 Task: Select Kindle E-Readers from Kindle E-readers & Books. Add to cart Kindle Paperwhite Manga Model-1. Place order for _x000D_
1229 Senator Rd_x000D_
Crystal, Michigan(MI), 48818, Cell Number (989) 235-6557
Action: Mouse moved to (446, 318)
Screenshot: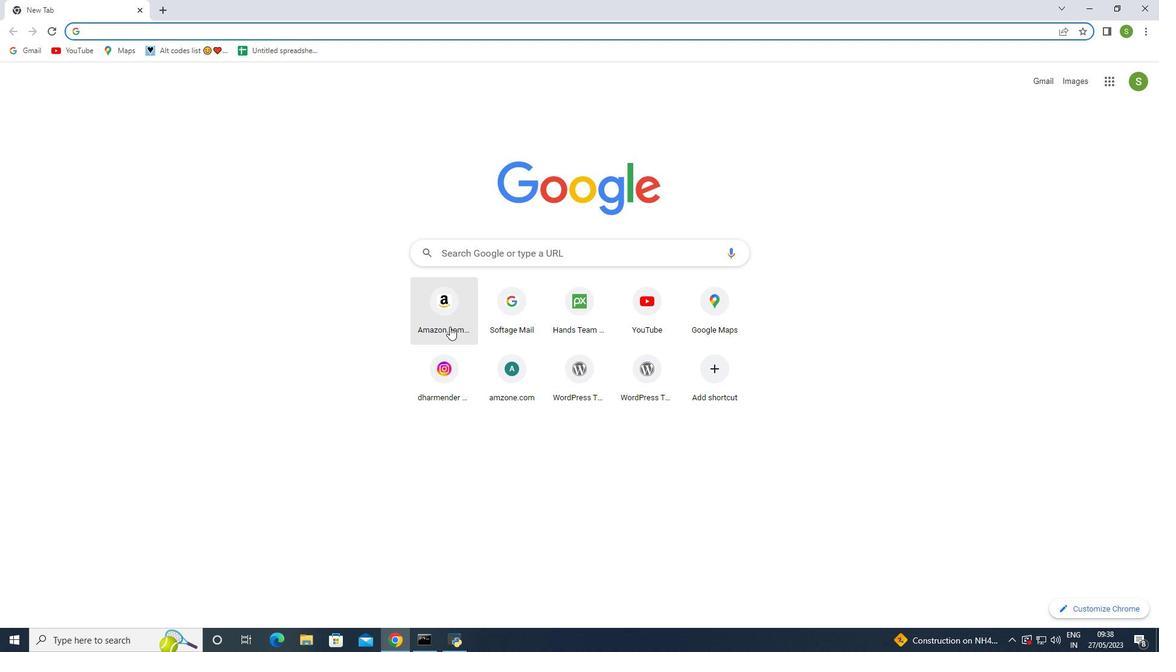 
Action: Mouse pressed left at (446, 318)
Screenshot: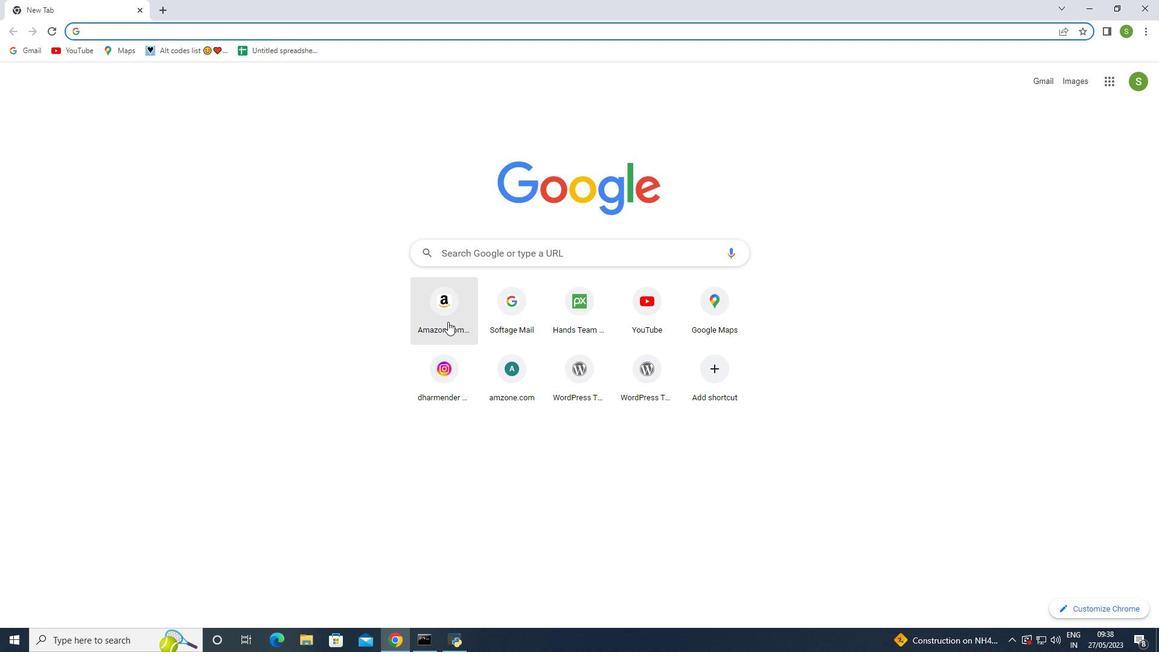 
Action: Mouse moved to (451, 403)
Screenshot: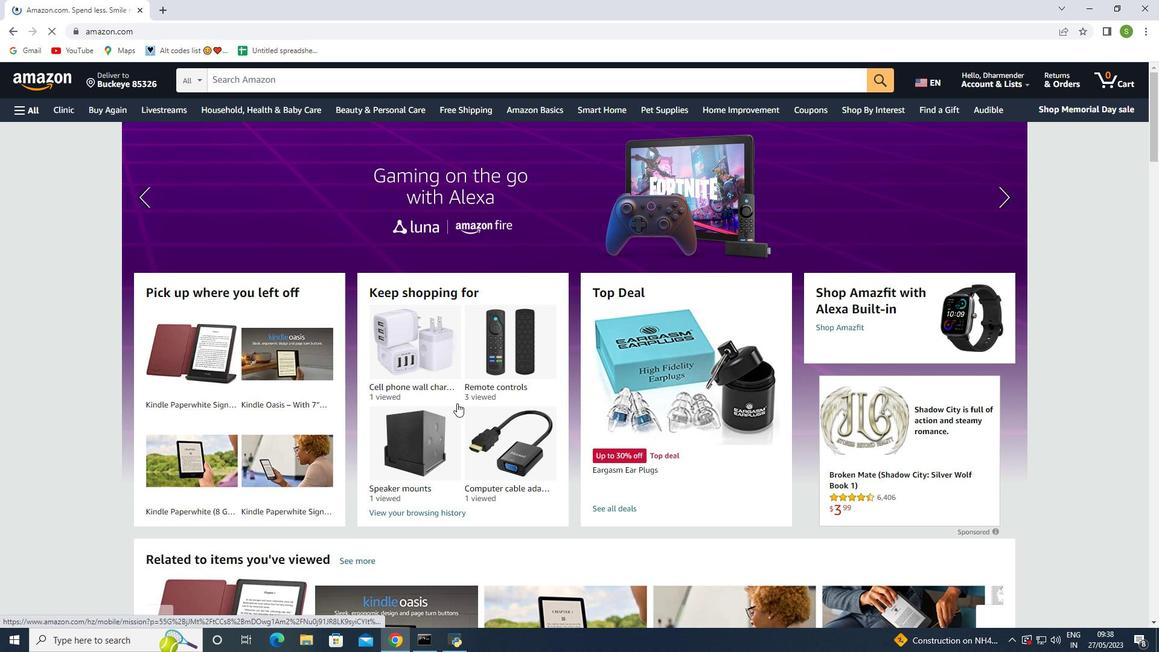 
Action: Mouse scrolled (451, 403) with delta (0, 0)
Screenshot: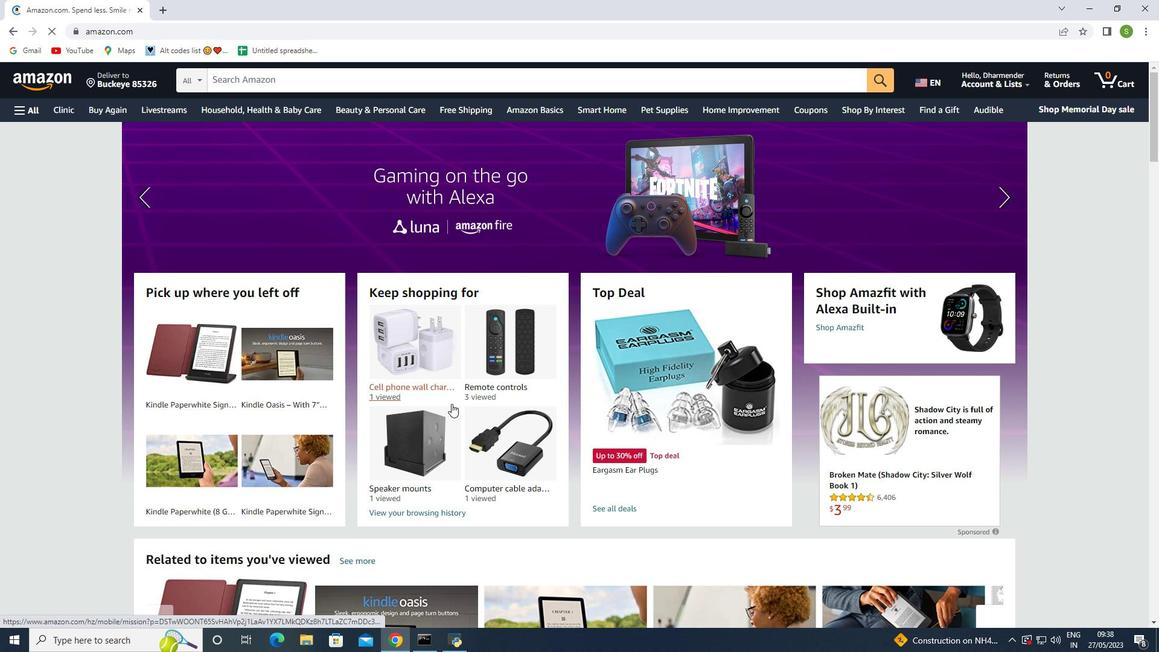 
Action: Mouse scrolled (451, 403) with delta (0, 0)
Screenshot: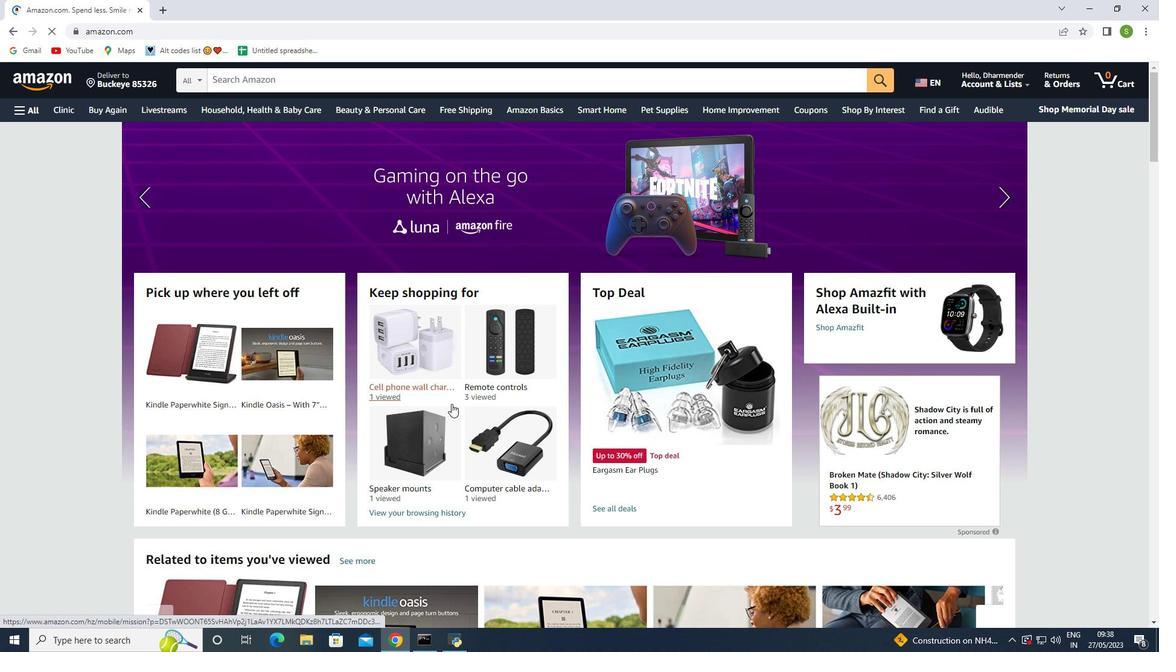 
Action: Mouse scrolled (451, 403) with delta (0, 0)
Screenshot: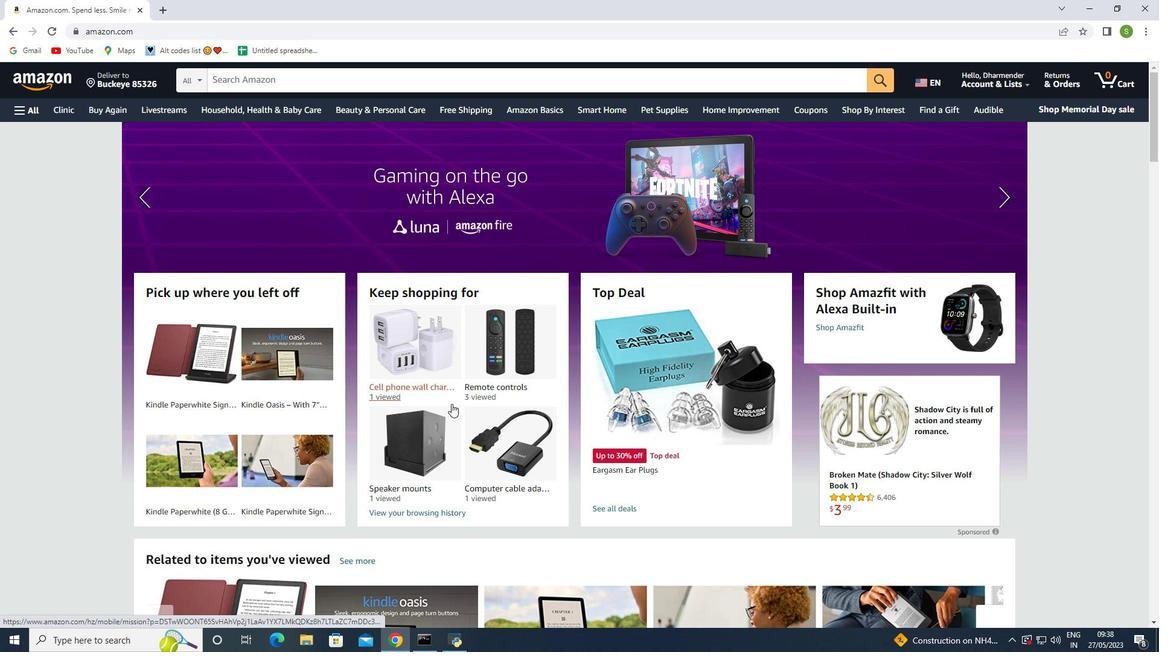 
Action: Mouse scrolled (451, 403) with delta (0, 0)
Screenshot: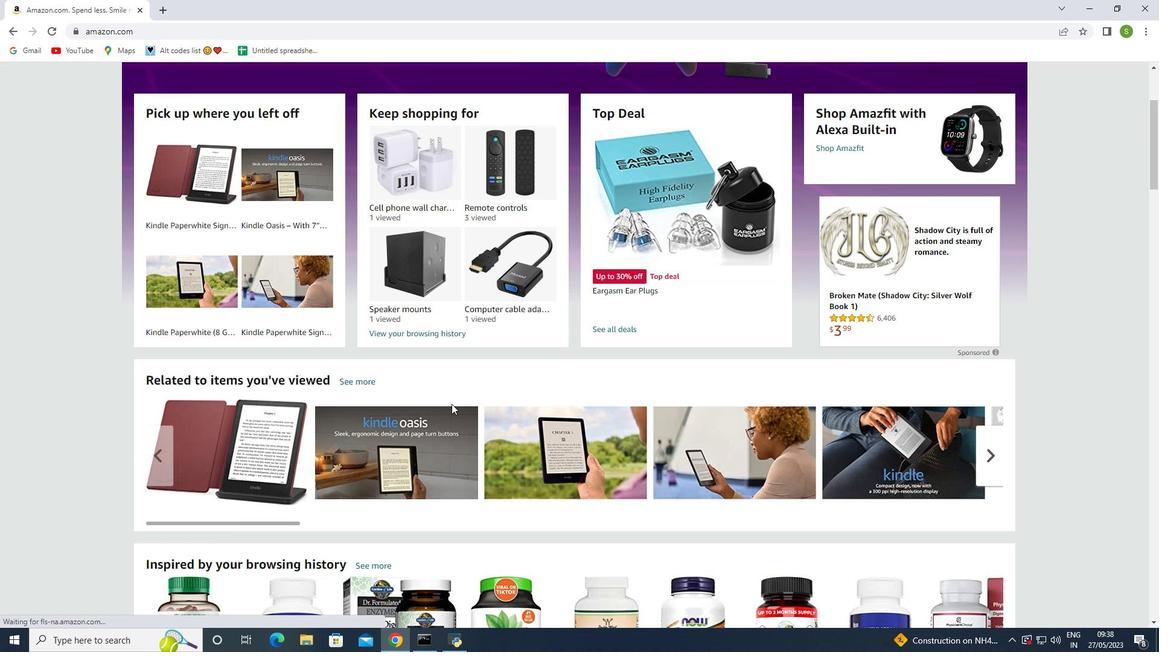 
Action: Mouse scrolled (451, 403) with delta (0, 0)
Screenshot: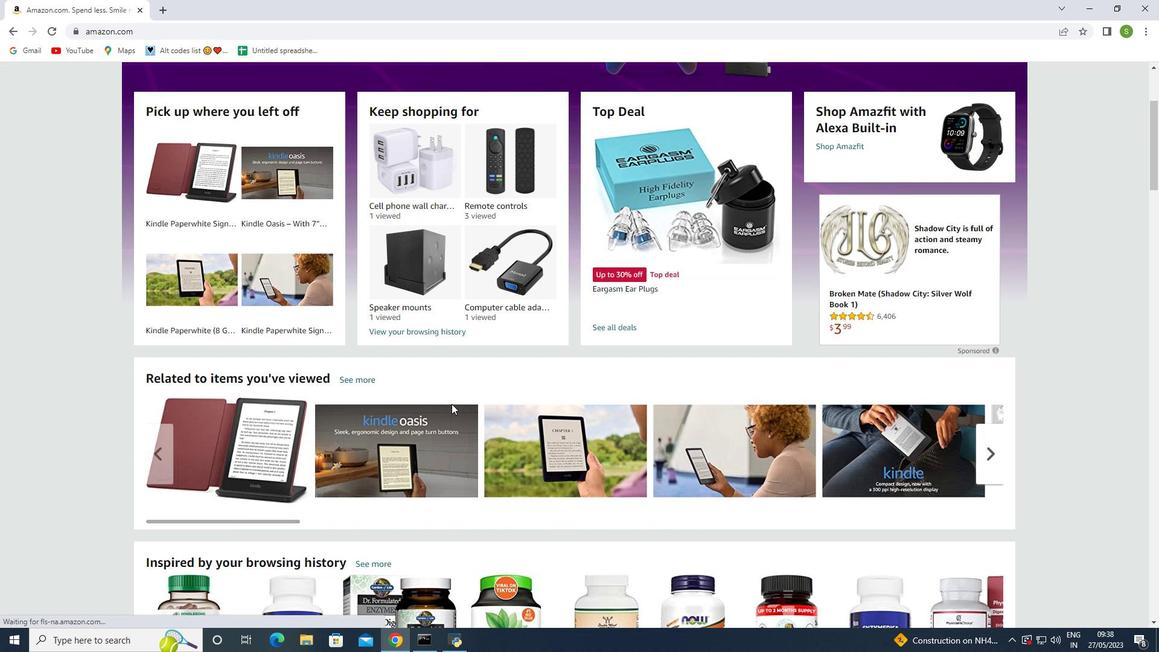 
Action: Mouse scrolled (451, 403) with delta (0, 0)
Screenshot: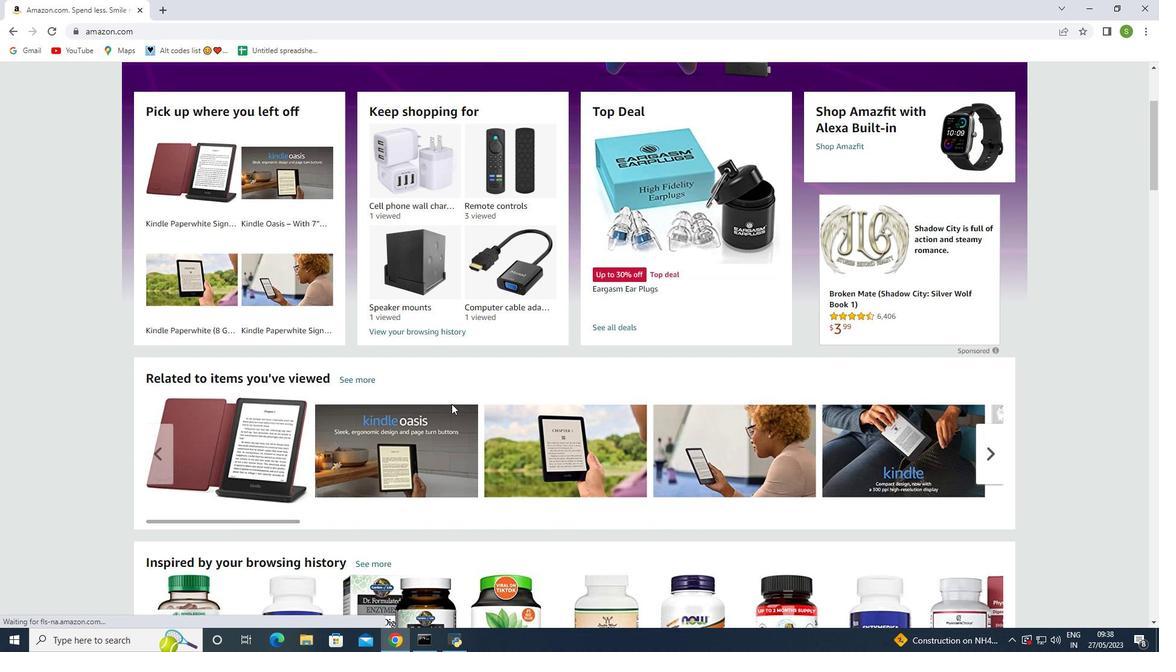 
Action: Mouse moved to (452, 403)
Screenshot: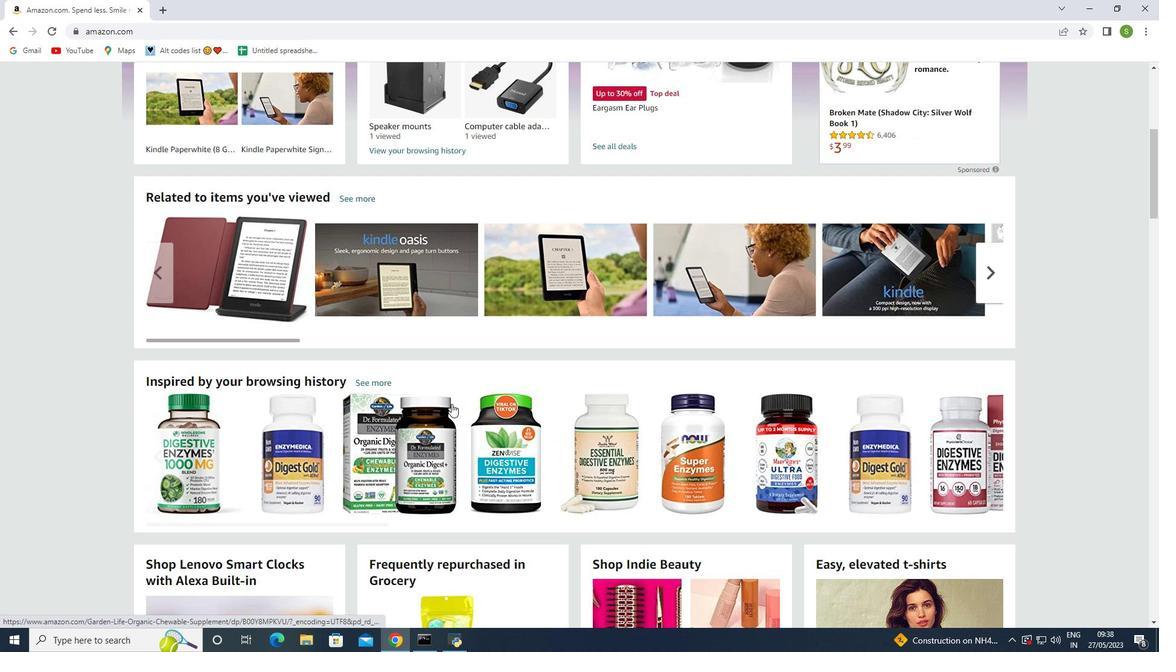 
Action: Mouse scrolled (452, 404) with delta (0, 0)
Screenshot: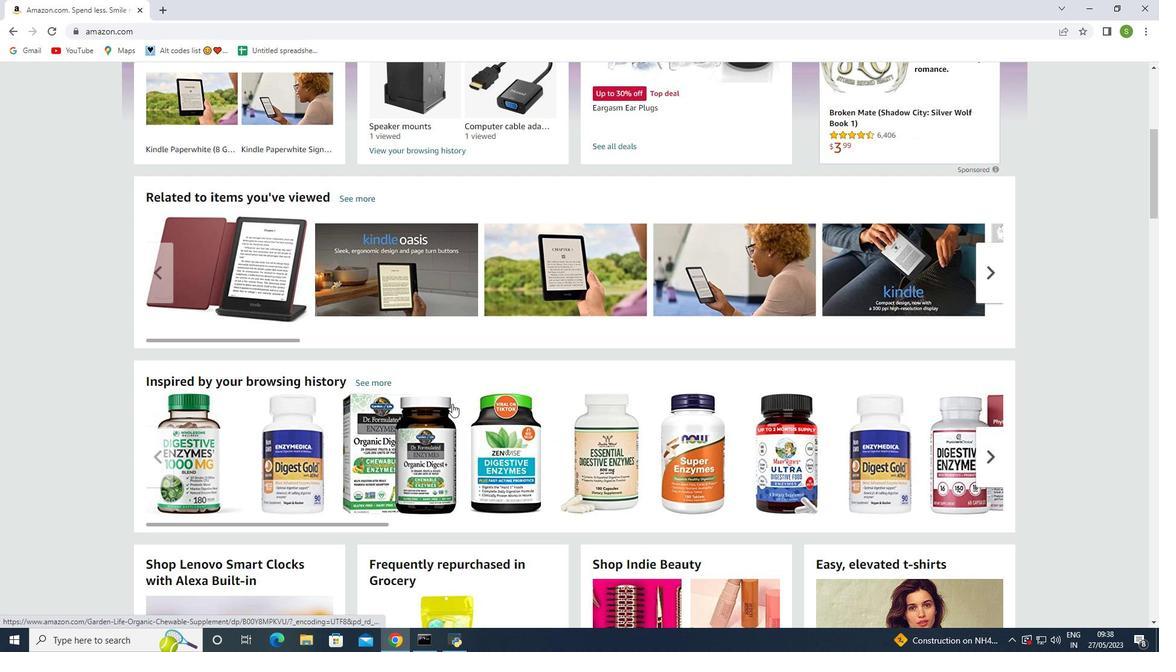 
Action: Mouse scrolled (452, 404) with delta (0, 0)
Screenshot: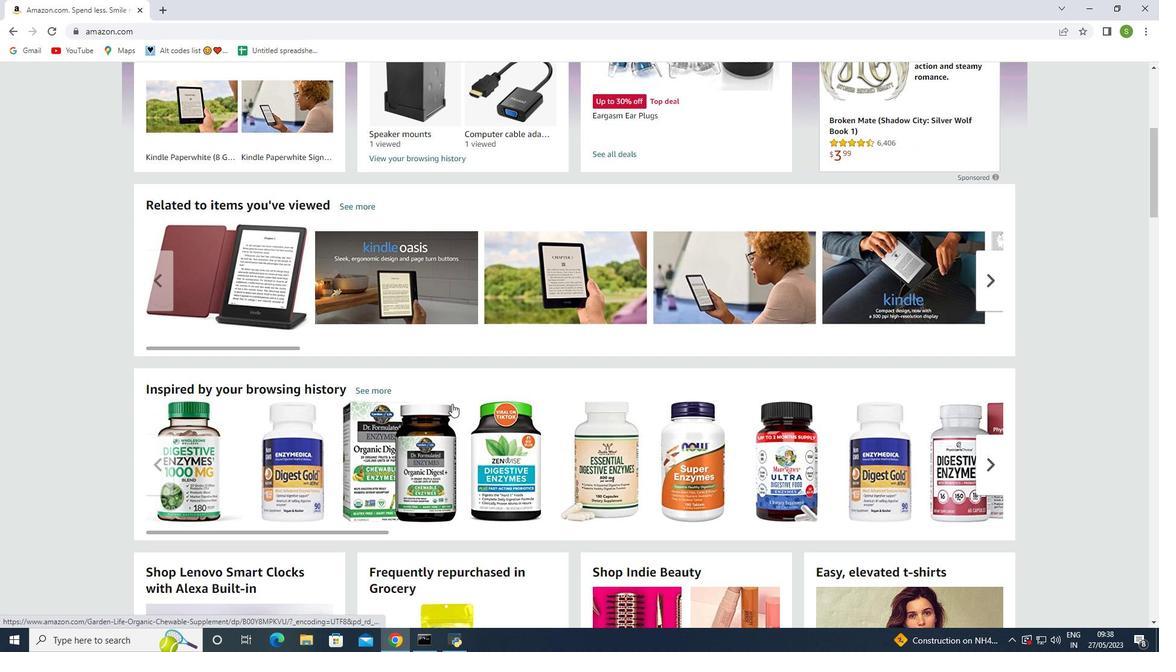 
Action: Mouse scrolled (452, 404) with delta (0, 0)
Screenshot: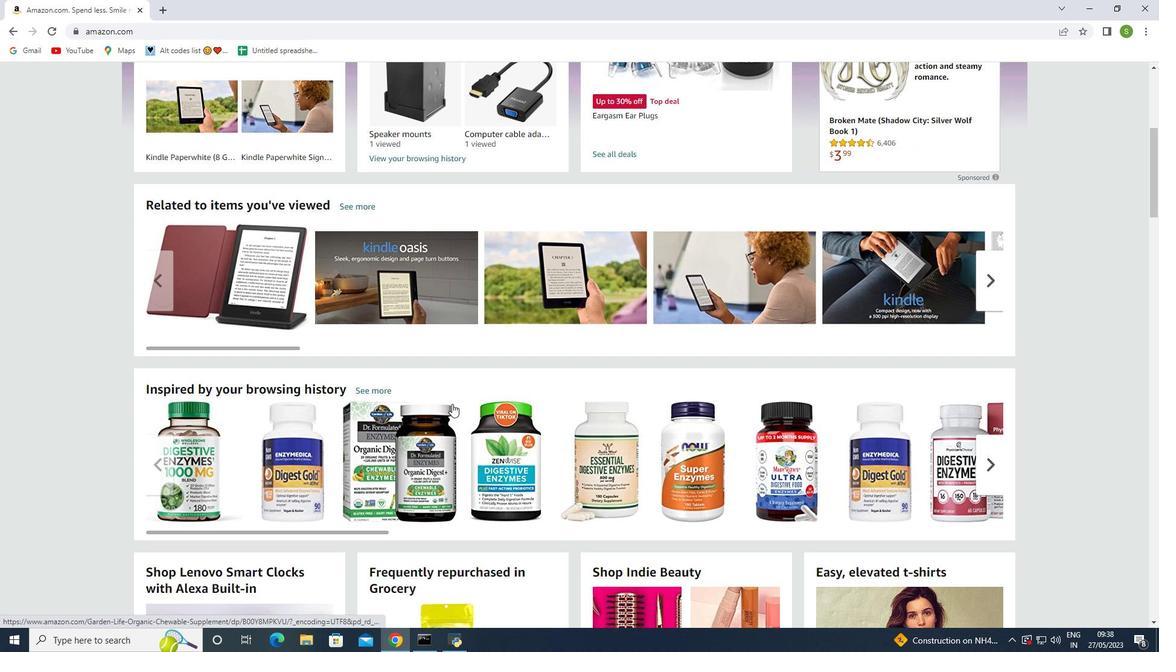 
Action: Mouse scrolled (452, 404) with delta (0, 0)
Screenshot: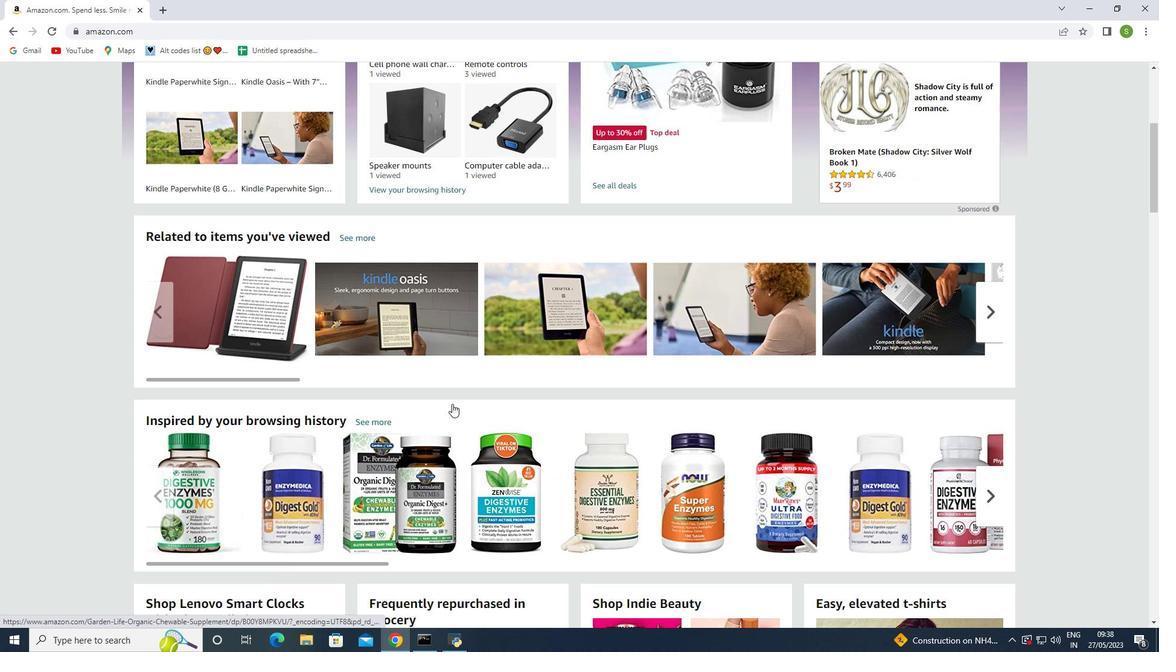 
Action: Mouse moved to (348, 393)
Screenshot: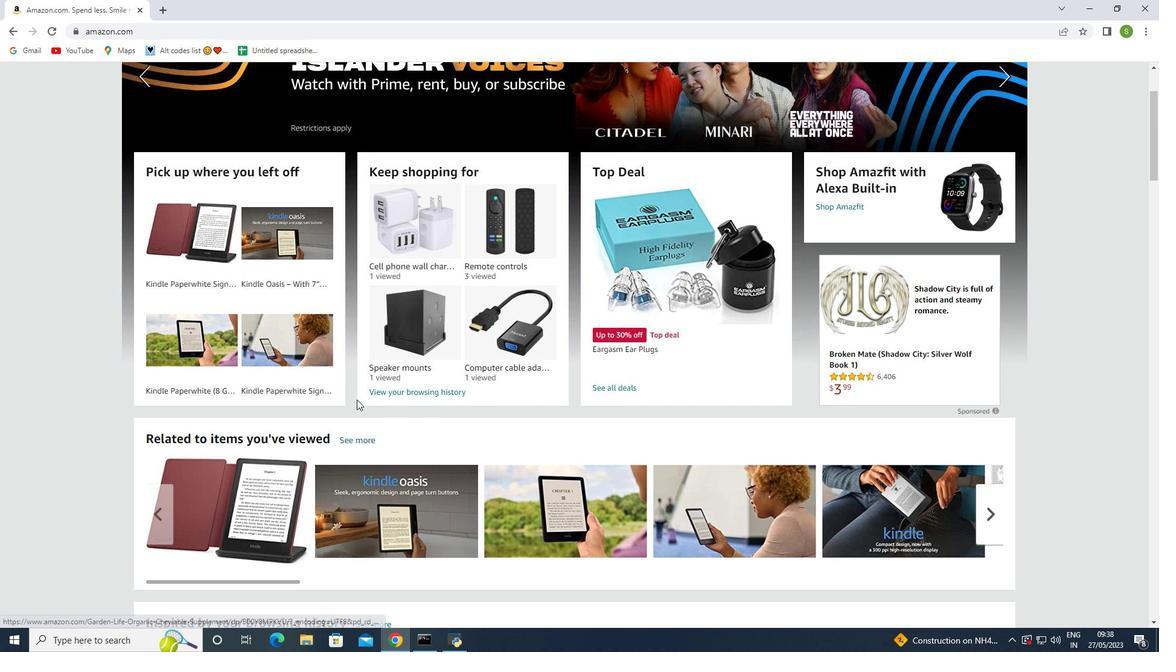
Action: Mouse scrolled (348, 394) with delta (0, 0)
Screenshot: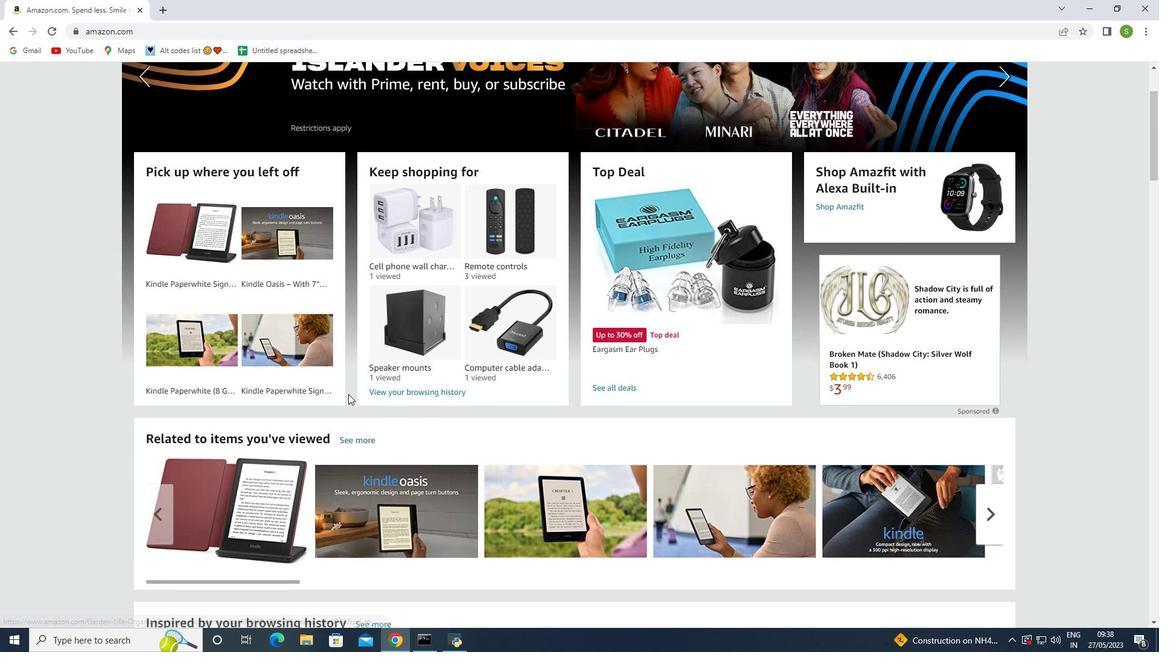 
Action: Mouse scrolled (348, 394) with delta (0, 0)
Screenshot: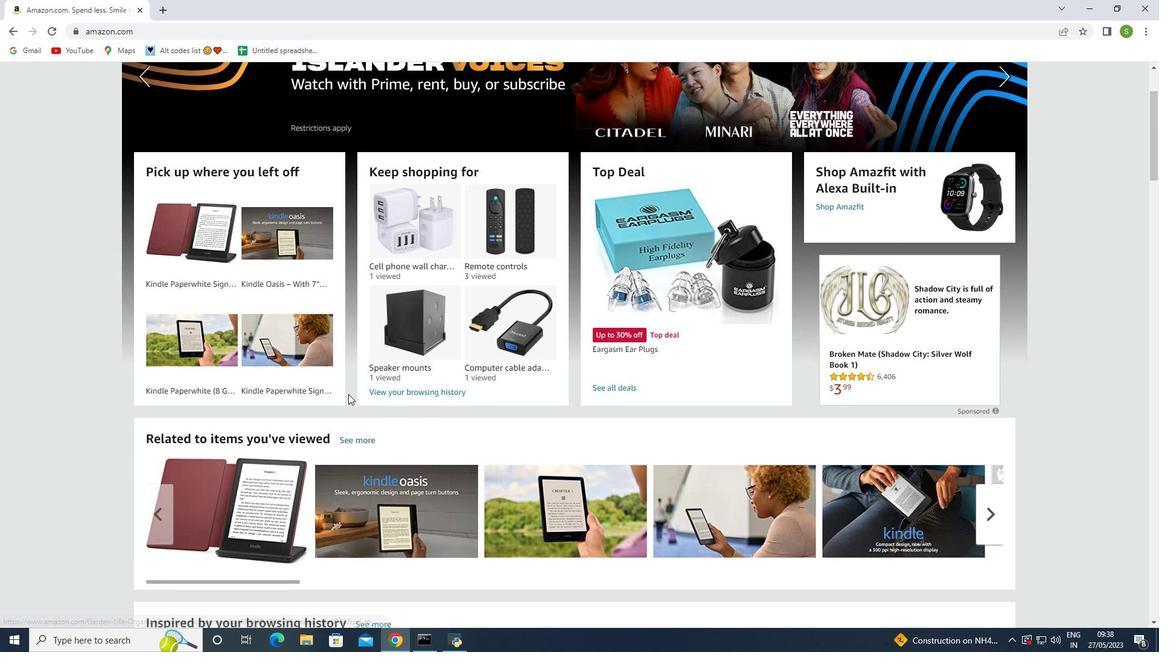 
Action: Mouse moved to (135, 93)
Screenshot: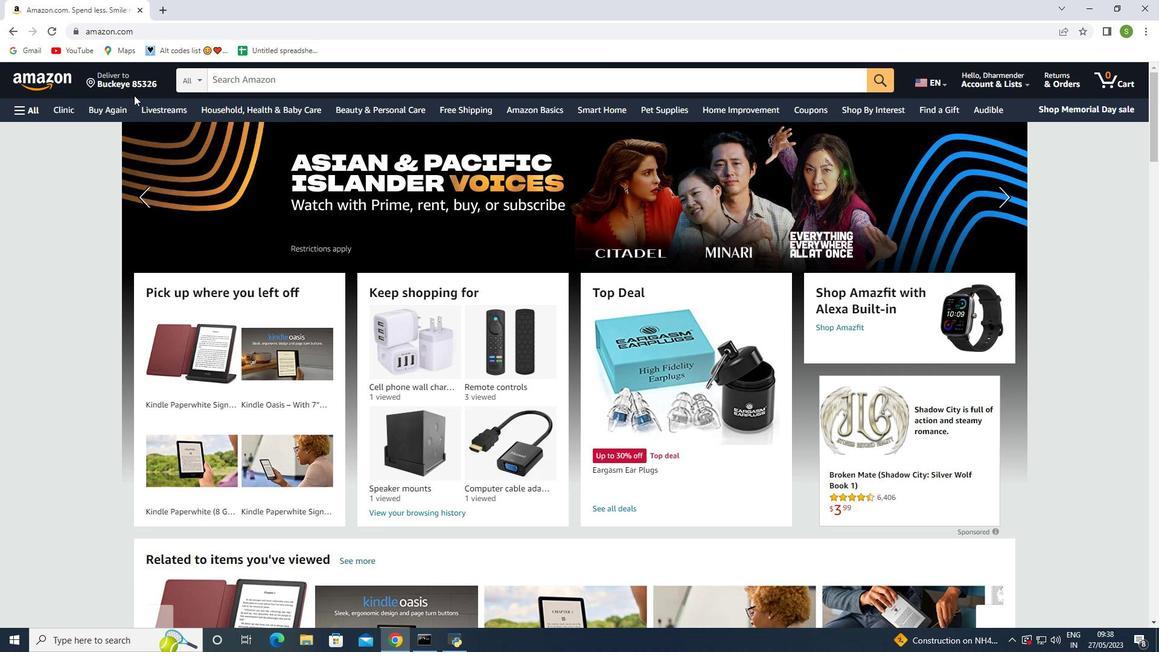 
Action: Mouse pressed left at (135, 93)
Screenshot: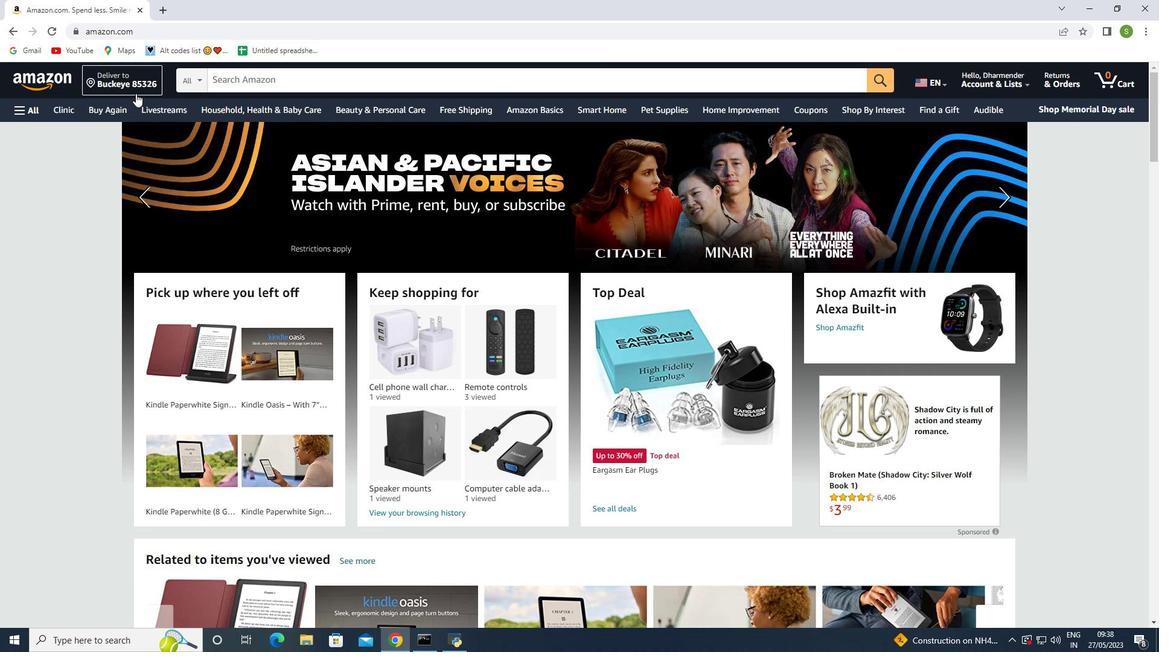 
Action: Mouse moved to (573, 422)
Screenshot: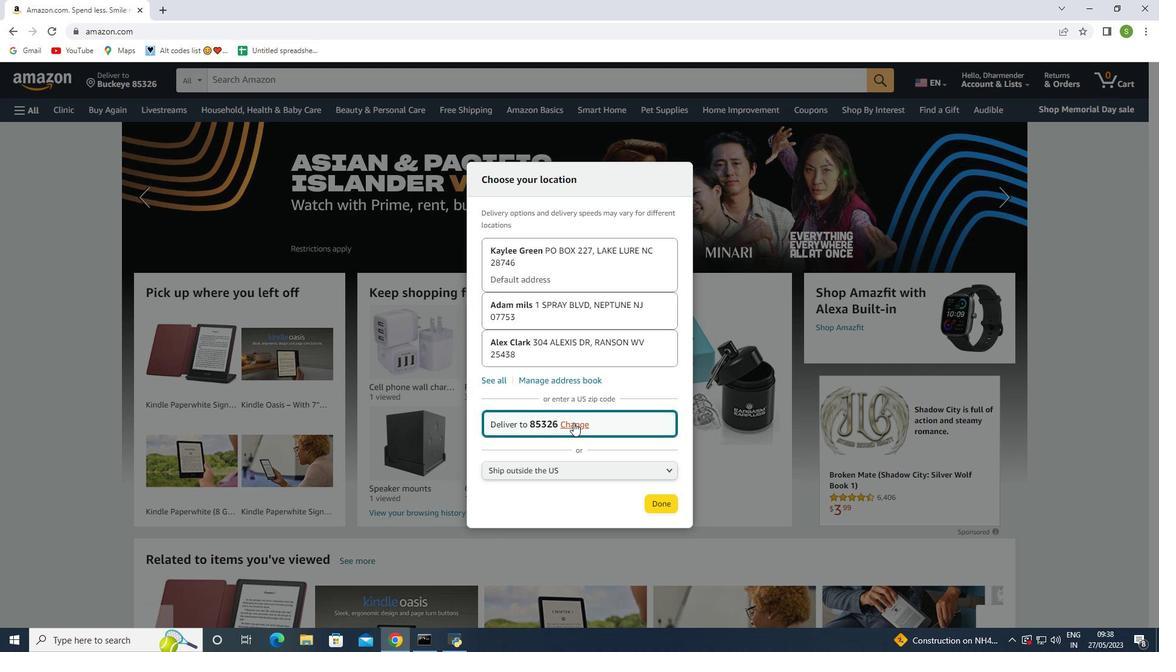 
Action: Mouse pressed left at (573, 422)
Screenshot: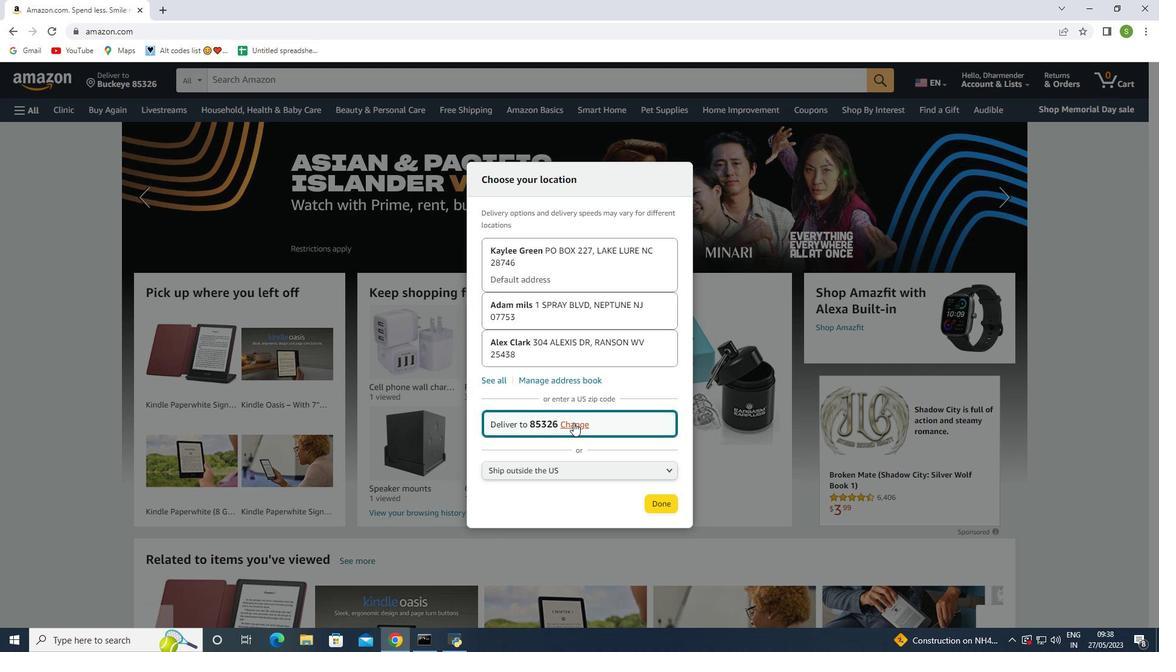 
Action: Mouse moved to (588, 417)
Screenshot: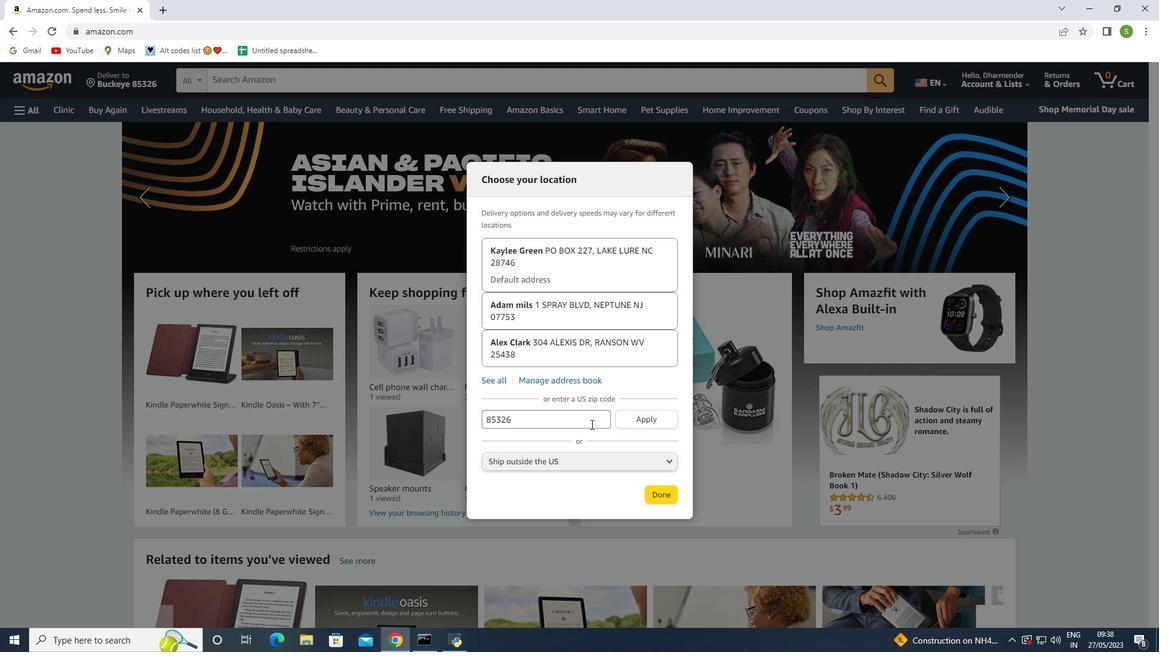 
Action: Mouse pressed left at (588, 417)
Screenshot: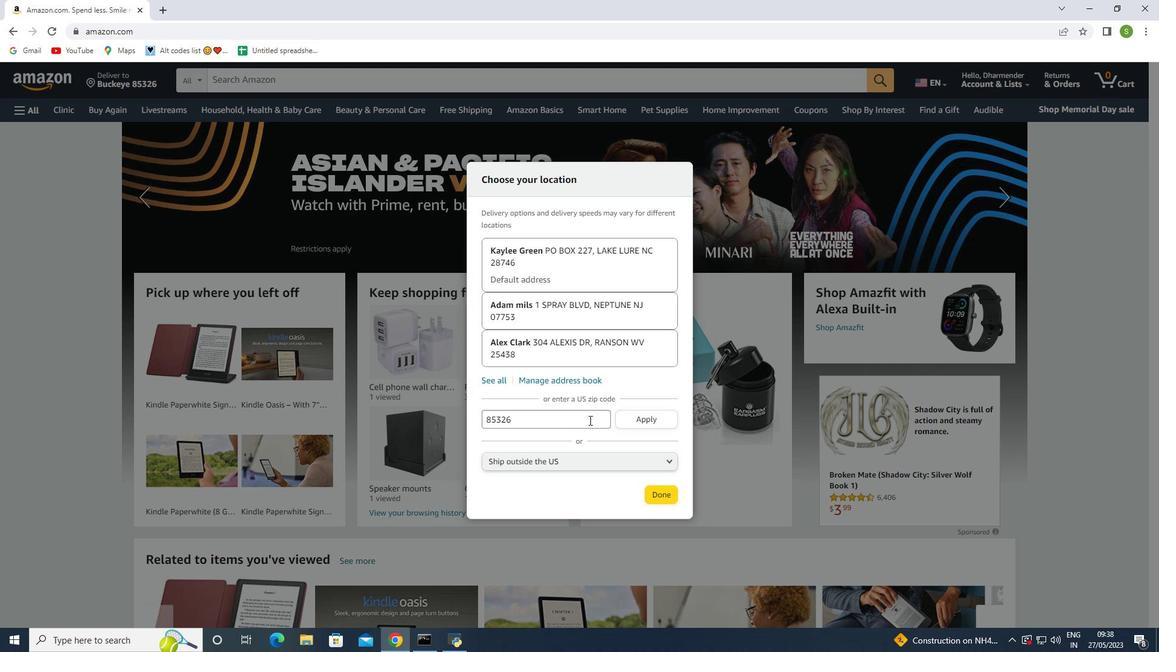 
Action: Key pressed <Key.backspace><Key.backspace><Key.backspace><Key.backspace><Key.backspace>48818
Screenshot: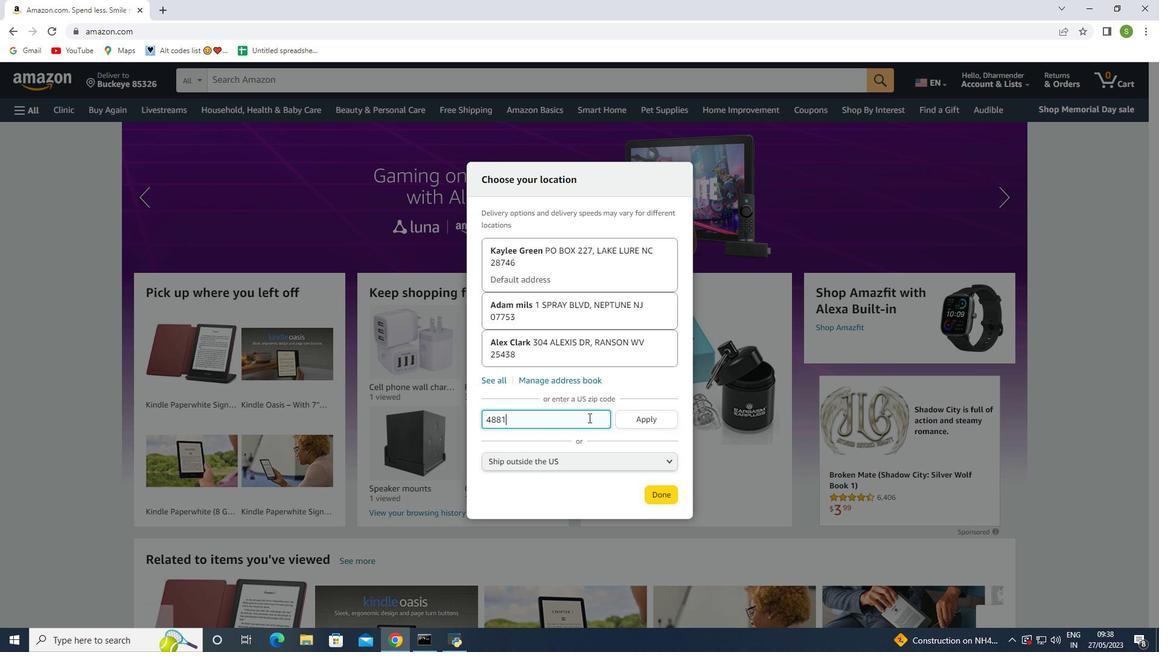 
Action: Mouse moved to (621, 419)
Screenshot: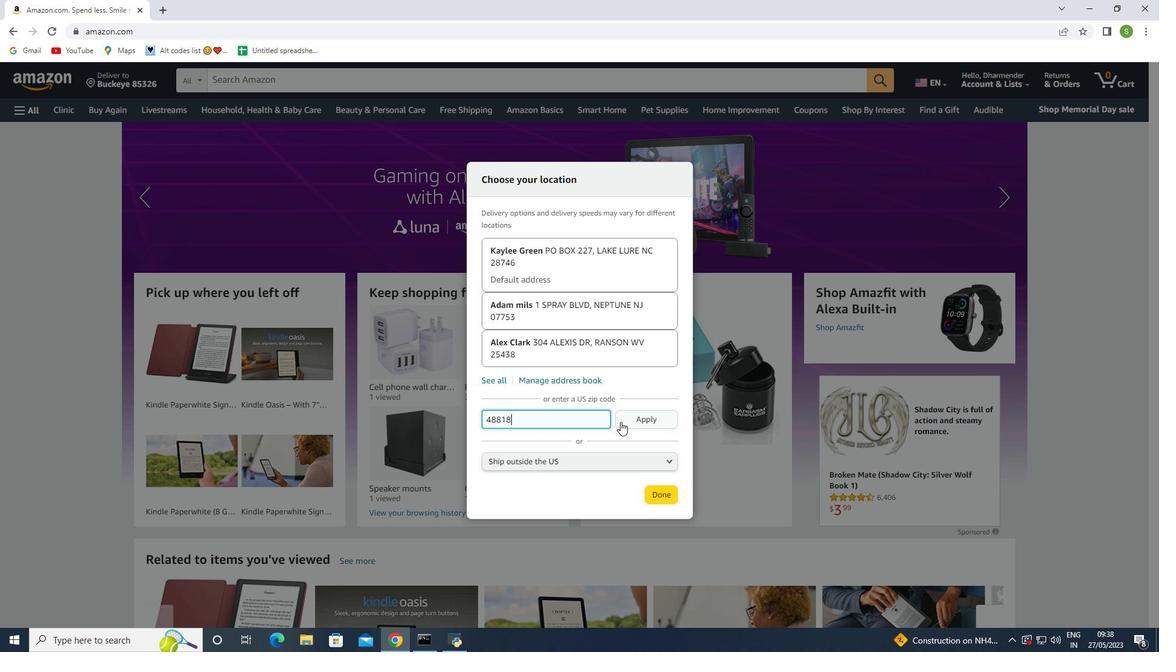 
Action: Mouse pressed left at (621, 419)
Screenshot: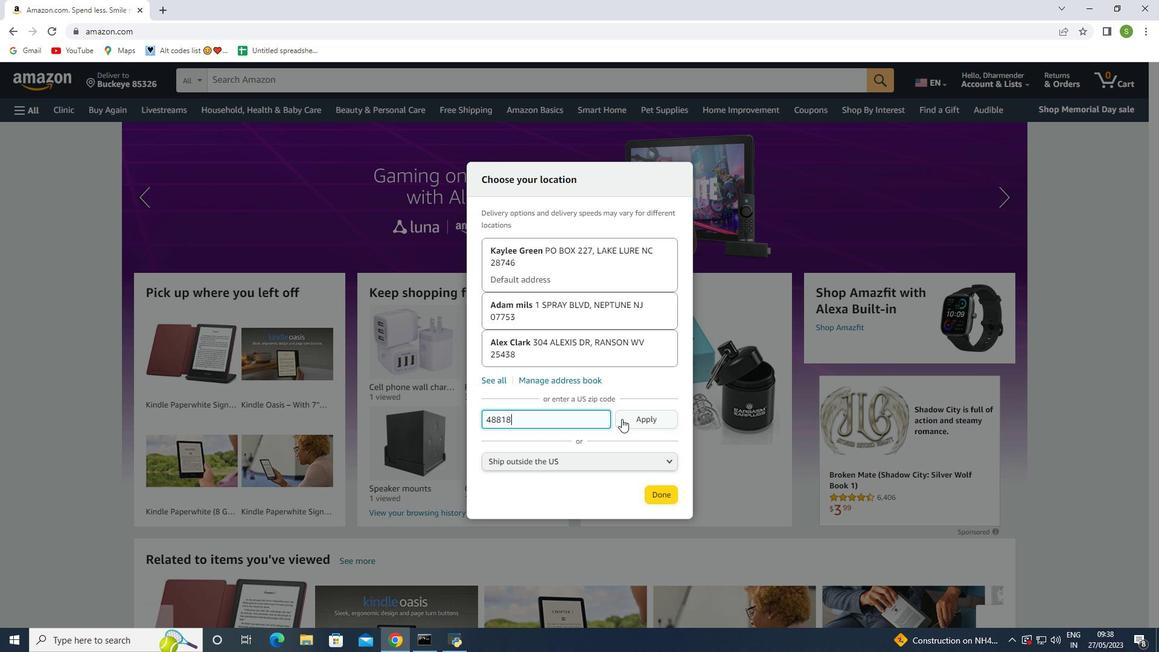 
Action: Mouse moved to (656, 504)
Screenshot: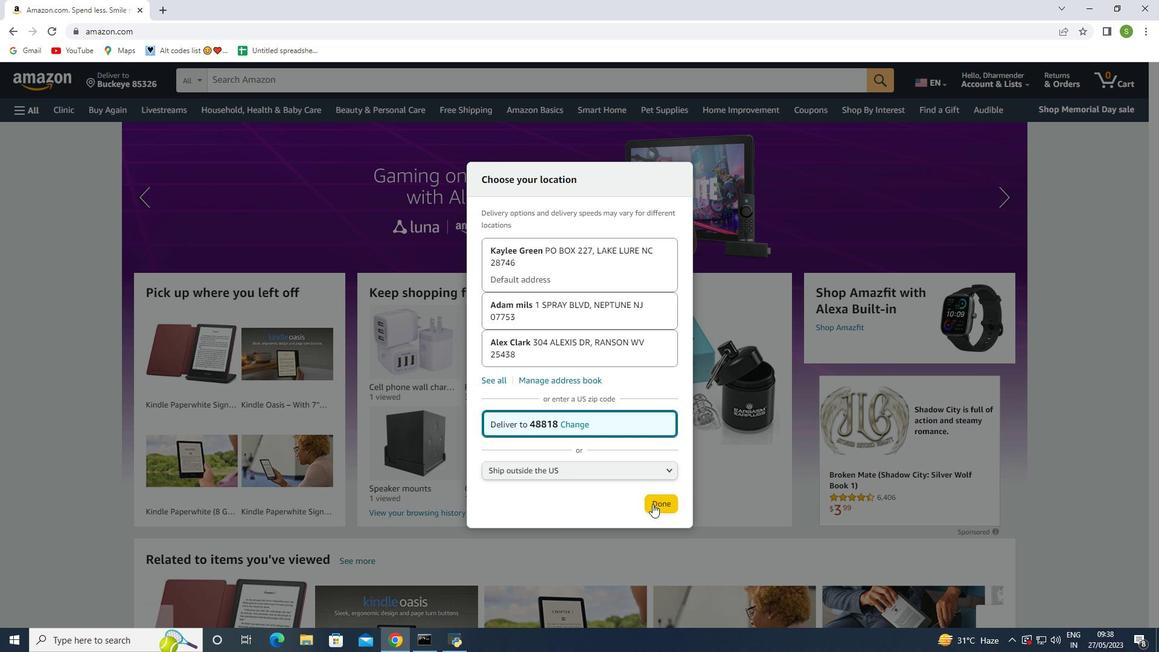 
Action: Mouse pressed left at (656, 504)
Screenshot: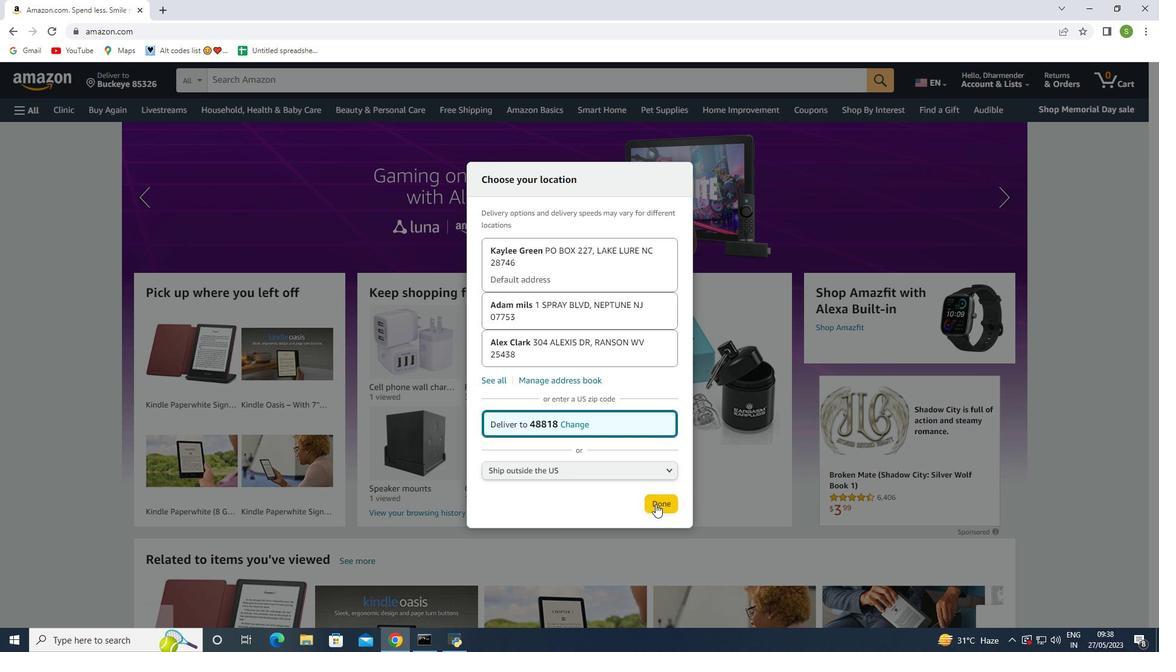 
Action: Mouse moved to (24, 112)
Screenshot: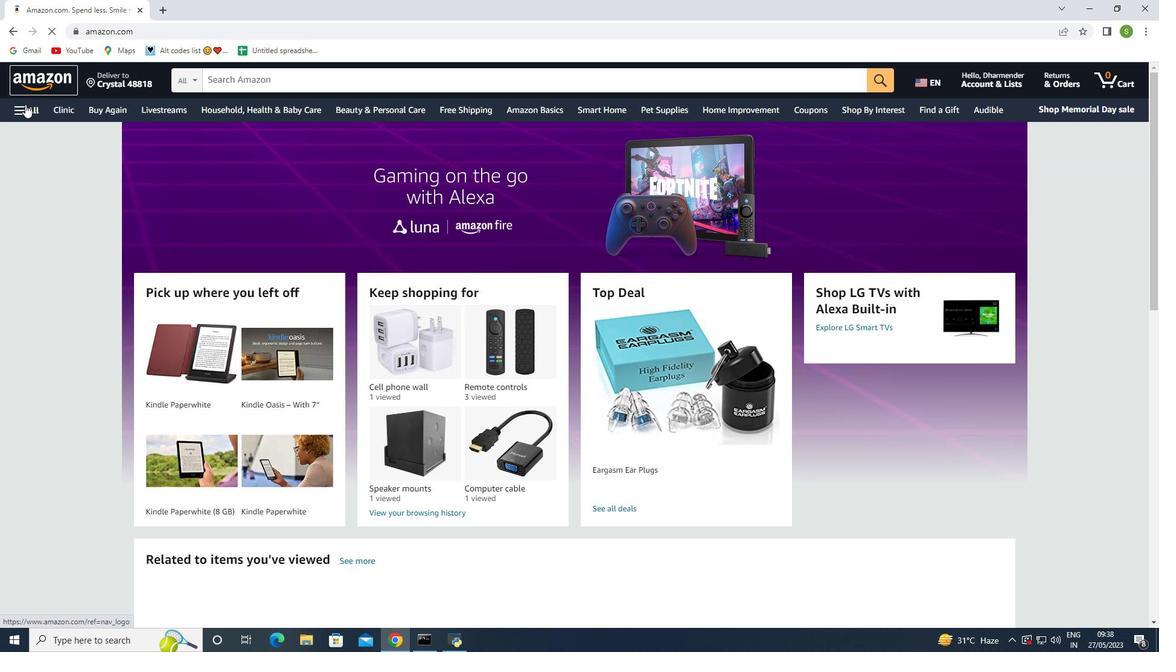 
Action: Mouse pressed left at (24, 112)
Screenshot: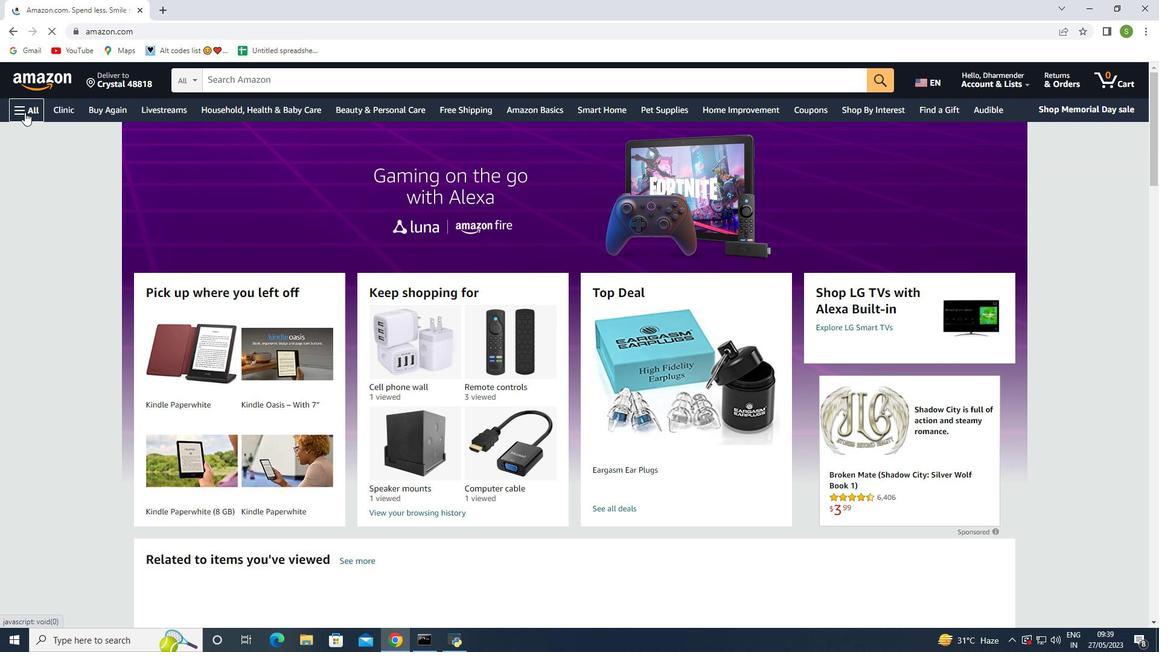 
Action: Mouse moved to (23, 111)
Screenshot: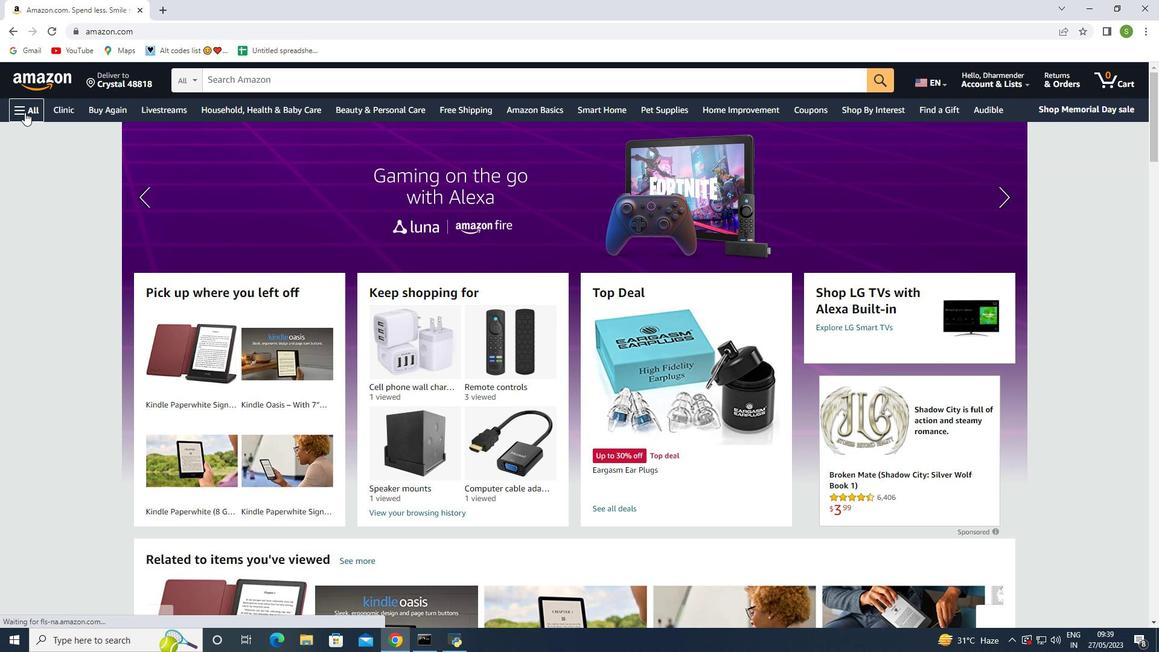 
Action: Mouse pressed left at (23, 111)
Screenshot: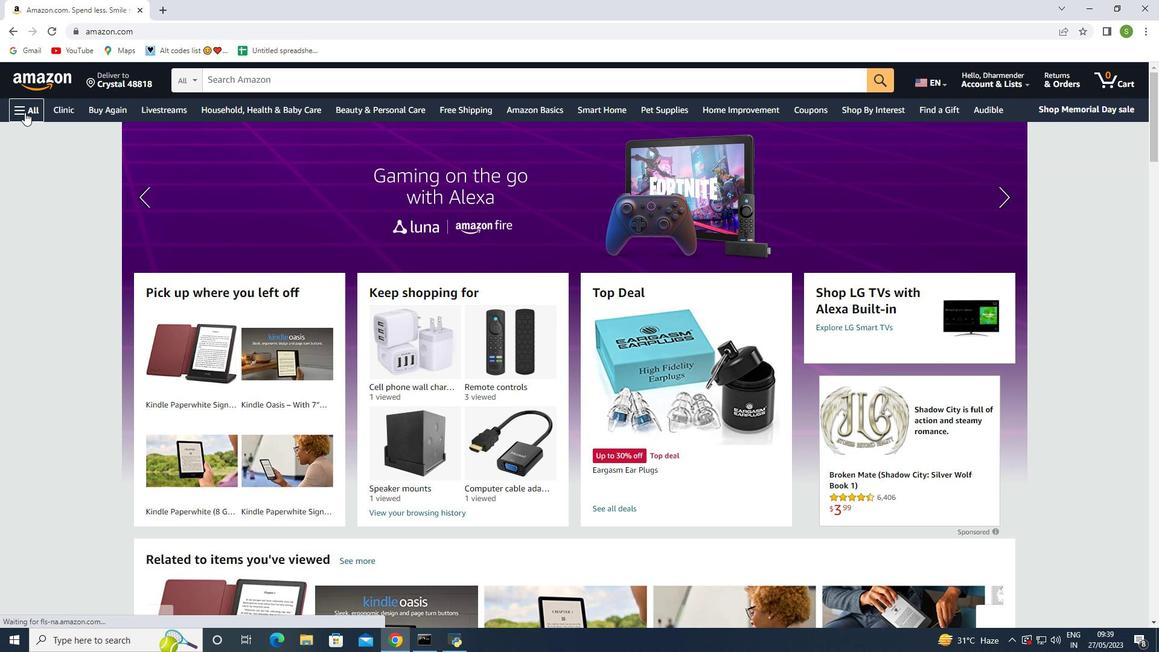 
Action: Mouse pressed left at (23, 111)
Screenshot: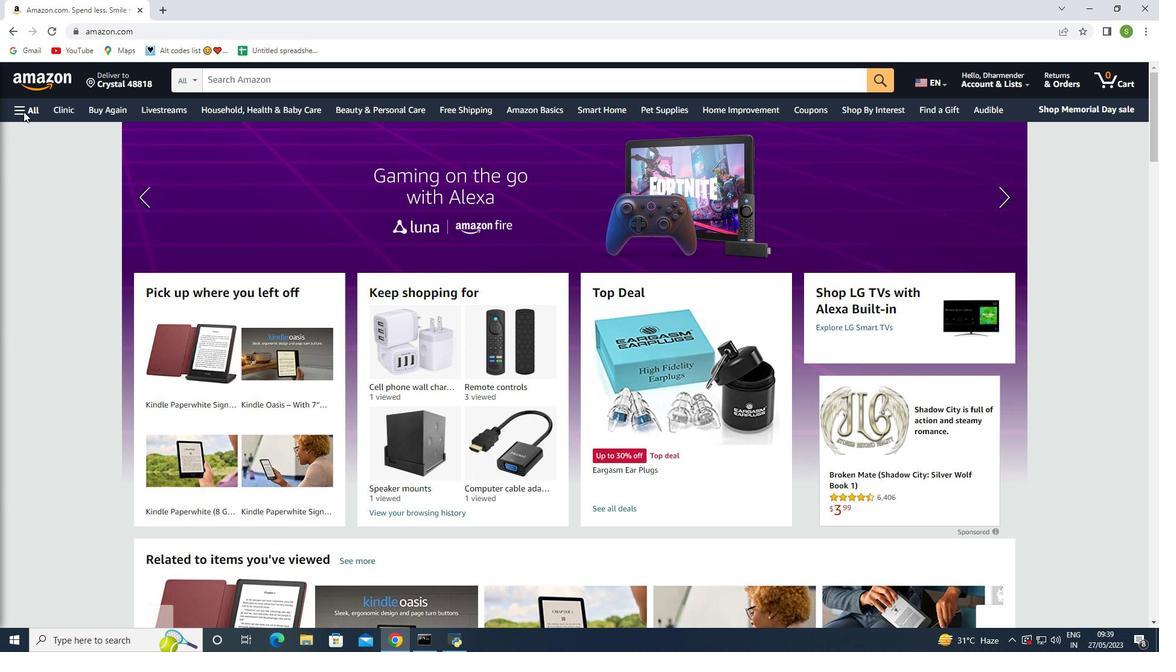 
Action: Mouse moved to (20, 108)
Screenshot: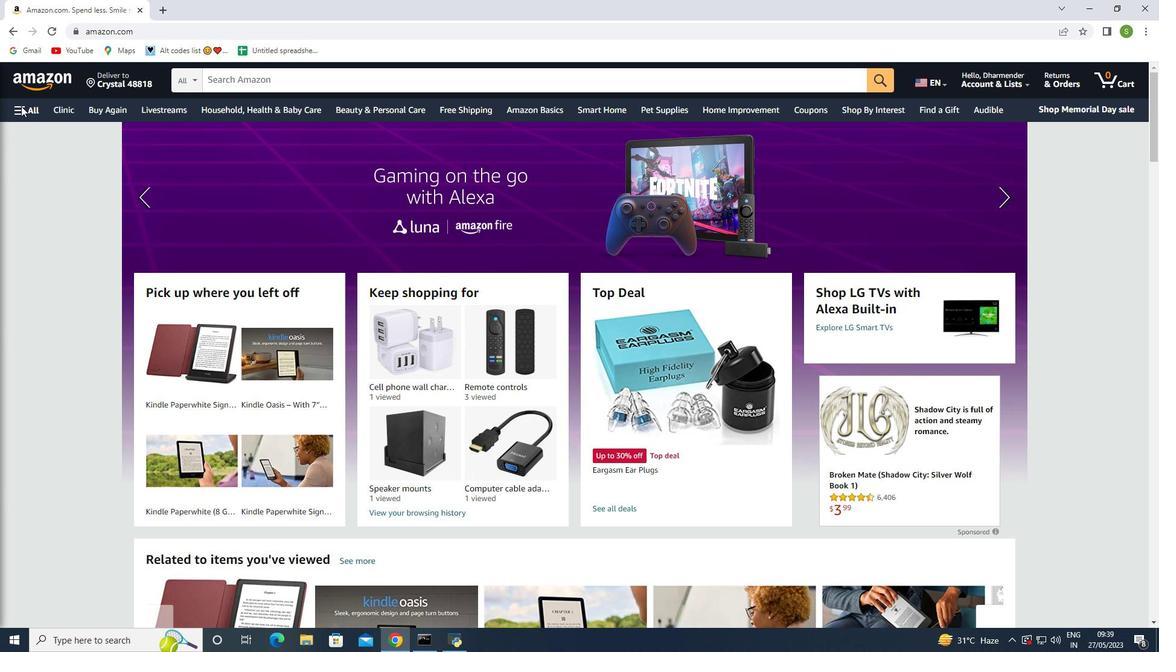 
Action: Mouse pressed left at (20, 108)
Screenshot: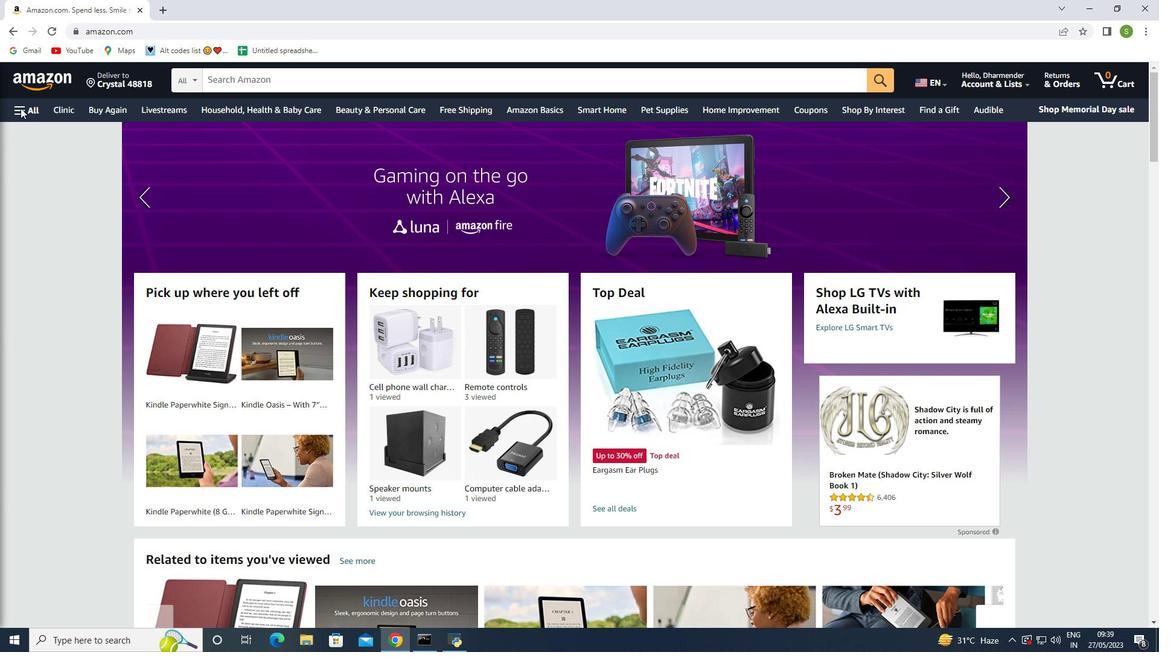 
Action: Mouse moved to (16, 108)
Screenshot: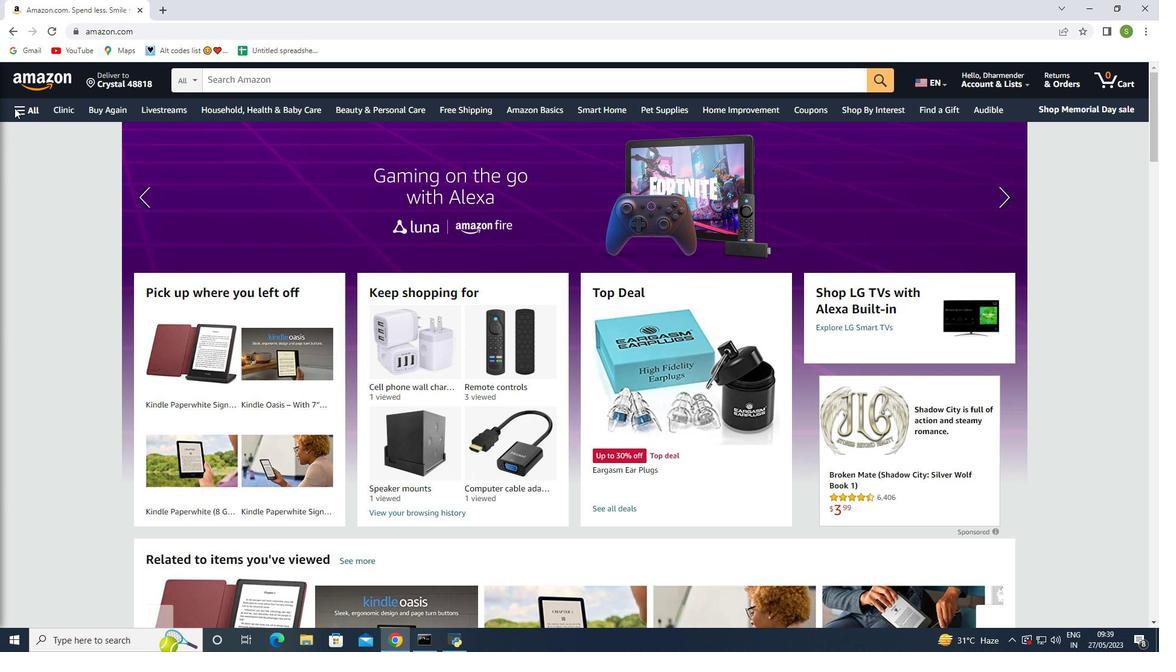 
Action: Mouse pressed left at (16, 108)
Screenshot: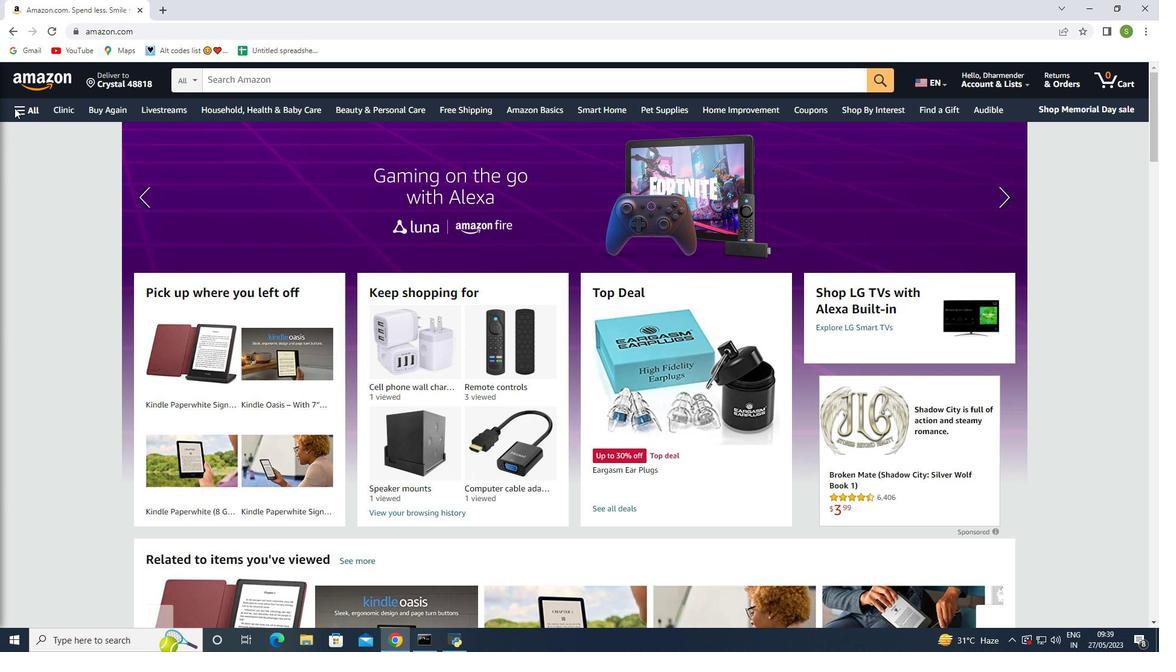 
Action: Mouse moved to (38, 184)
Screenshot: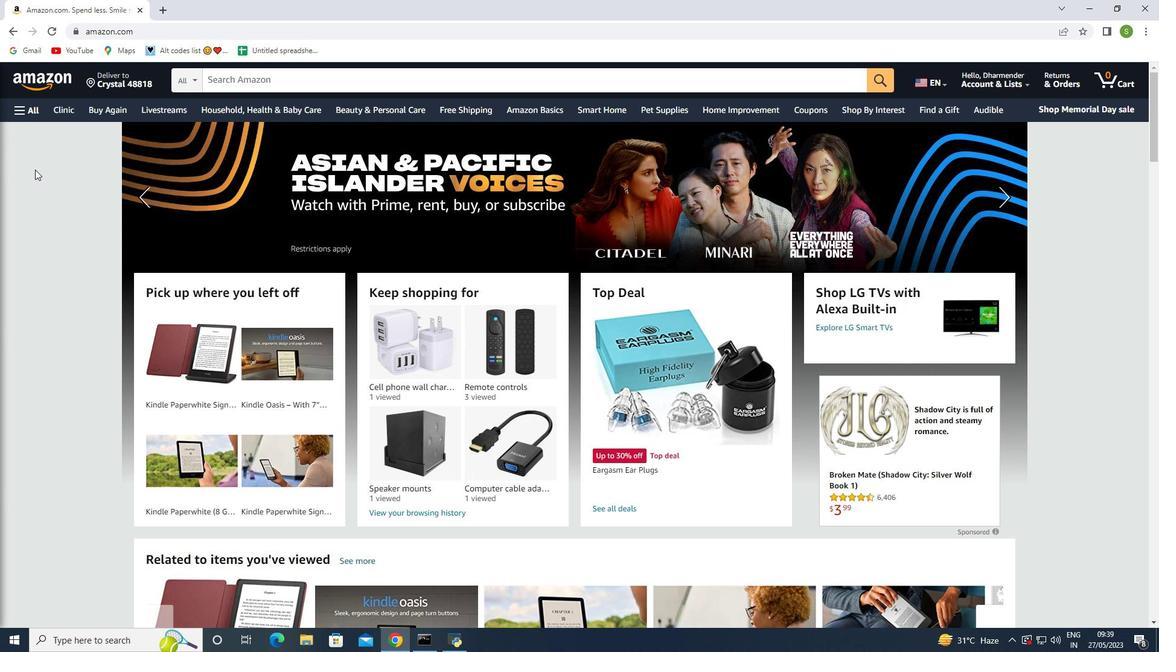 
Action: Mouse scrolled (38, 176) with delta (0, 0)
Screenshot: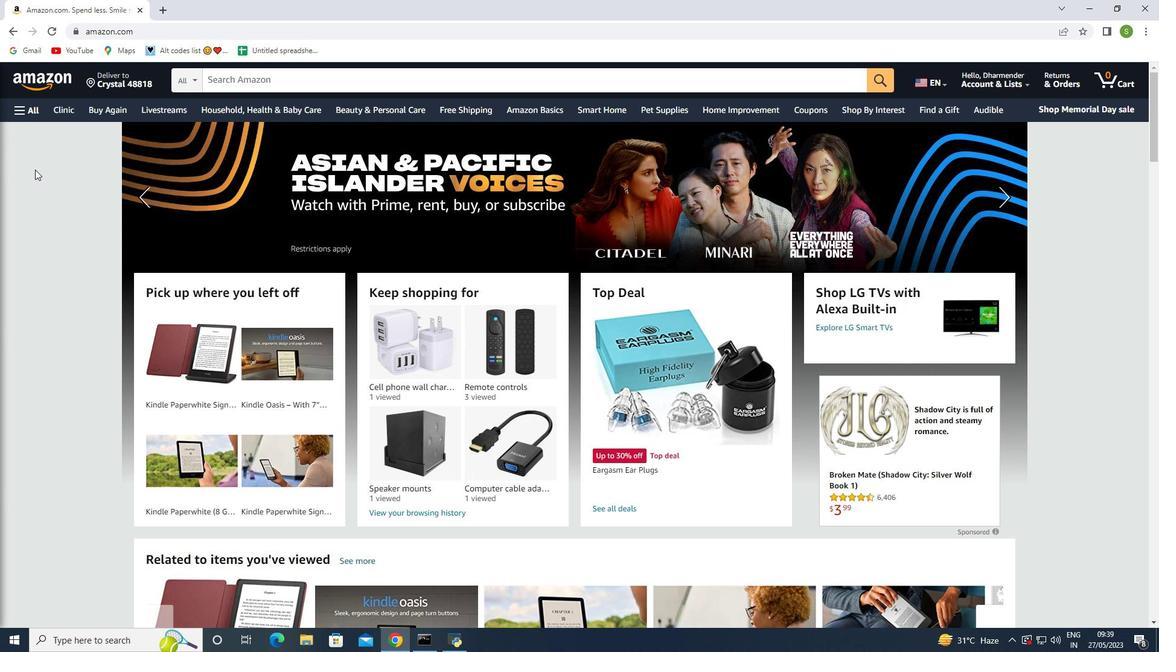 
Action: Mouse moved to (38, 186)
Screenshot: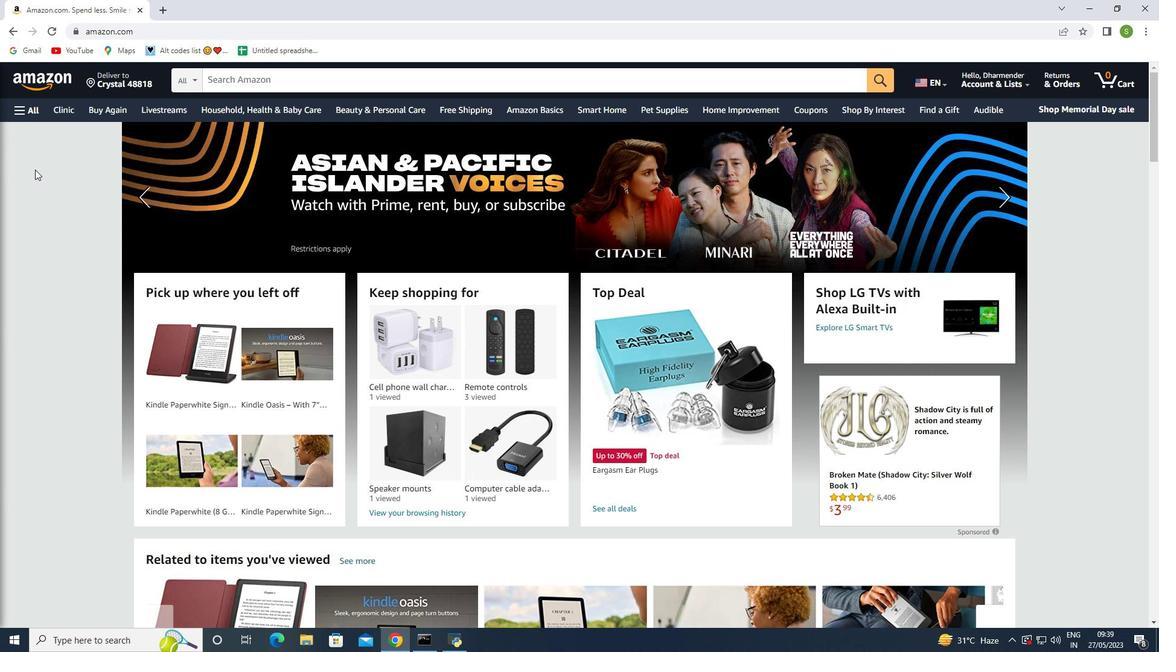 
Action: Mouse scrolled (38, 178) with delta (0, 0)
Screenshot: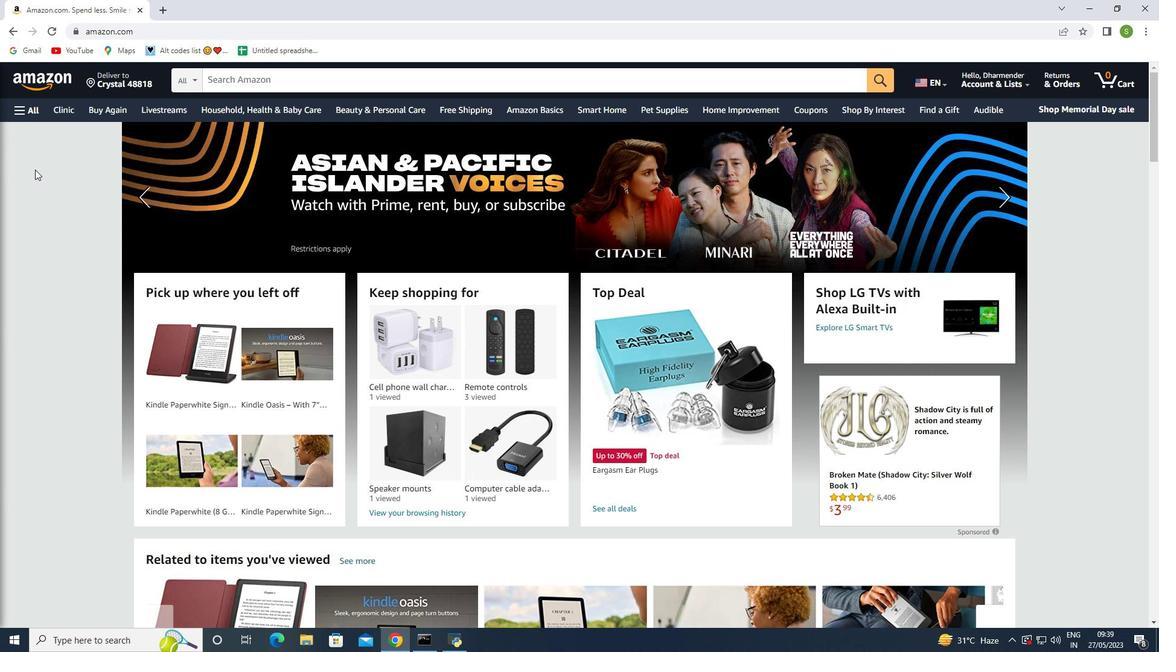 
Action: Mouse moved to (38, 188)
Screenshot: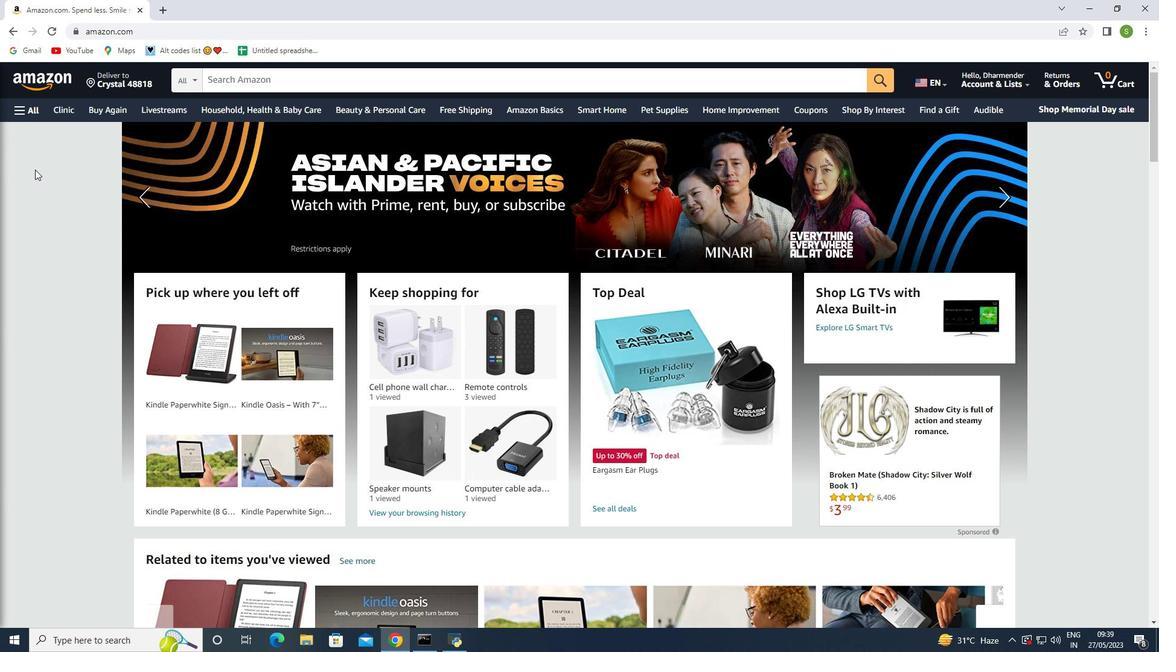 
Action: Mouse scrolled (38, 184) with delta (0, 0)
Screenshot: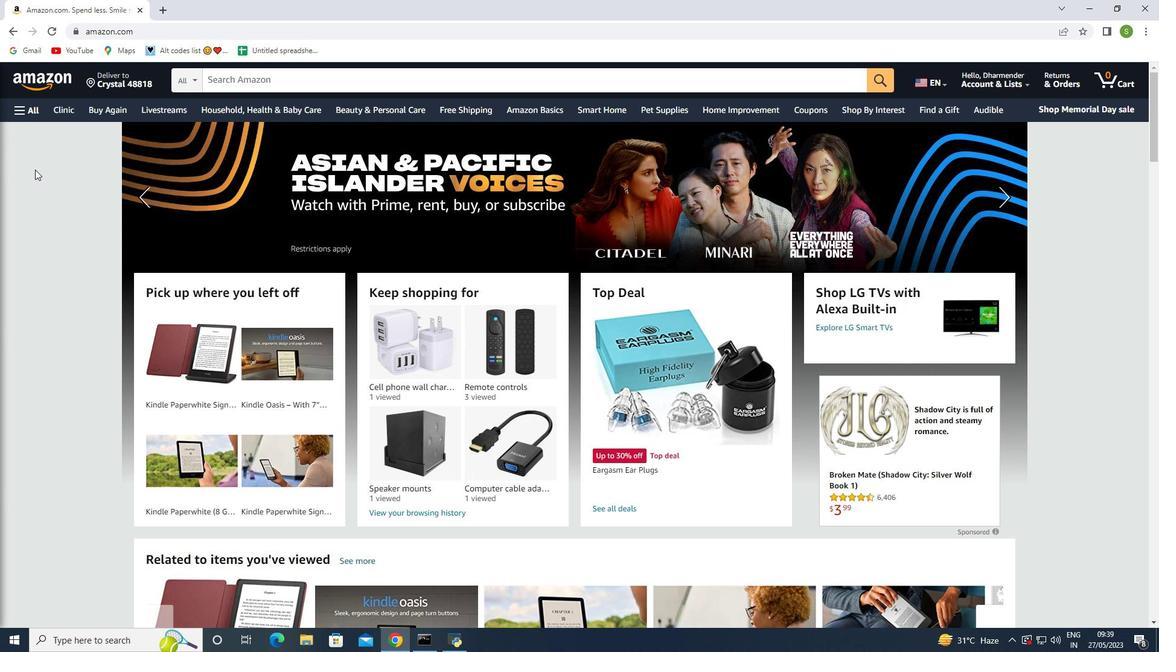 
Action: Mouse moved to (38, 190)
Screenshot: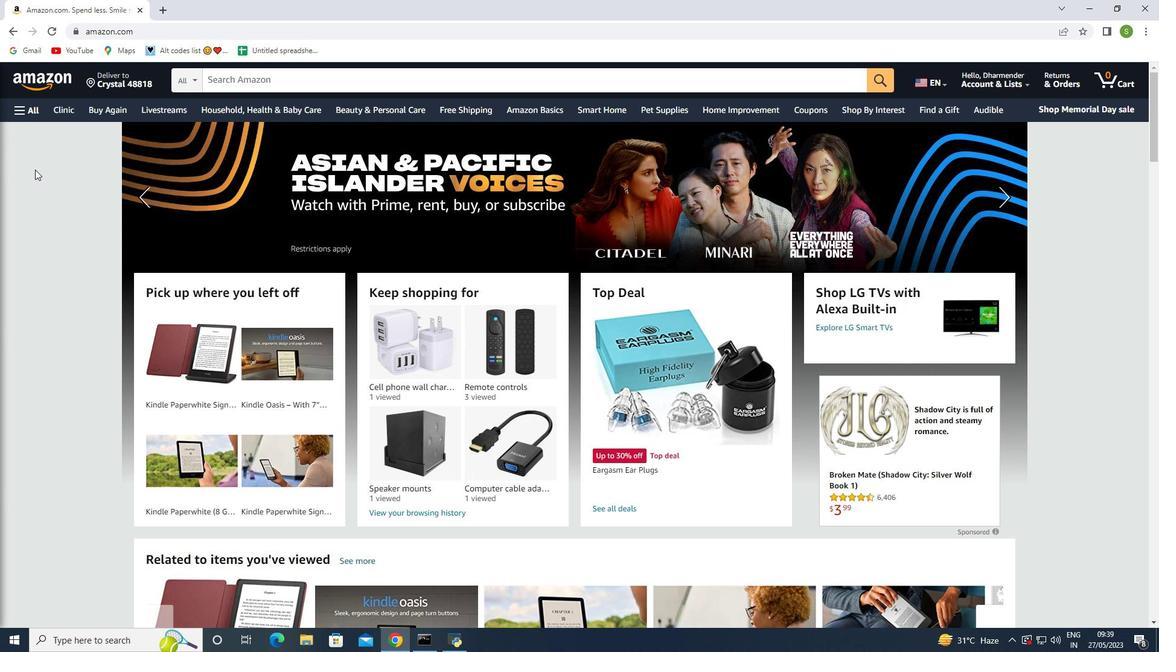 
Action: Mouse scrolled (38, 188) with delta (0, 0)
Screenshot: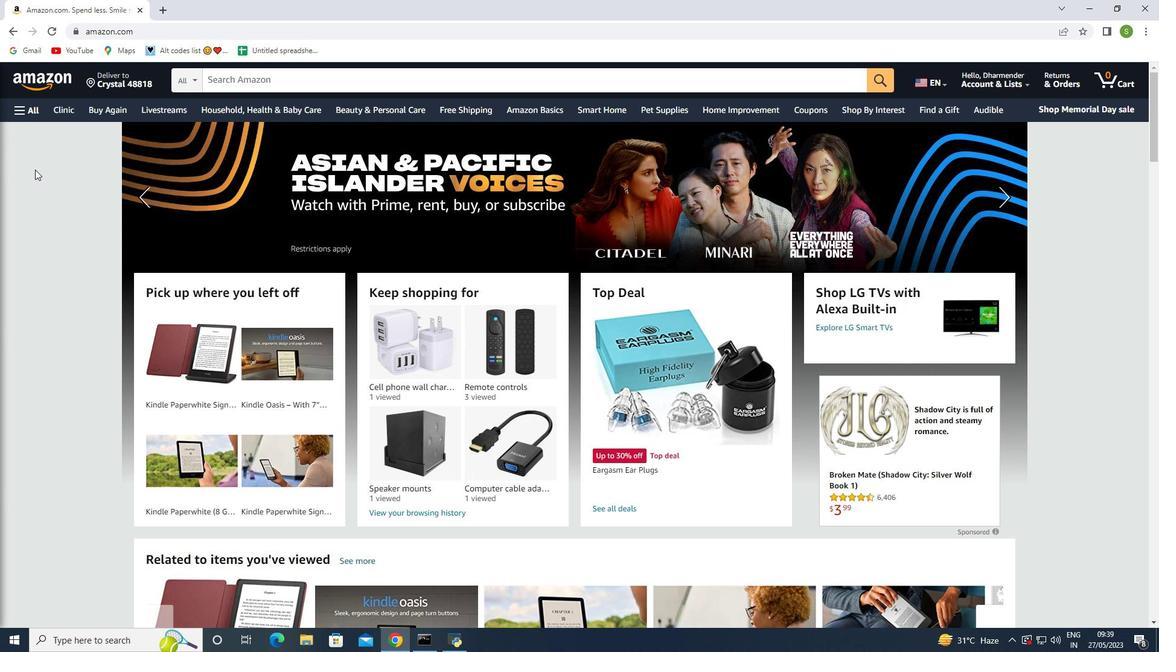 
Action: Mouse moved to (39, 207)
Screenshot: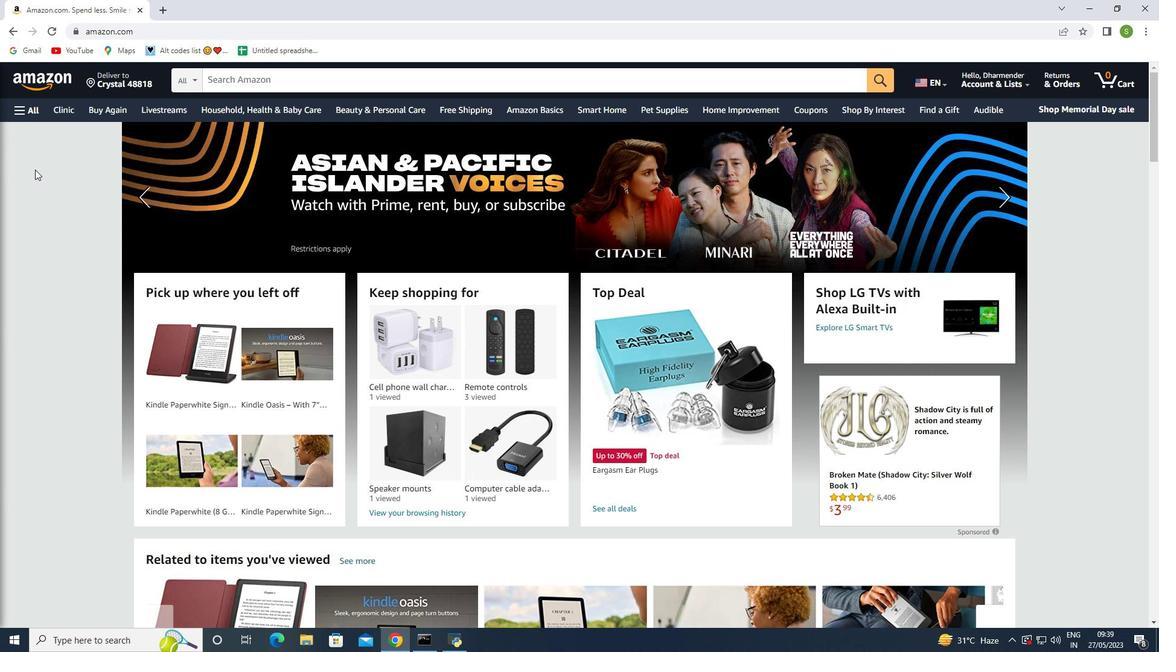 
Action: Mouse scrolled (38, 192) with delta (0, 0)
Screenshot: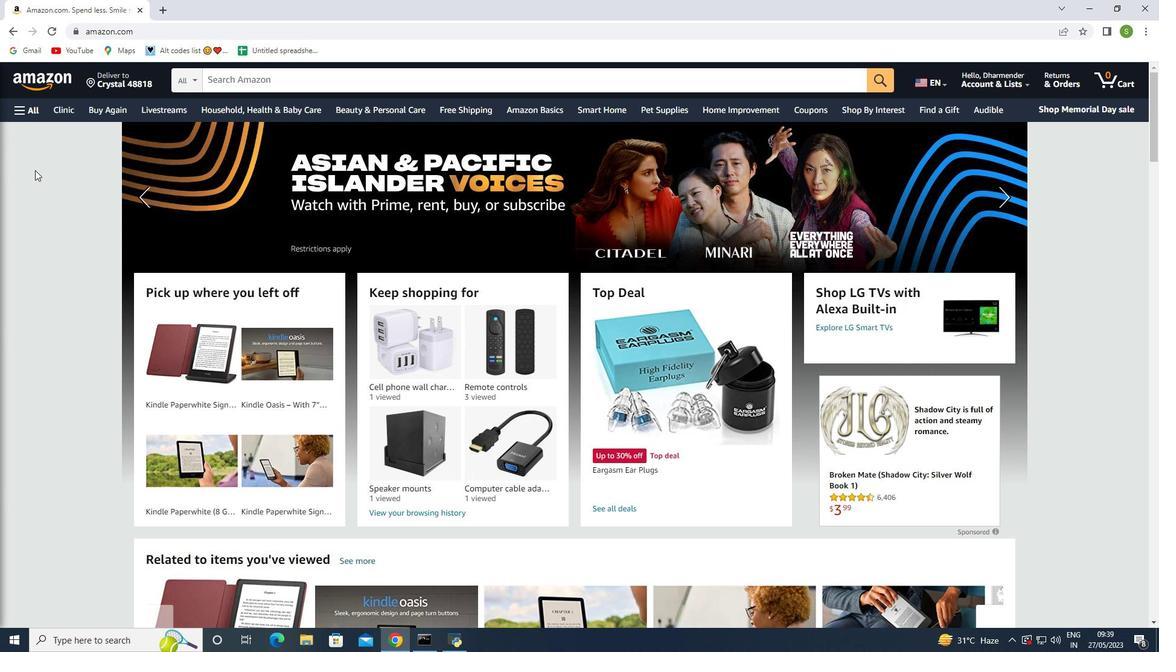
Action: Mouse moved to (48, 129)
Screenshot: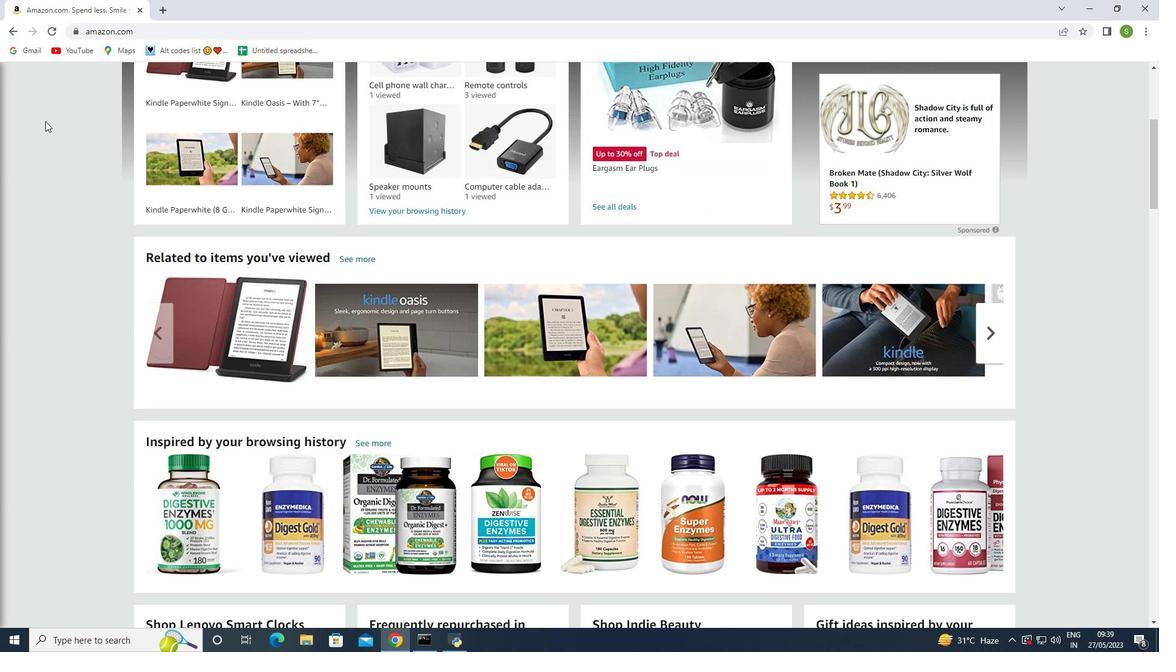 
Action: Mouse scrolled (48, 130) with delta (0, 0)
Screenshot: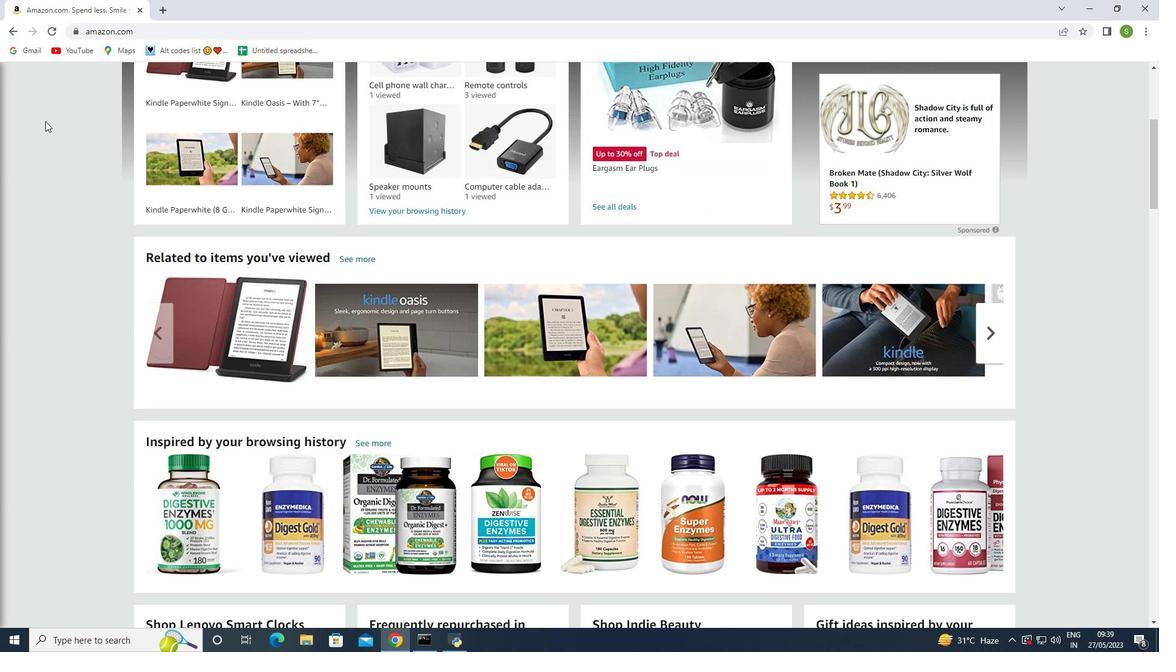 
Action: Mouse scrolled (48, 130) with delta (0, 0)
Screenshot: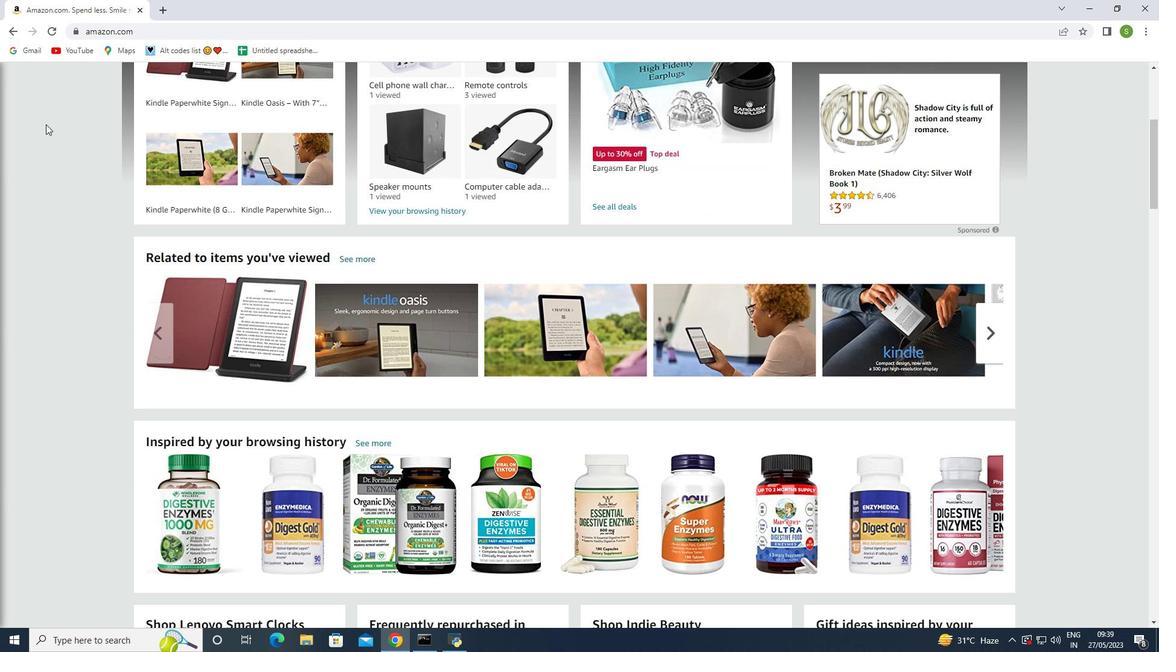 
Action: Mouse scrolled (48, 130) with delta (0, 0)
Screenshot: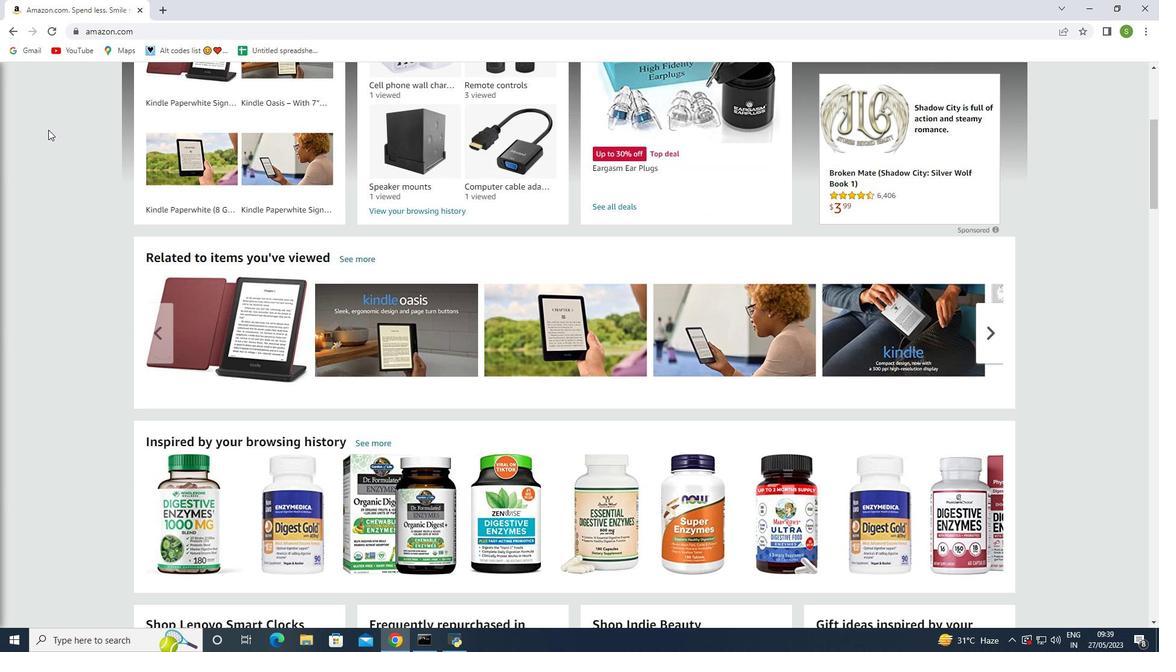 
Action: Mouse scrolled (48, 130) with delta (0, 0)
Screenshot: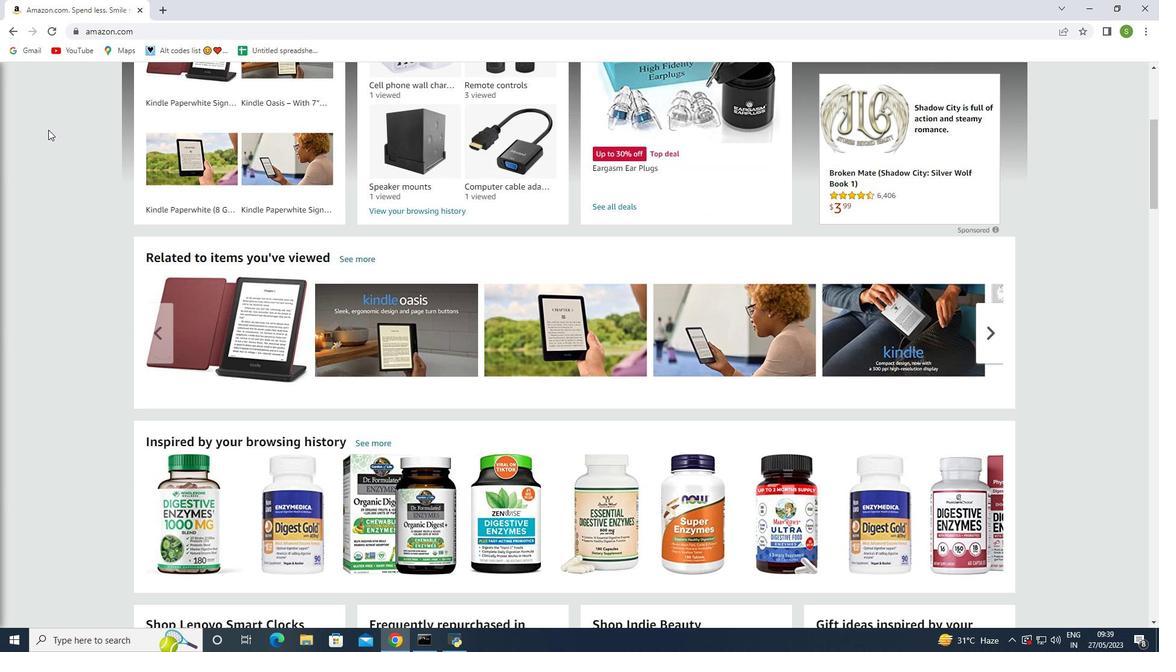 
Action: Mouse scrolled (48, 130) with delta (0, 0)
Screenshot: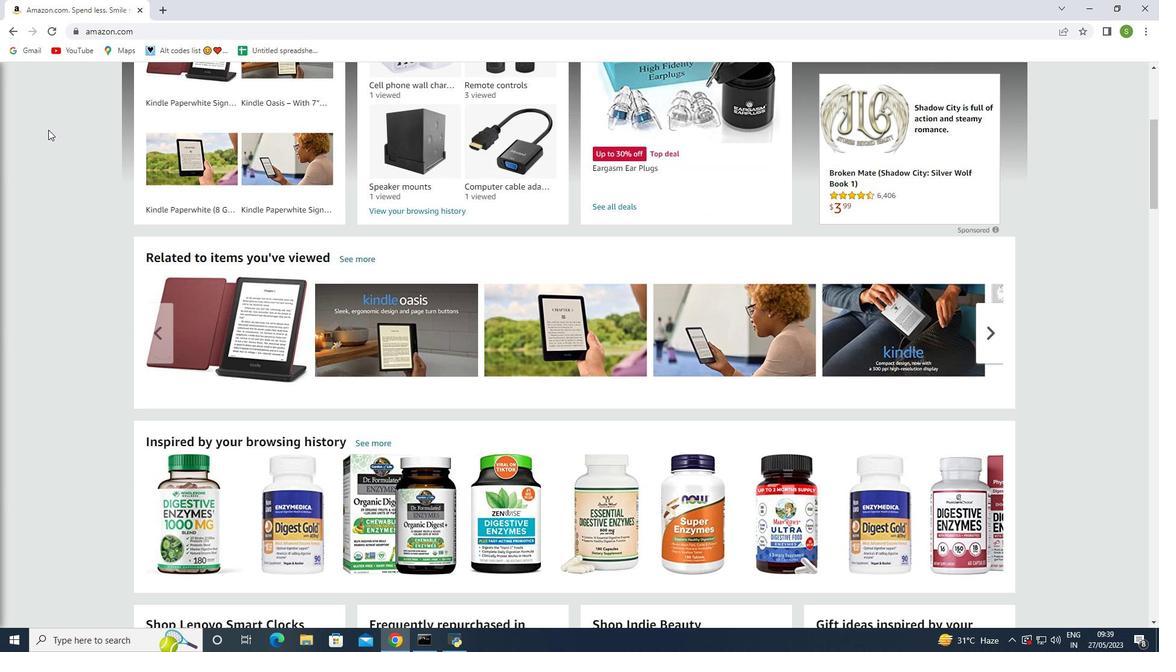 
Action: Mouse moved to (50, 36)
Screenshot: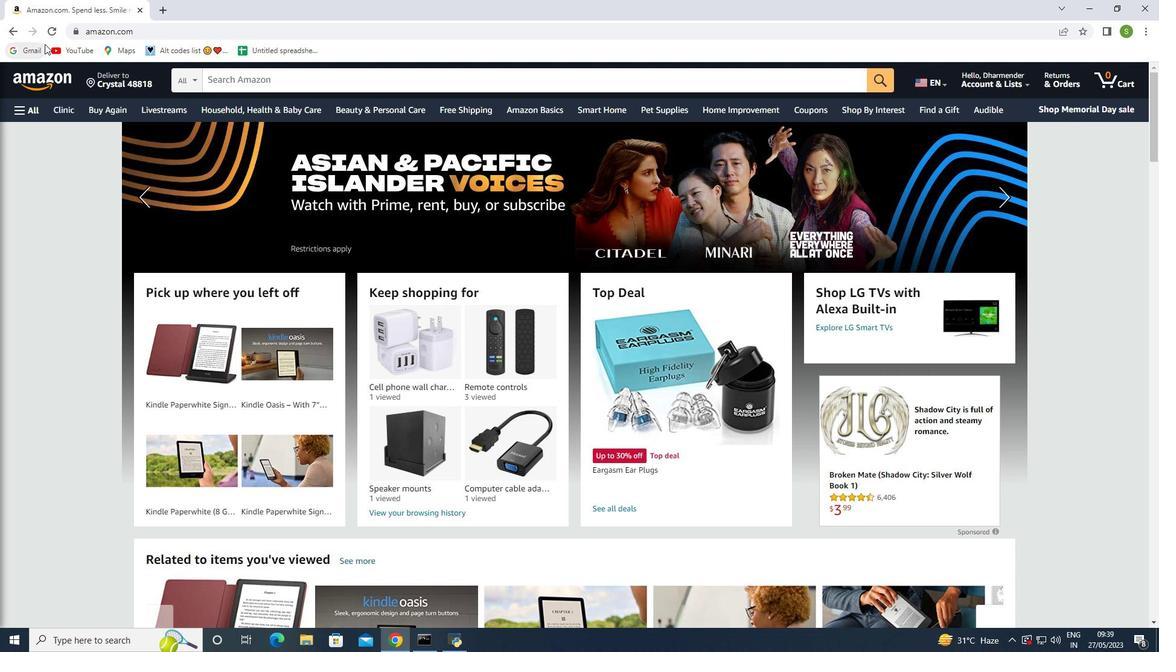 
Action: Mouse pressed left at (50, 36)
Screenshot: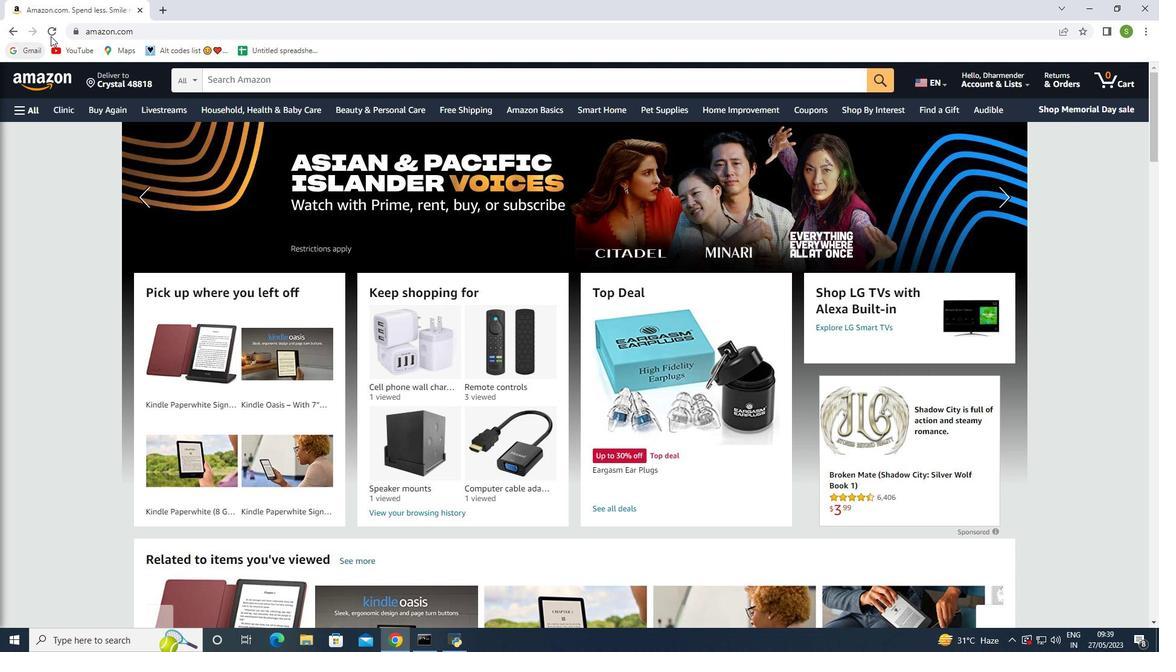 
Action: Mouse moved to (20, 111)
Screenshot: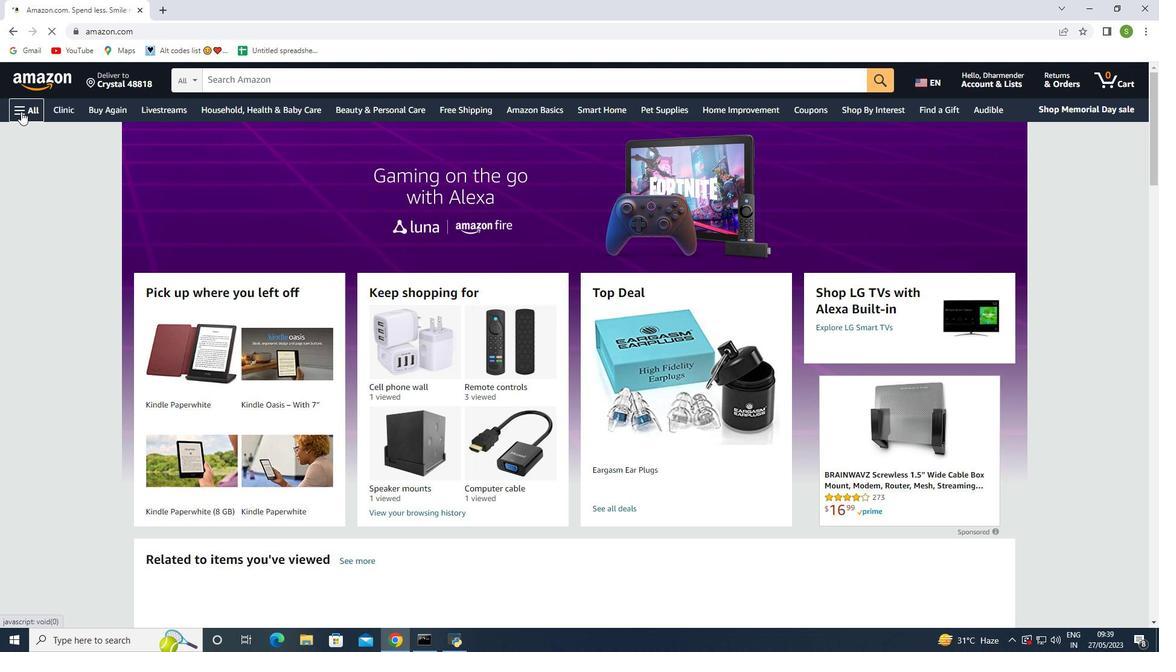 
Action: Mouse pressed left at (20, 111)
Screenshot: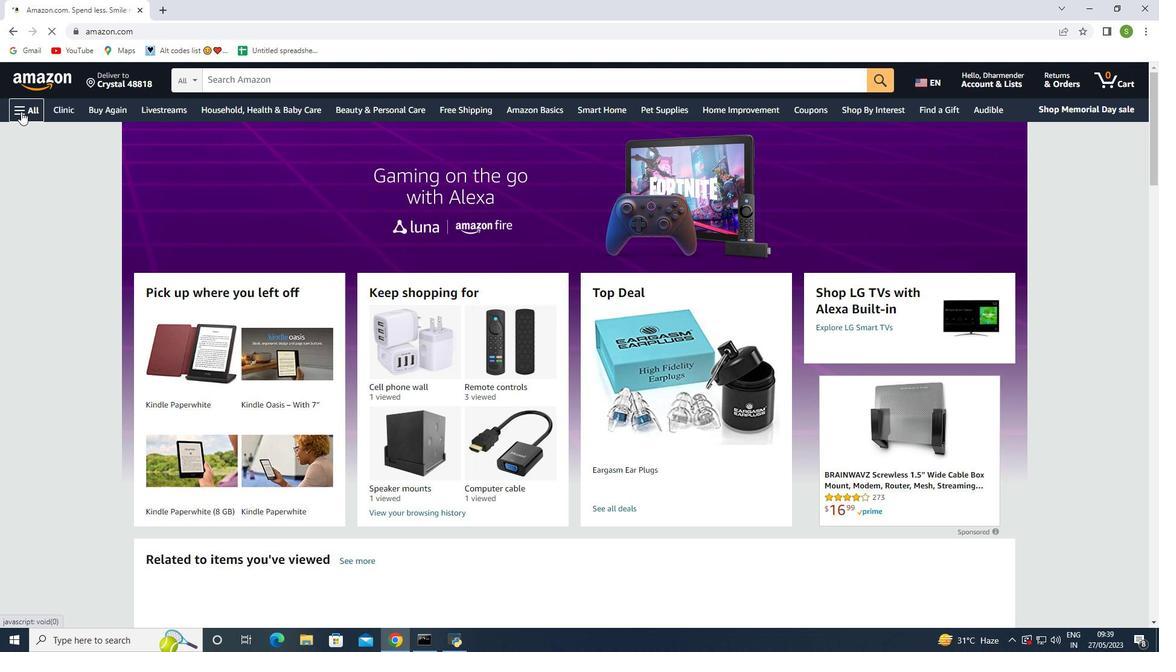 
Action: Mouse moved to (52, 297)
Screenshot: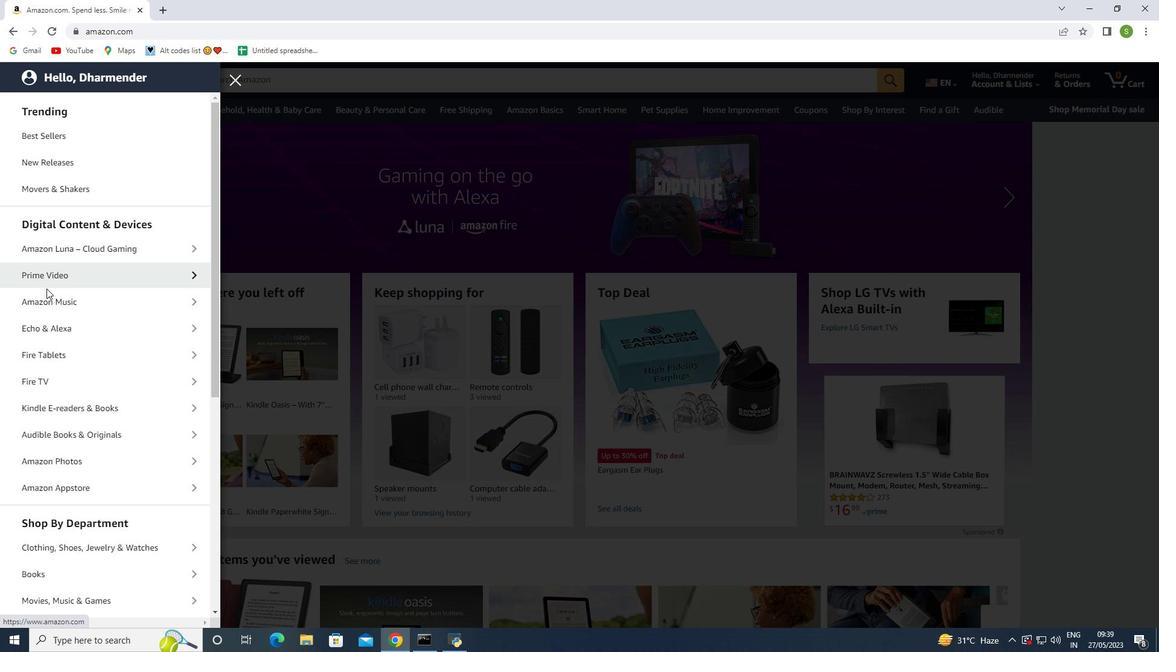 
Action: Mouse scrolled (52, 297) with delta (0, 0)
Screenshot: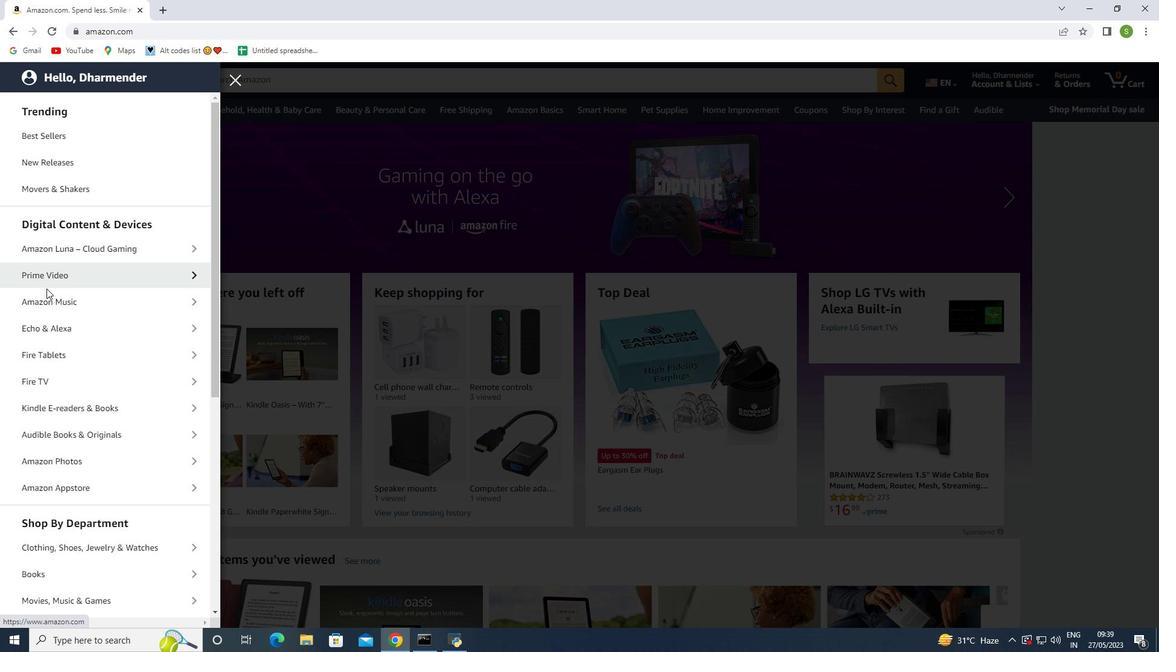 
Action: Mouse moved to (54, 305)
Screenshot: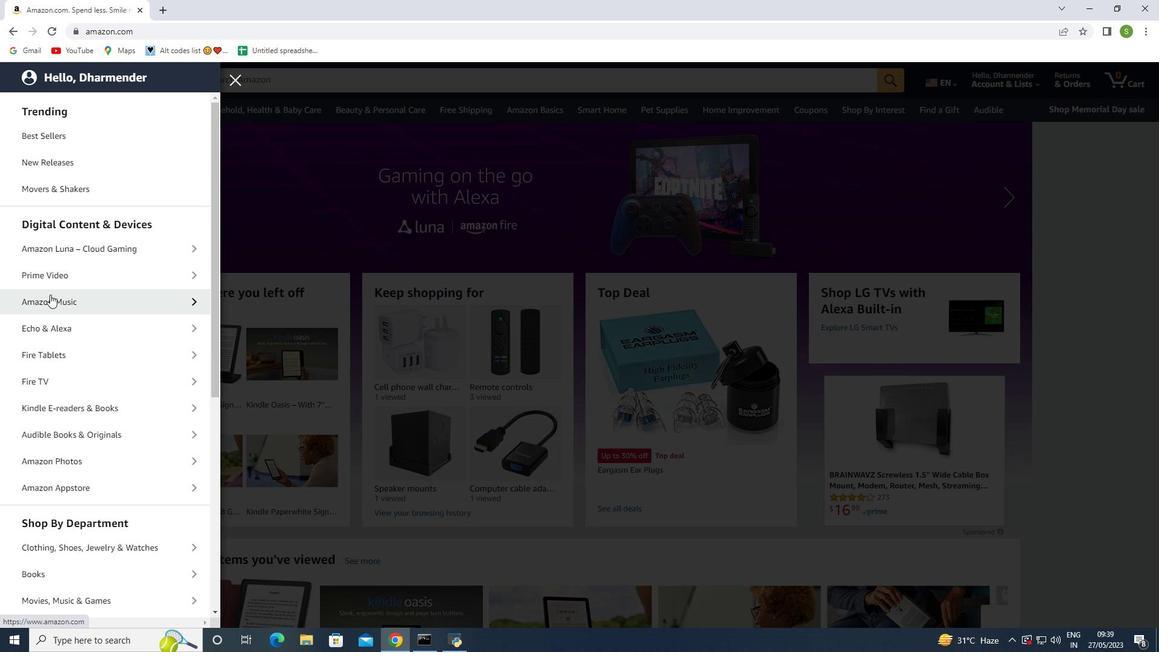 
Action: Mouse scrolled (54, 304) with delta (0, 0)
Screenshot: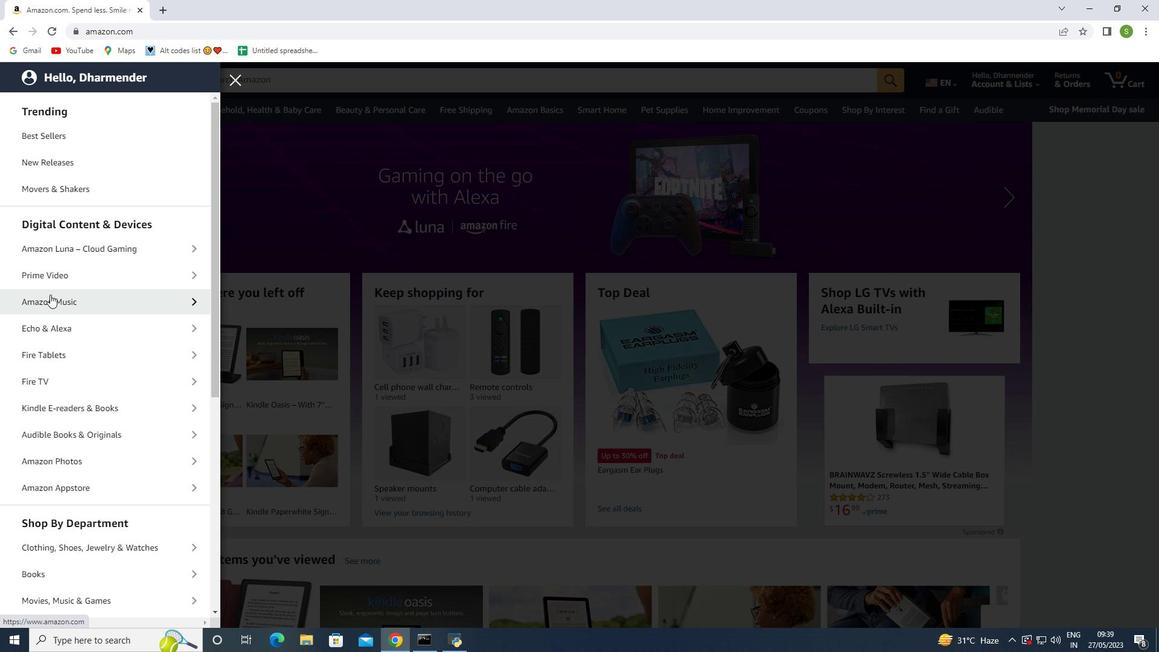
Action: Mouse moved to (178, 283)
Screenshot: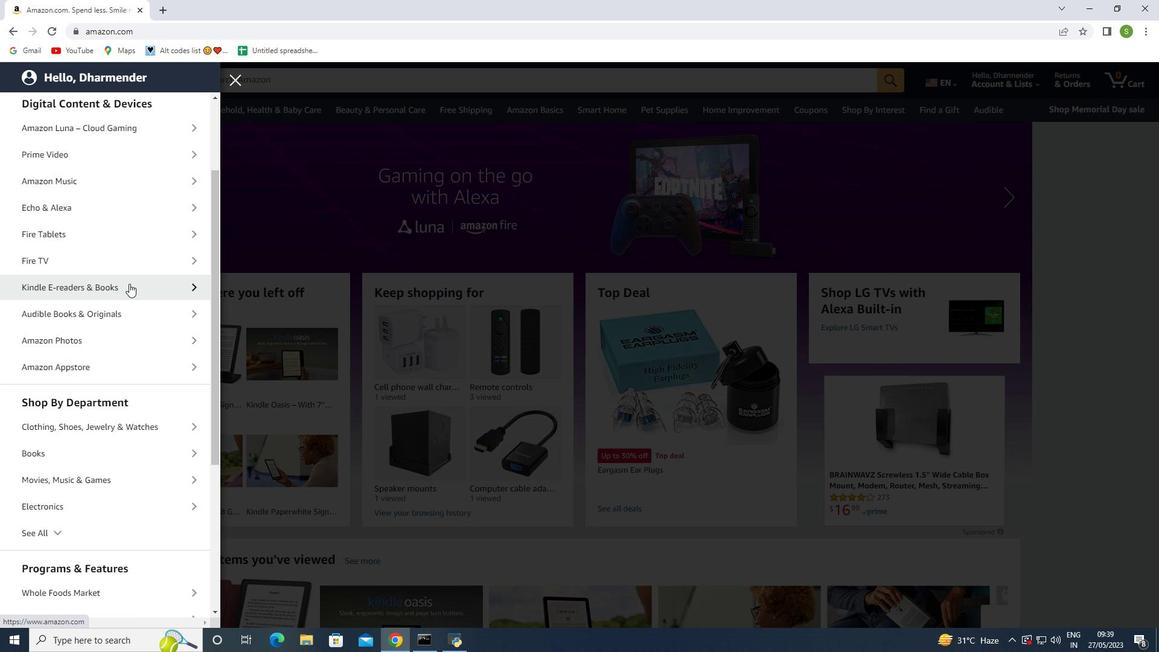 
Action: Mouse pressed left at (178, 283)
Screenshot: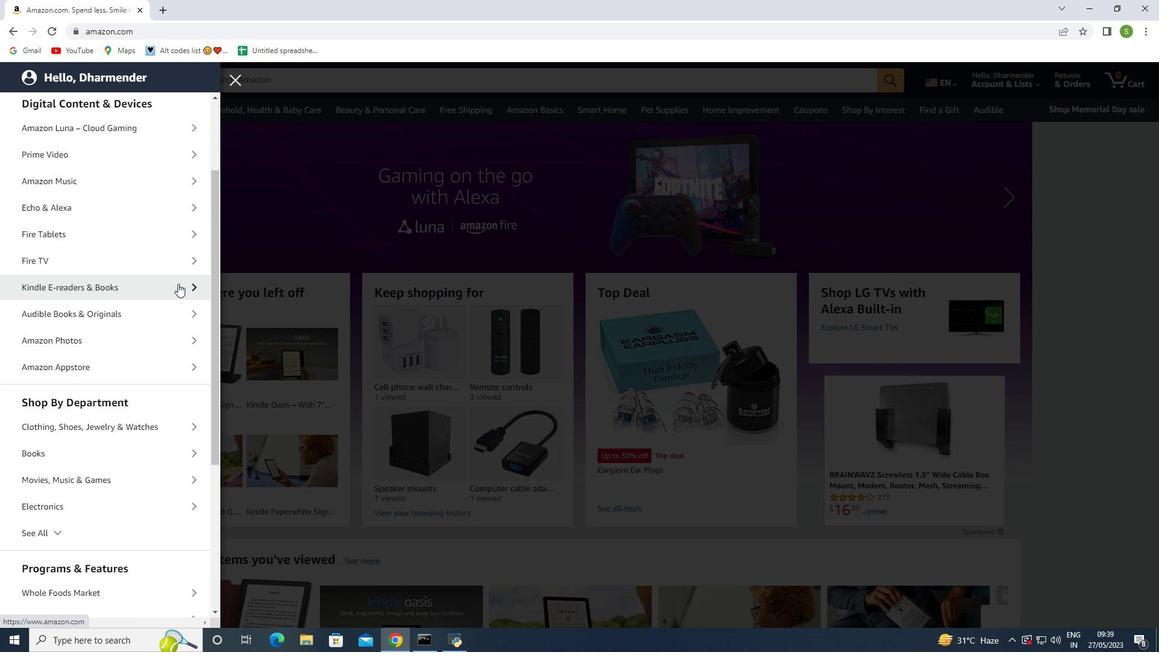 
Action: Mouse moved to (77, 216)
Screenshot: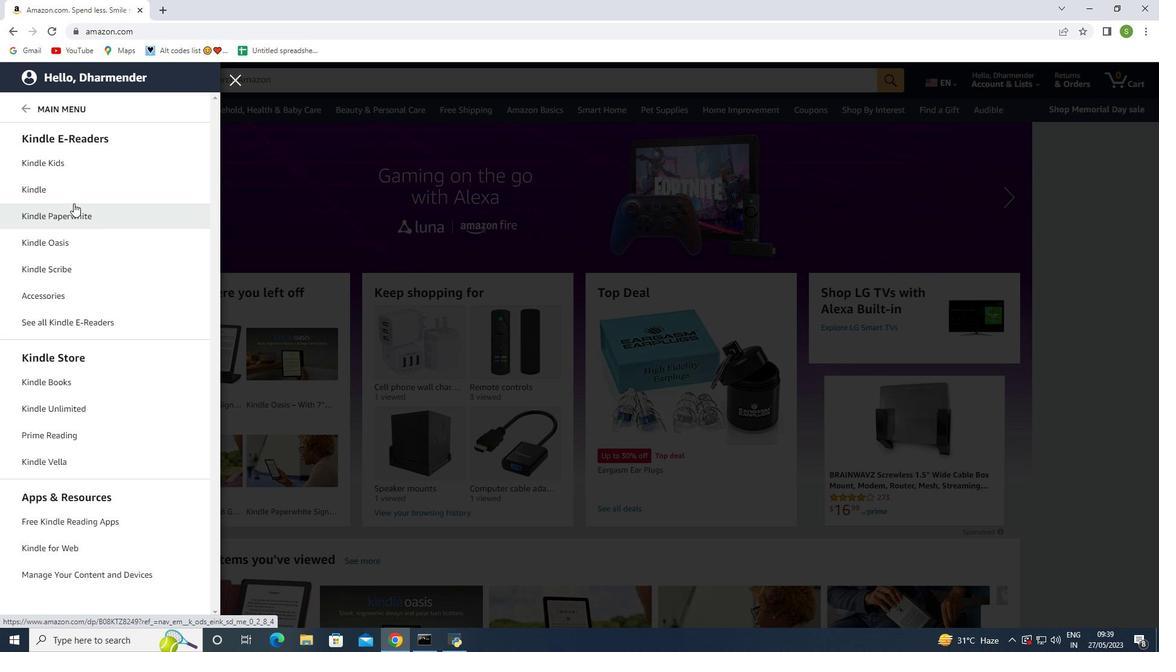 
Action: Mouse pressed left at (77, 216)
Screenshot: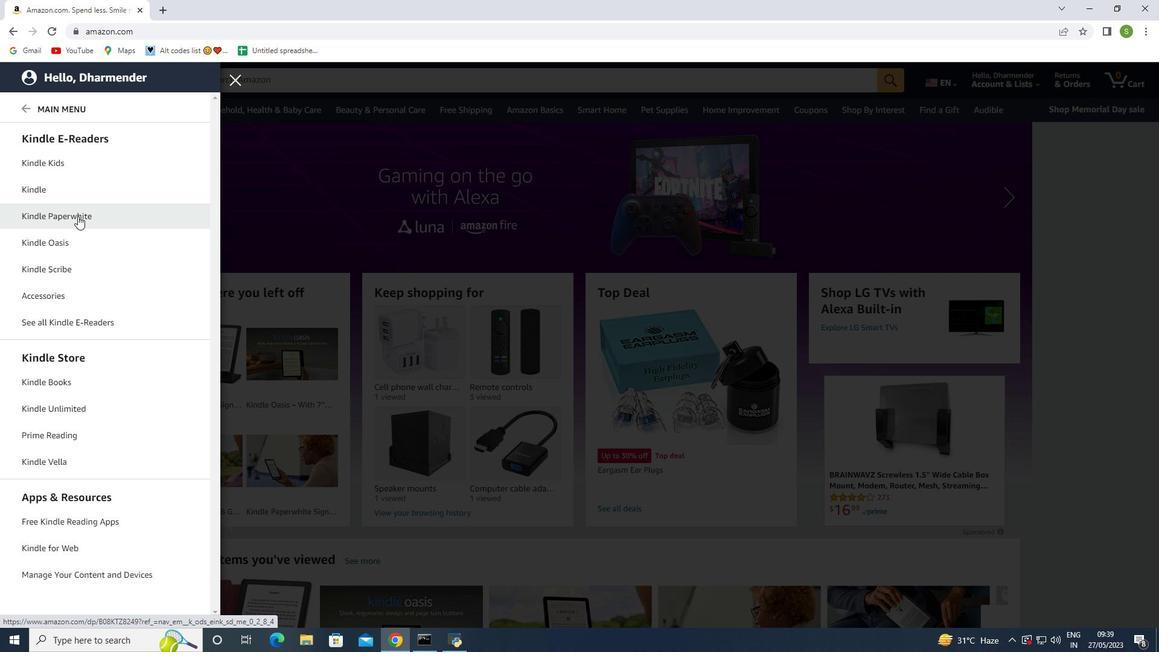 
Action: Mouse moved to (402, 82)
Screenshot: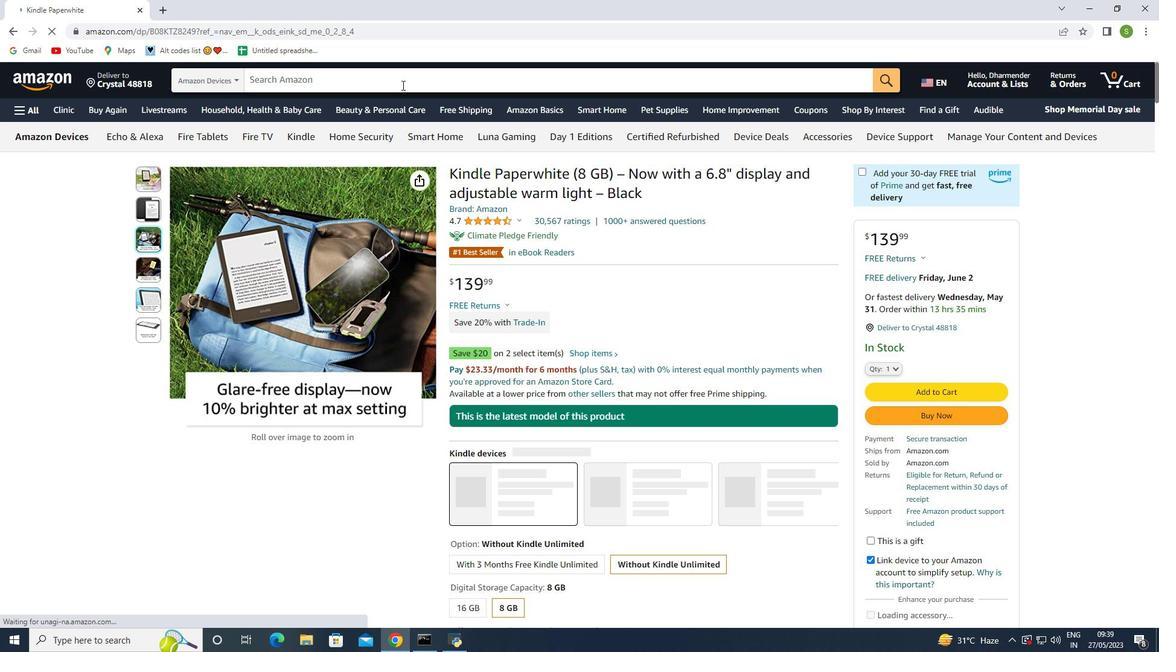 
Action: Mouse pressed left at (402, 82)
Screenshot: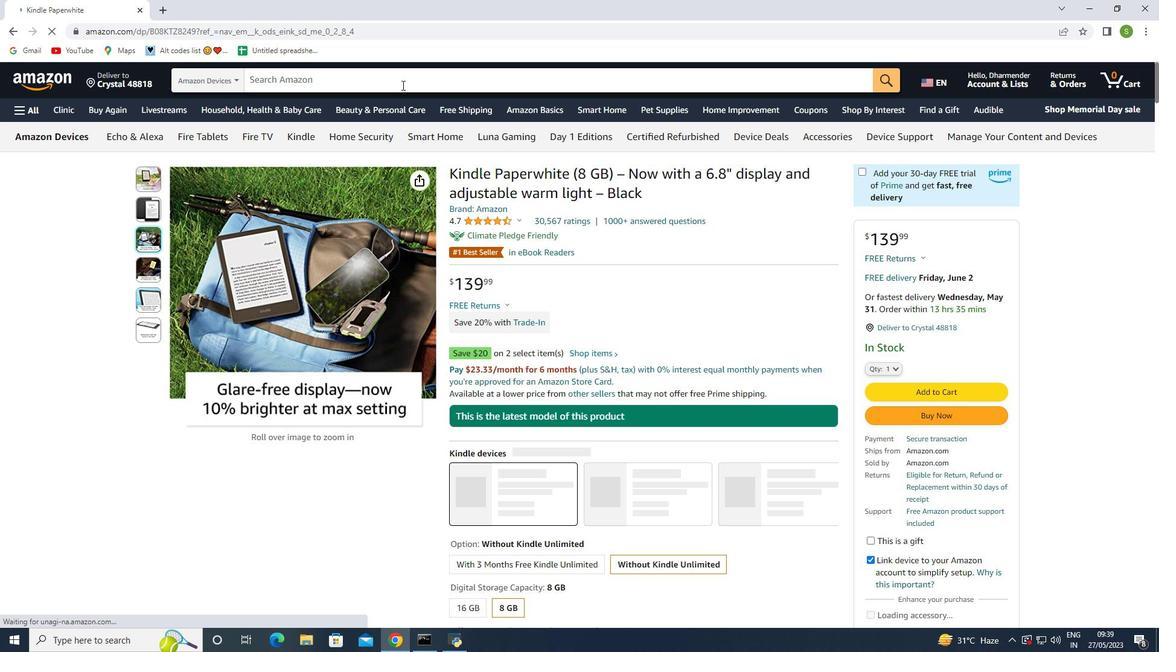 
Action: Key pressed manga<Key.space>model
Screenshot: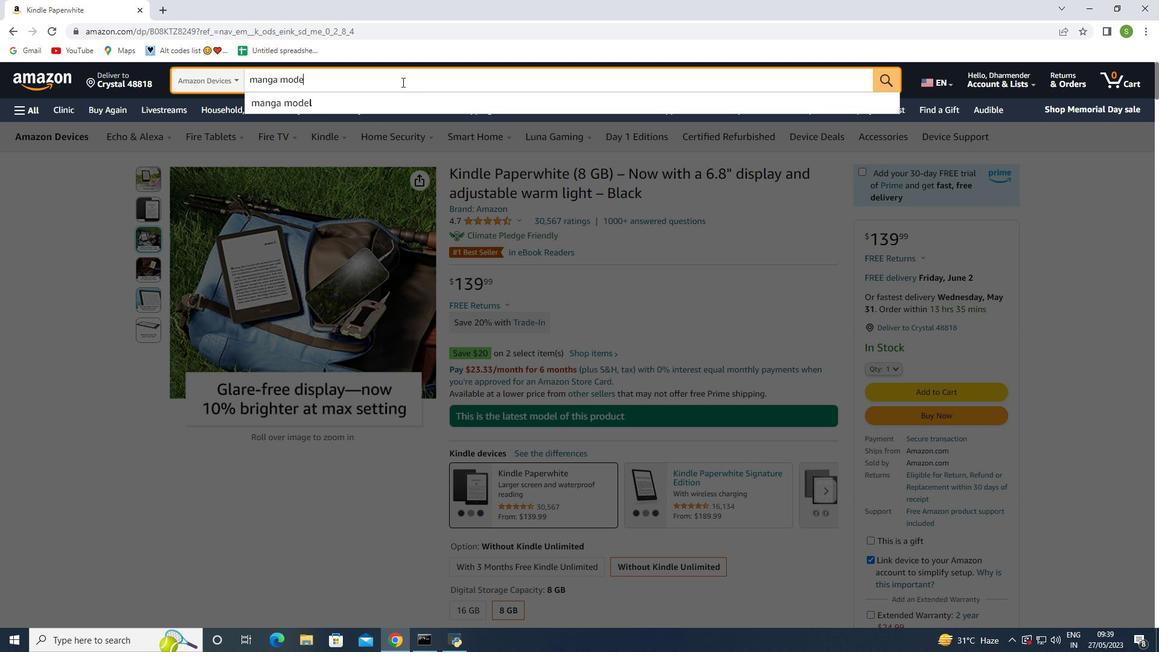 
Action: Mouse moved to (361, 102)
Screenshot: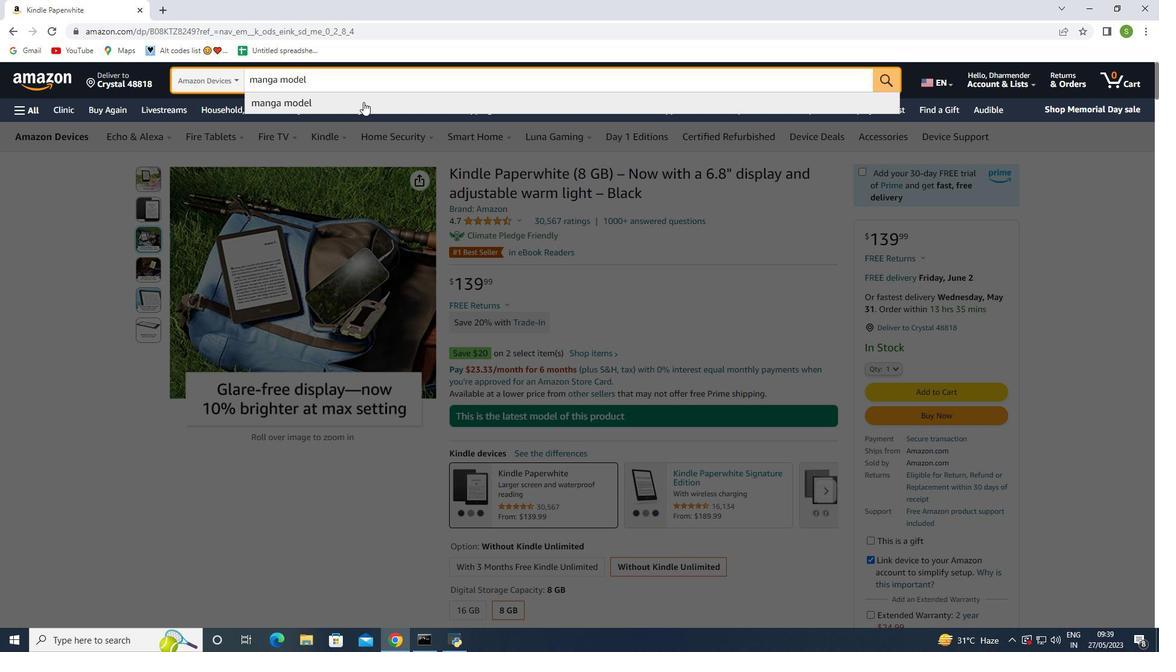 
Action: Mouse pressed left at (361, 102)
Screenshot: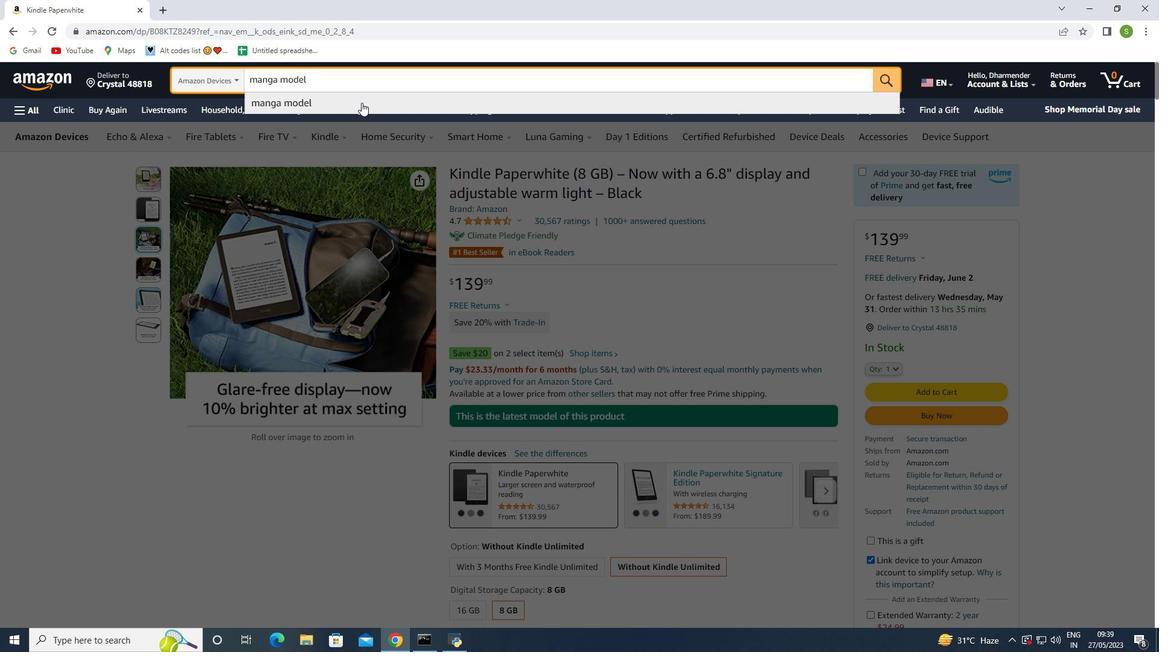 
Action: Mouse moved to (630, 321)
Screenshot: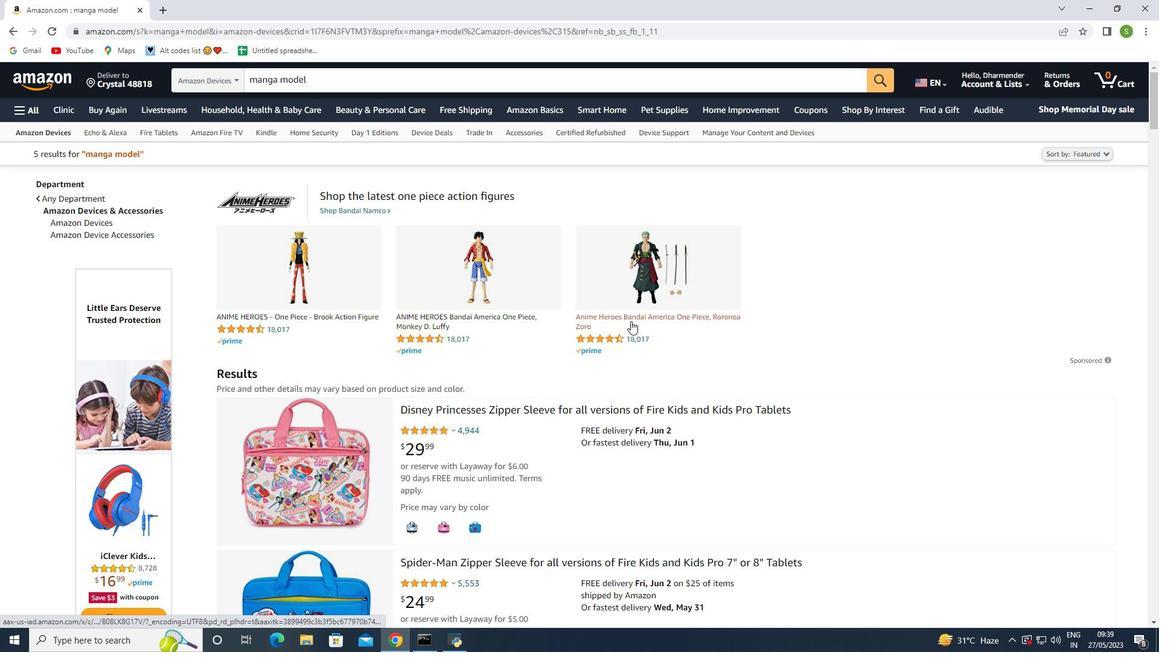 
Action: Mouse scrolled (630, 320) with delta (0, 0)
Screenshot: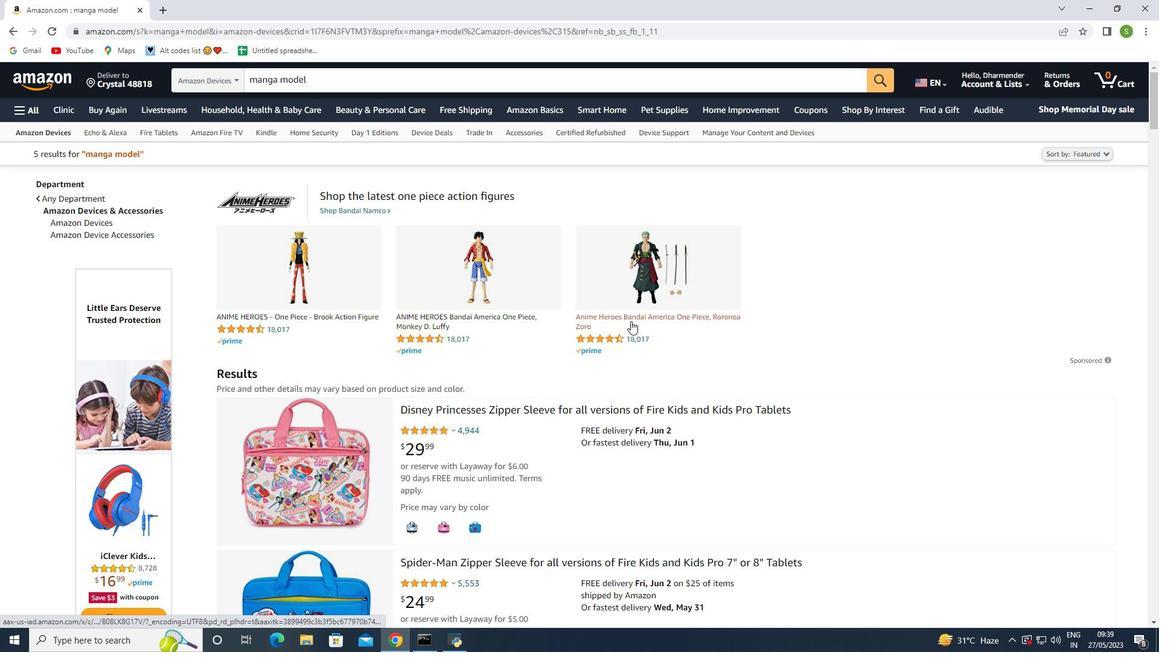 
Action: Mouse scrolled (630, 320) with delta (0, 0)
Screenshot: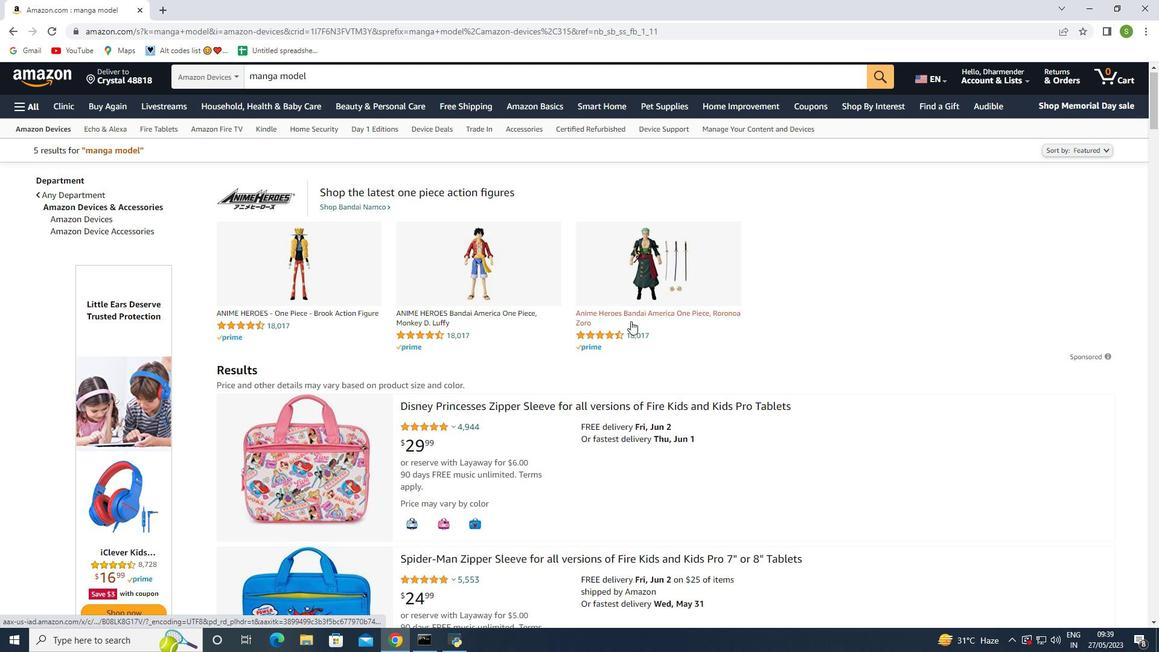 
Action: Mouse moved to (626, 325)
Screenshot: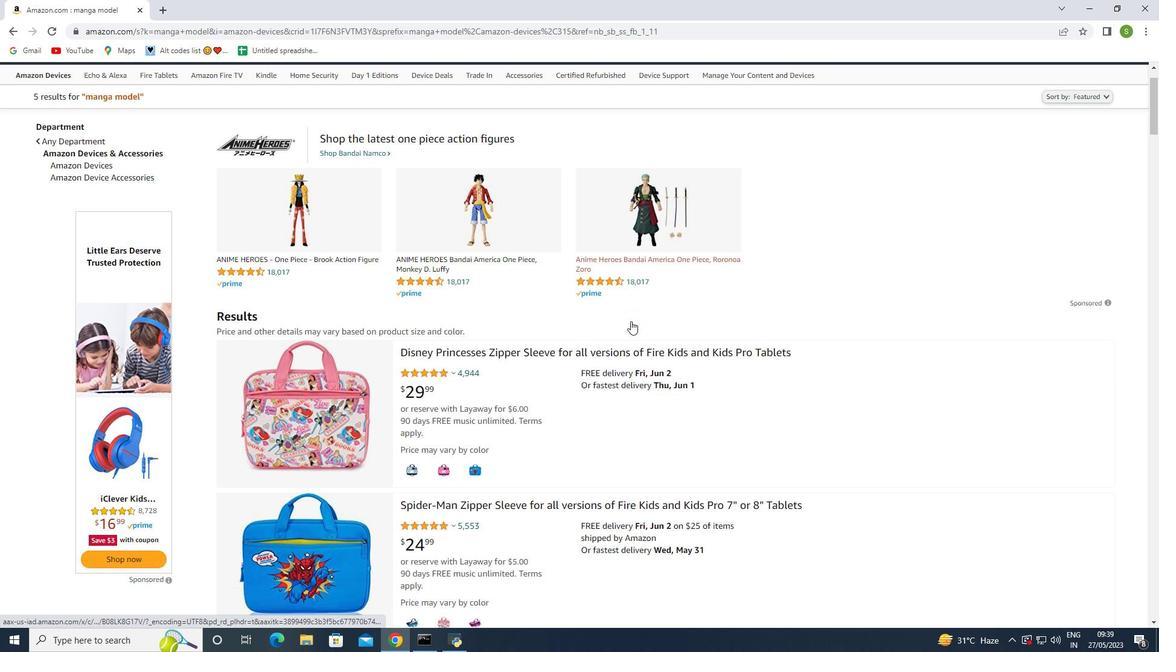 
Action: Mouse scrolled (626, 324) with delta (0, 0)
Screenshot: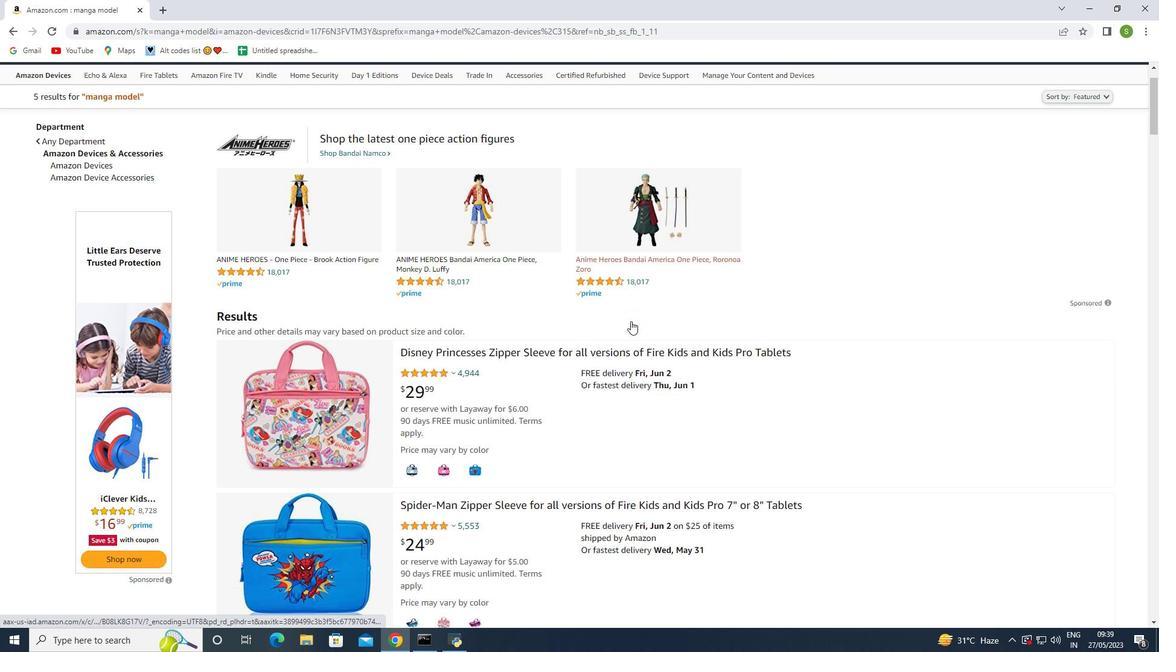 
Action: Mouse moved to (748, 387)
Screenshot: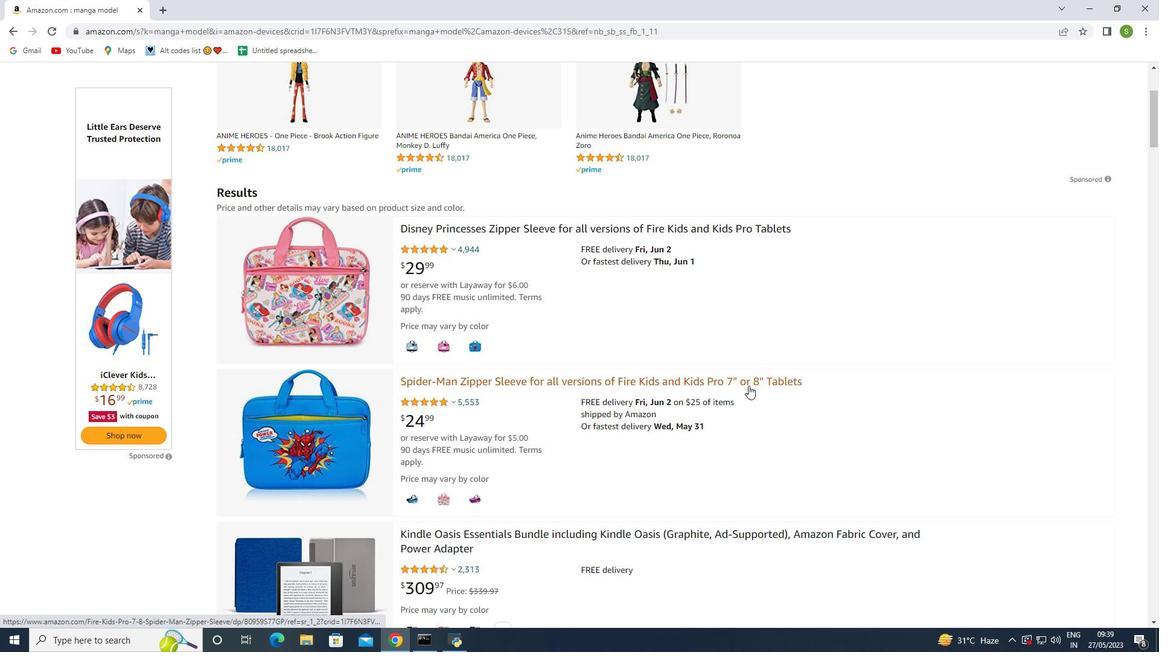 
Action: Mouse scrolled (748, 386) with delta (0, 0)
Screenshot: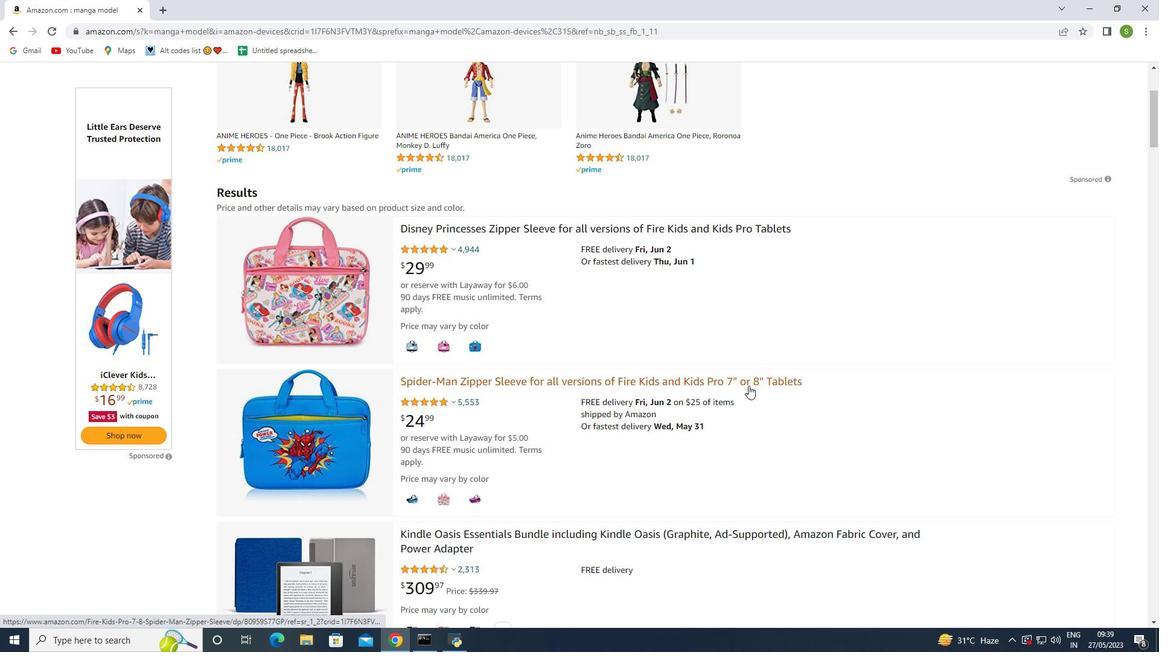 
Action: Mouse moved to (745, 388)
Screenshot: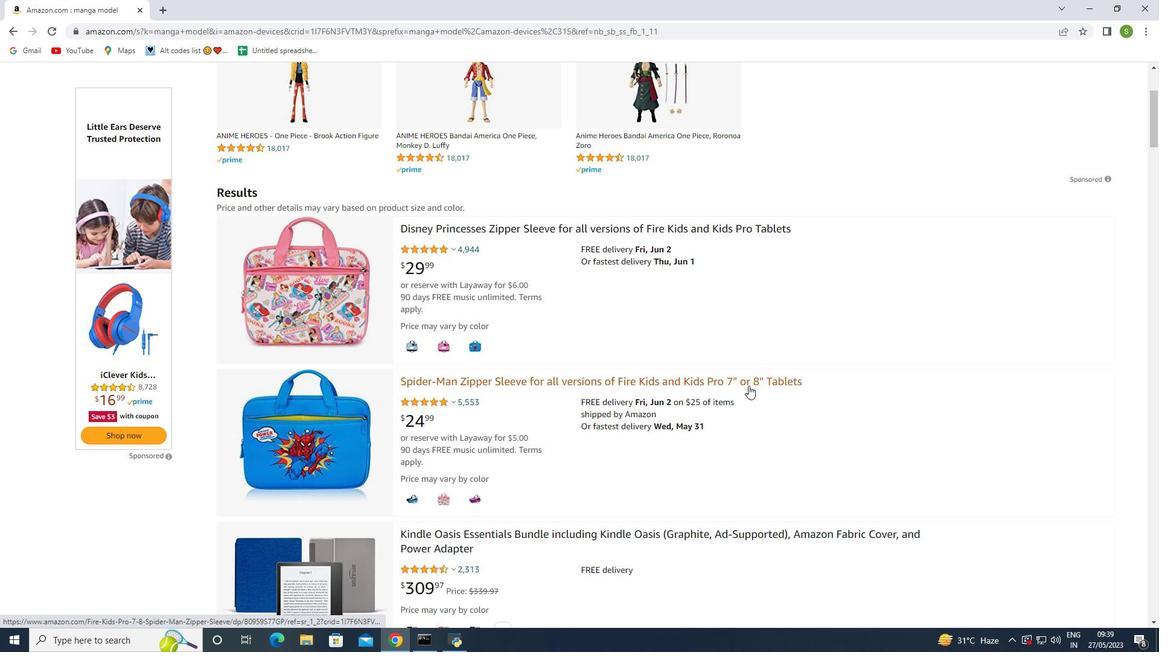 
Action: Mouse scrolled (745, 388) with delta (0, 0)
Screenshot: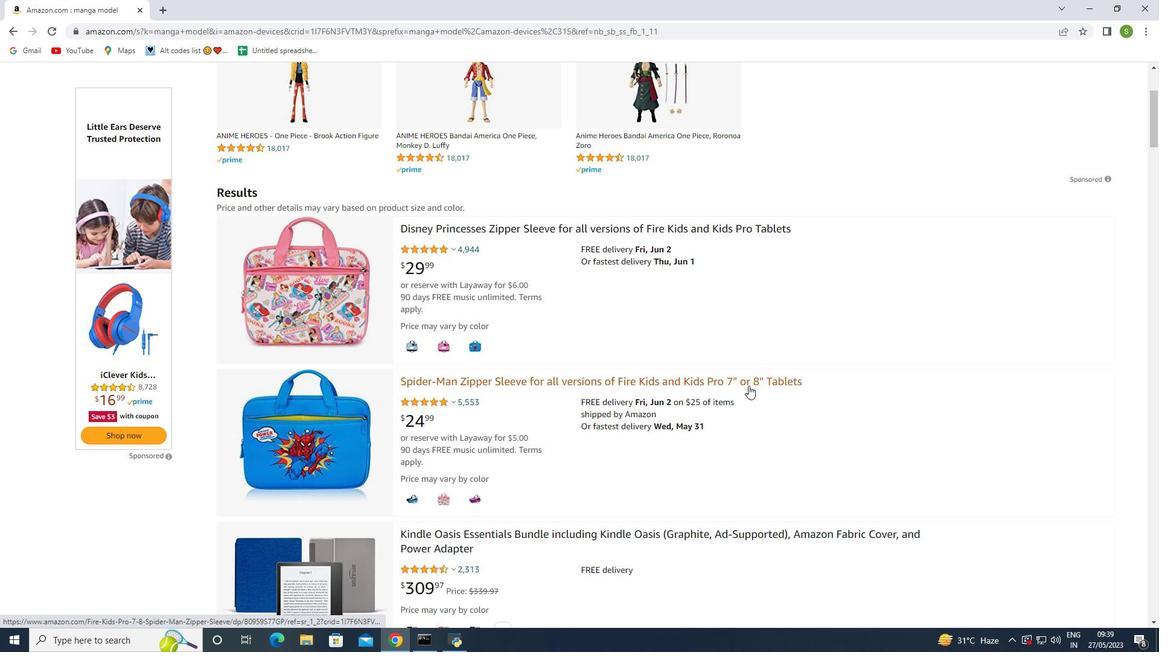 
Action: Mouse moved to (737, 391)
Screenshot: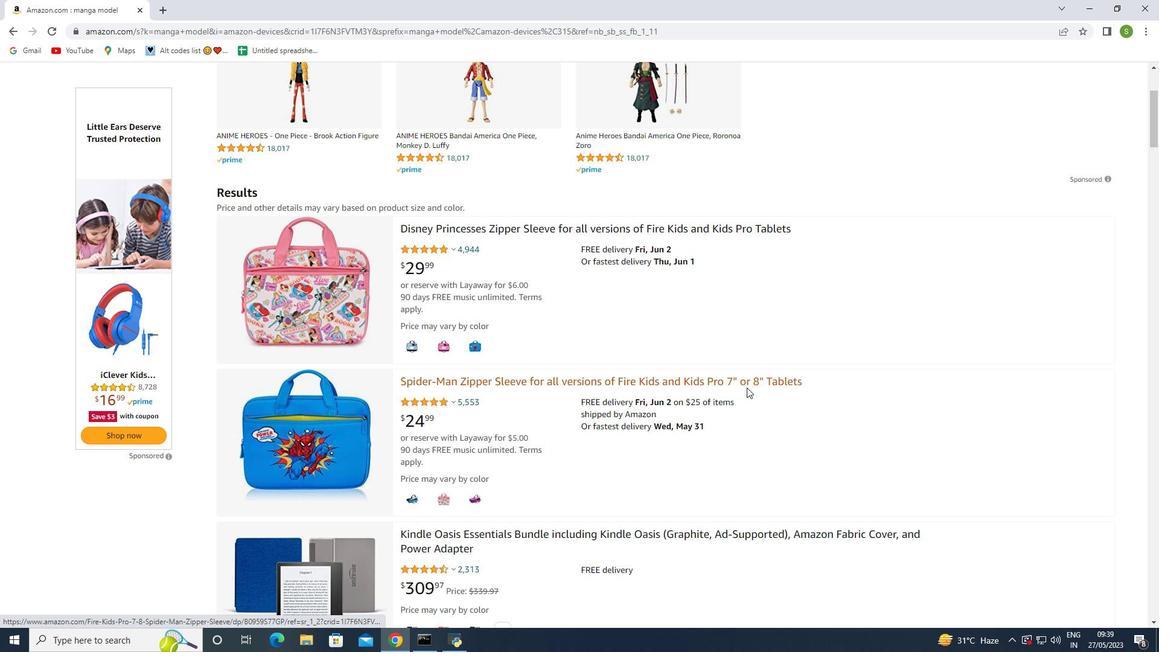 
Action: Mouse scrolled (737, 391) with delta (0, 0)
Screenshot: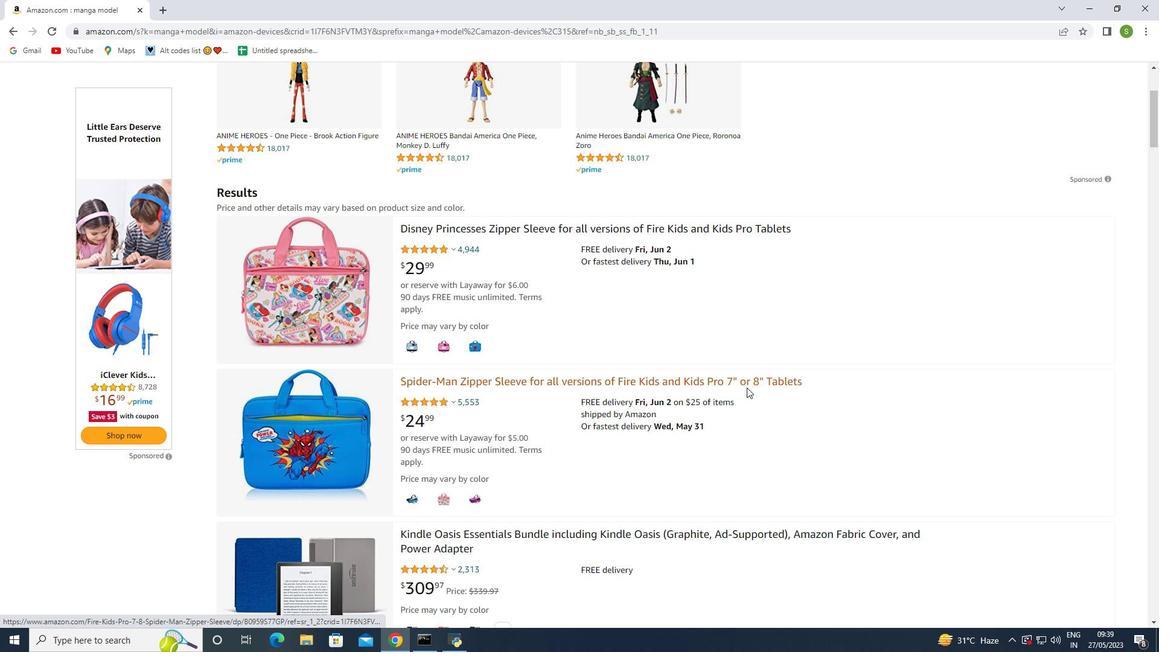 
Action: Mouse moved to (397, 493)
Screenshot: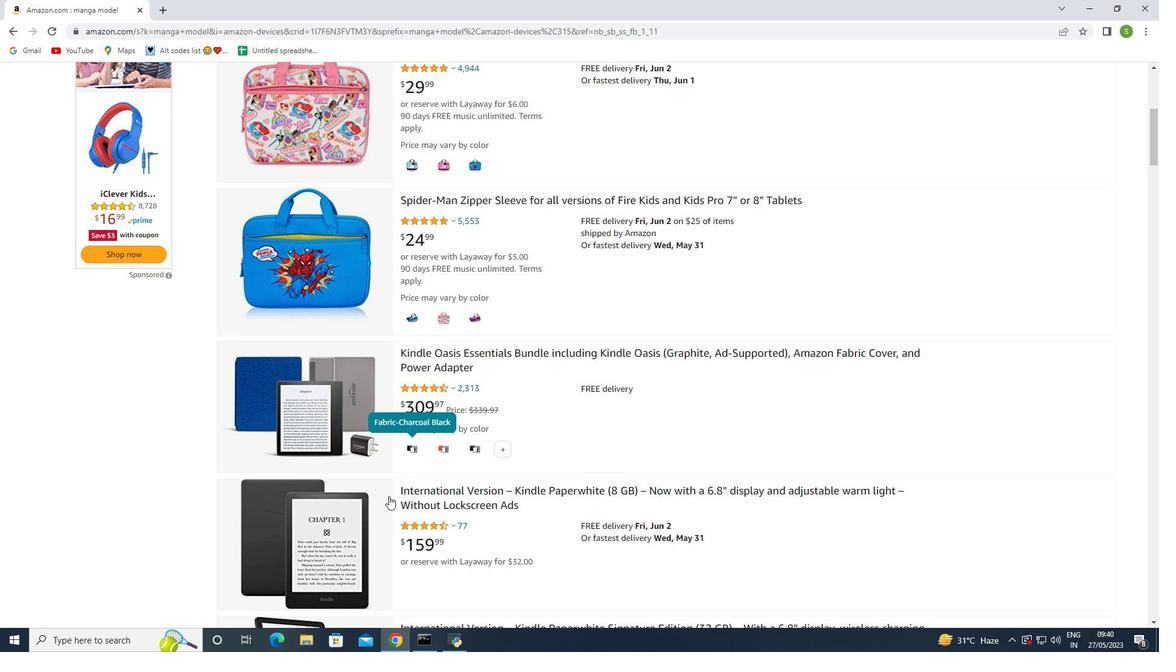 
Action: Mouse scrolled (397, 493) with delta (0, 0)
Screenshot: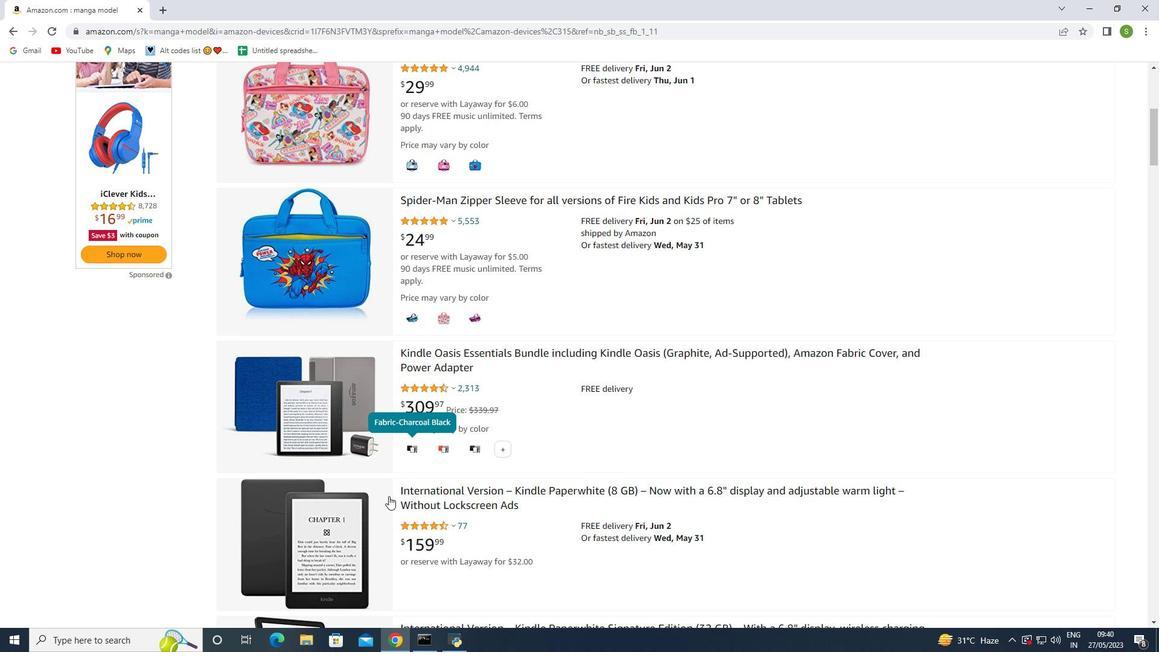 
Action: Mouse scrolled (397, 493) with delta (0, 0)
Screenshot: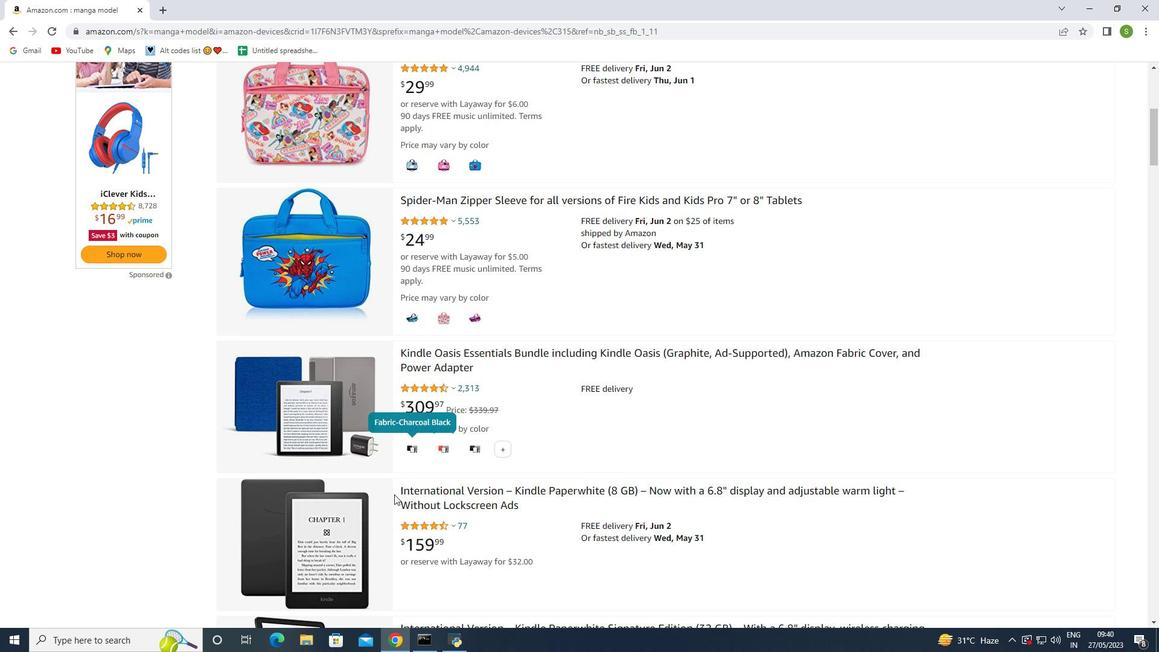
Action: Mouse moved to (401, 493)
Screenshot: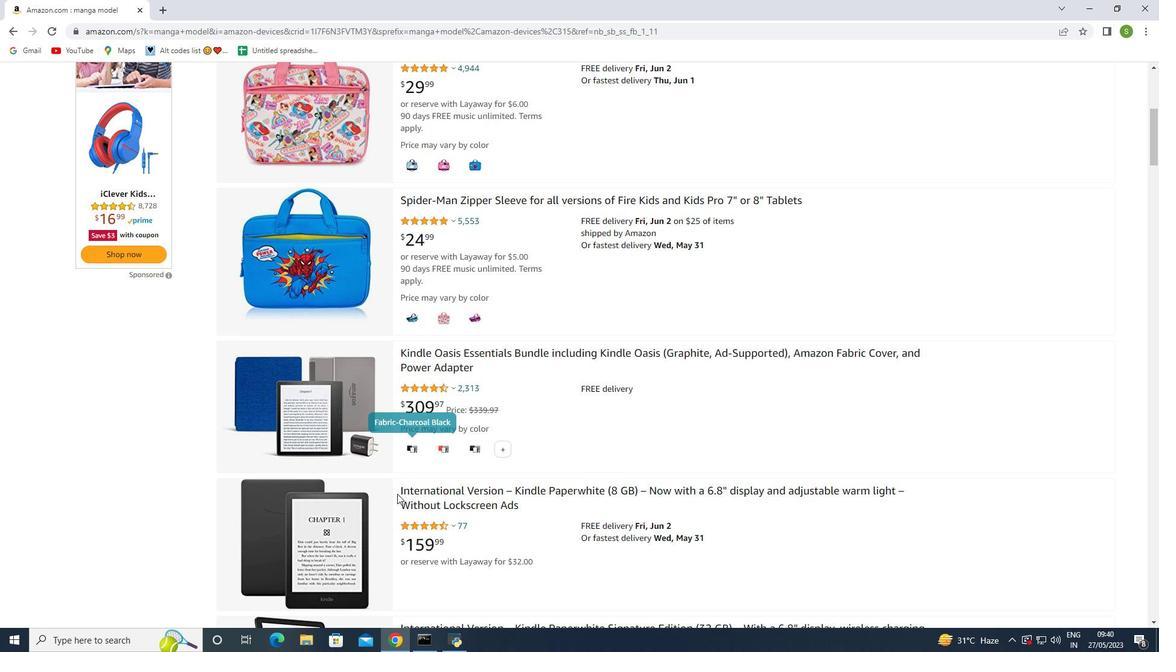 
Action: Mouse scrolled (401, 492) with delta (0, 0)
Screenshot: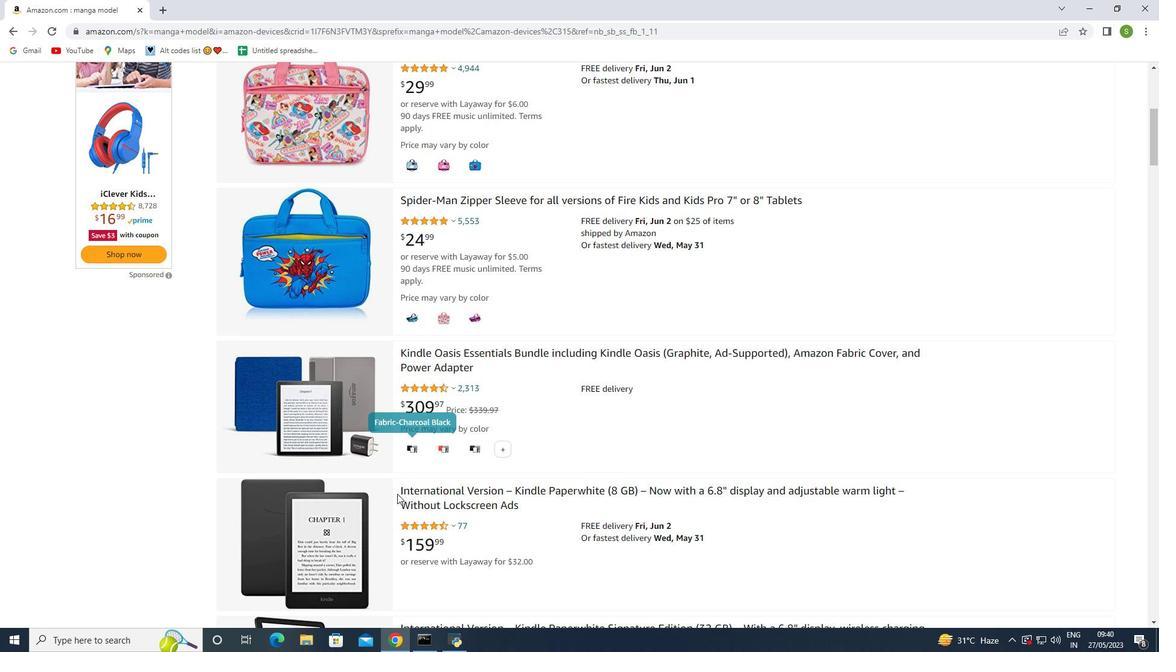 
Action: Mouse moved to (598, 388)
Screenshot: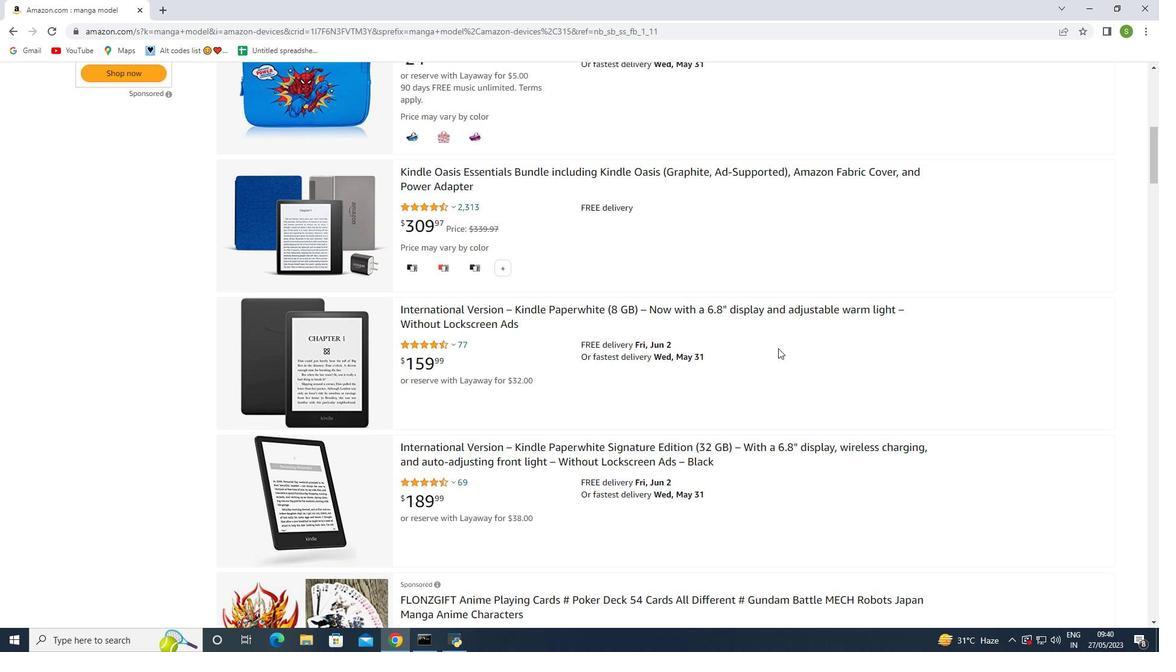 
Action: Mouse scrolled (598, 387) with delta (0, 0)
Screenshot: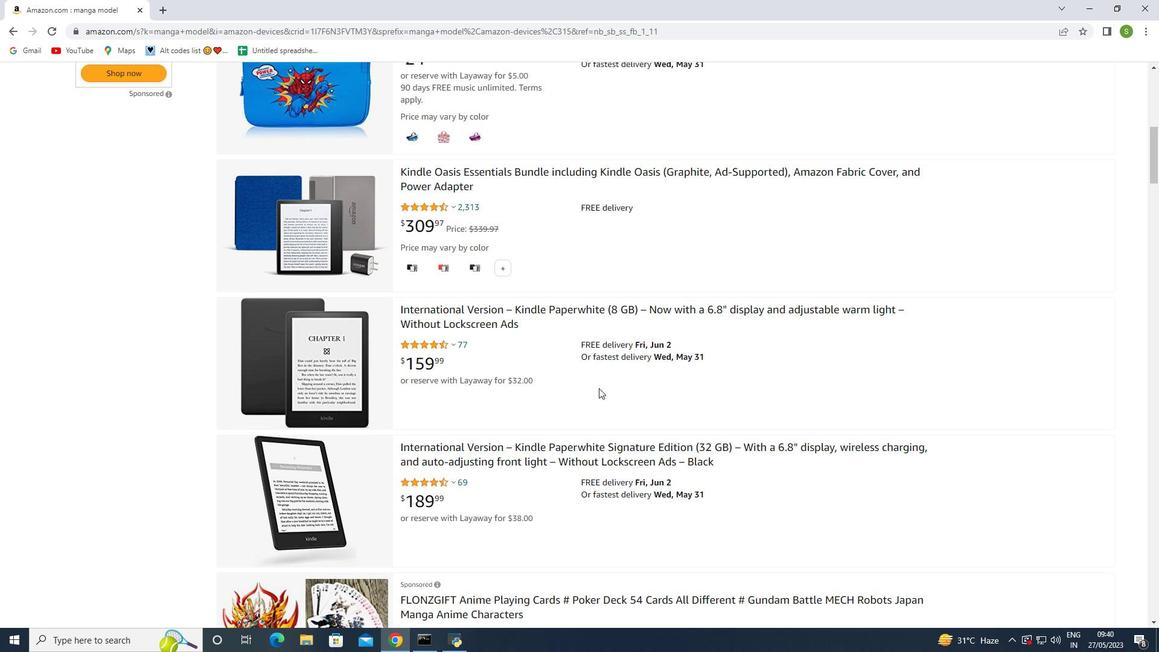 
Action: Mouse moved to (598, 388)
Screenshot: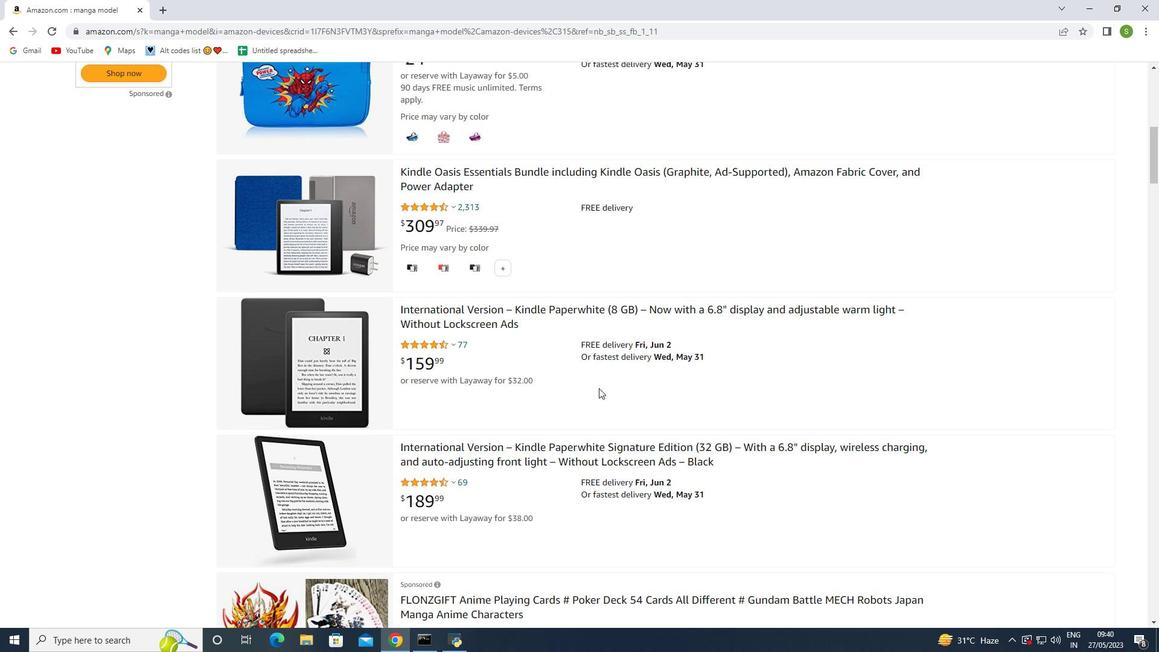 
Action: Mouse scrolled (598, 387) with delta (0, 0)
Screenshot: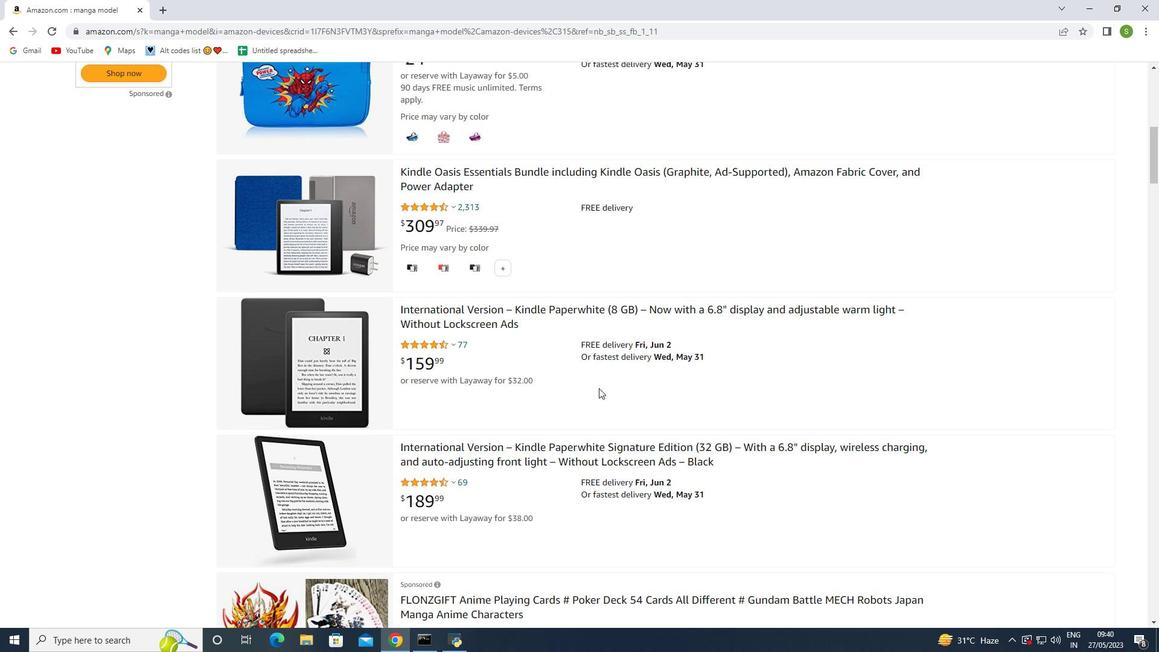 
Action: Mouse moved to (596, 389)
Screenshot: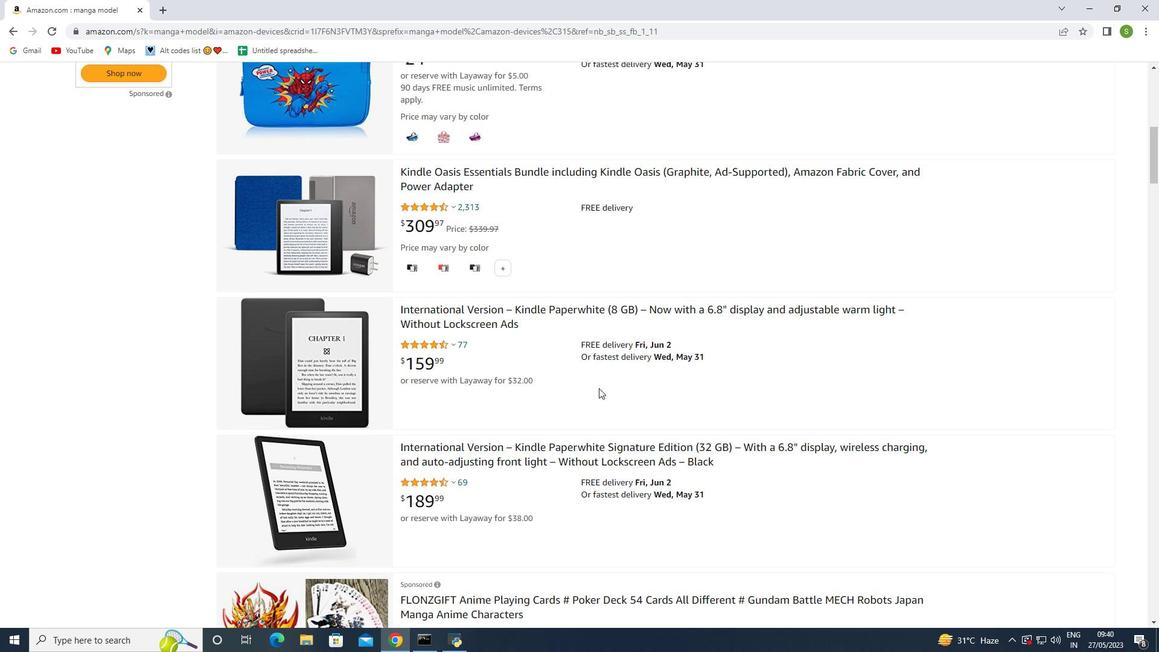 
Action: Mouse scrolled (596, 388) with delta (0, 0)
Screenshot: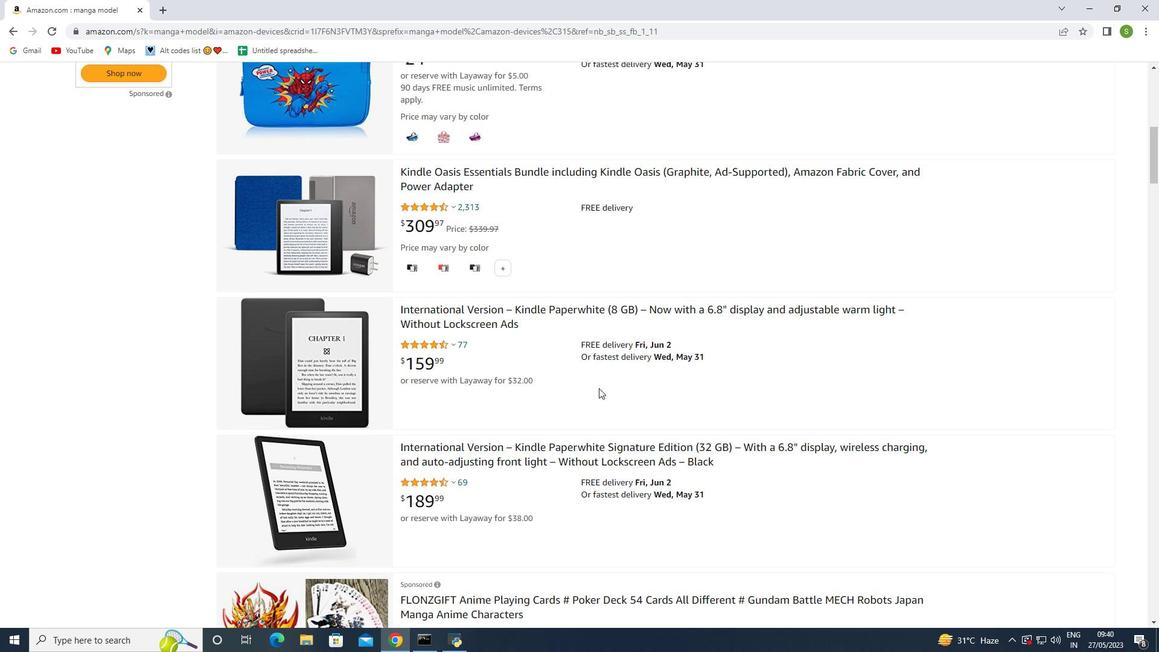 
Action: Mouse moved to (428, 493)
Screenshot: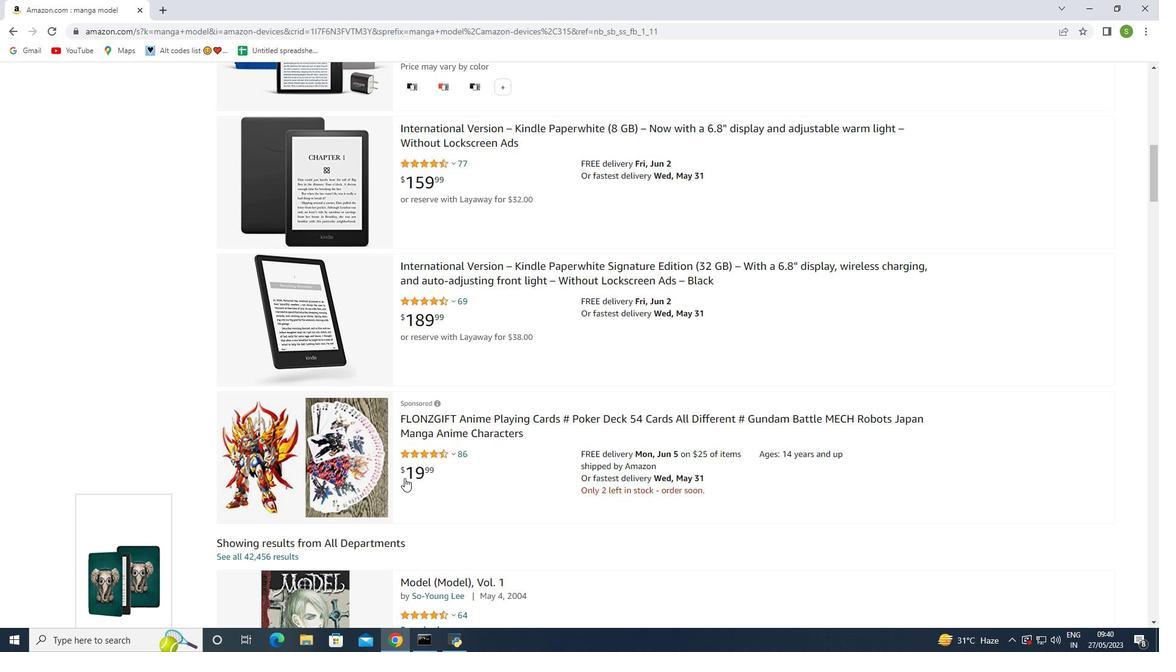 
Action: Mouse scrolled (428, 492) with delta (0, 0)
Screenshot: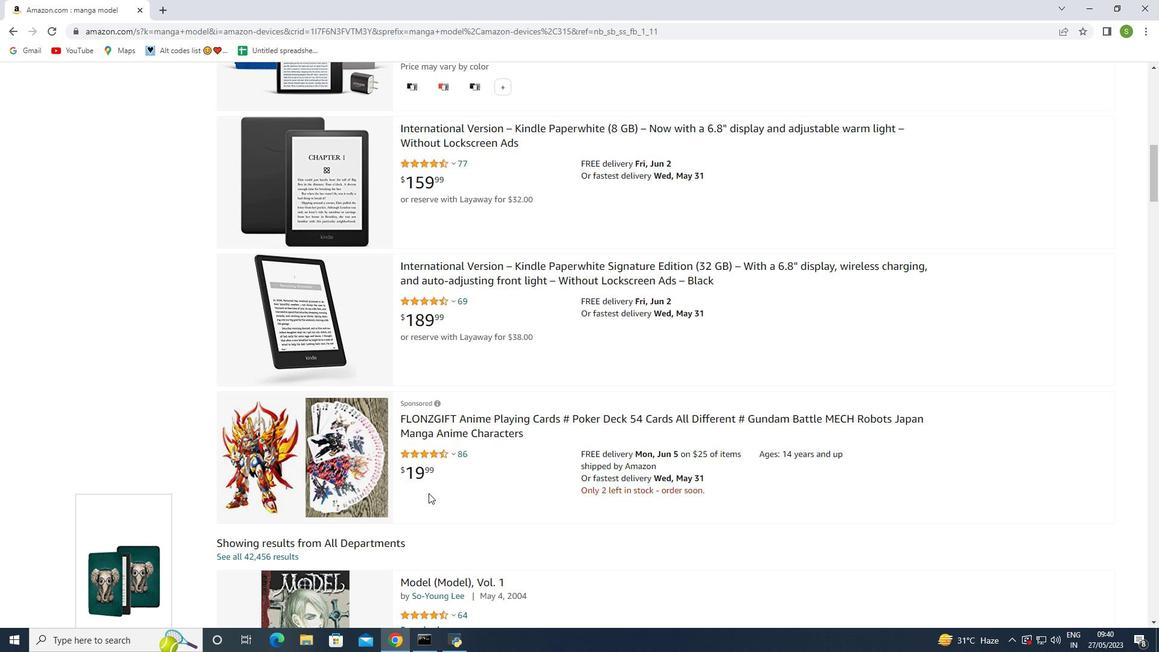 
Action: Mouse scrolled (428, 492) with delta (0, 0)
Screenshot: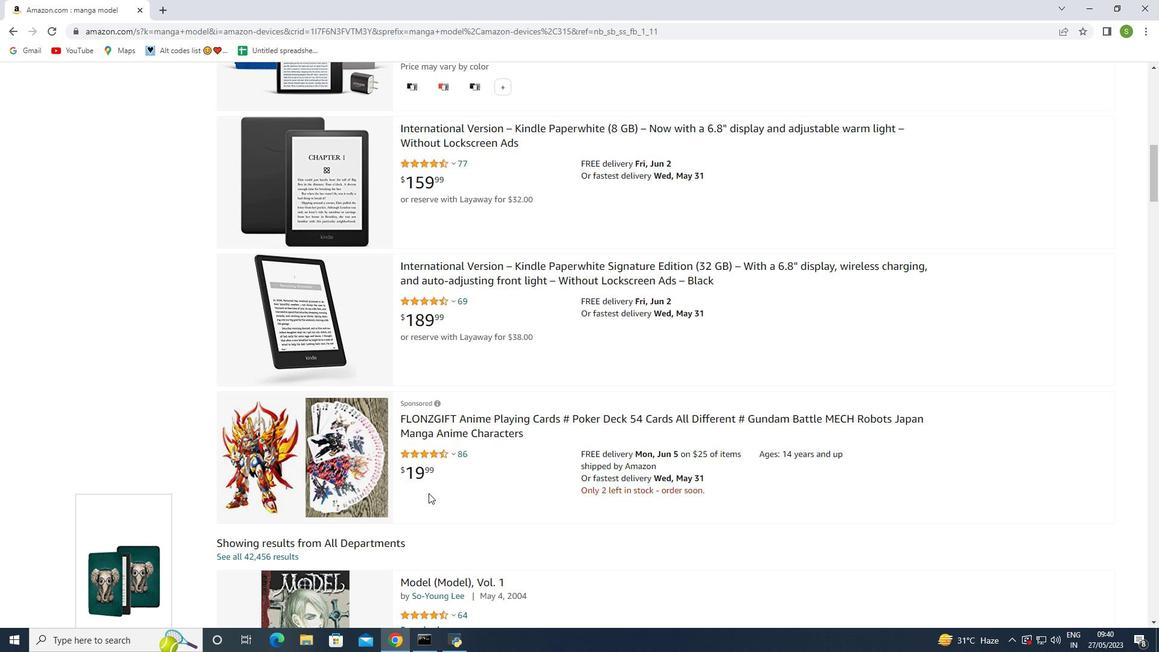
Action: Mouse scrolled (428, 492) with delta (0, 0)
Screenshot: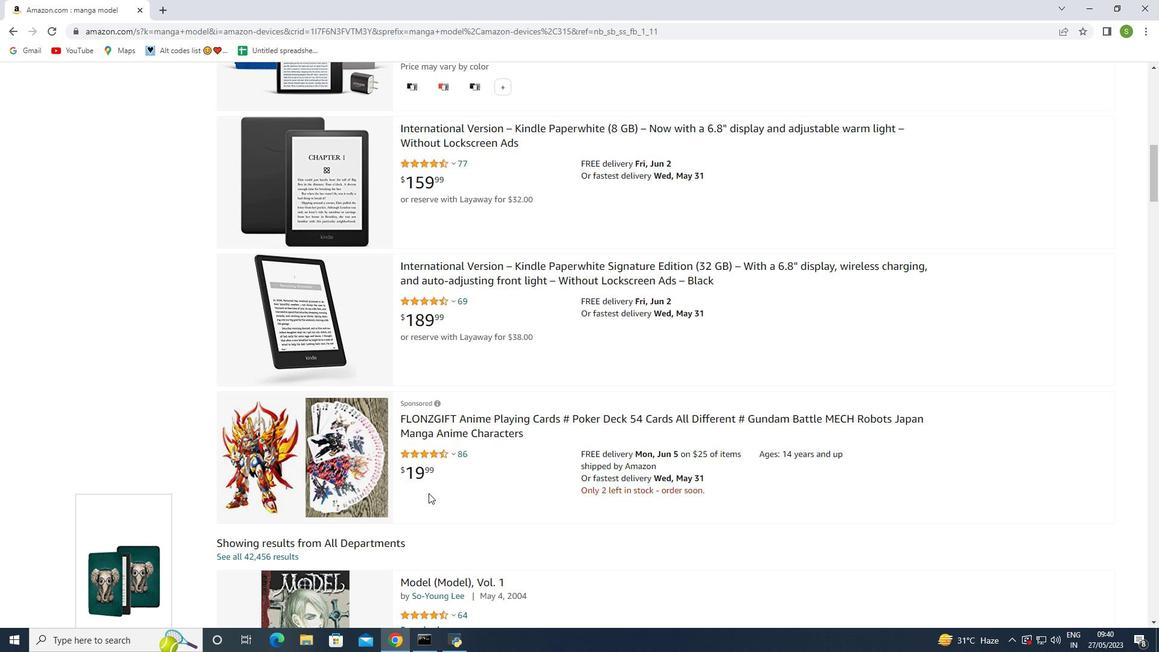 
Action: Mouse moved to (684, 318)
Screenshot: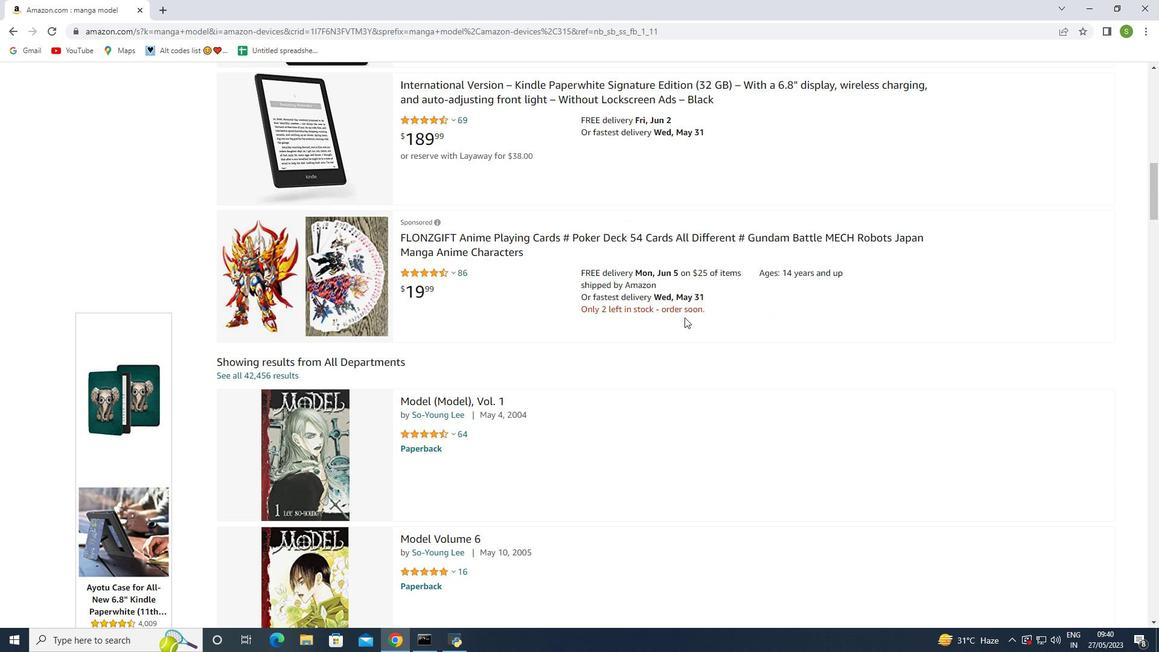 
Action: Mouse scrolled (684, 317) with delta (0, 0)
Screenshot: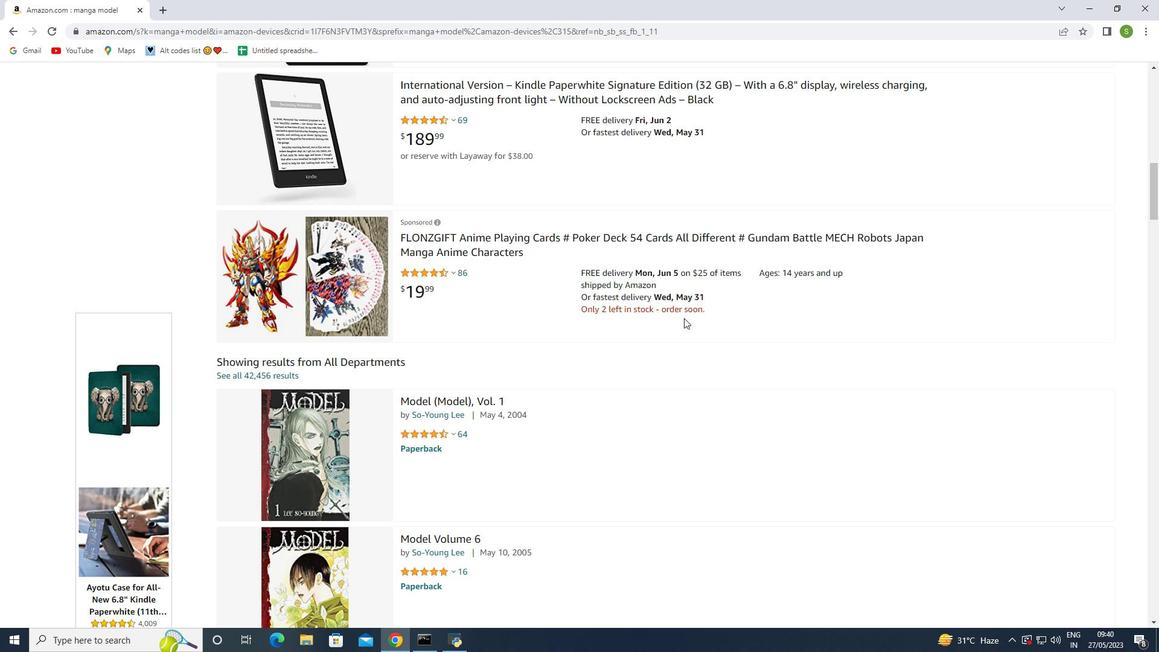 
Action: Mouse moved to (683, 318)
Screenshot: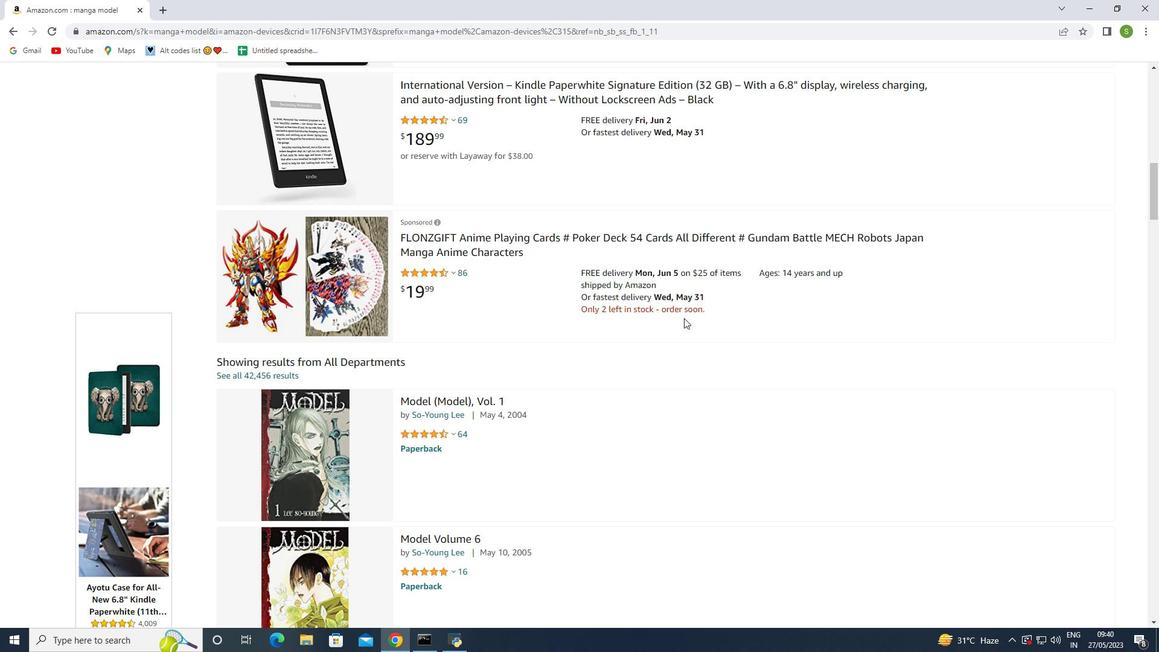 
Action: Mouse scrolled (683, 318) with delta (0, 0)
Screenshot: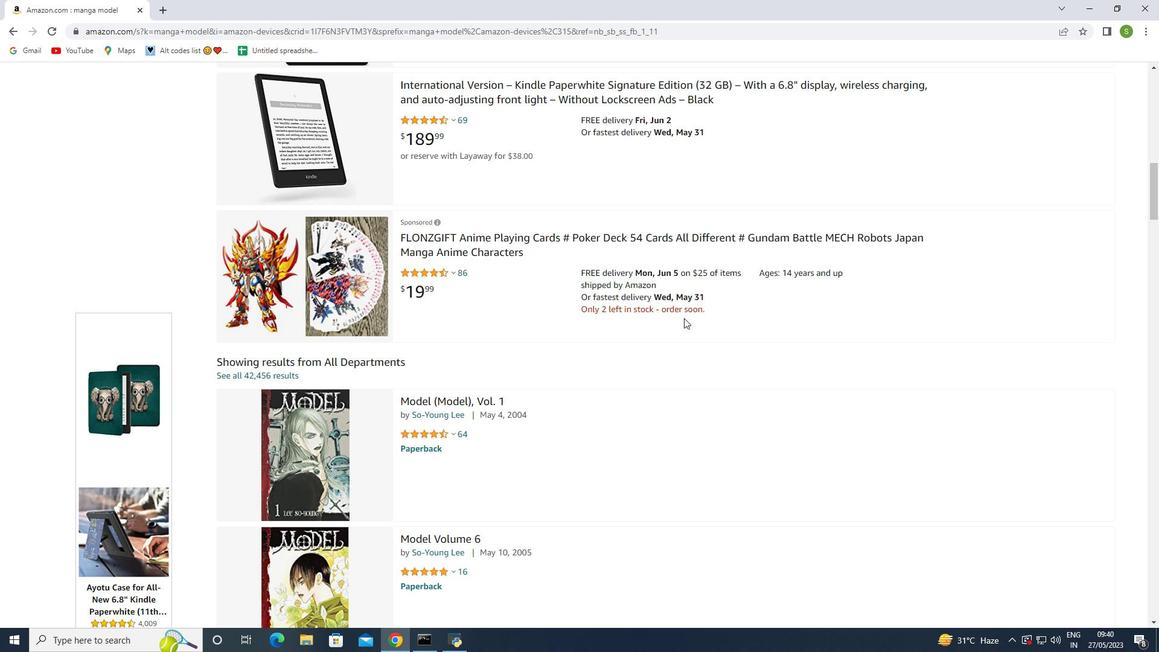 
Action: Mouse moved to (666, 324)
Screenshot: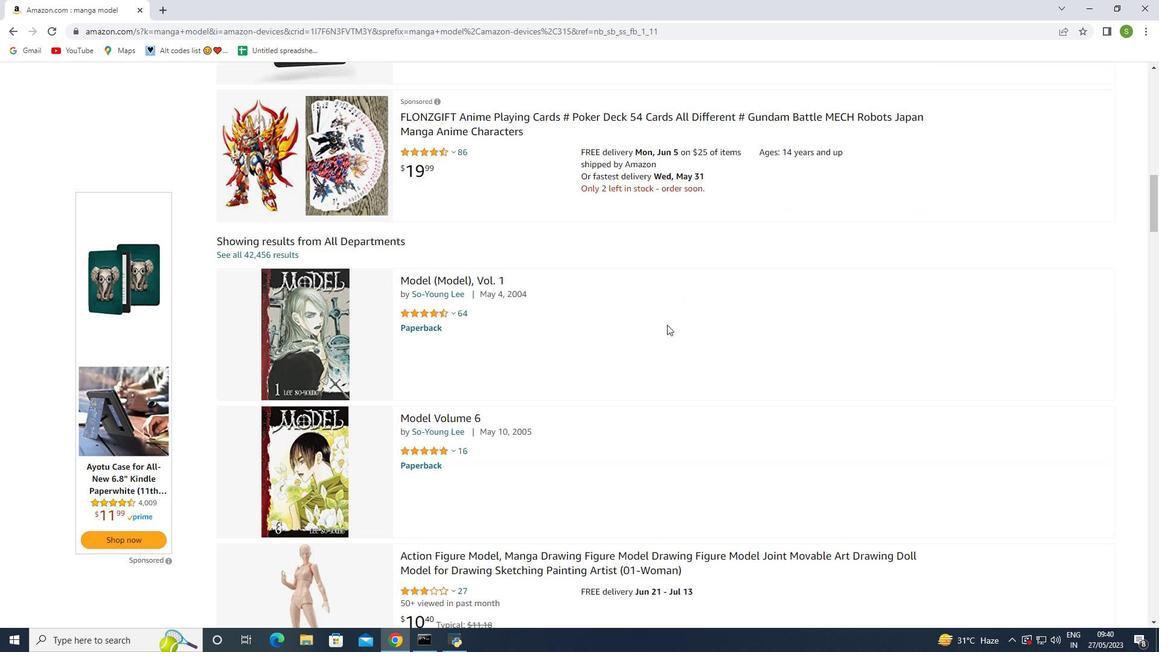 
Action: Mouse scrolled (666, 324) with delta (0, 0)
Screenshot: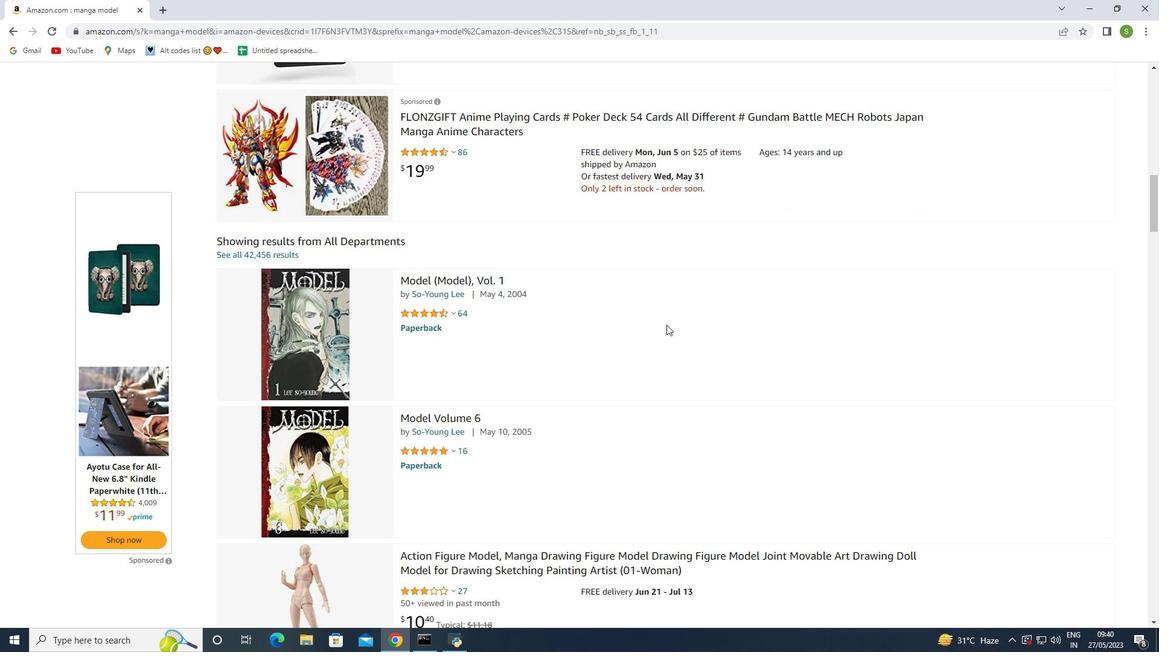 
Action: Mouse scrolled (666, 324) with delta (0, 0)
Screenshot: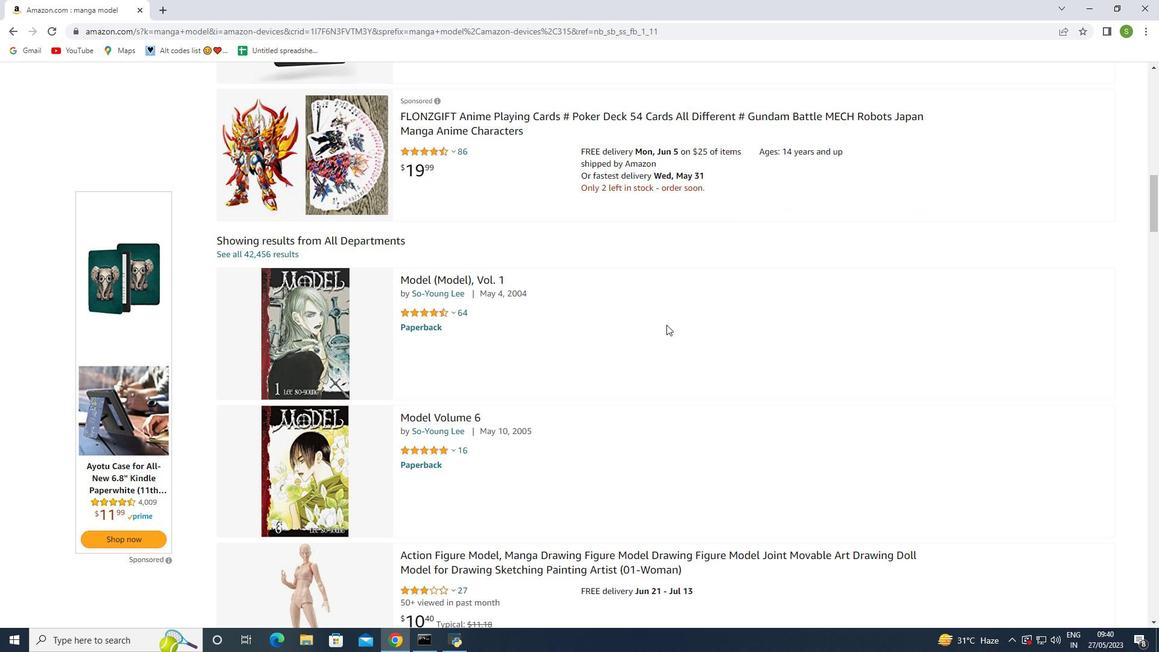 
Action: Mouse scrolled (666, 324) with delta (0, 0)
Screenshot: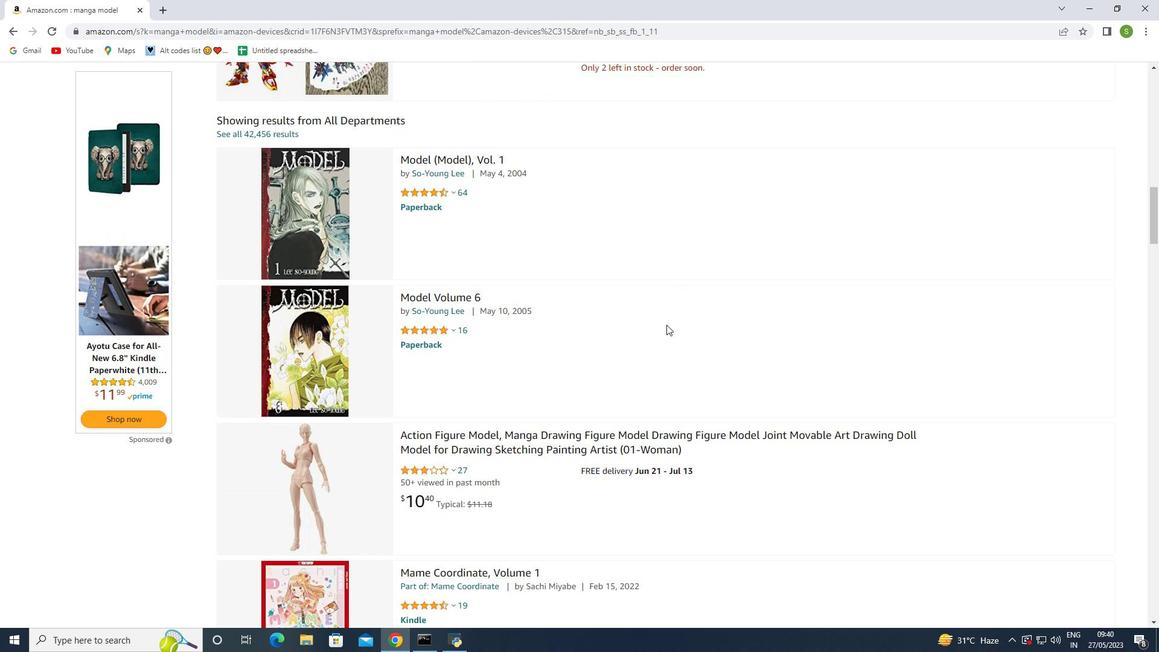
Action: Mouse scrolled (666, 324) with delta (0, 0)
Screenshot: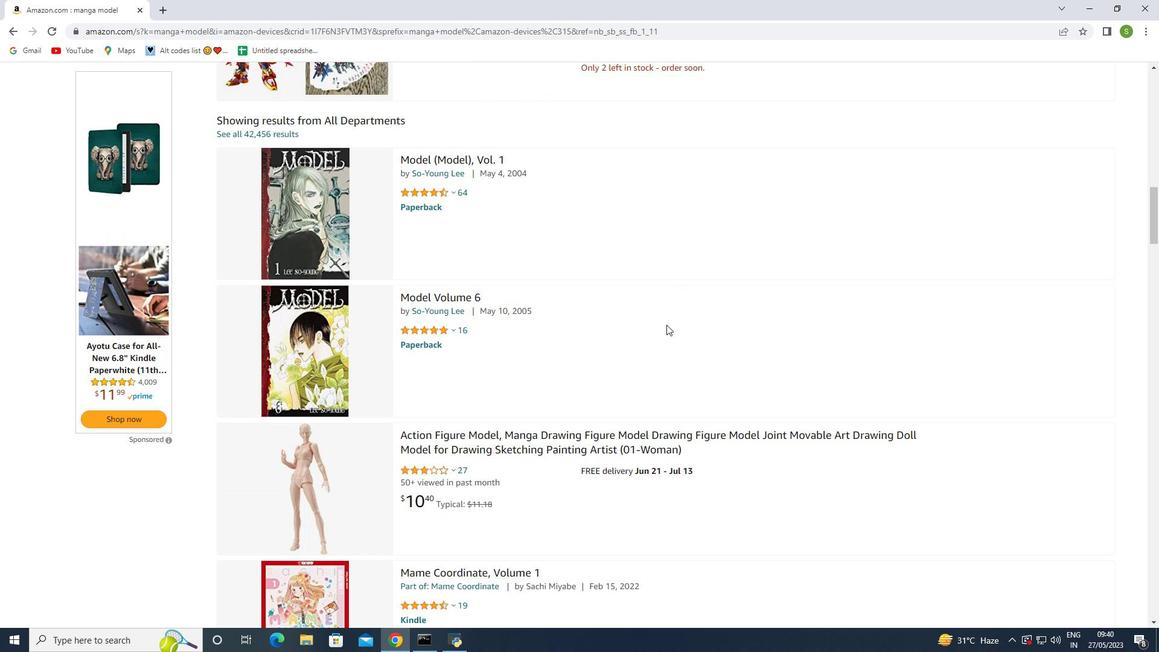 
Action: Mouse scrolled (666, 324) with delta (0, 0)
Screenshot: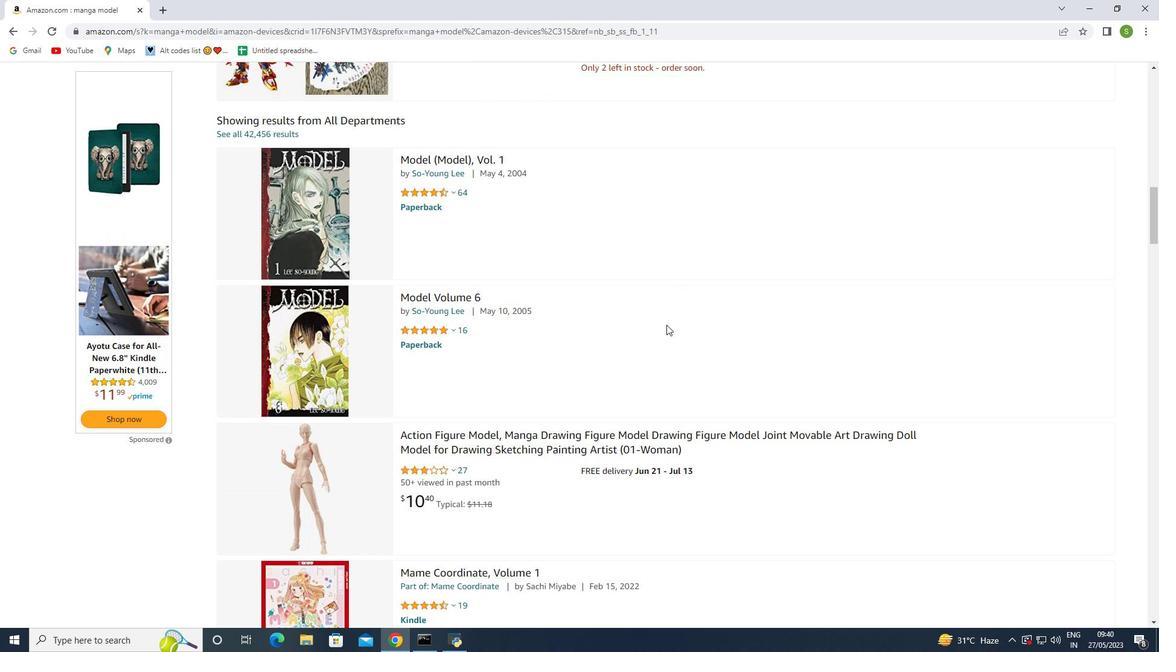 
Action: Mouse scrolled (666, 324) with delta (0, 0)
Screenshot: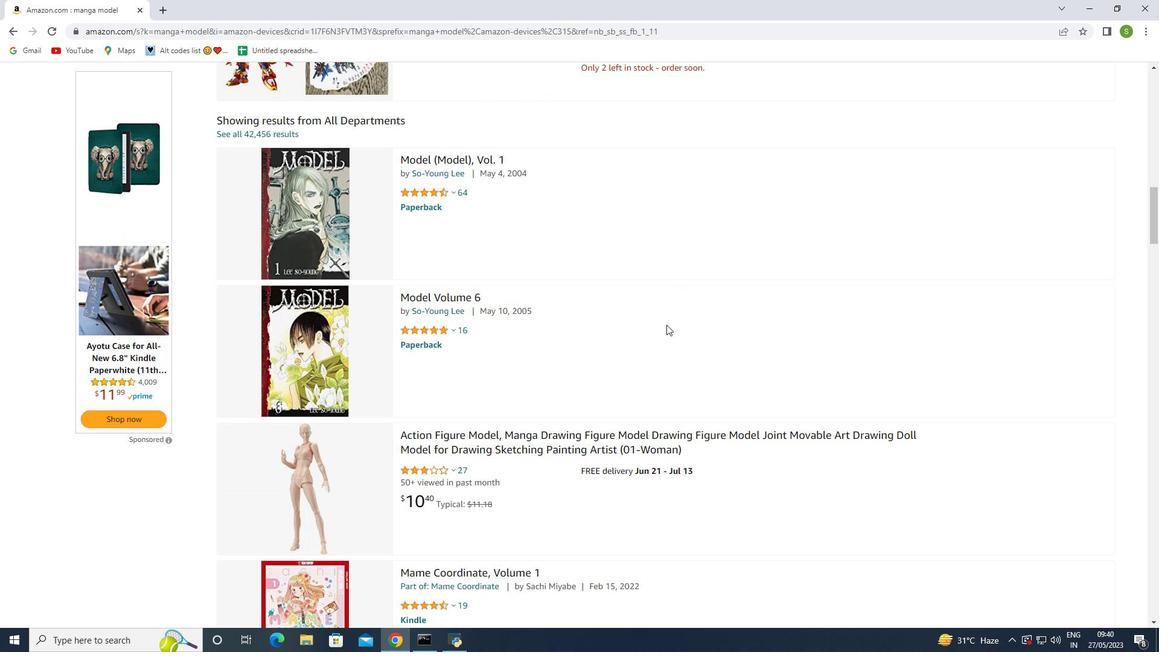 
Action: Mouse moved to (518, 277)
Screenshot: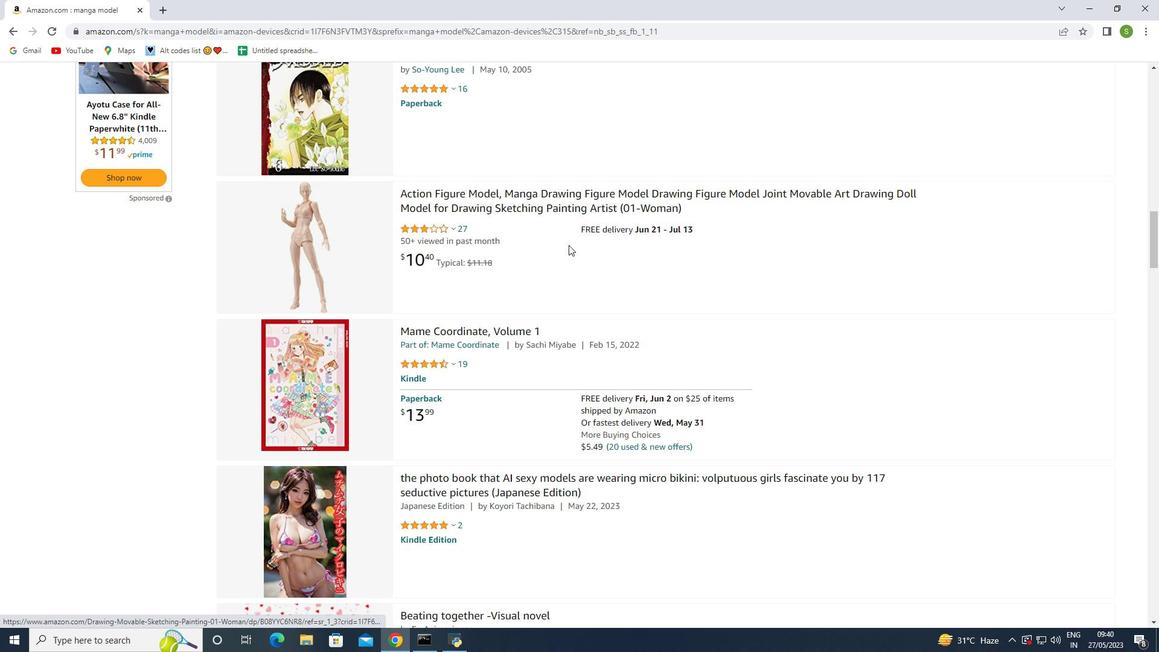 
Action: Mouse scrolled (518, 276) with delta (0, 0)
Screenshot: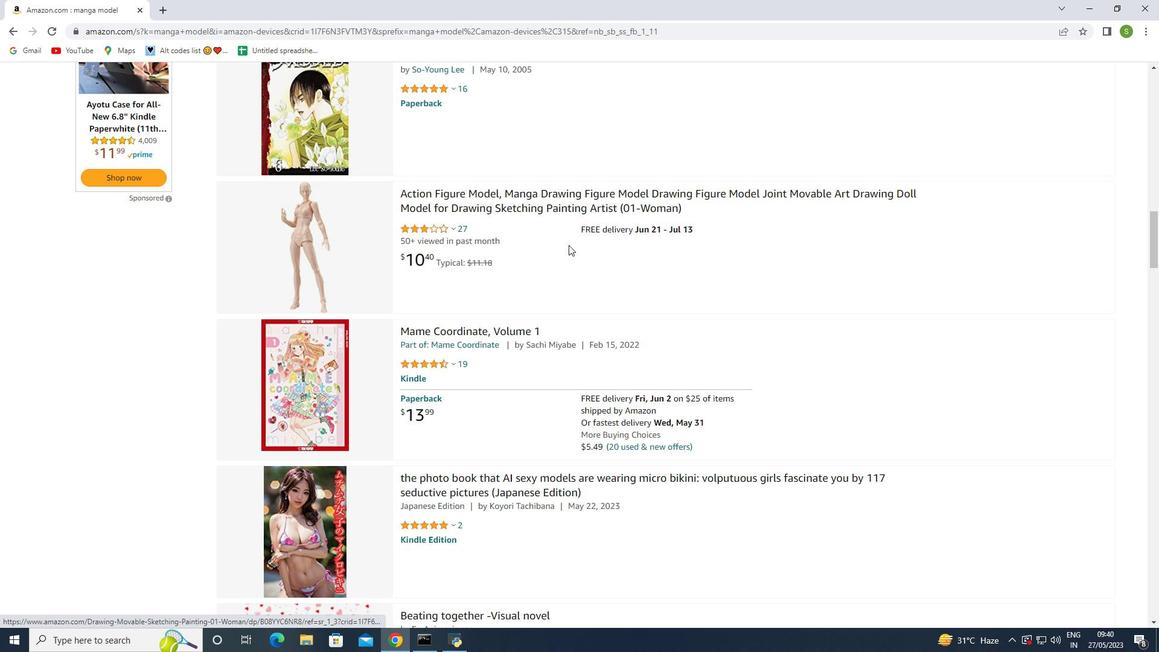 
Action: Mouse moved to (518, 280)
Screenshot: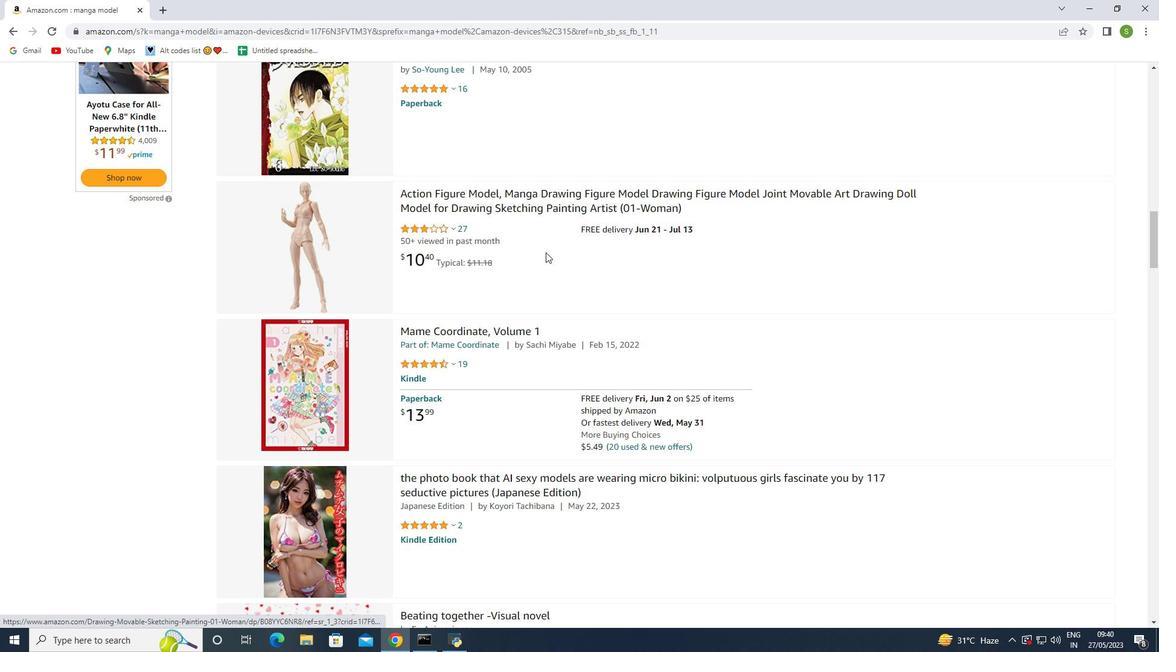 
Action: Mouse scrolled (518, 280) with delta (0, 0)
Screenshot: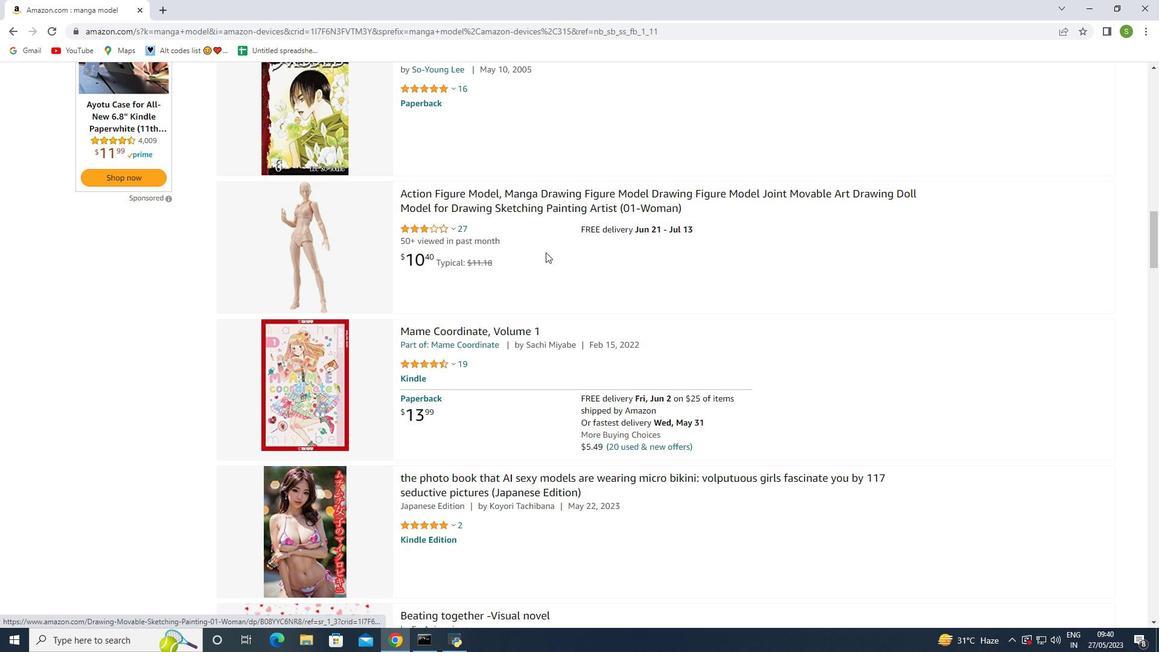 
Action: Mouse moved to (518, 283)
Screenshot: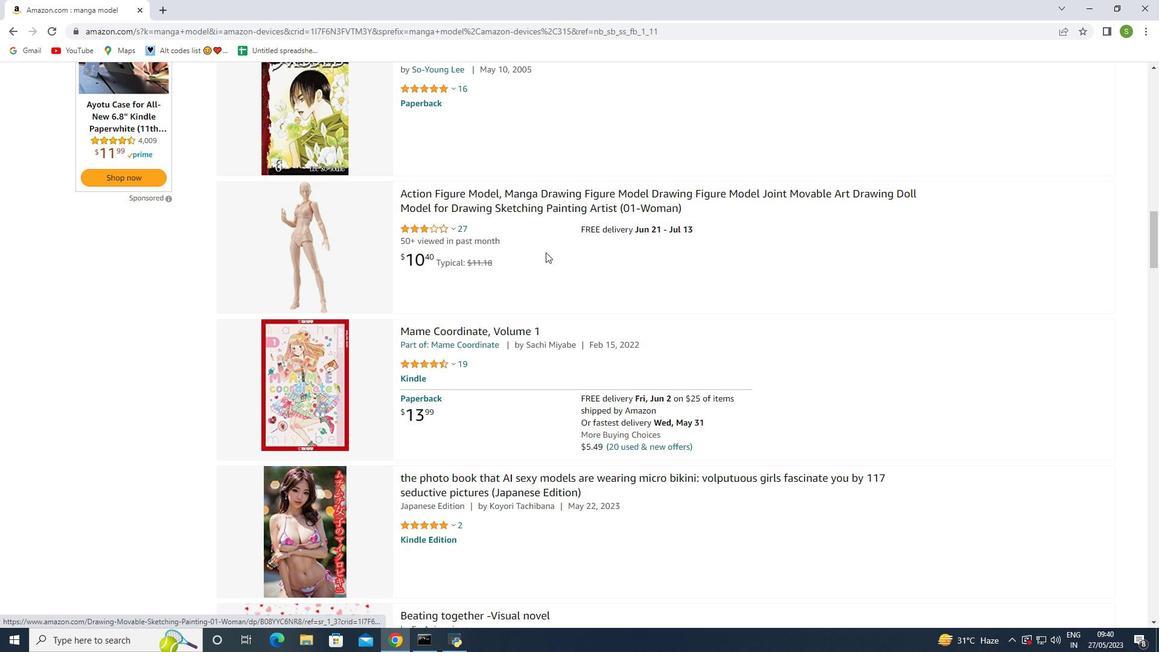 
Action: Mouse scrolled (518, 283) with delta (0, 0)
Screenshot: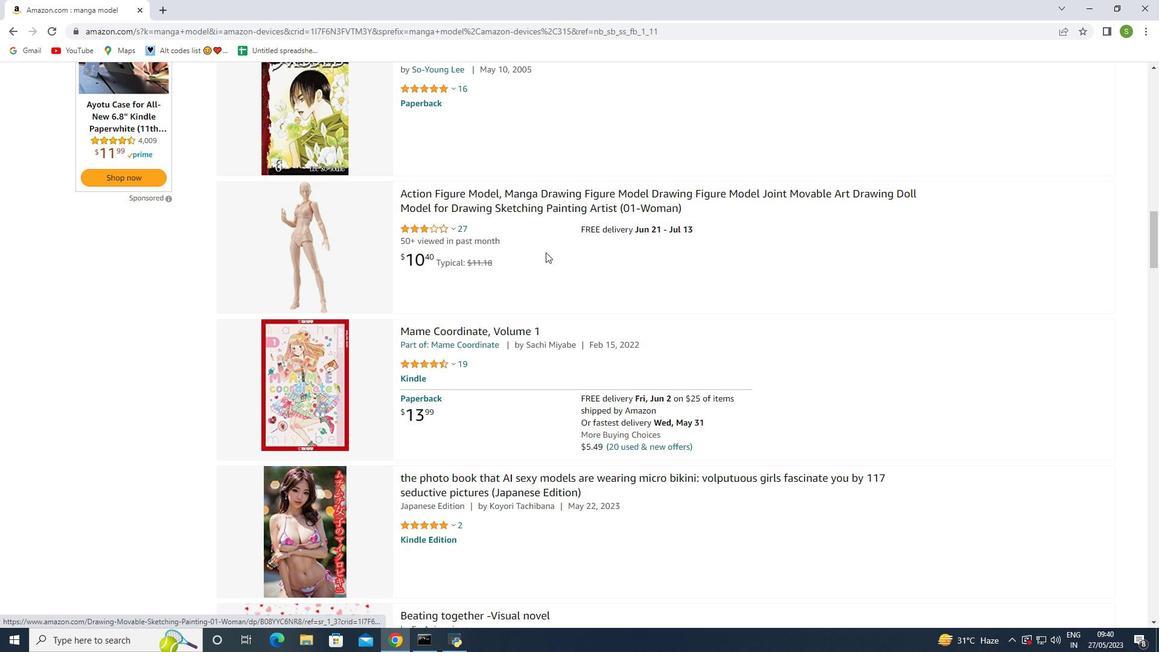 
Action: Mouse moved to (519, 292)
Screenshot: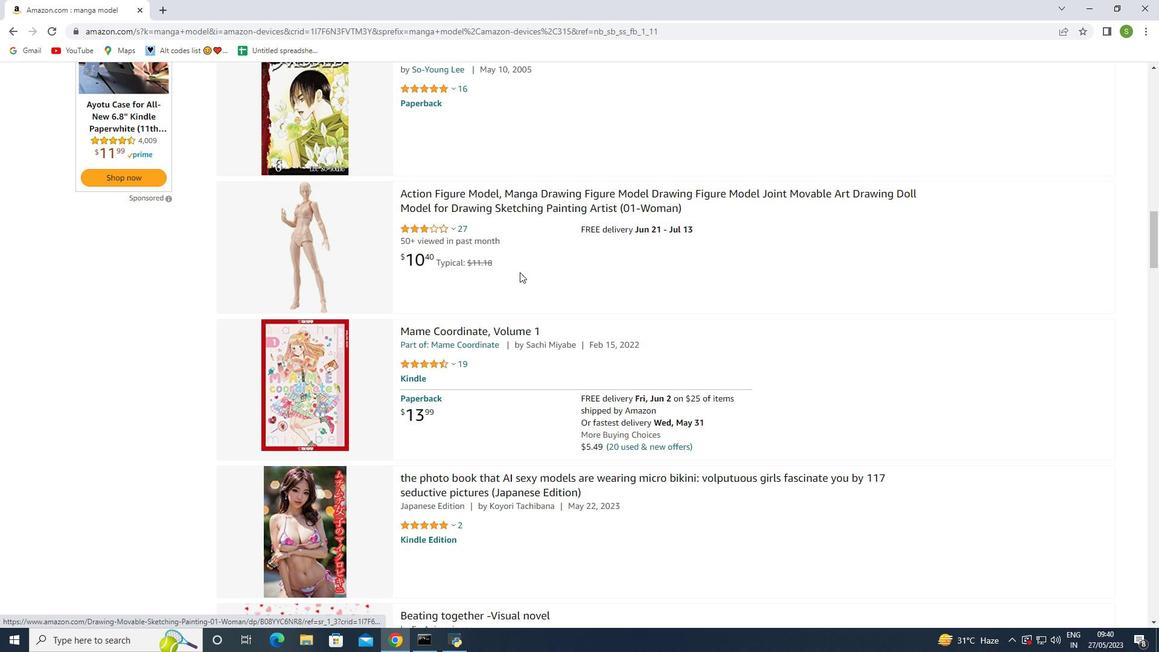 
Action: Mouse scrolled (519, 291) with delta (0, 0)
Screenshot: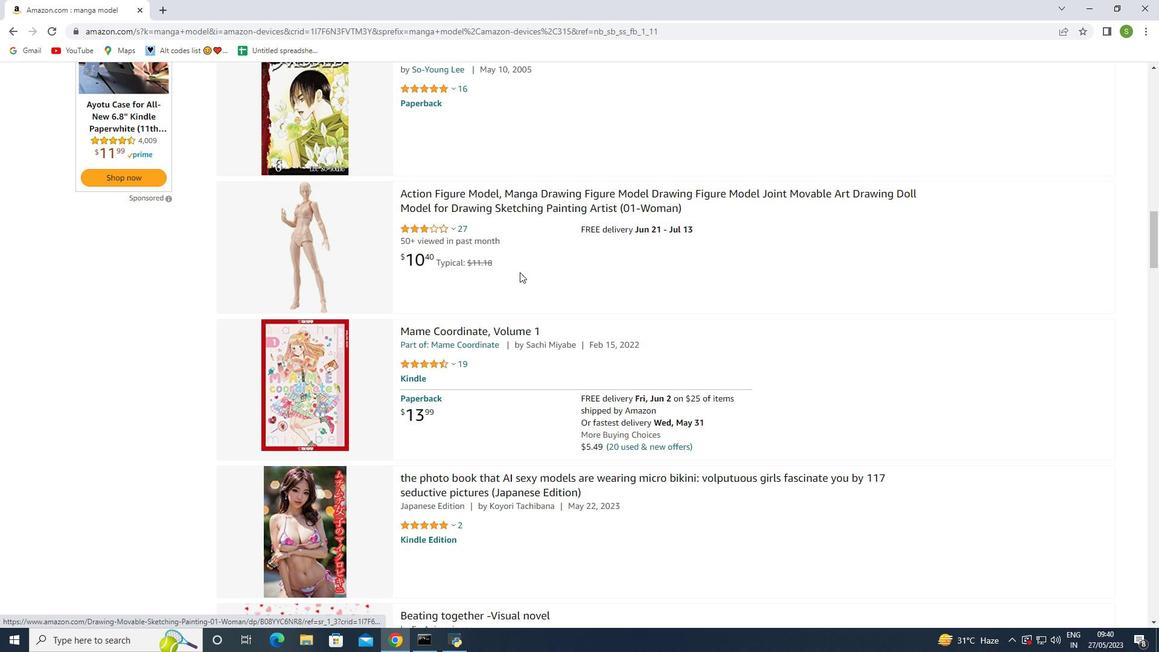 
Action: Mouse moved to (519, 316)
Screenshot: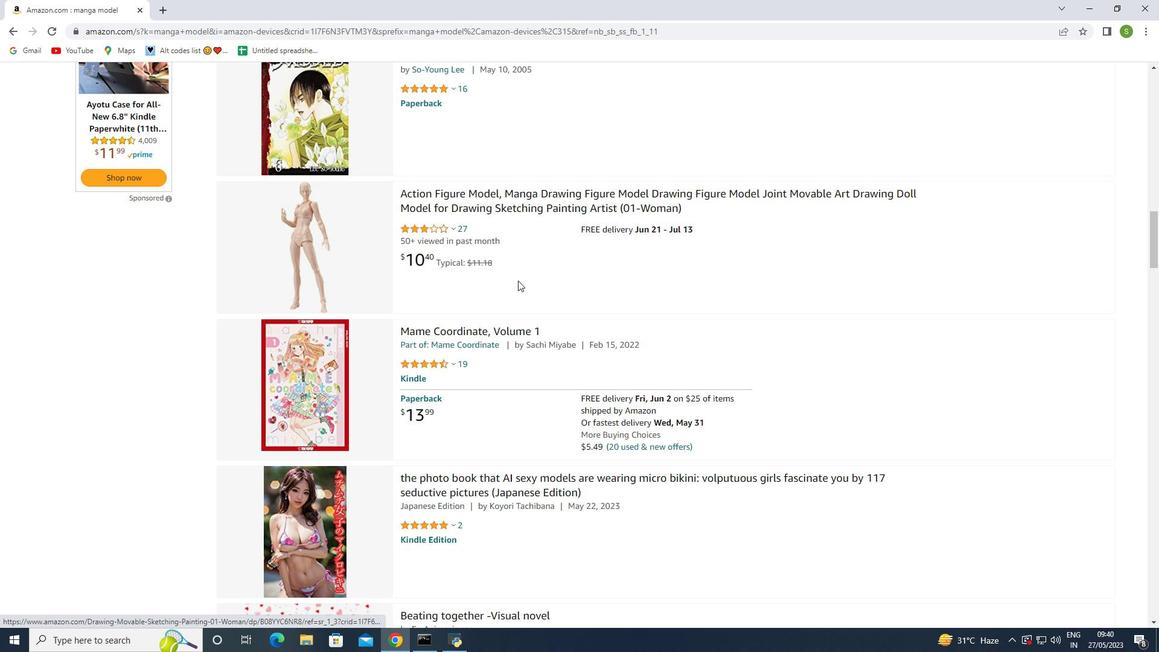 
Action: Mouse scrolled (519, 315) with delta (0, 0)
Screenshot: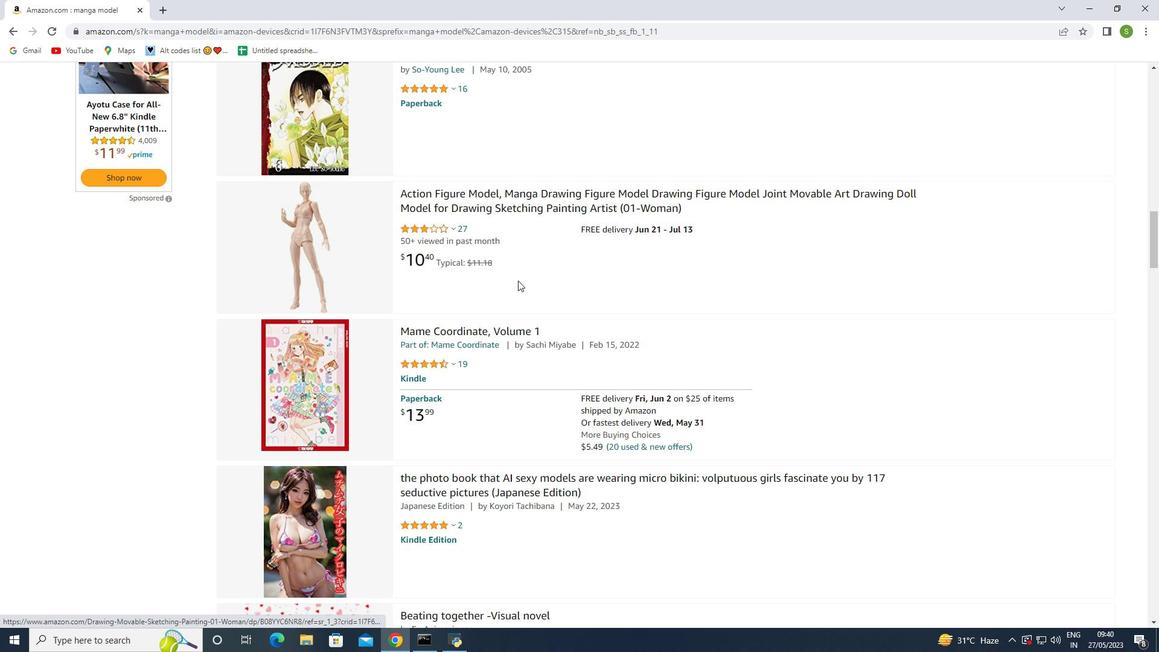 
Action: Mouse moved to (524, 369)
Screenshot: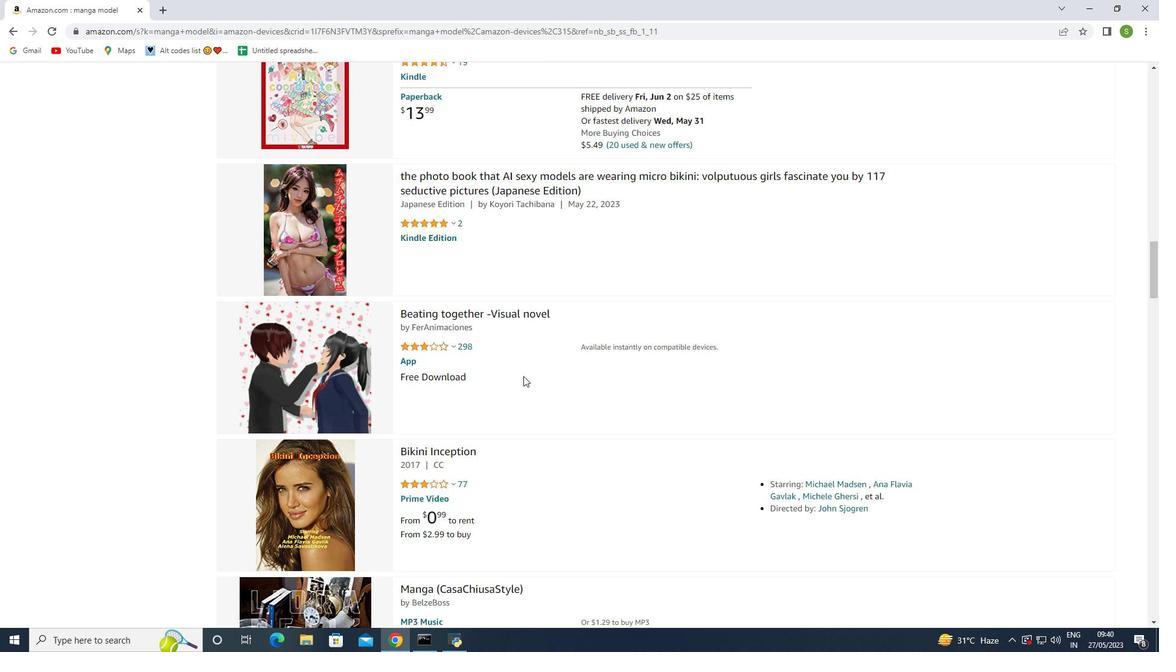 
Action: Mouse scrolled (524, 368) with delta (0, 0)
Screenshot: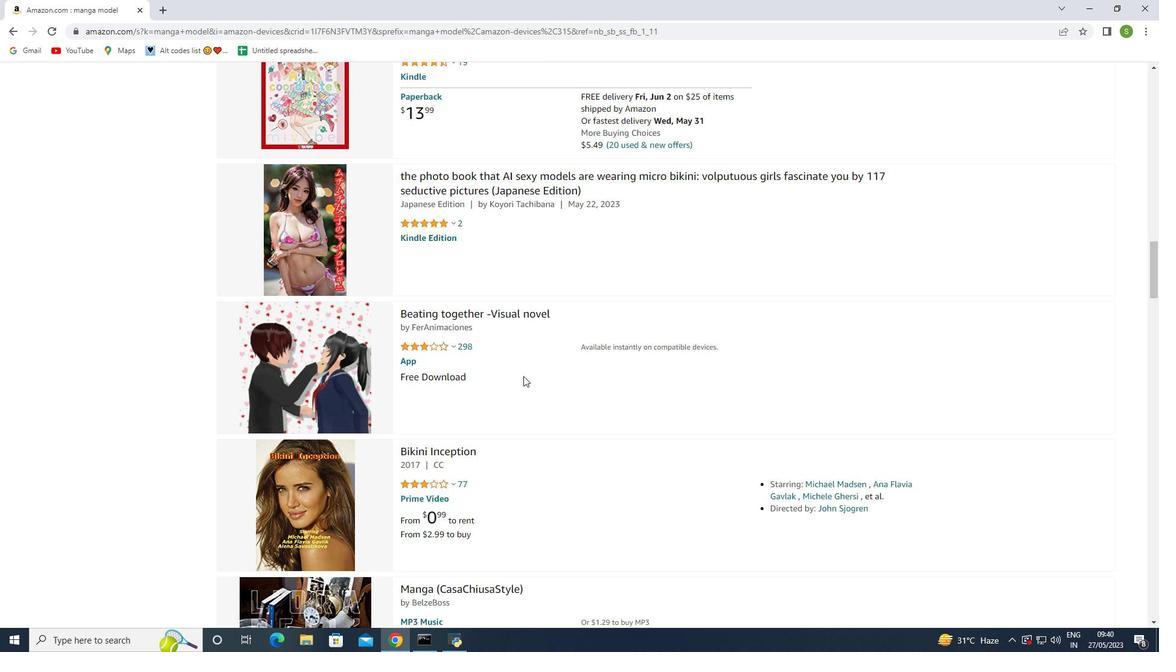 
Action: Mouse scrolled (524, 368) with delta (0, 0)
Screenshot: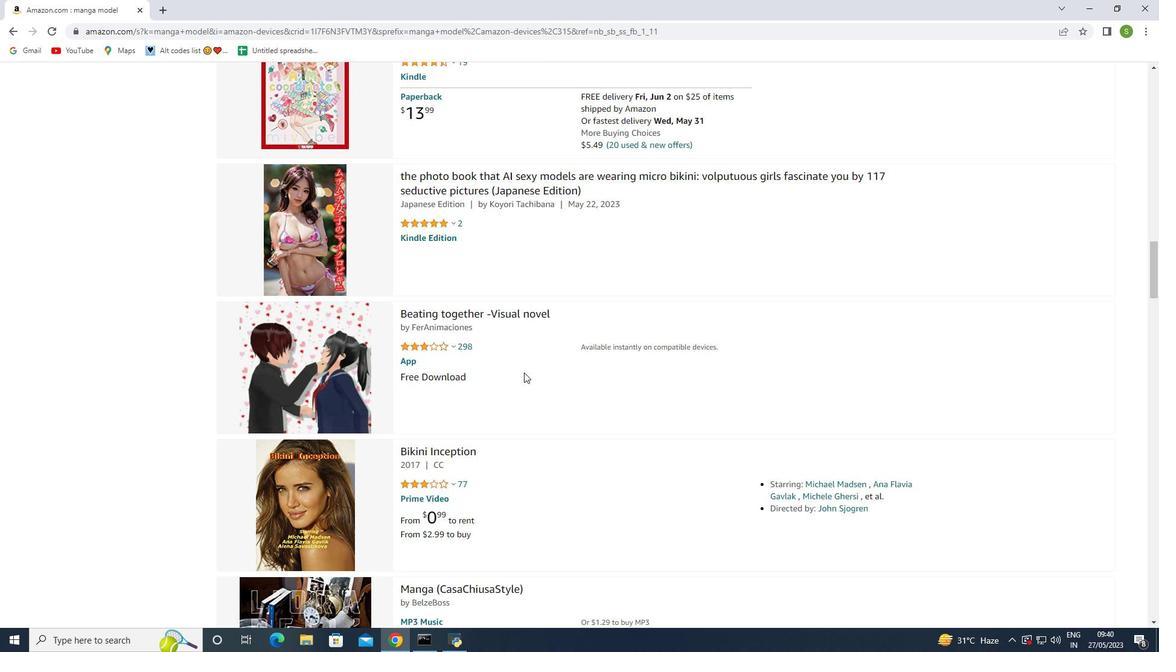 
Action: Mouse scrolled (524, 368) with delta (0, 0)
Screenshot: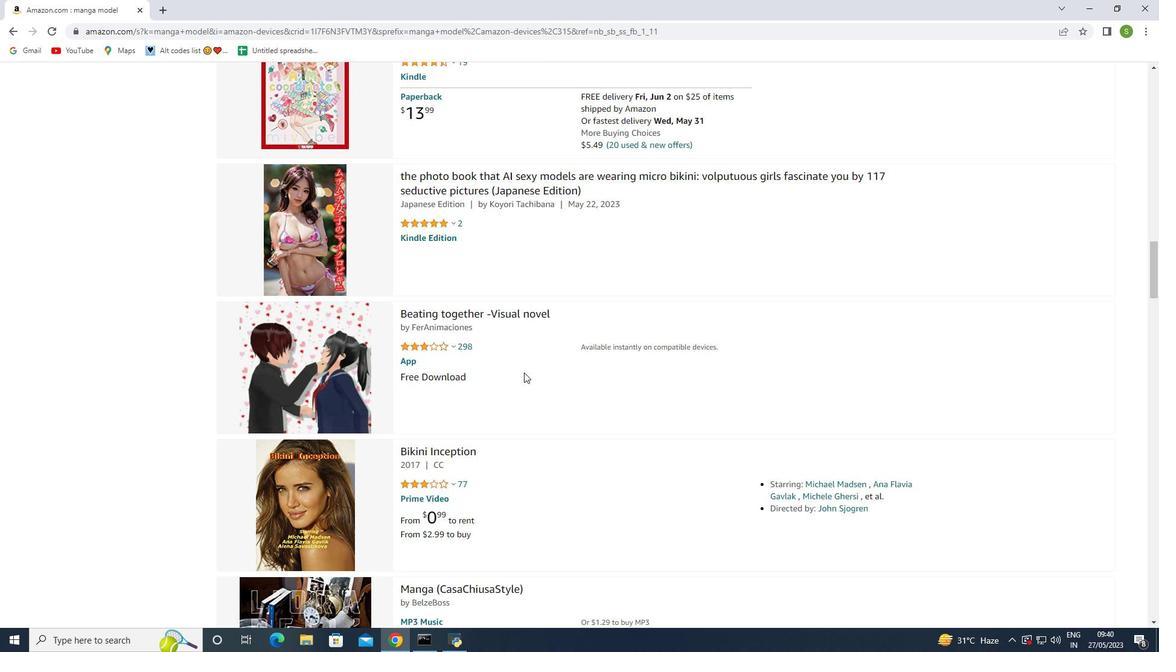 
Action: Mouse scrolled (524, 368) with delta (0, 0)
Screenshot: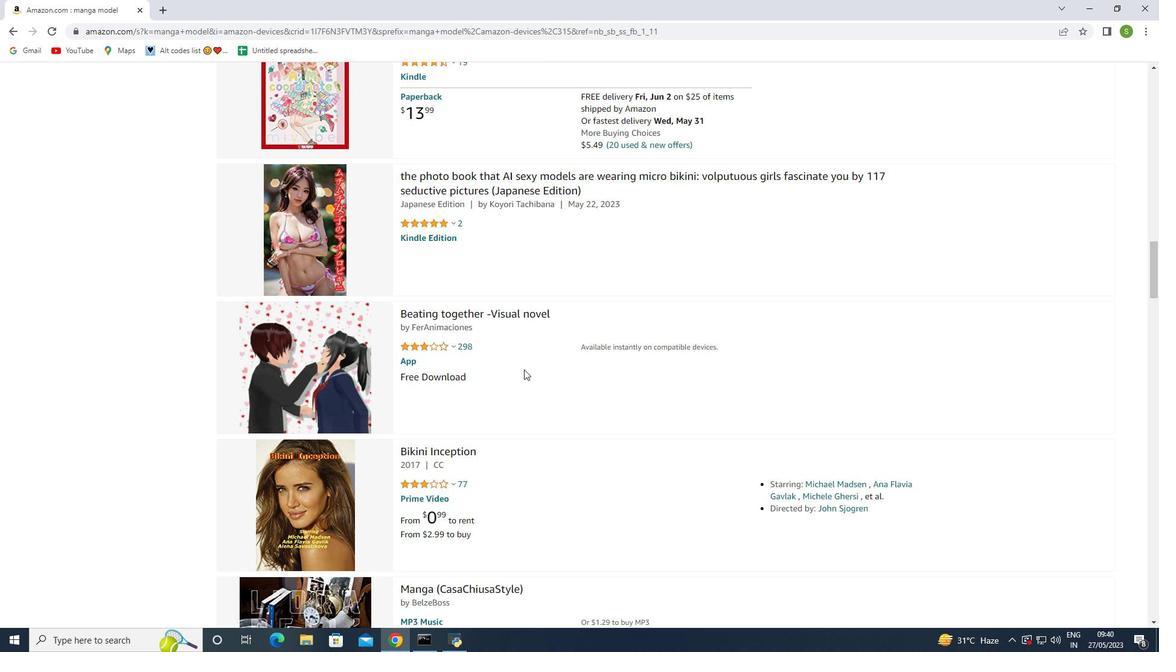 
Action: Mouse scrolled (524, 368) with delta (0, 0)
Screenshot: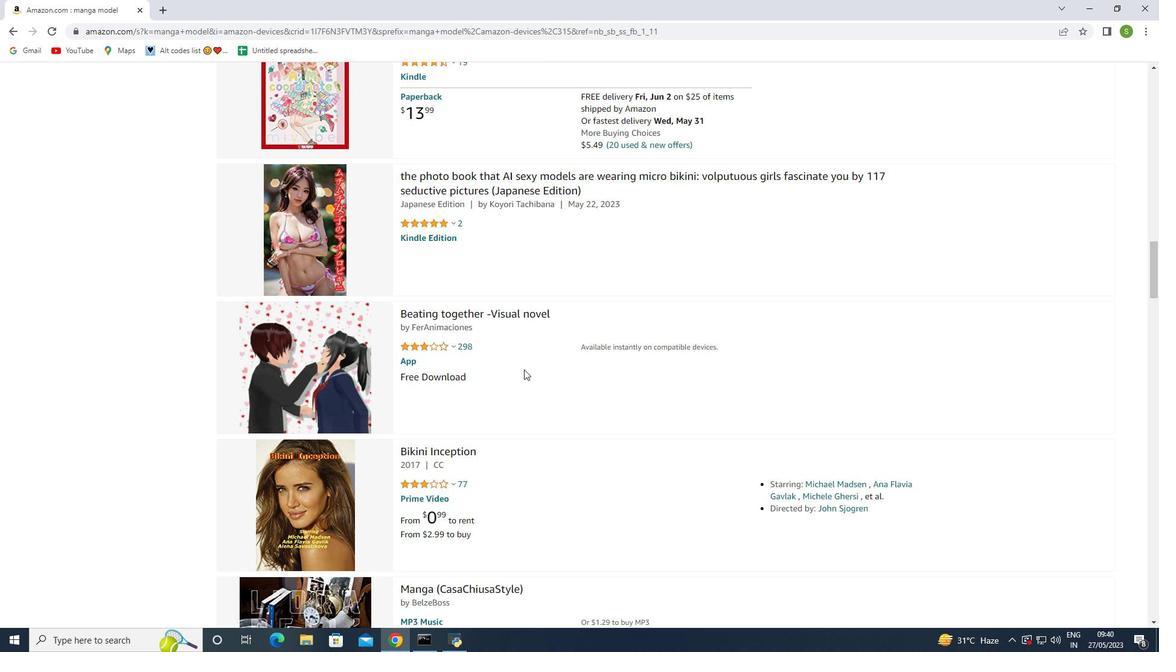 
Action: Mouse moved to (522, 368)
Screenshot: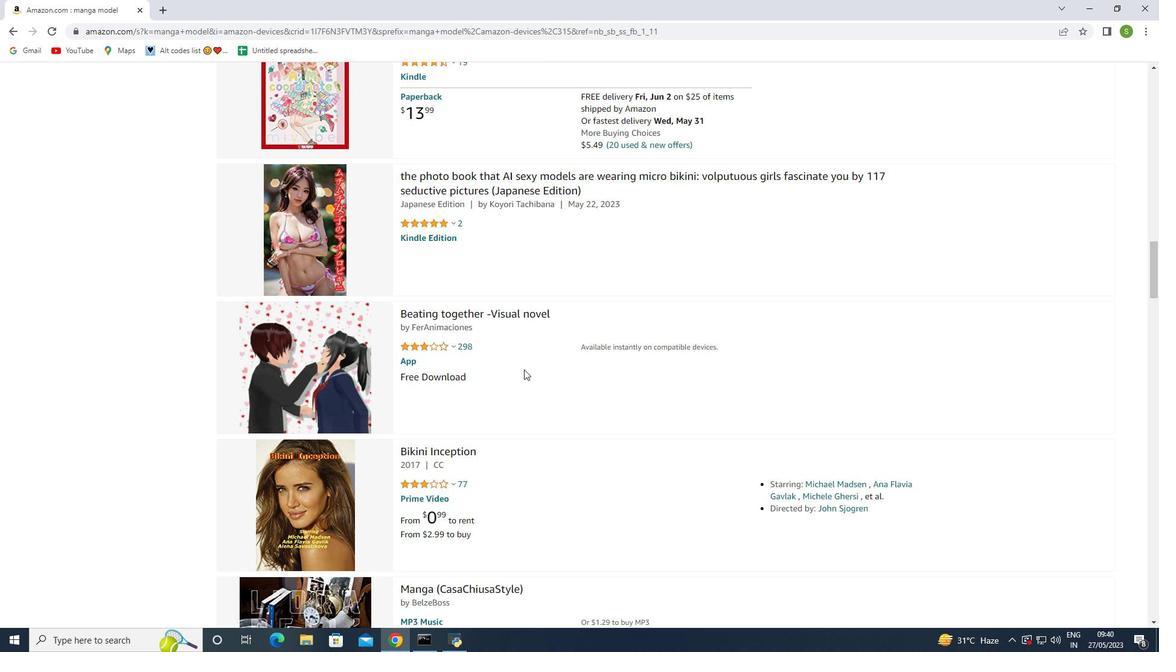 
Action: Mouse scrolled (522, 368) with delta (0, 0)
Screenshot: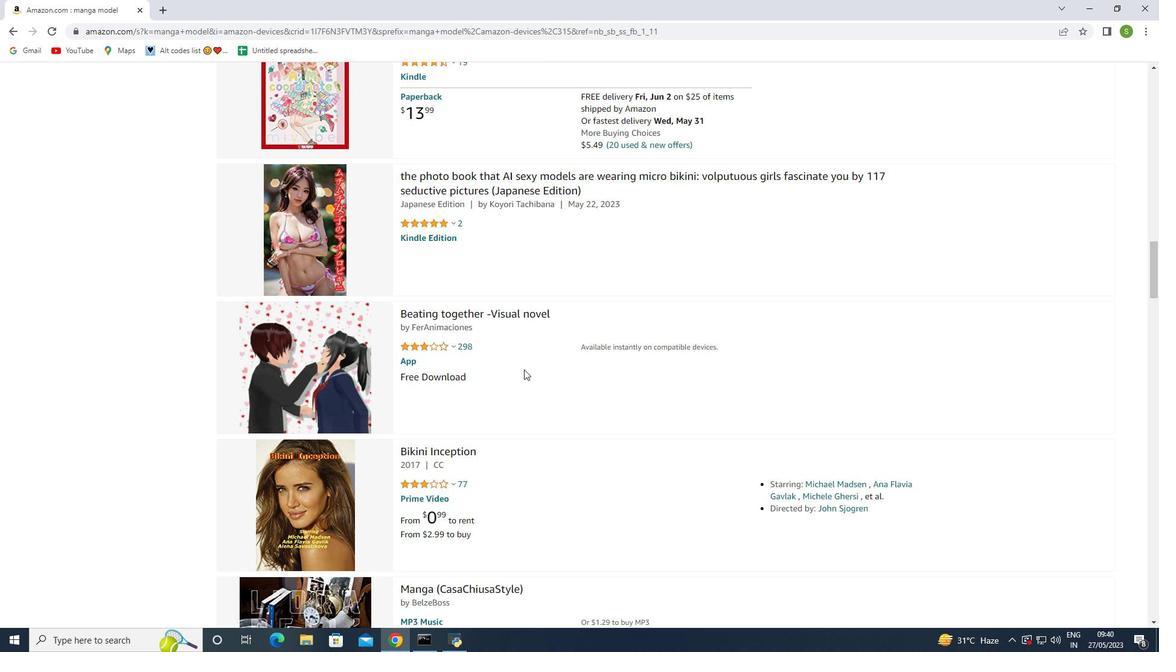 
Action: Mouse moved to (510, 368)
Screenshot: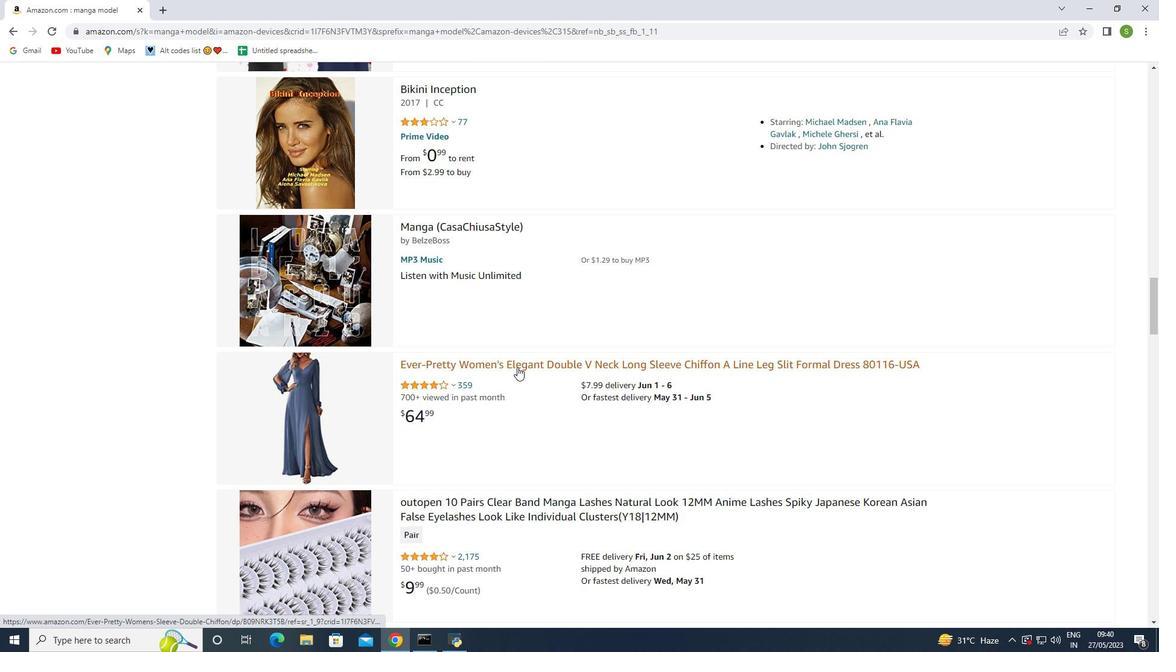 
Action: Mouse scrolled (510, 369) with delta (0, 0)
Screenshot: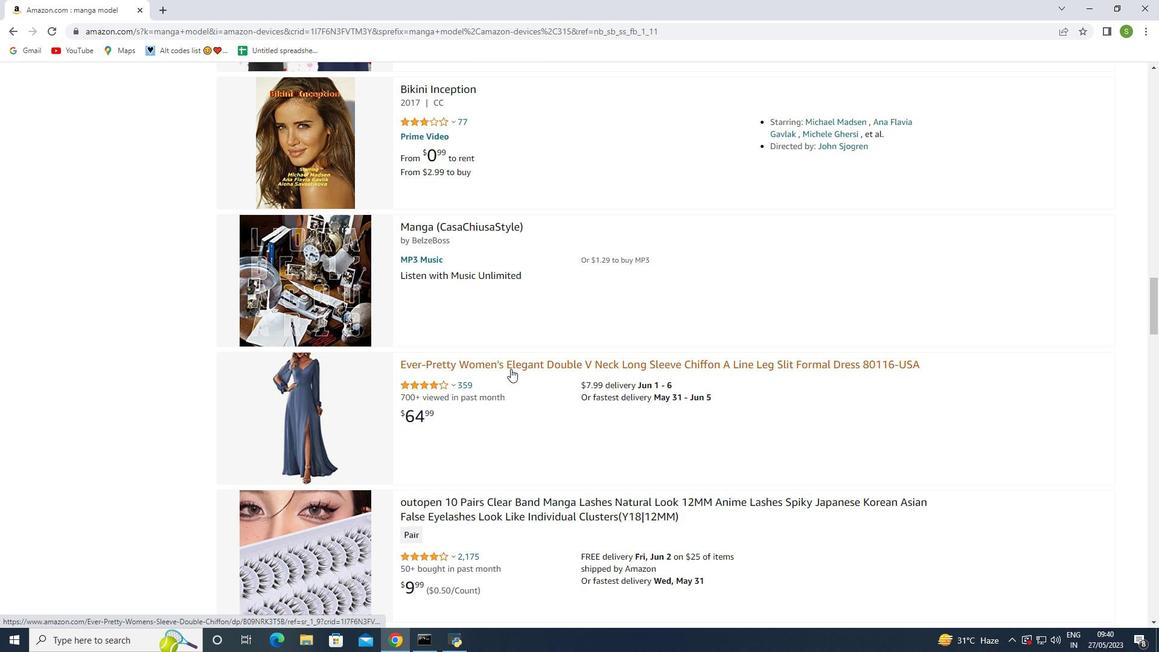 
Action: Mouse scrolled (510, 369) with delta (0, 0)
Screenshot: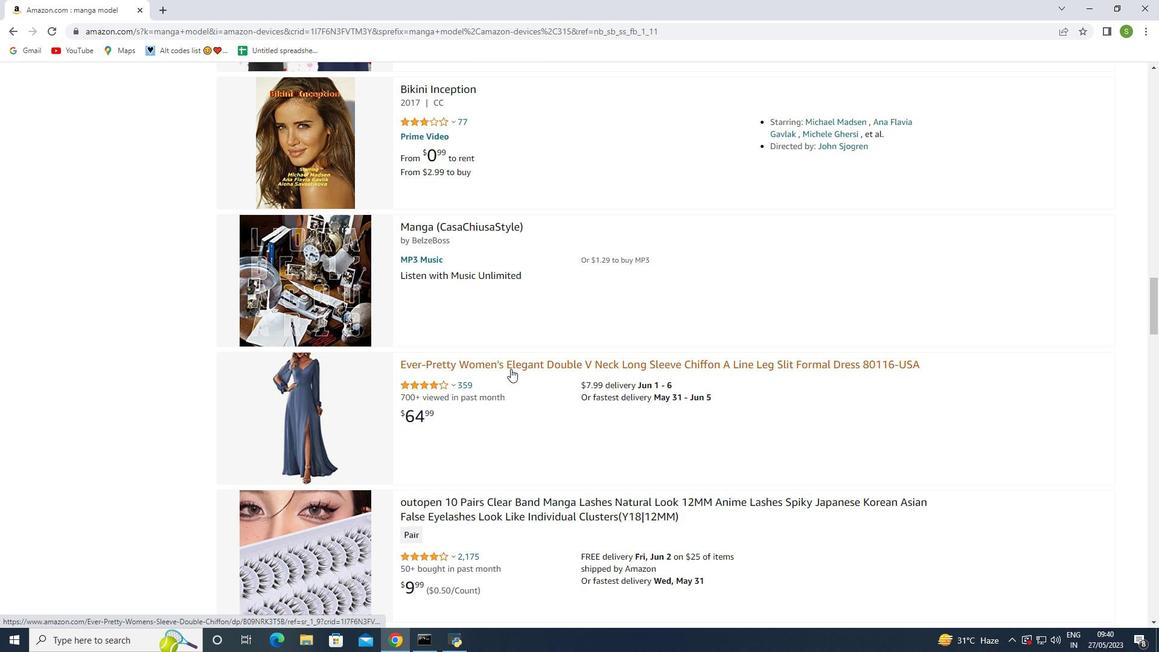 
Action: Mouse scrolled (510, 369) with delta (0, 0)
Screenshot: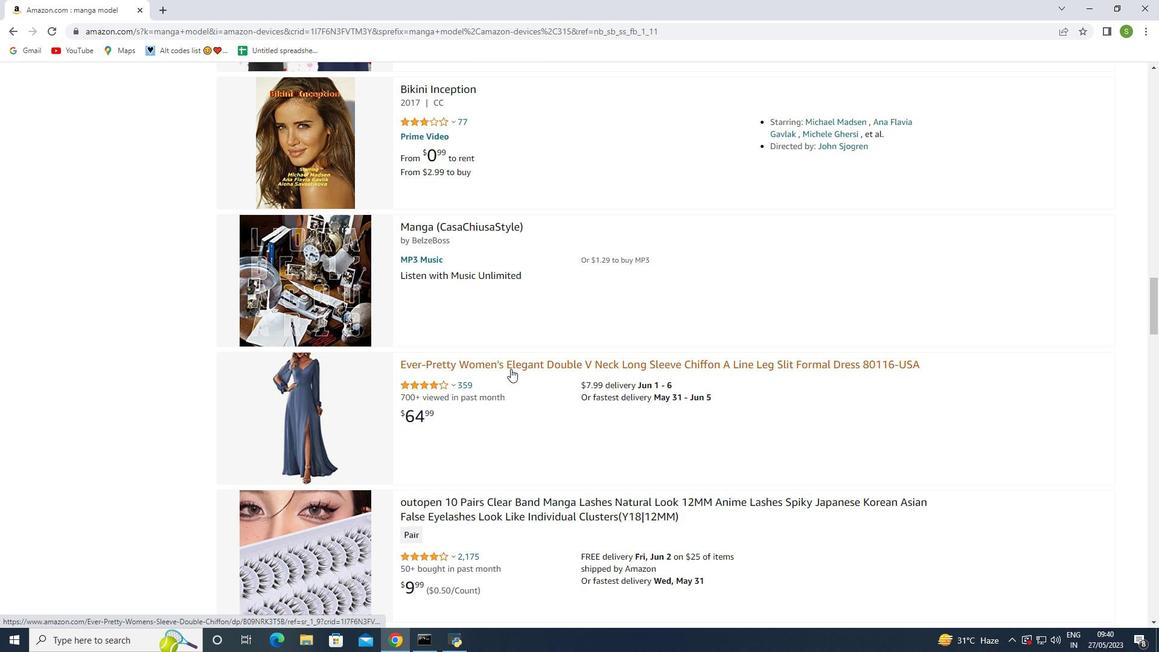 
Action: Mouse moved to (498, 384)
Screenshot: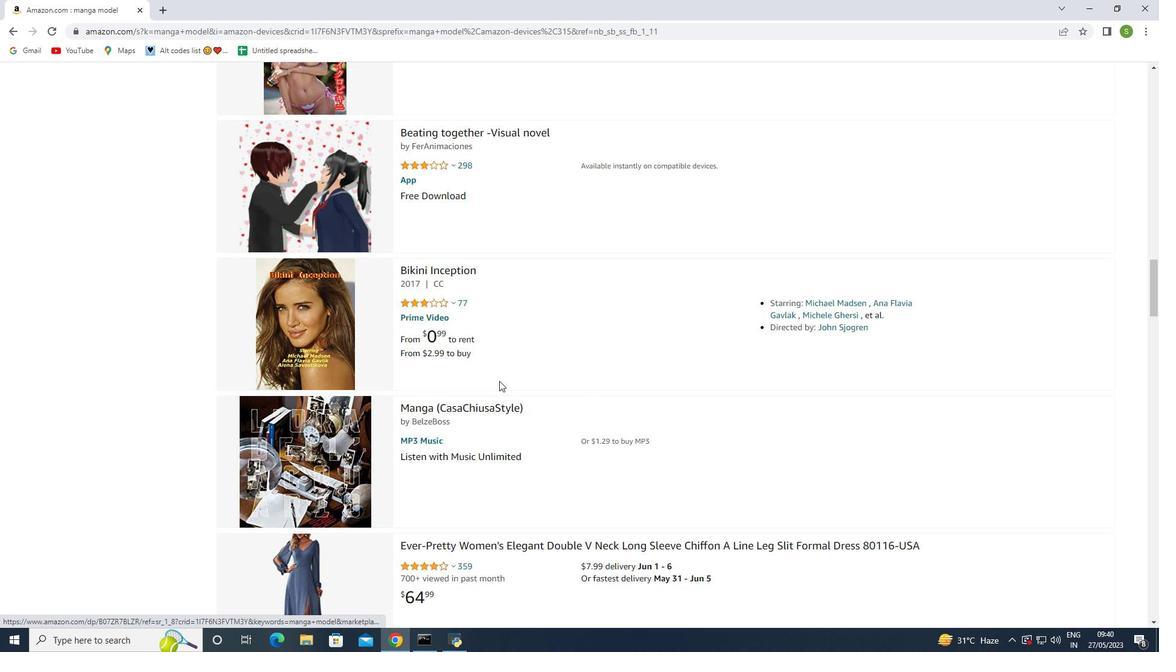 
Action: Mouse scrolled (498, 383) with delta (0, 0)
Screenshot: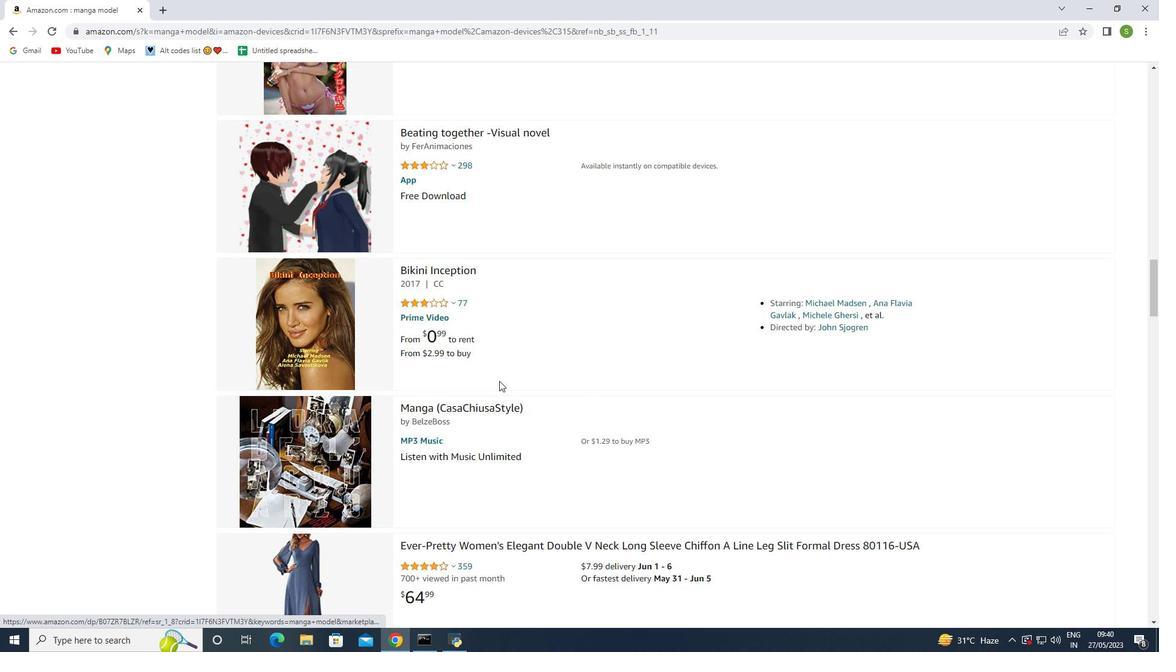 
Action: Mouse moved to (498, 384)
Screenshot: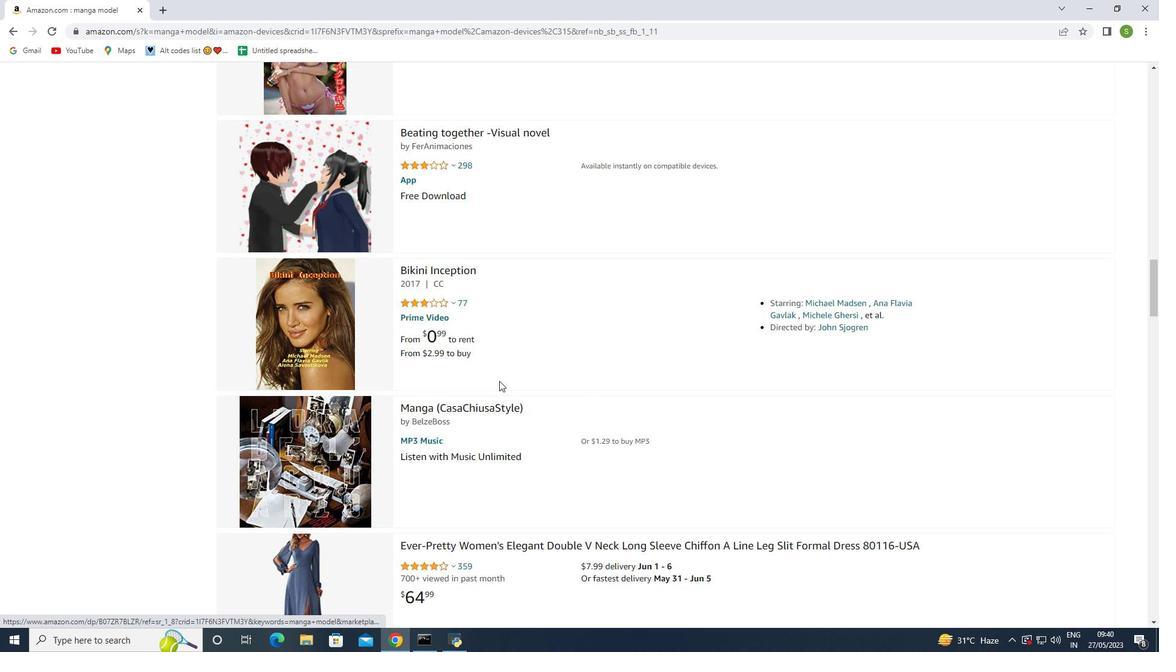 
Action: Mouse scrolled (498, 384) with delta (0, 0)
Screenshot: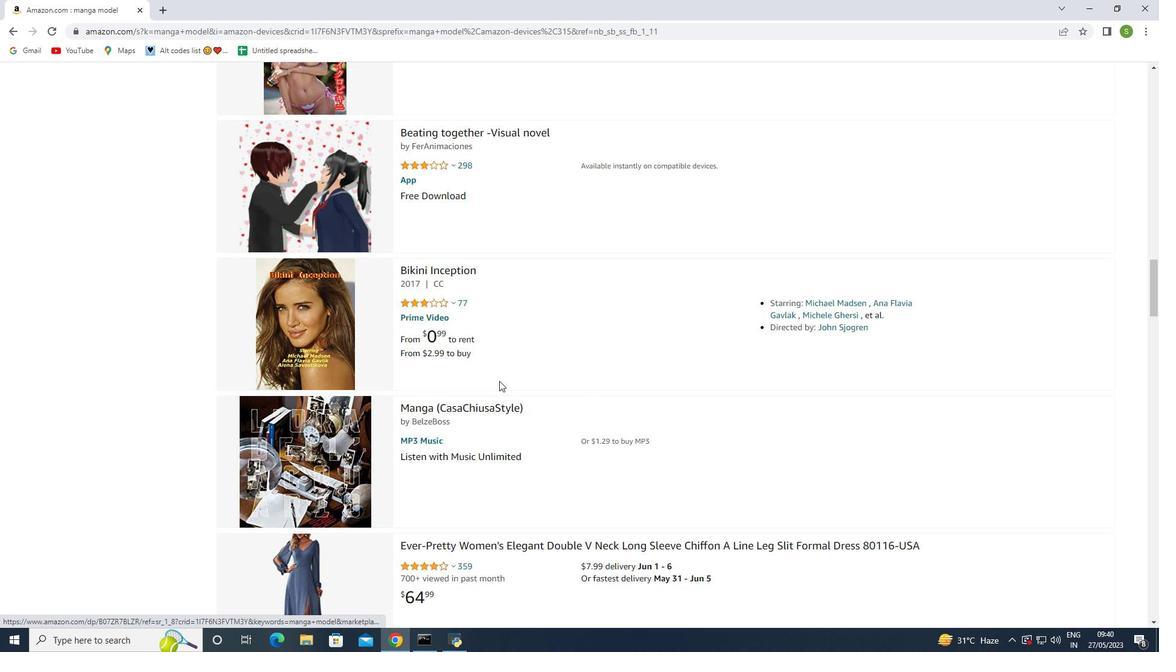 
Action: Mouse moved to (498, 384)
Screenshot: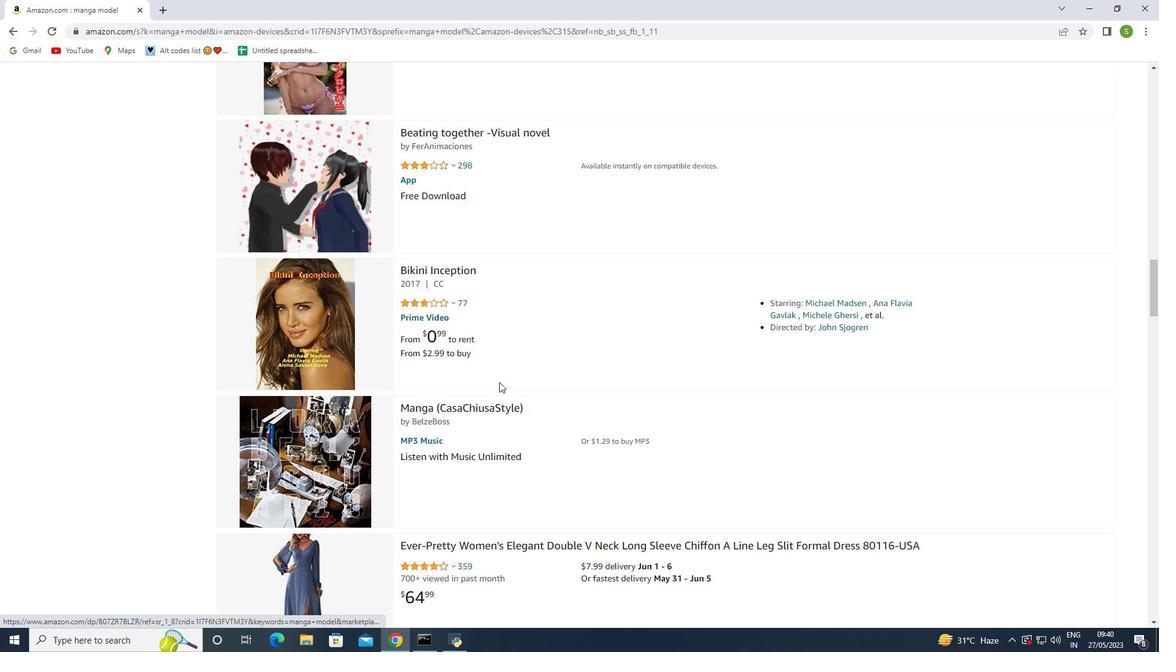 
Action: Mouse scrolled (498, 384) with delta (0, 0)
Screenshot: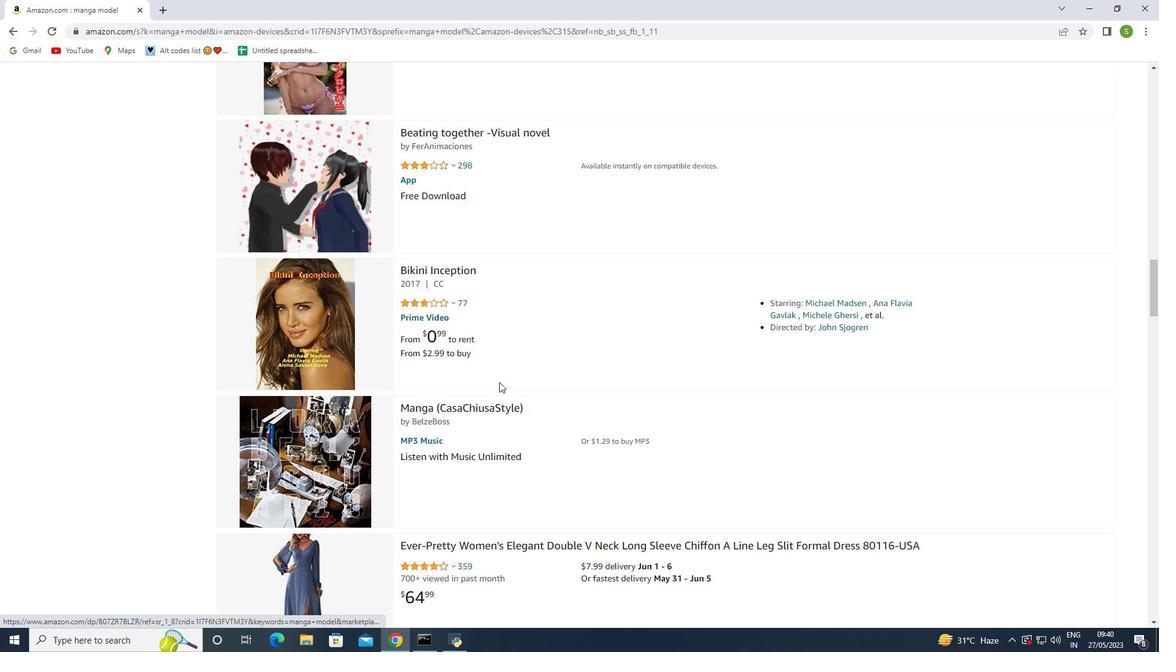 
Action: Mouse scrolled (498, 384) with delta (0, 0)
Screenshot: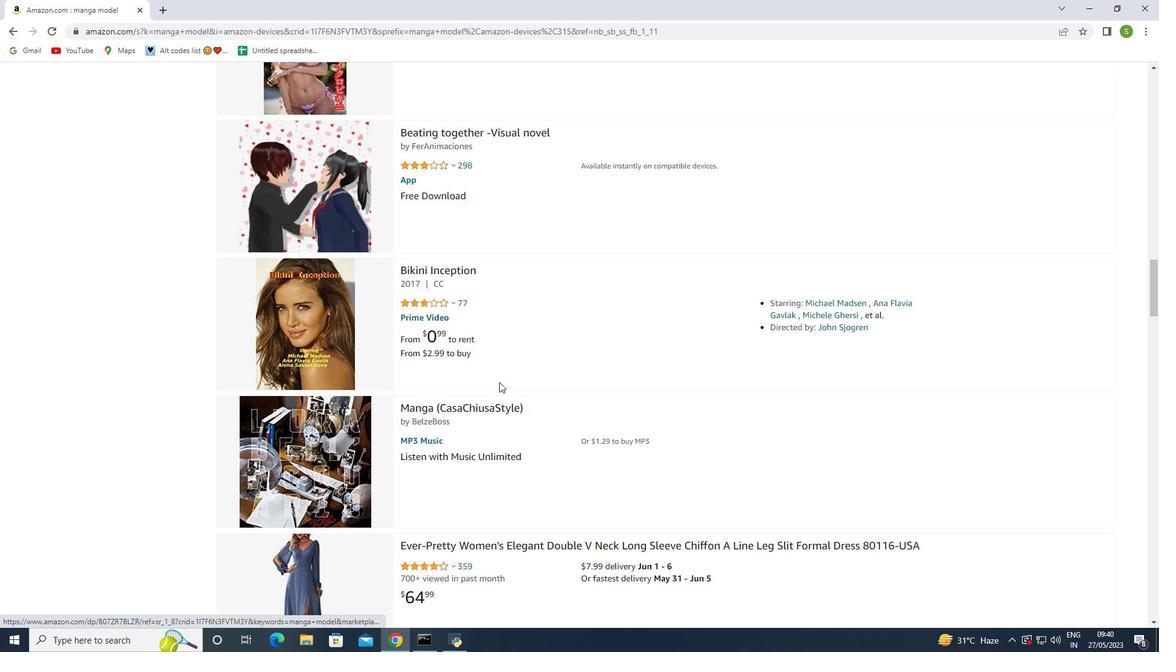 
Action: Mouse scrolled (498, 384) with delta (0, 0)
Screenshot: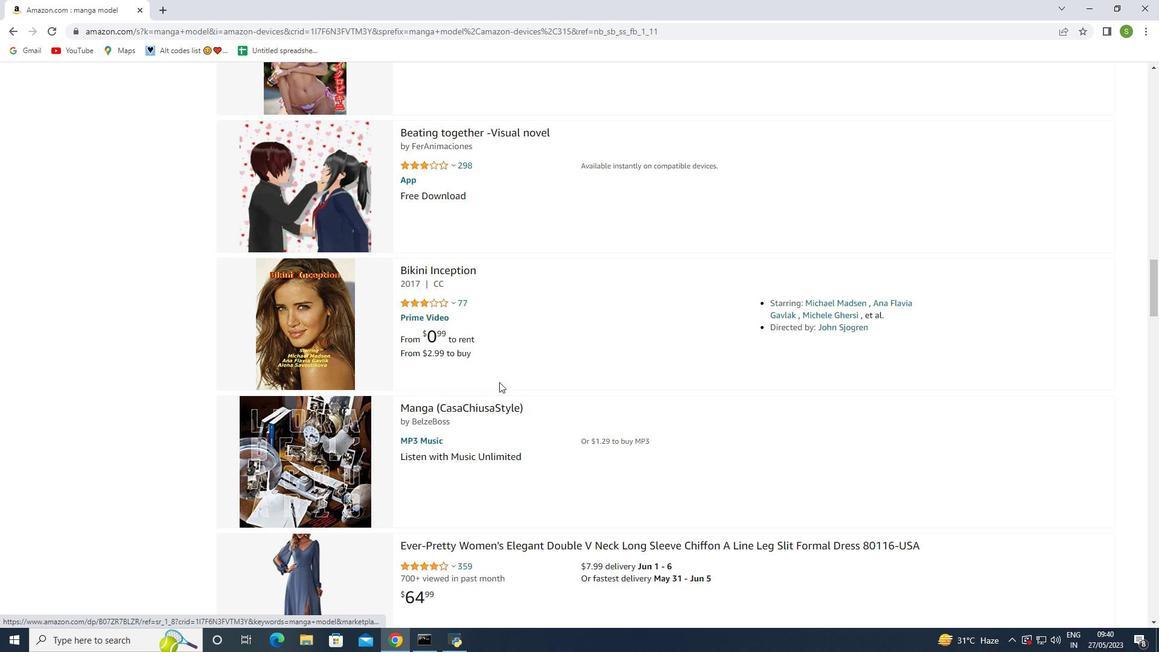 
Action: Mouse moved to (497, 386)
Screenshot: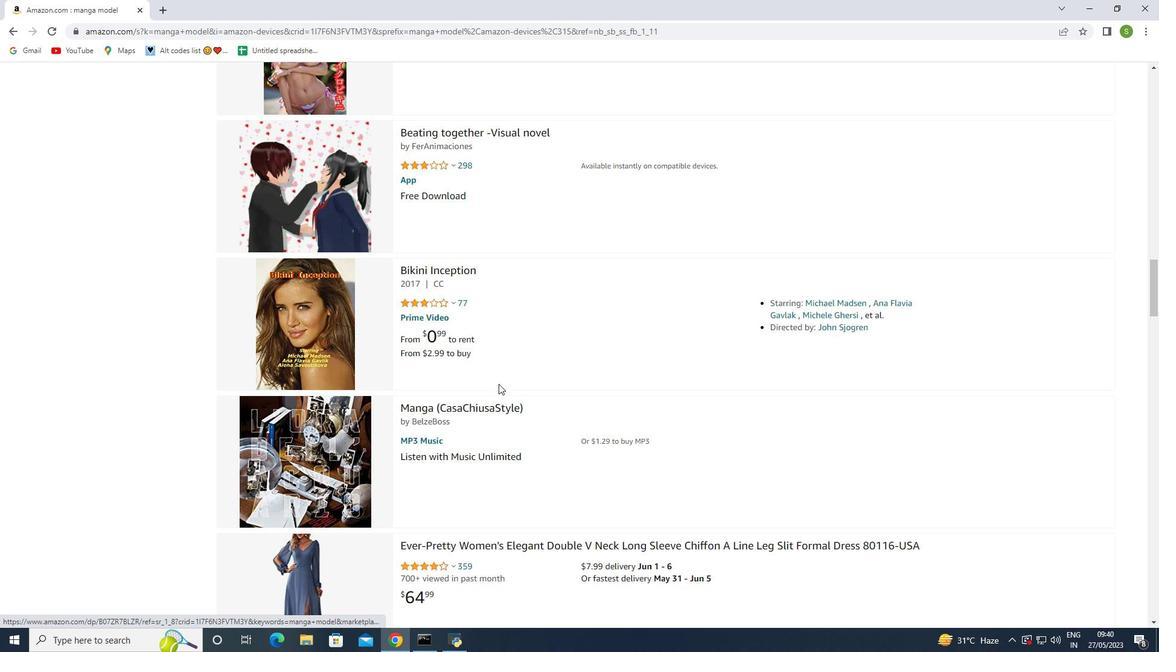 
Action: Mouse scrolled (497, 385) with delta (0, 0)
Screenshot: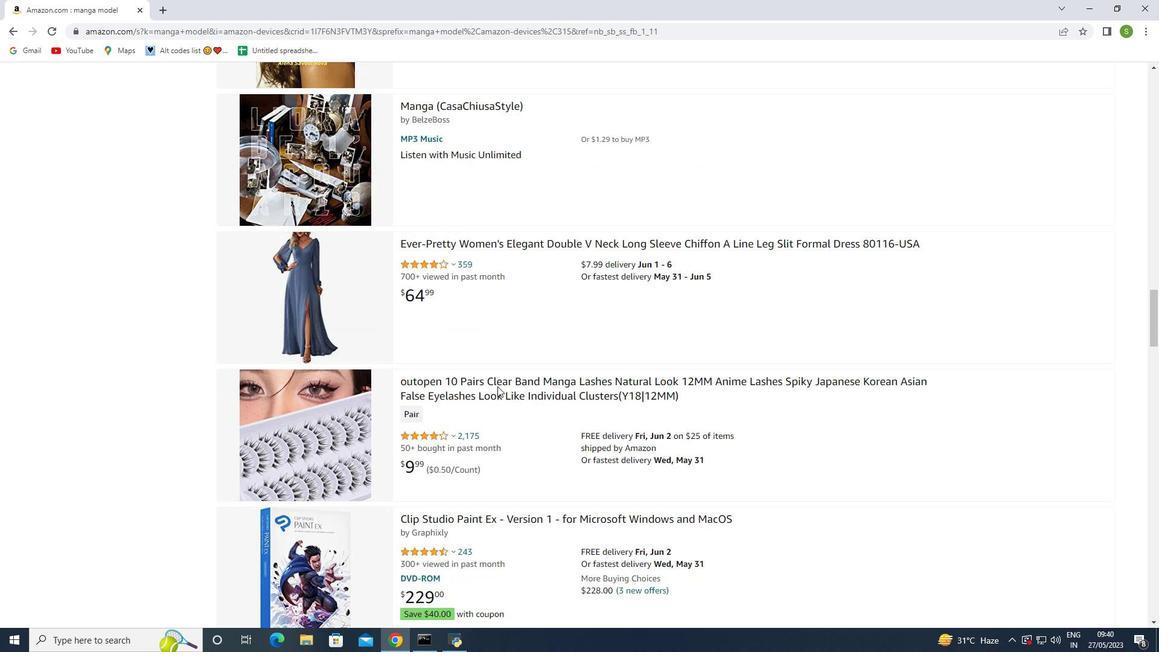 
Action: Mouse scrolled (497, 385) with delta (0, 0)
Screenshot: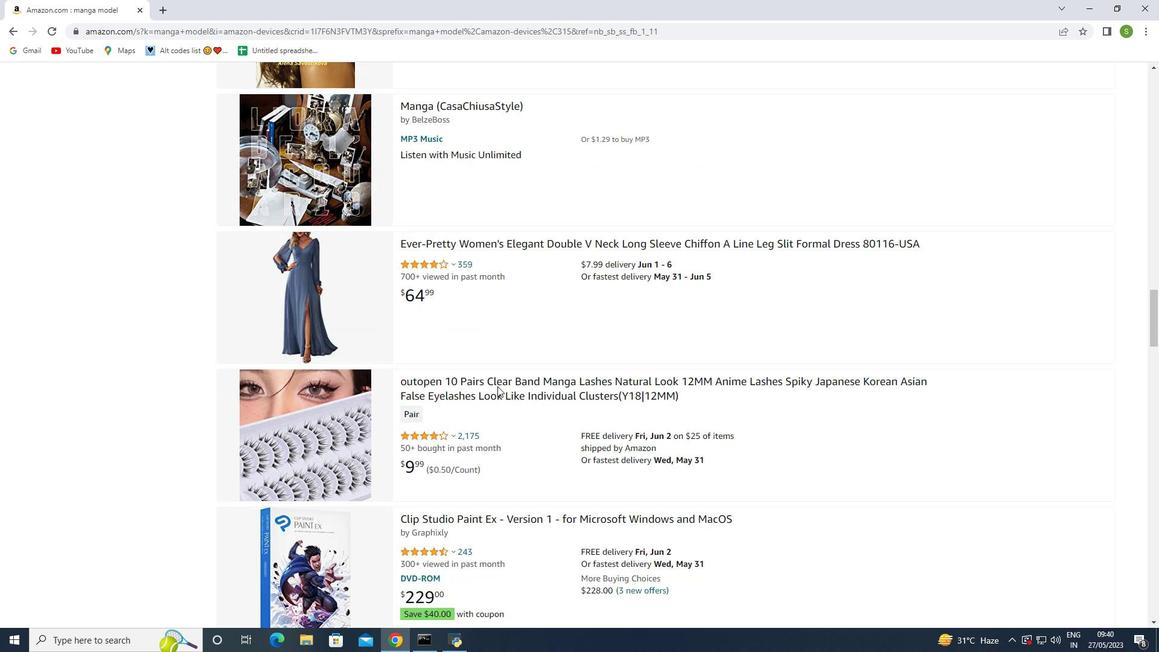 
Action: Mouse scrolled (497, 385) with delta (0, 0)
Screenshot: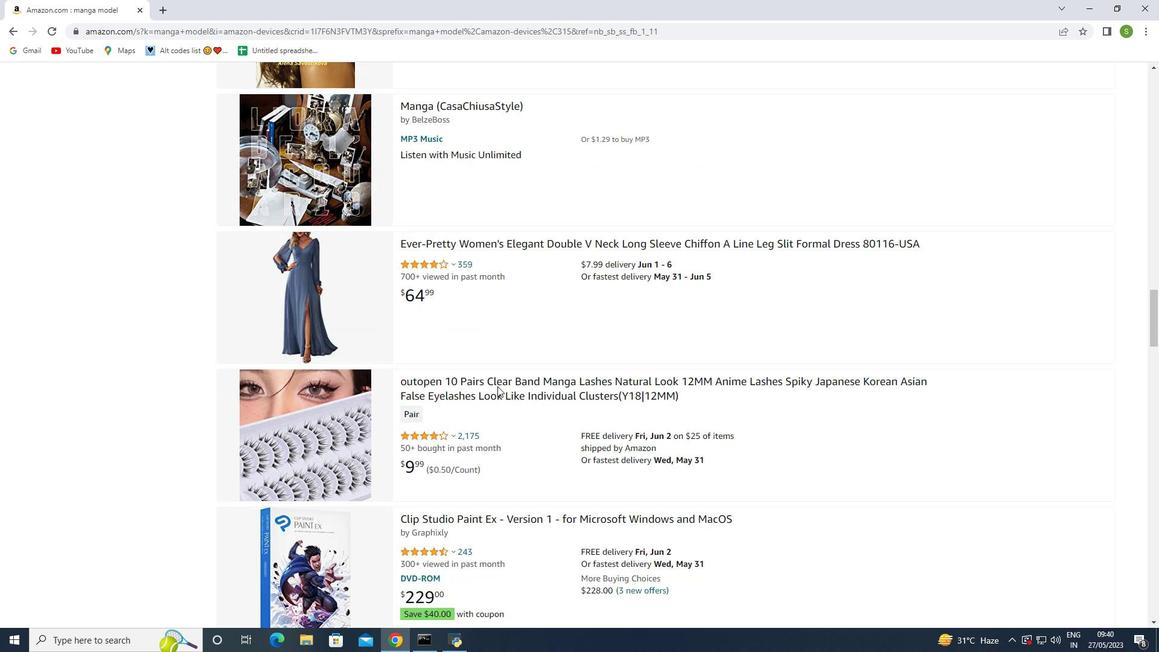 
Action: Mouse scrolled (497, 385) with delta (0, 0)
Screenshot: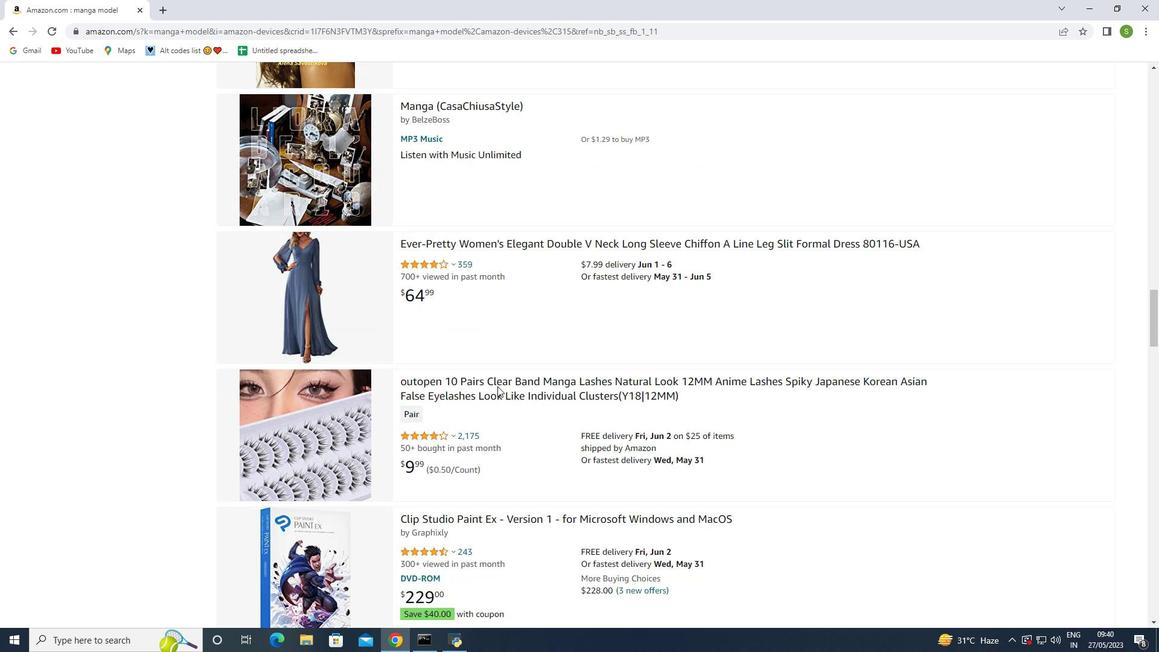 
Action: Mouse scrolled (497, 385) with delta (0, 0)
Screenshot: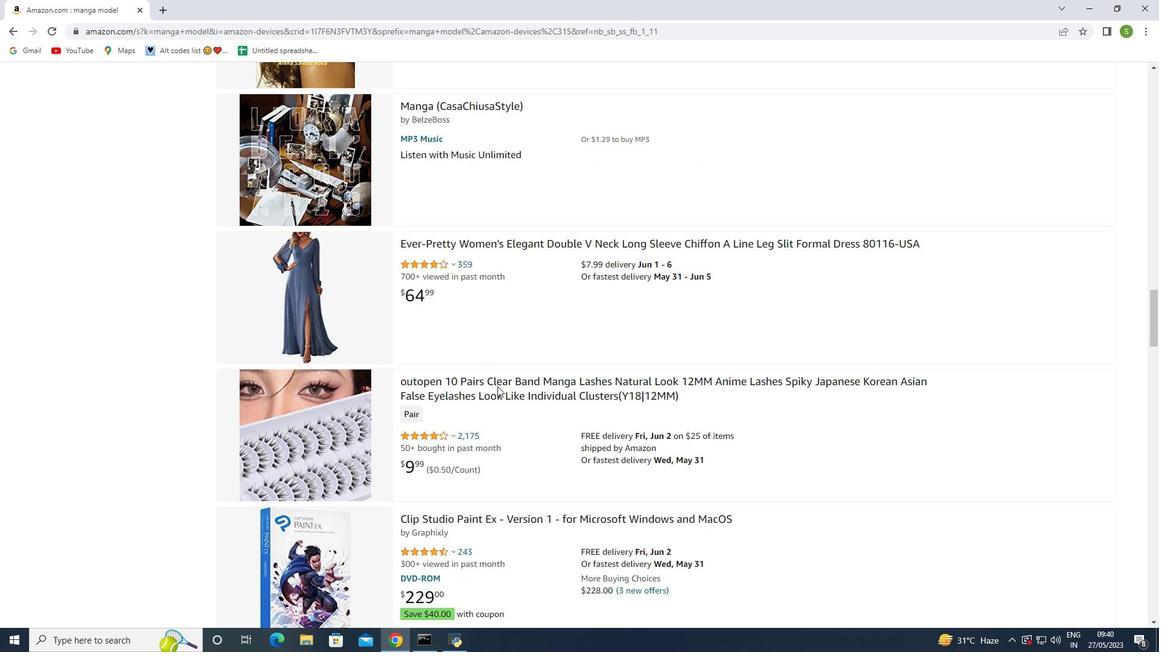 
Action: Mouse moved to (498, 390)
Screenshot: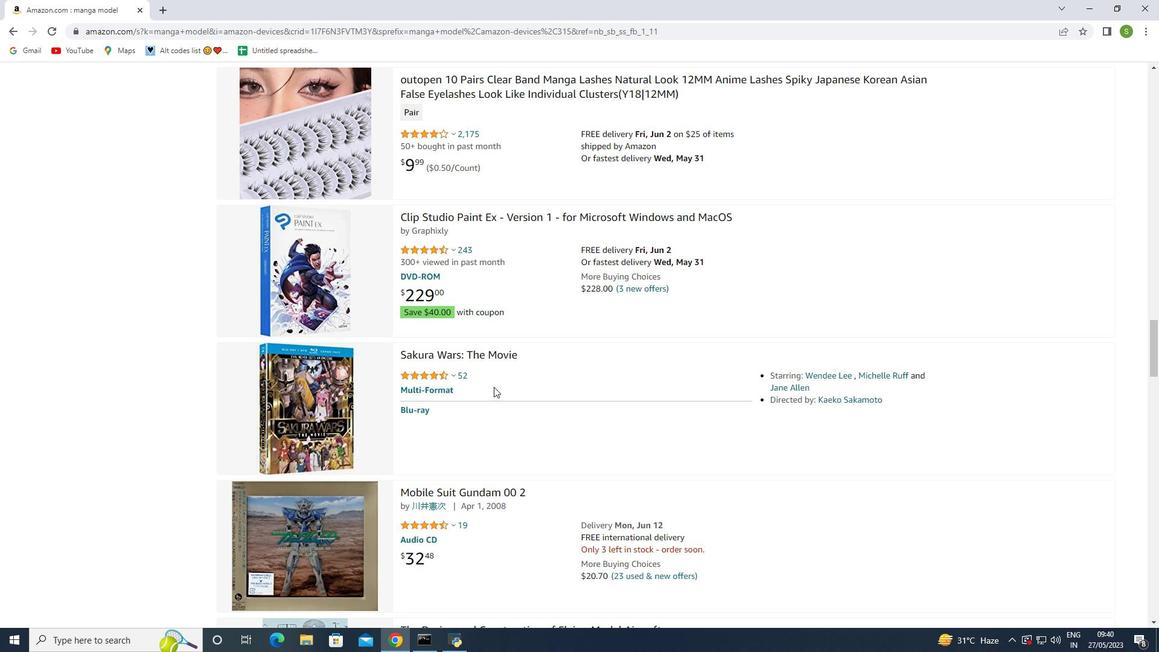 
Action: Mouse scrolled (498, 390) with delta (0, 0)
Screenshot: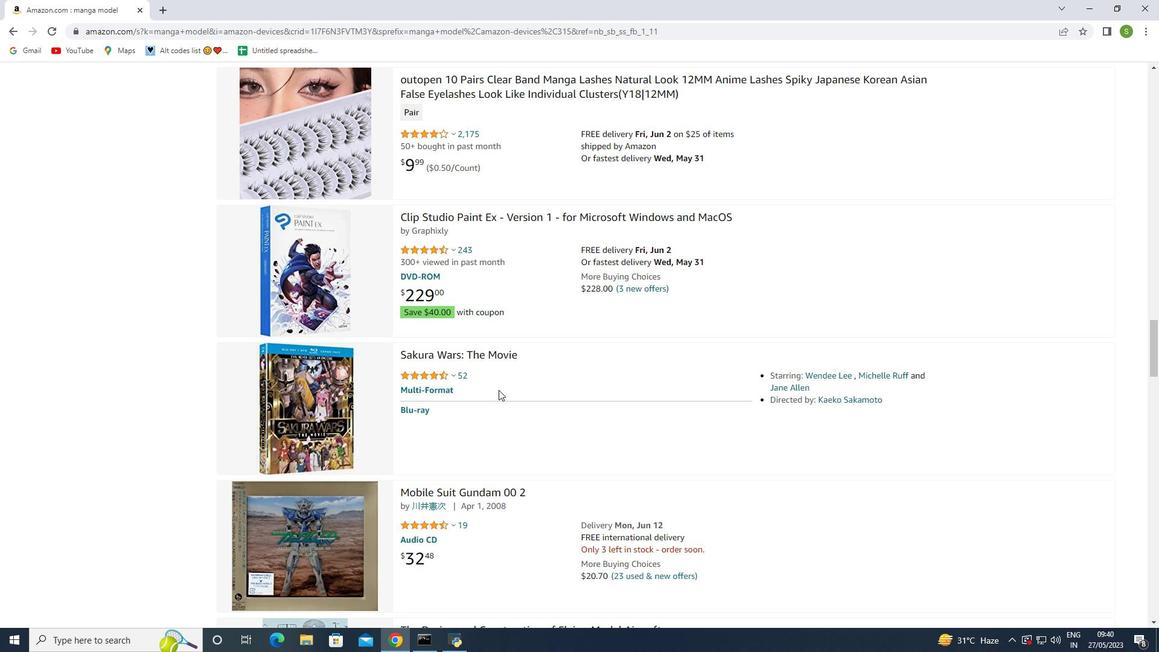 
Action: Mouse scrolled (498, 390) with delta (0, 0)
Screenshot: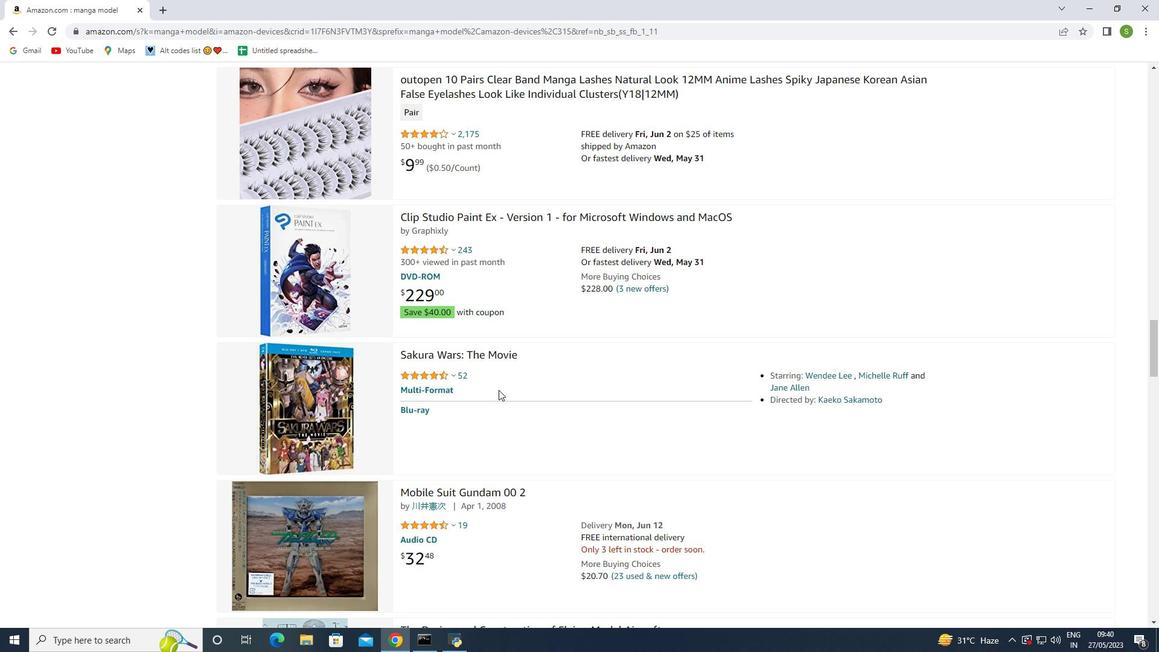 
Action: Mouse moved to (497, 392)
Screenshot: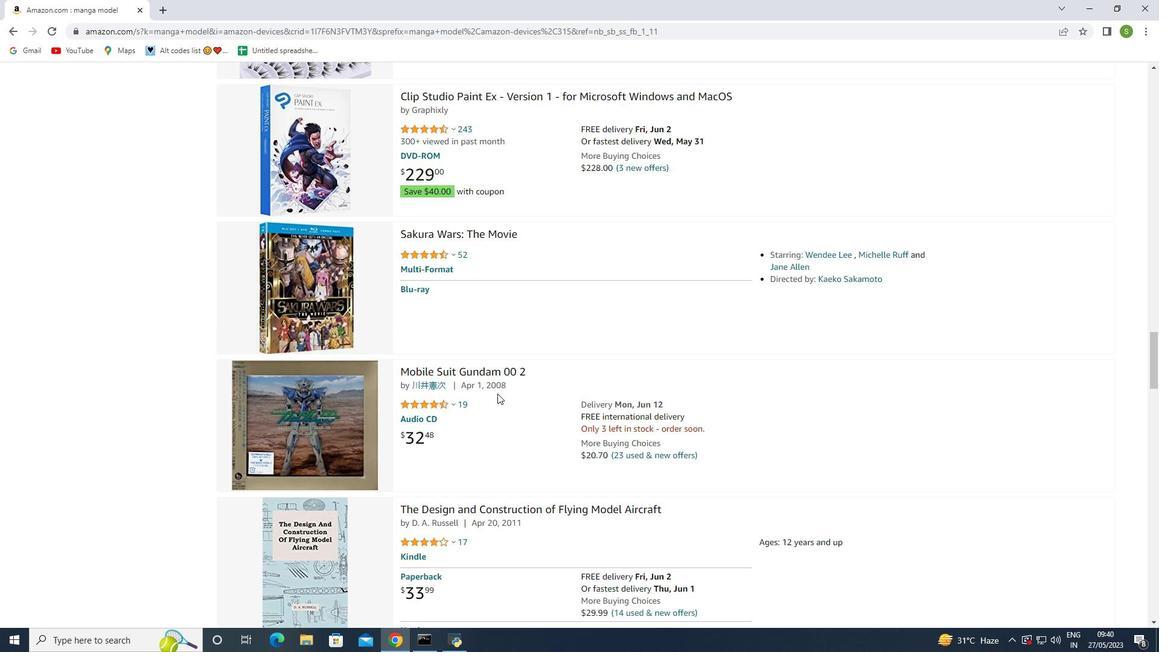
Action: Mouse scrolled (497, 393) with delta (0, 0)
Screenshot: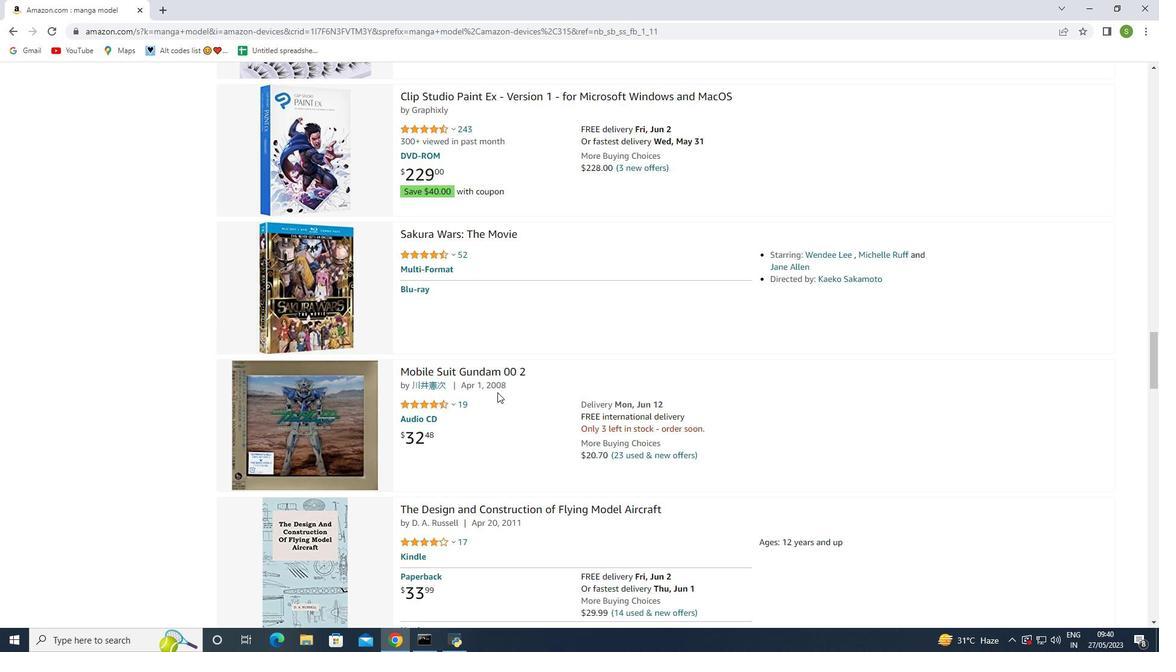 
Action: Mouse scrolled (497, 393) with delta (0, 0)
Screenshot: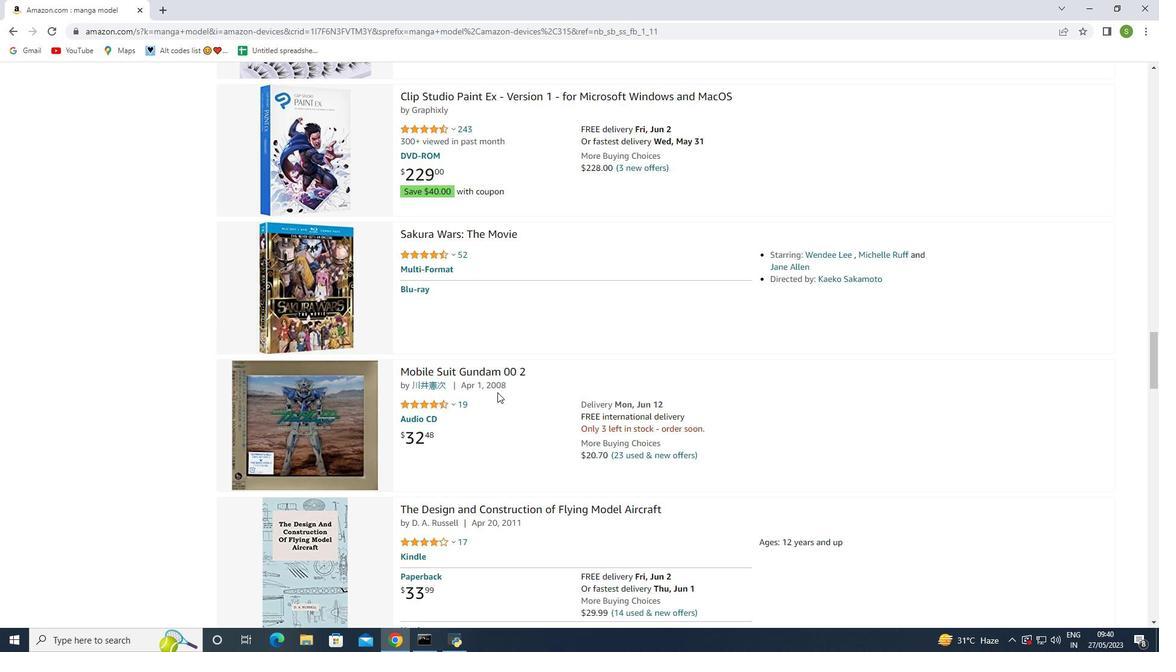 
Action: Mouse moved to (481, 420)
Screenshot: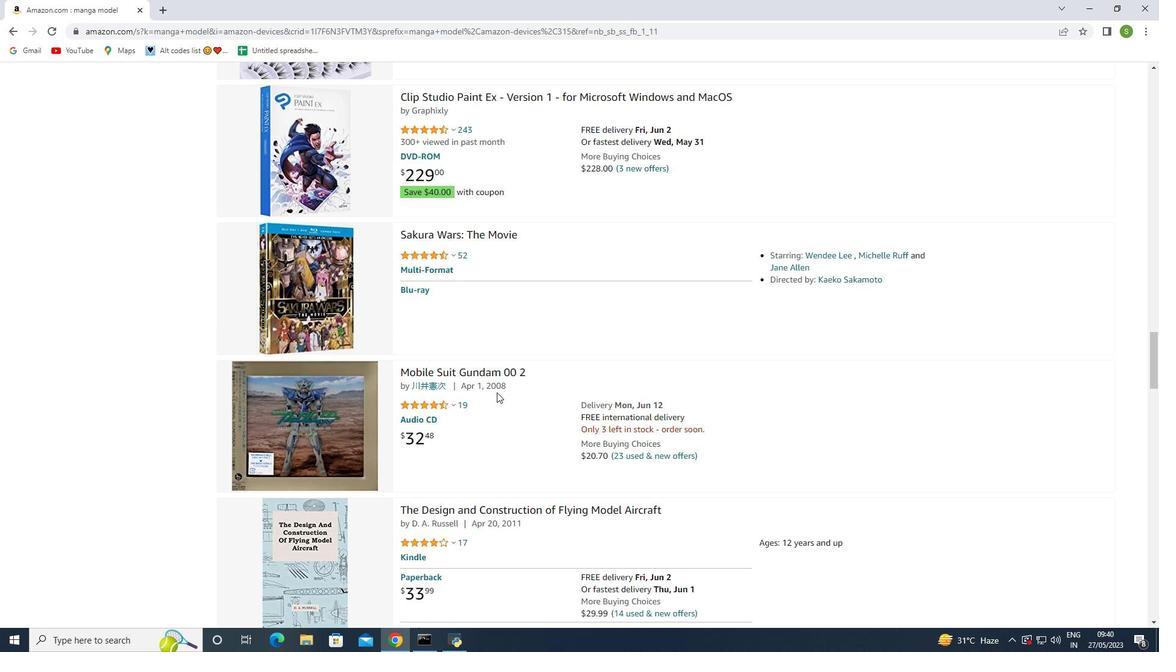 
Action: Mouse scrolled (494, 395) with delta (0, 0)
Screenshot: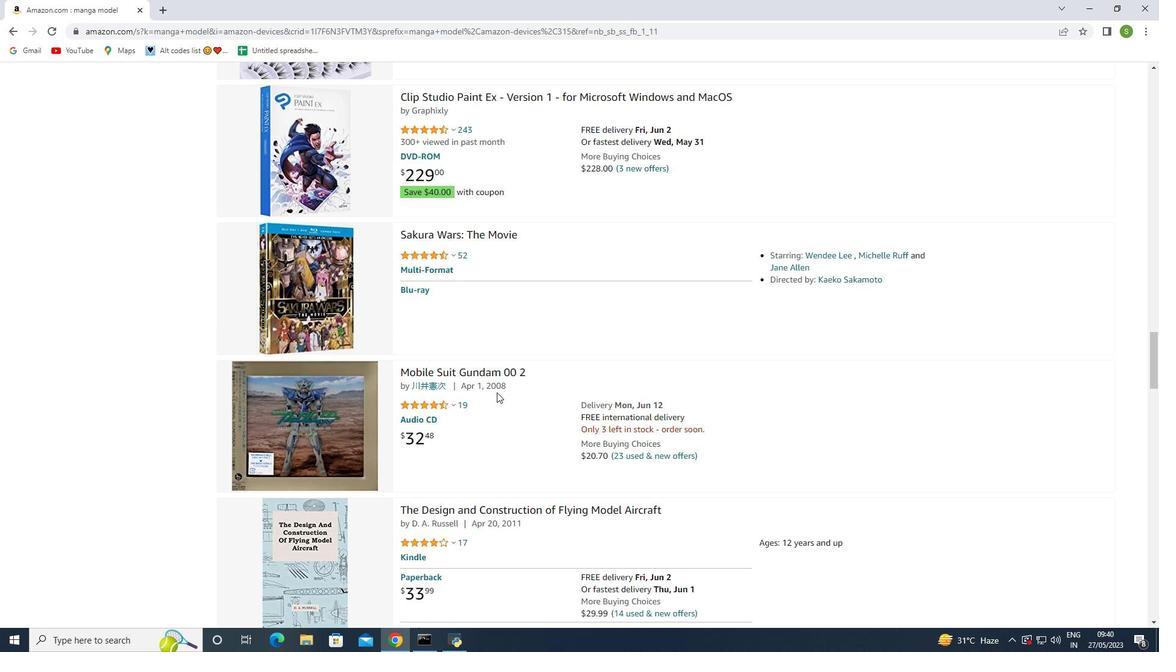 
Action: Mouse moved to (478, 435)
Screenshot: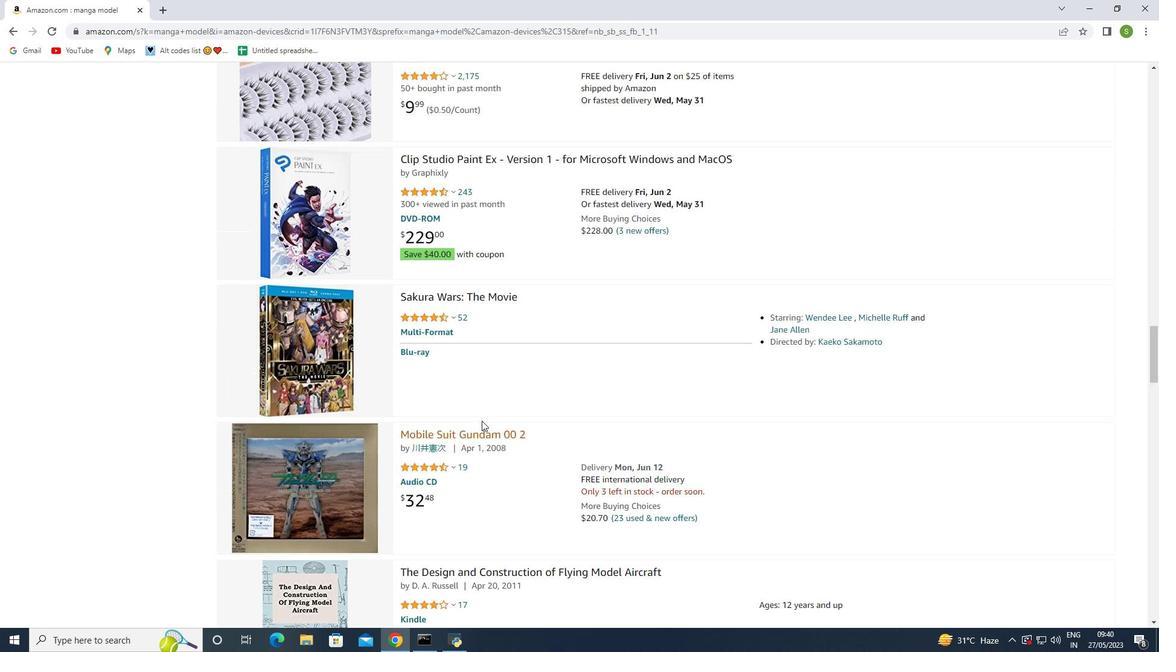 
Action: Mouse scrolled (478, 436) with delta (0, 0)
Screenshot: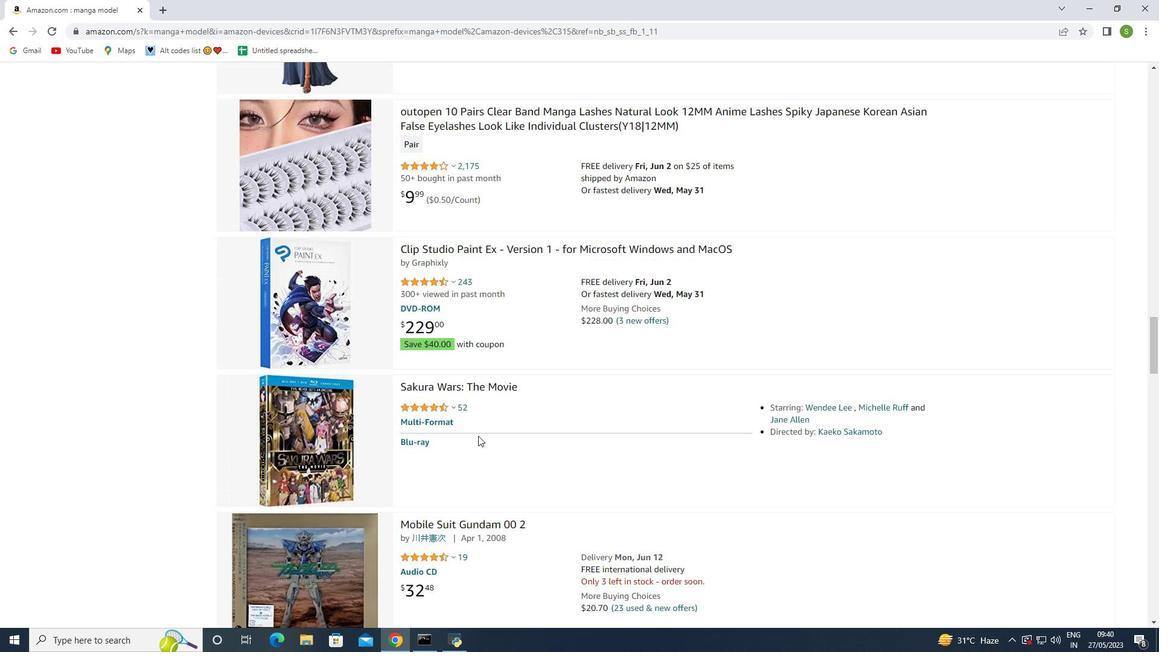 
Action: Mouse scrolled (478, 436) with delta (0, 0)
Screenshot: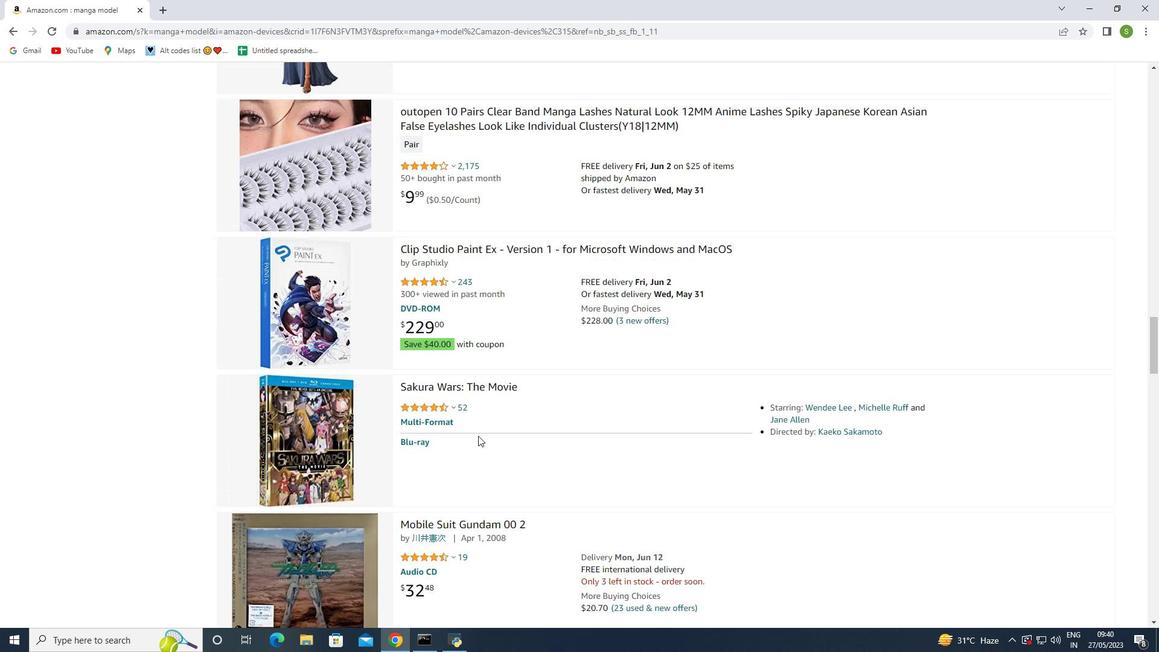 
Action: Mouse scrolled (478, 436) with delta (0, 0)
Screenshot: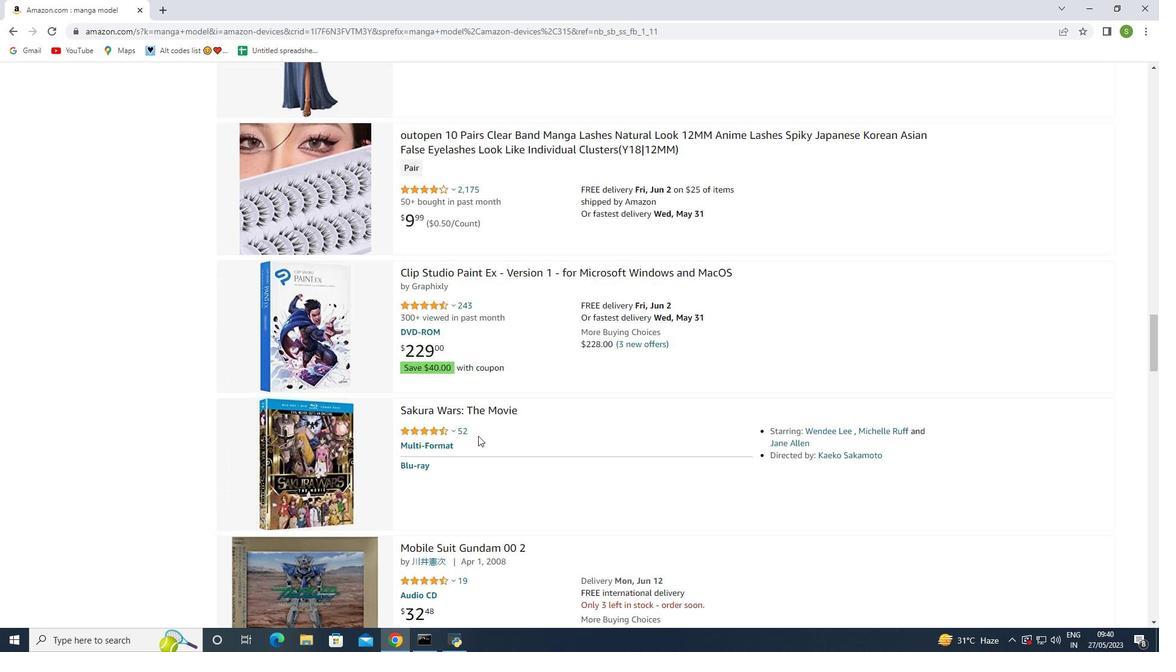 
Action: Mouse moved to (473, 452)
Screenshot: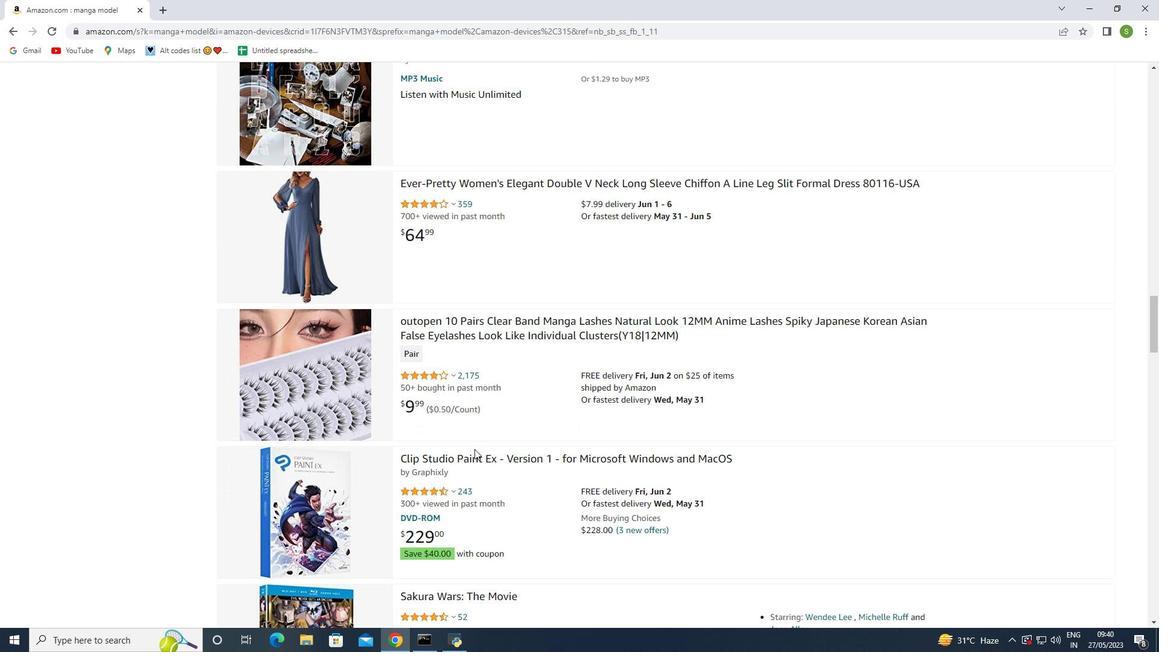 
Action: Mouse scrolled (473, 452) with delta (0, 0)
Screenshot: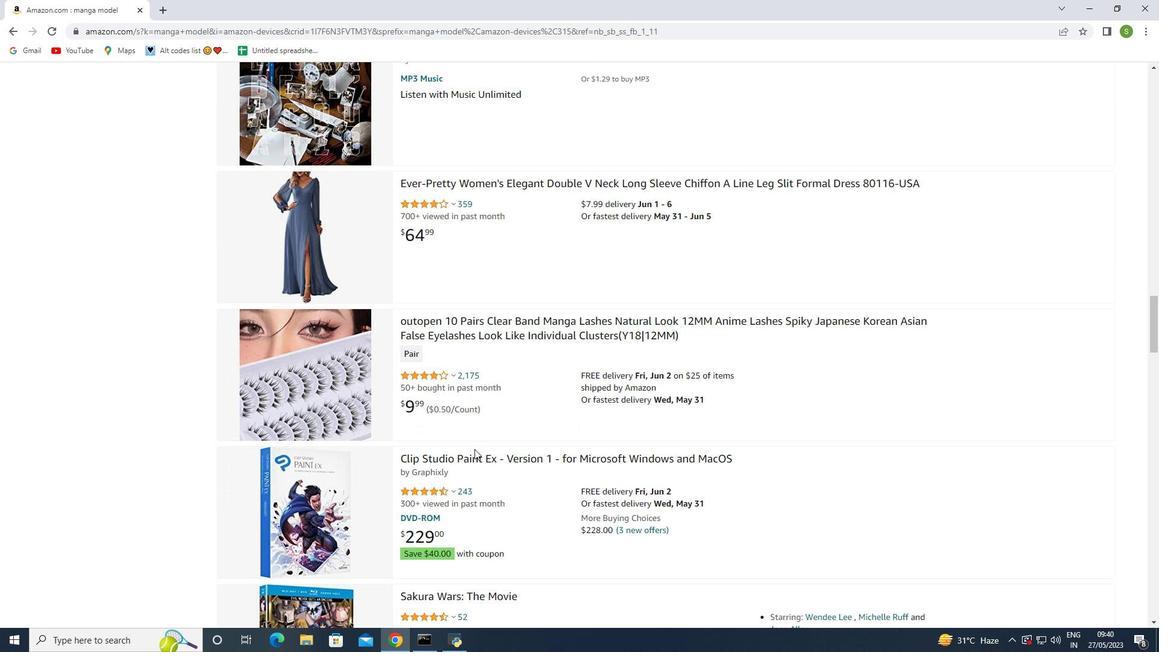 
Action: Mouse scrolled (473, 452) with delta (0, 0)
Screenshot: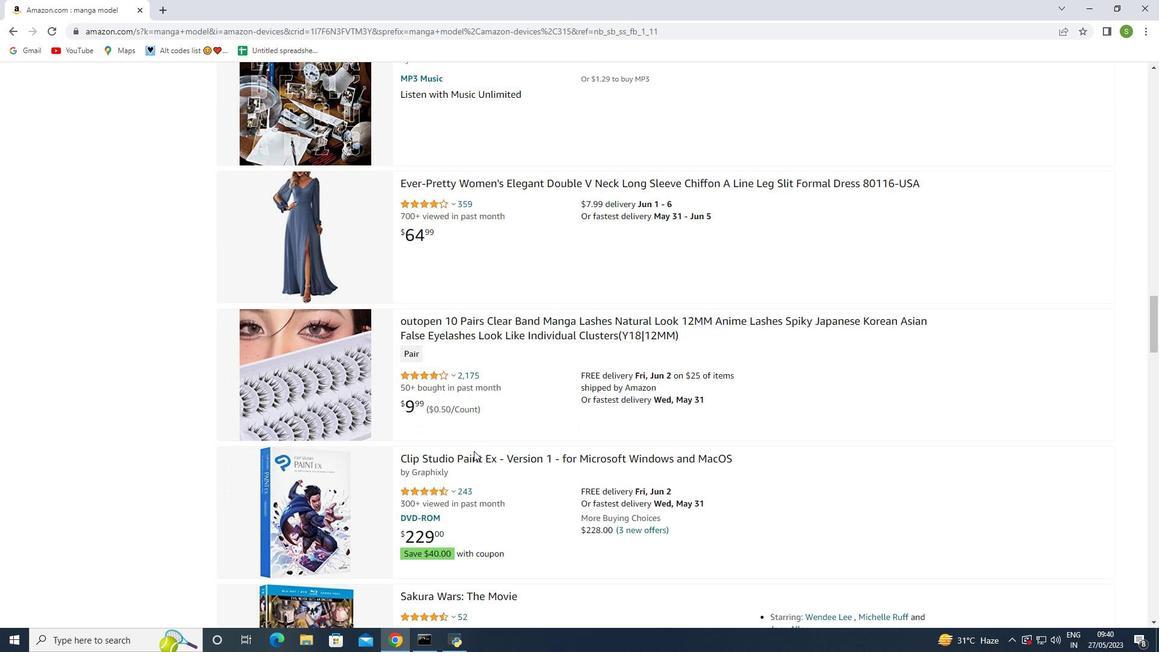 
Action: Mouse scrolled (473, 452) with delta (0, 0)
Screenshot: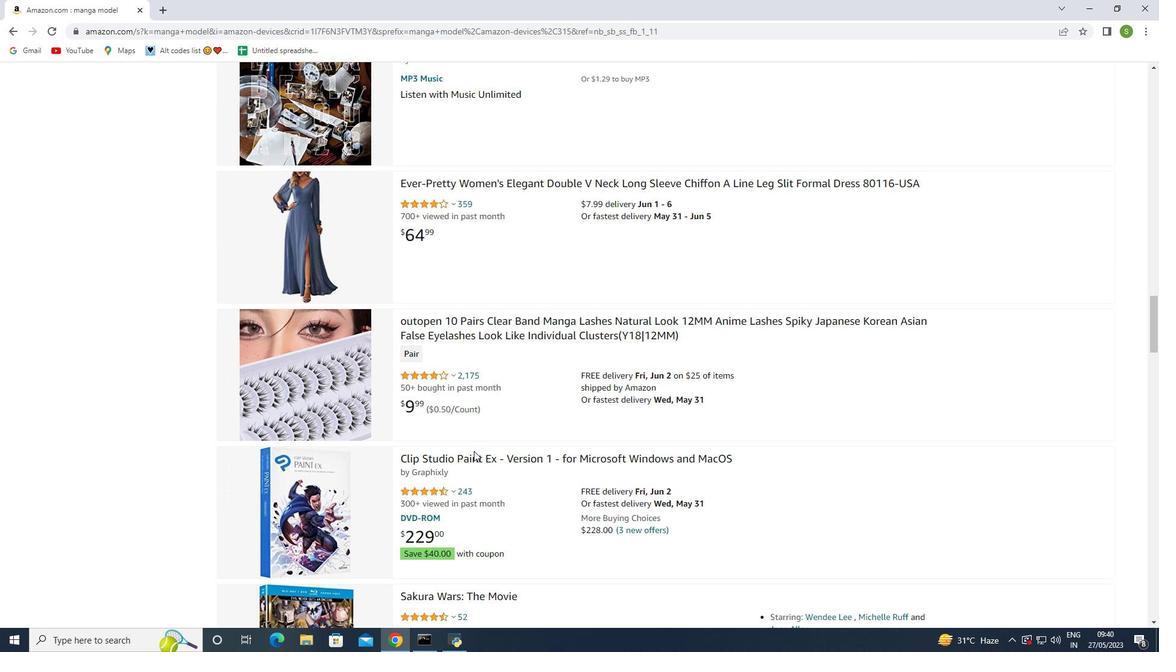 
Action: Mouse scrolled (473, 452) with delta (0, 0)
Screenshot: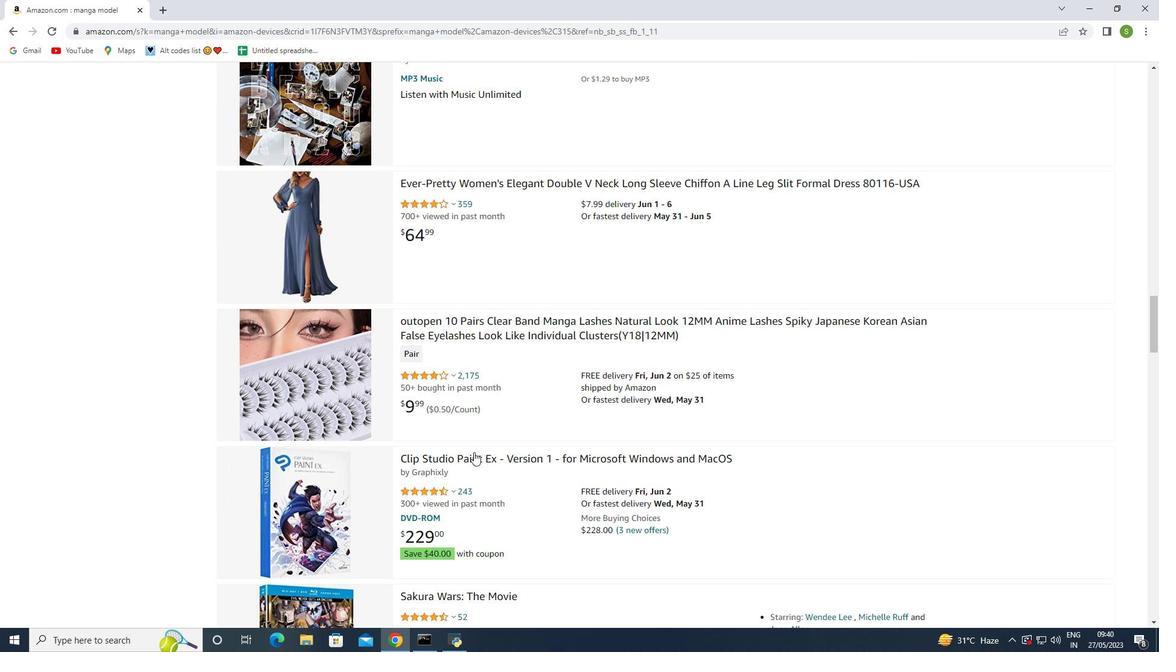 
Action: Mouse moved to (473, 452)
Screenshot: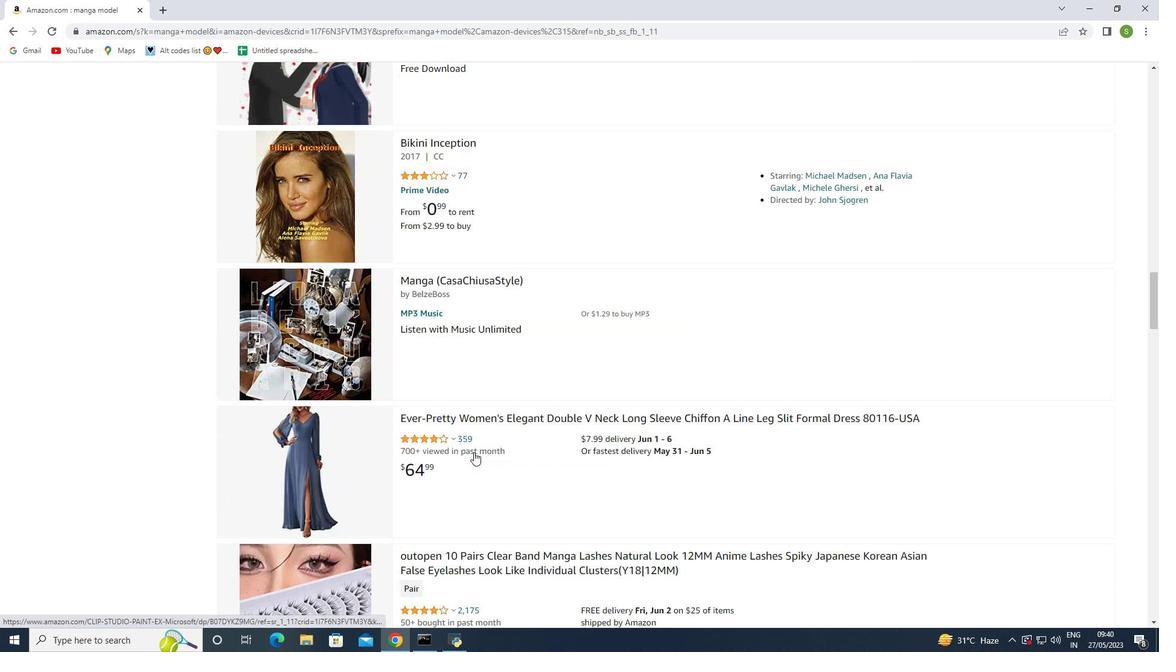 
Action: Mouse scrolled (473, 453) with delta (0, 0)
Screenshot: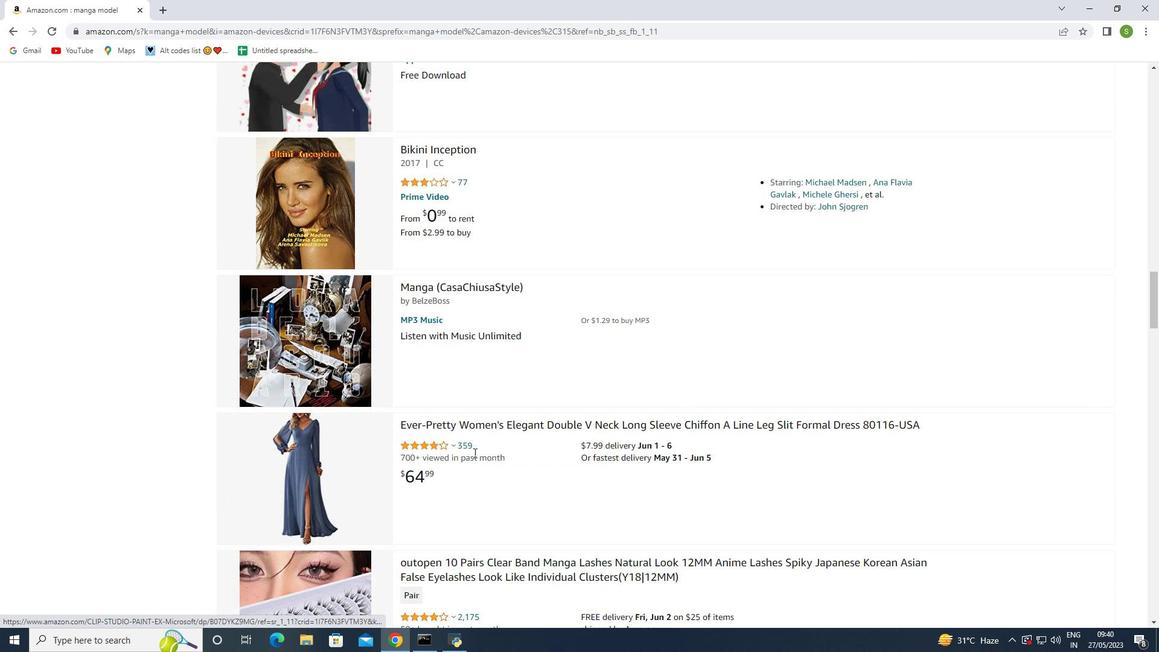 
Action: Mouse scrolled (473, 453) with delta (0, 0)
Screenshot: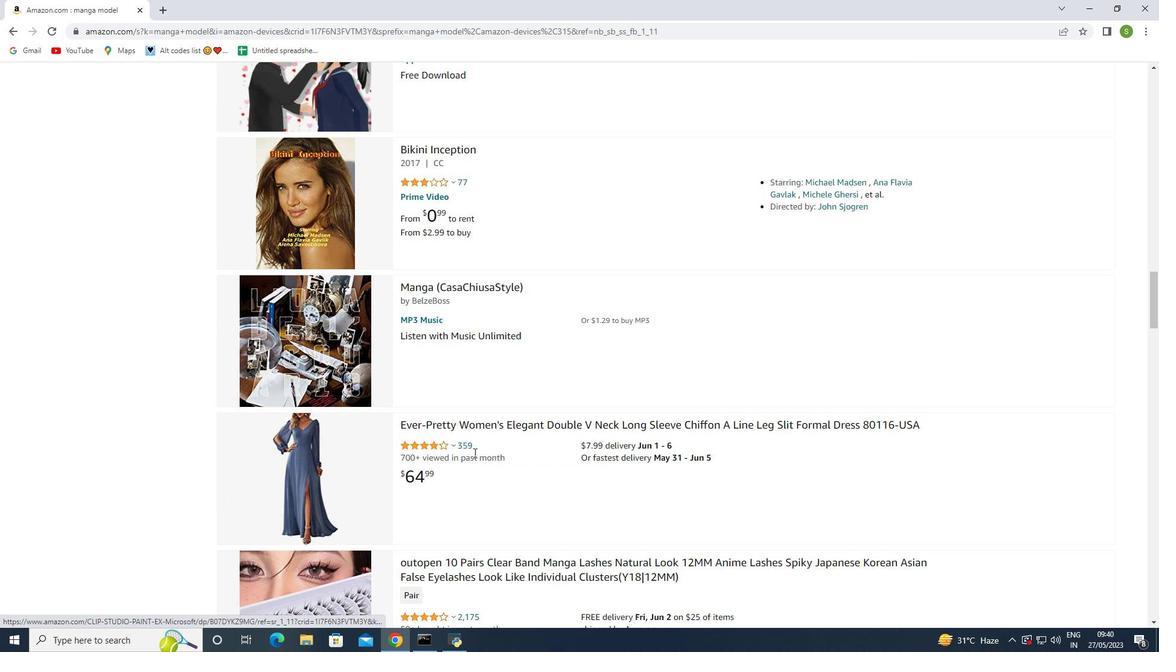 
Action: Mouse scrolled (473, 453) with delta (0, 0)
Screenshot: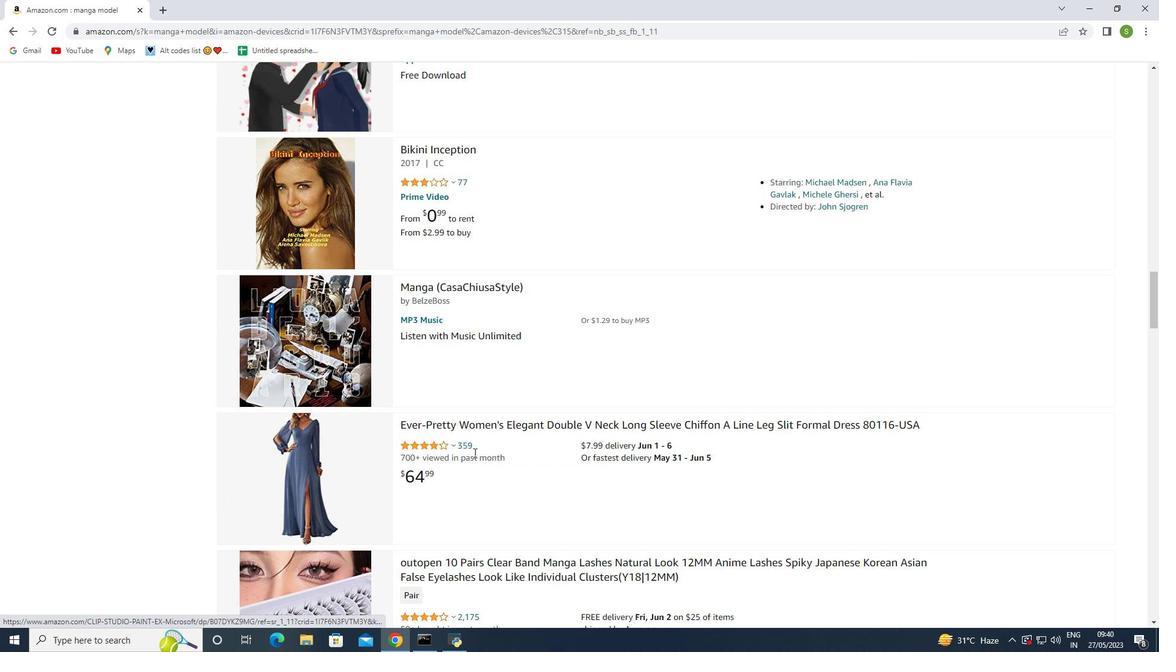 
Action: Mouse scrolled (473, 453) with delta (0, 0)
Screenshot: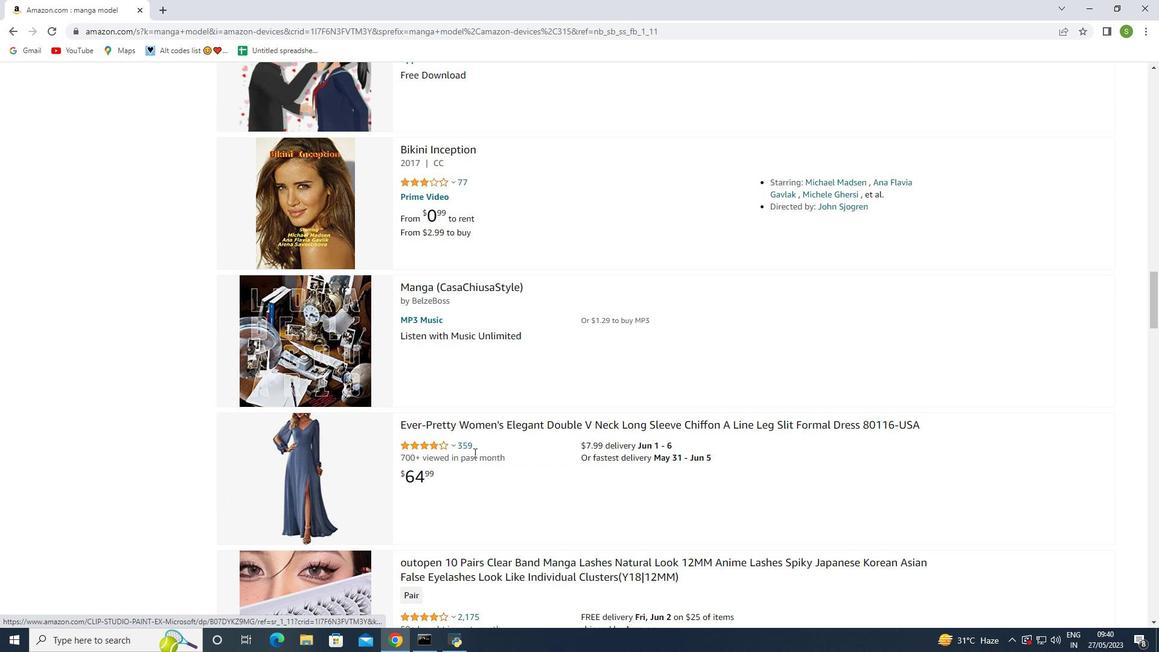 
Action: Mouse scrolled (473, 453) with delta (0, 0)
Screenshot: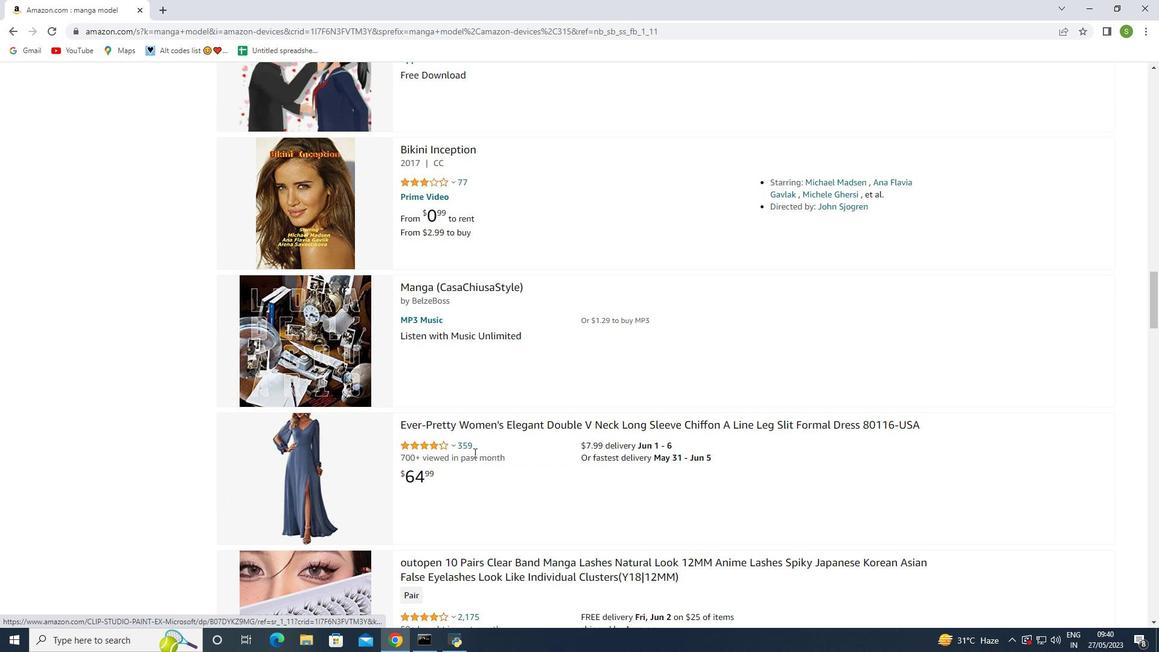 
Action: Mouse moved to (486, 441)
Screenshot: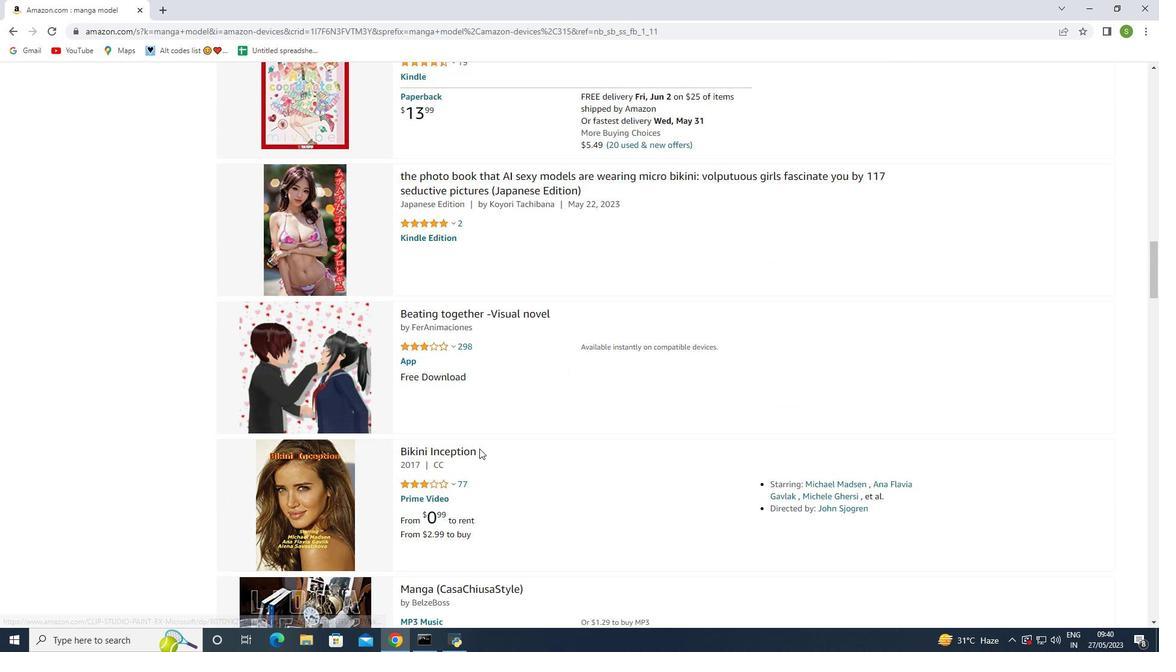 
Action: Mouse scrolled (486, 442) with delta (0, 0)
Screenshot: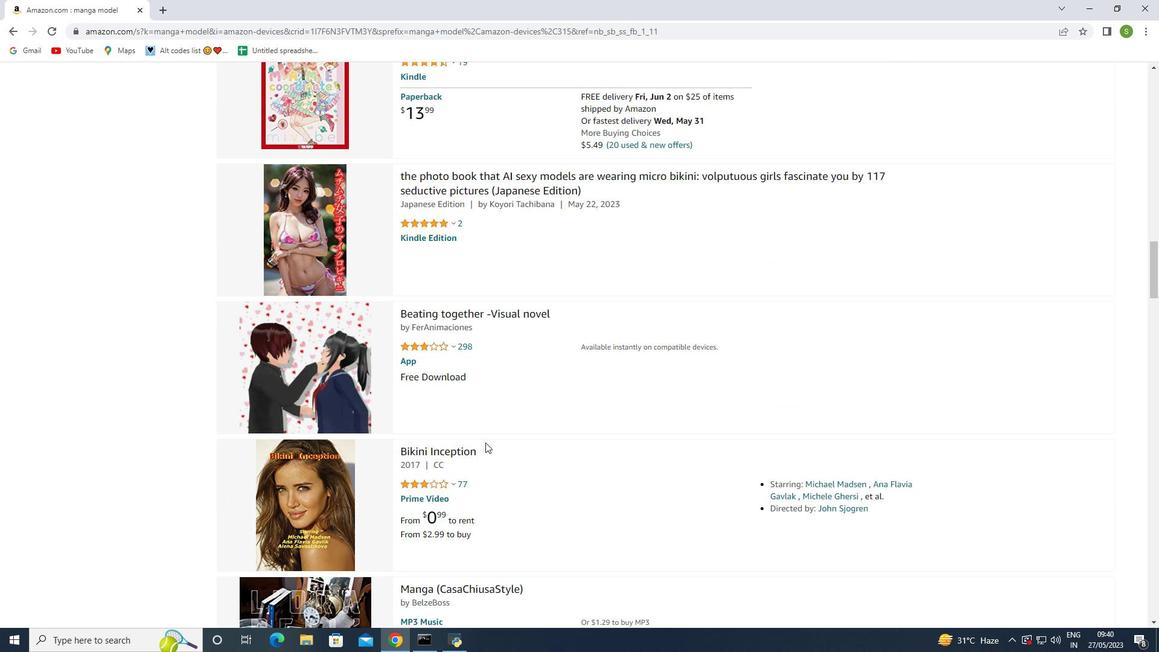 
Action: Mouse scrolled (486, 442) with delta (0, 0)
Screenshot: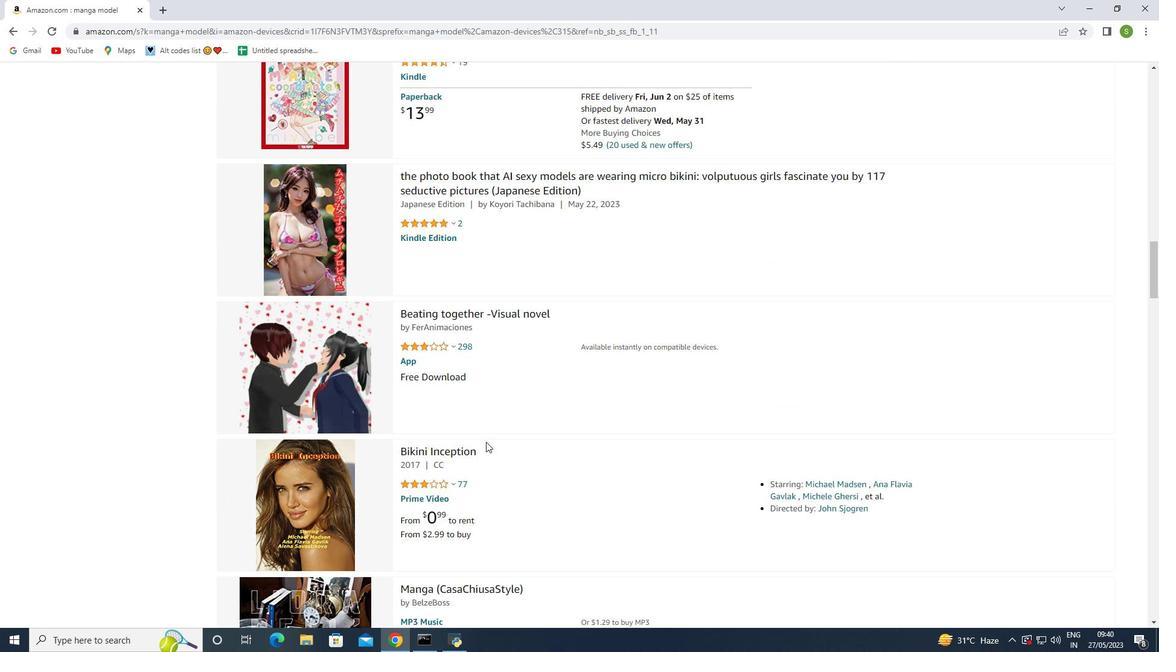 
Action: Mouse moved to (486, 441)
Screenshot: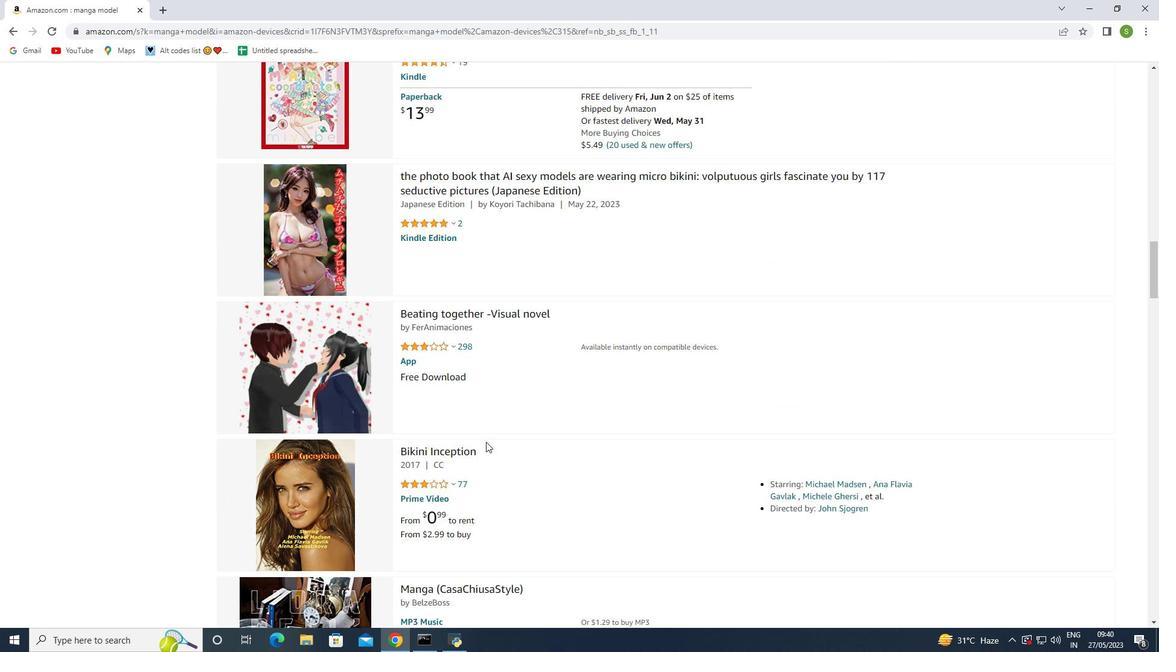 
Action: Mouse scrolled (486, 442) with delta (0, 0)
Screenshot: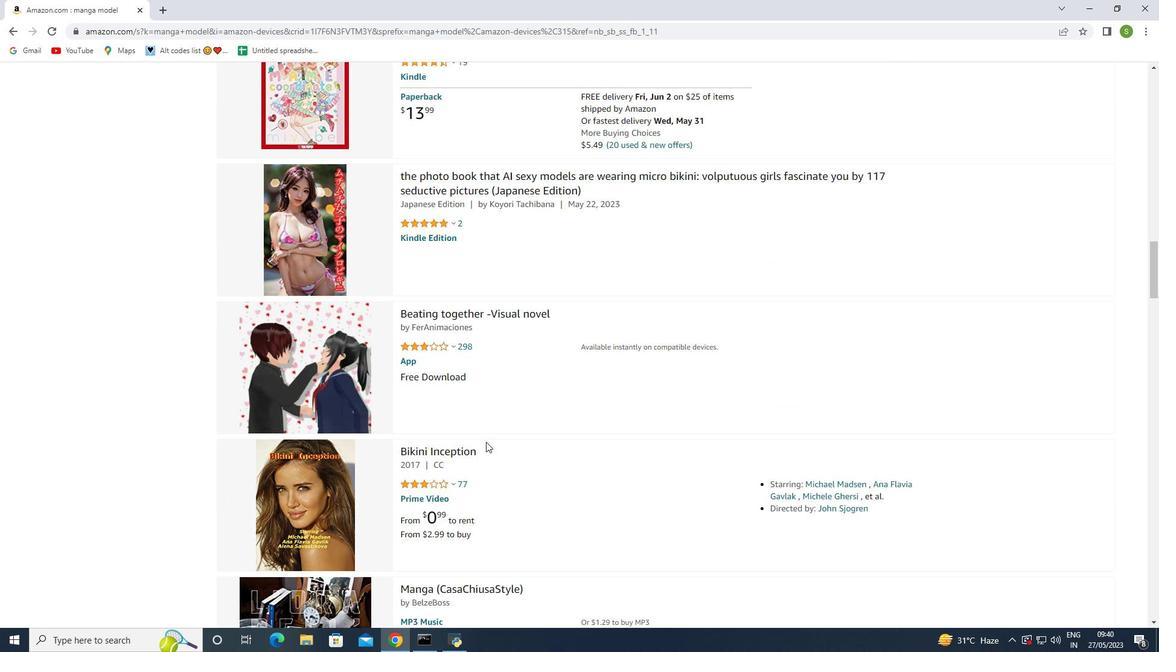
Action: Mouse scrolled (486, 442) with delta (0, 0)
Screenshot: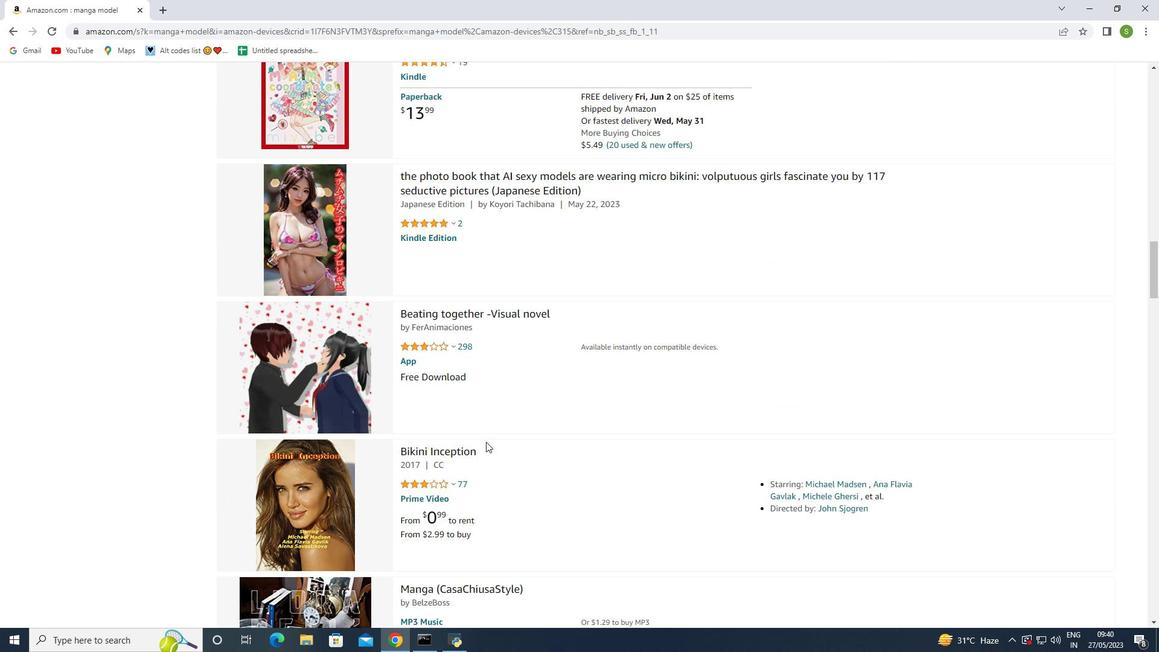 
Action: Mouse moved to (484, 440)
Screenshot: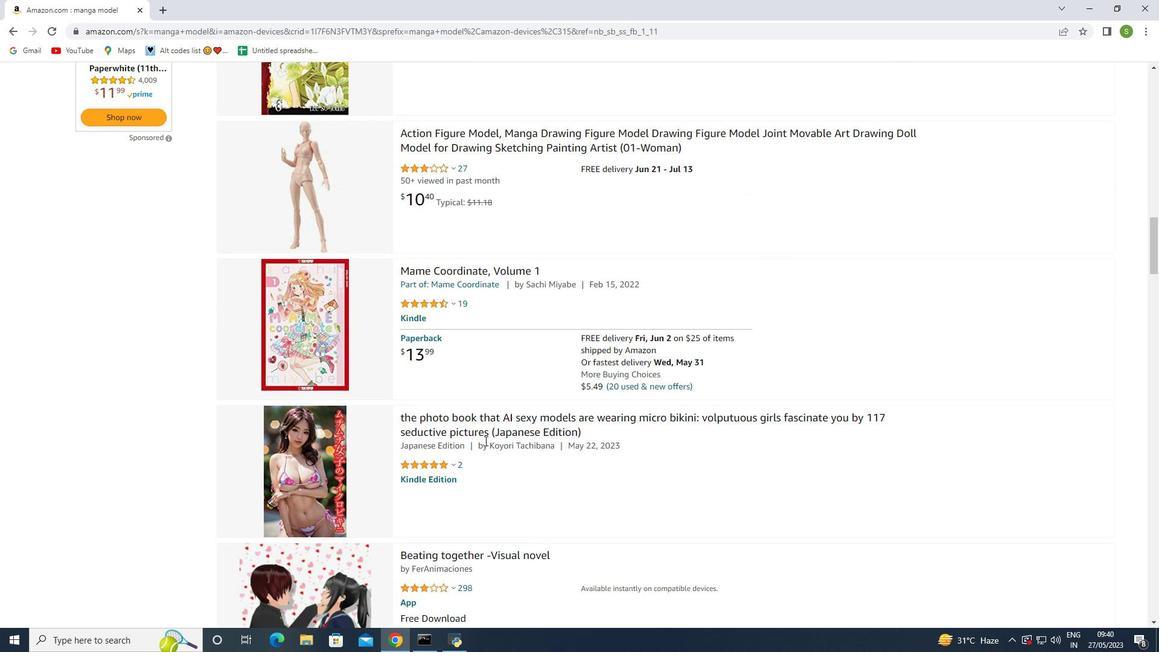 
Action: Mouse scrolled (484, 441) with delta (0, 0)
Screenshot: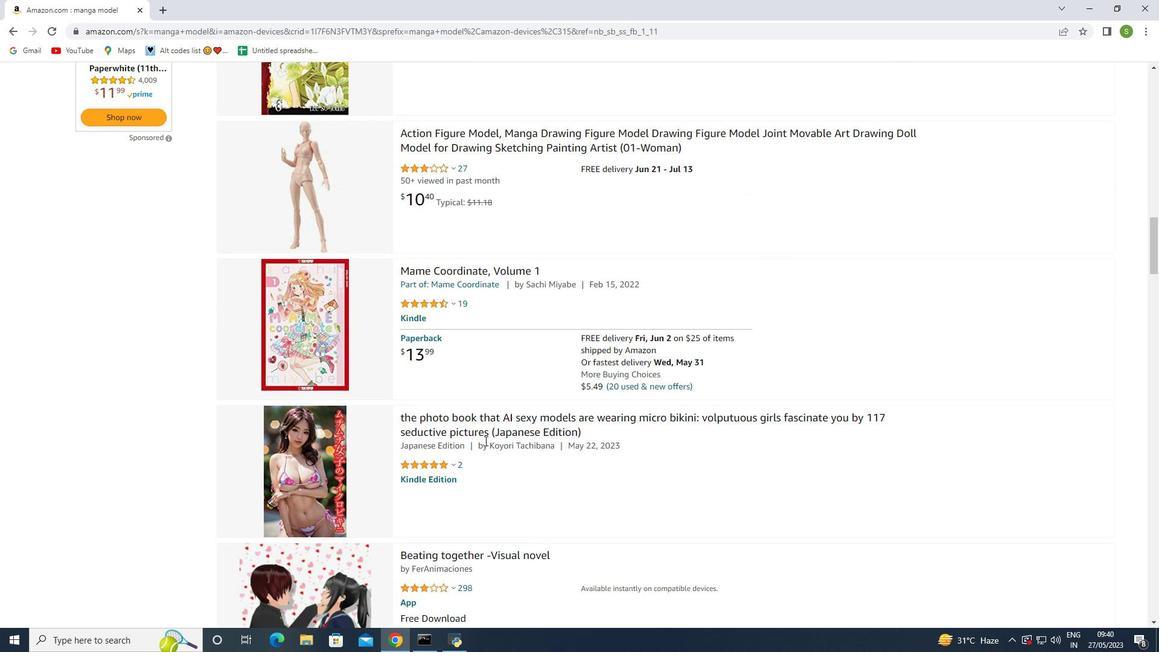 
Action: Mouse scrolled (484, 441) with delta (0, 0)
Screenshot: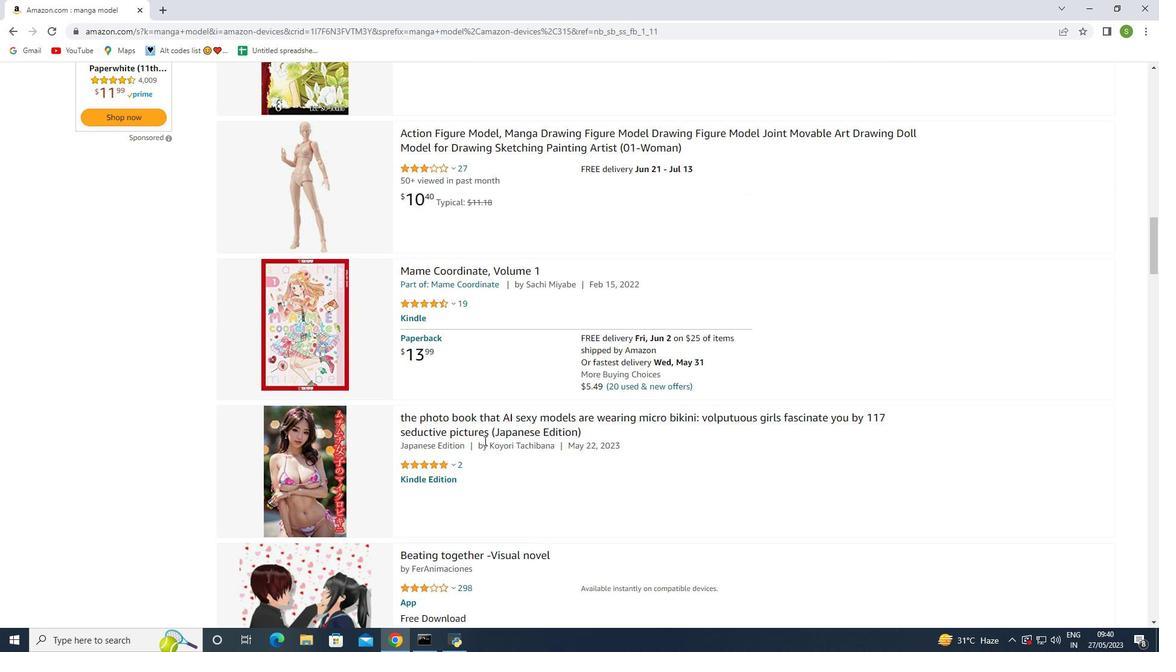 
Action: Mouse scrolled (484, 441) with delta (0, 0)
Screenshot: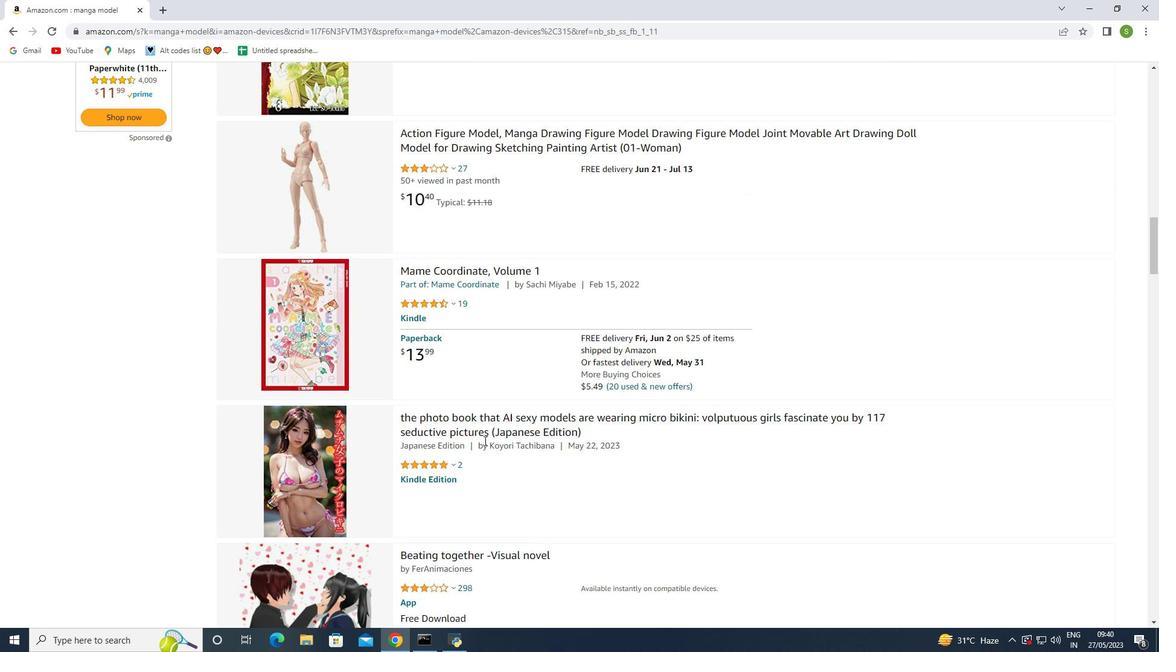 
Action: Mouse scrolled (484, 441) with delta (0, 0)
Screenshot: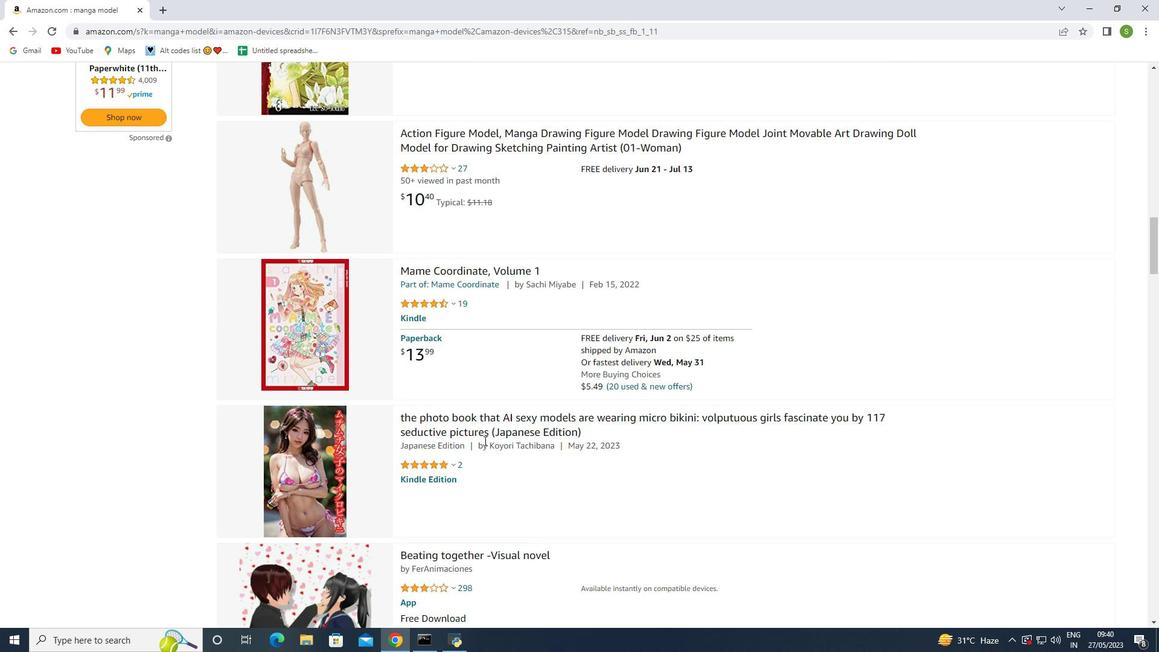 
Action: Mouse scrolled (484, 441) with delta (0, 0)
Screenshot: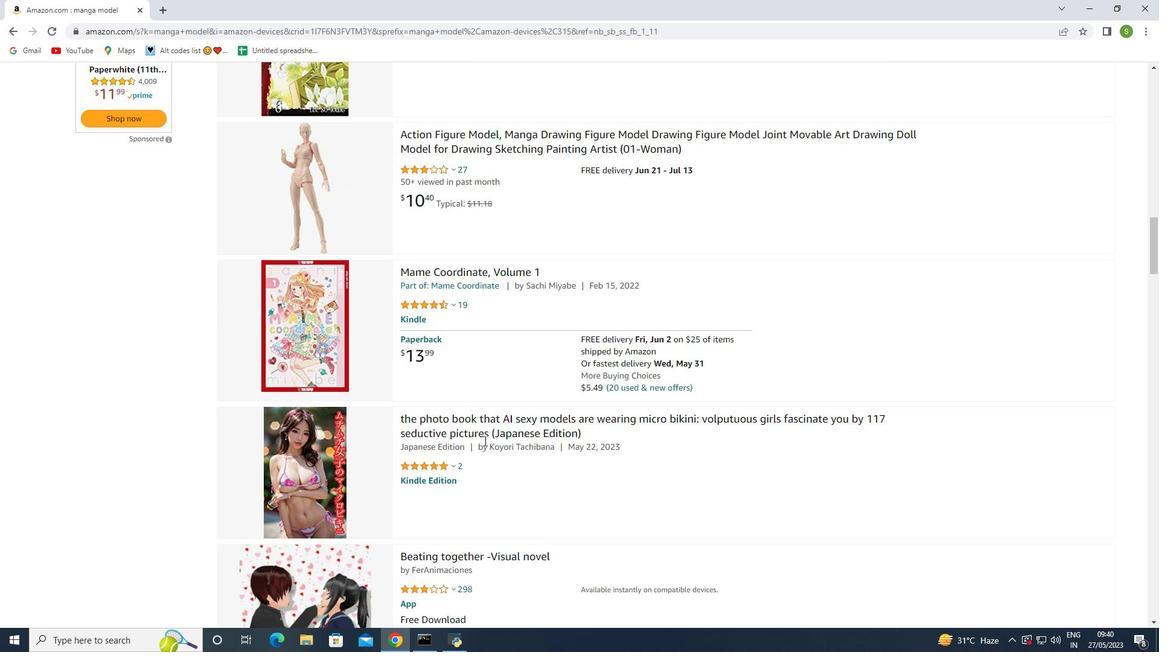 
Action: Mouse moved to (483, 440)
Screenshot: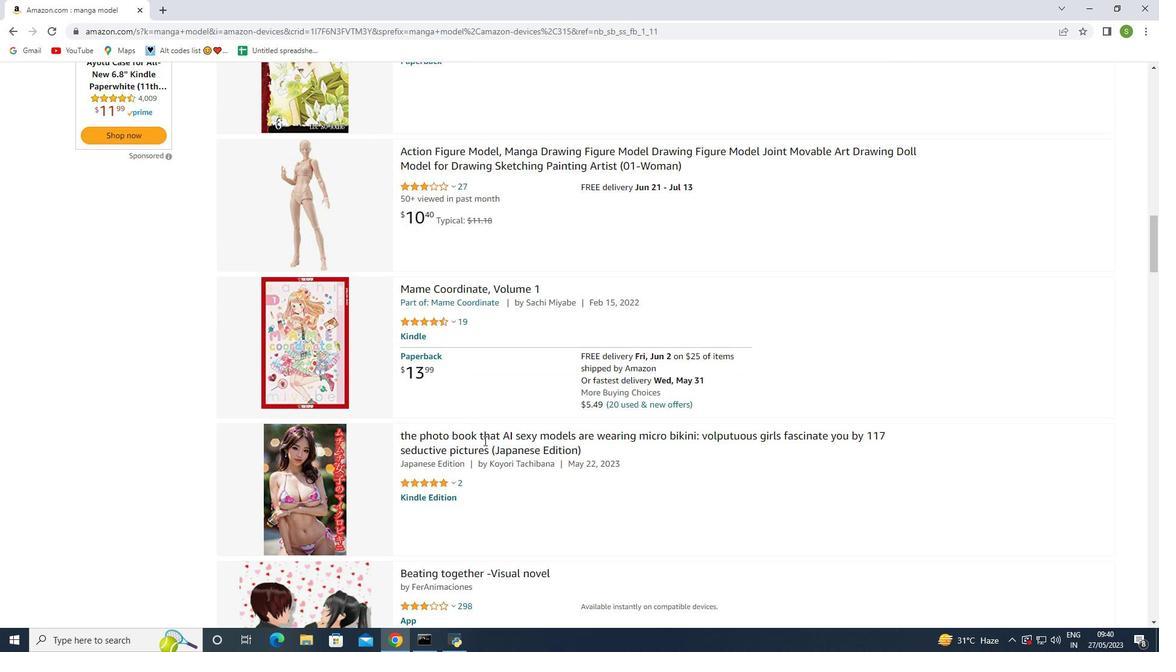 
Action: Mouse scrolled (483, 441) with delta (0, 0)
Screenshot: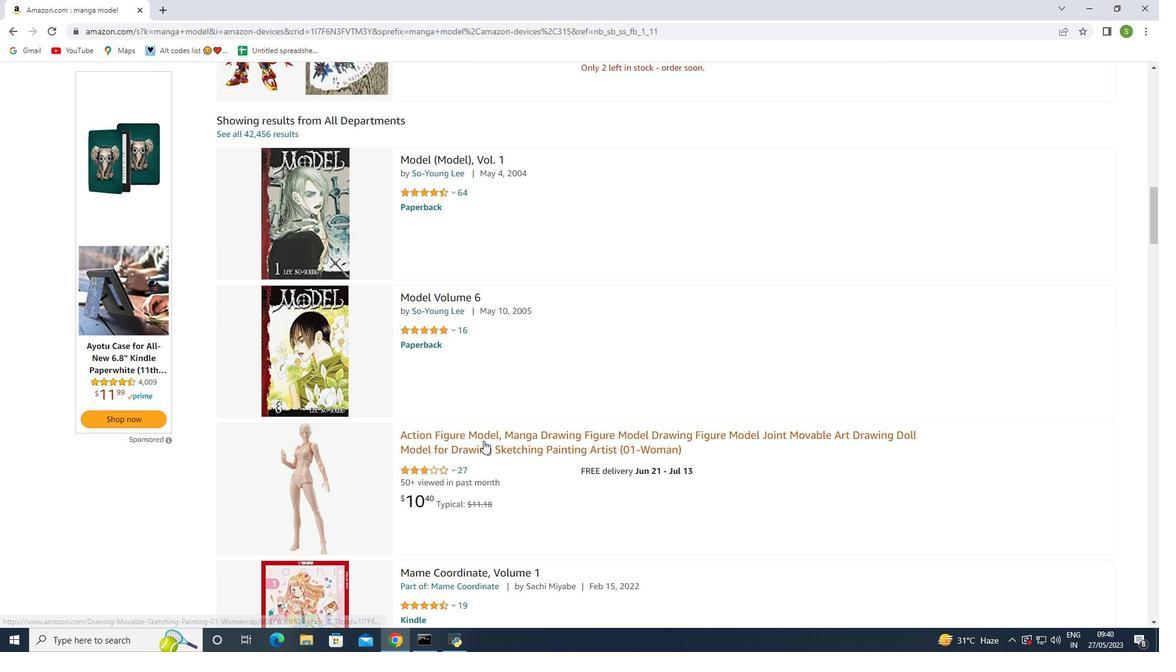 
Action: Mouse scrolled (483, 441) with delta (0, 0)
Screenshot: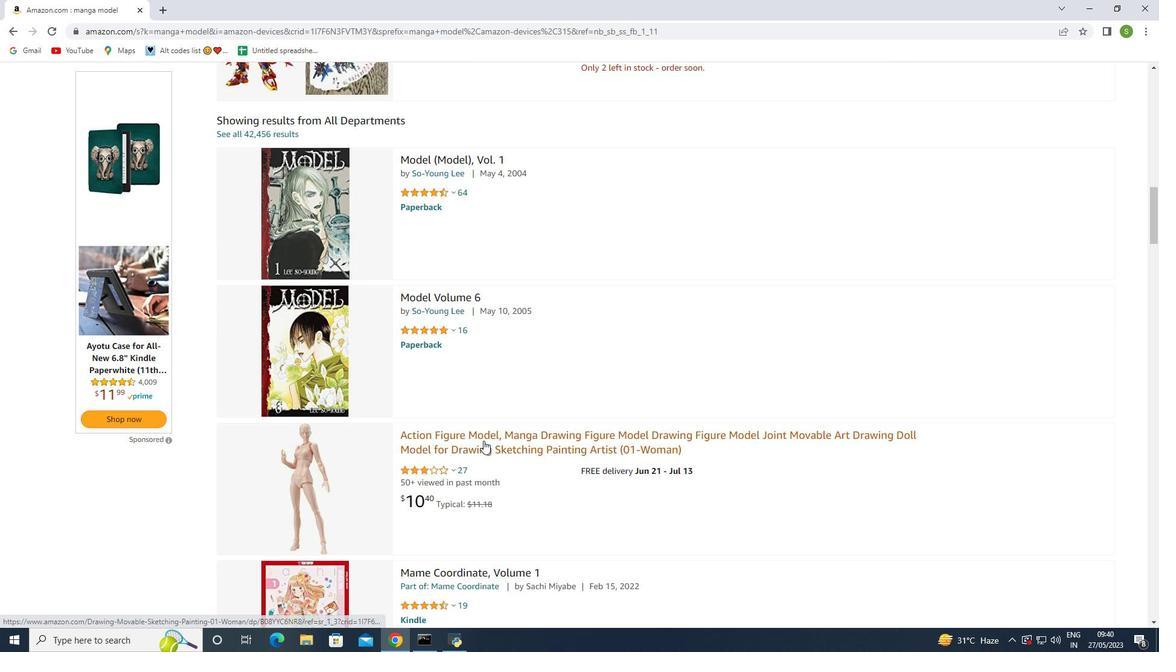 
Action: Mouse scrolled (483, 441) with delta (0, 0)
Screenshot: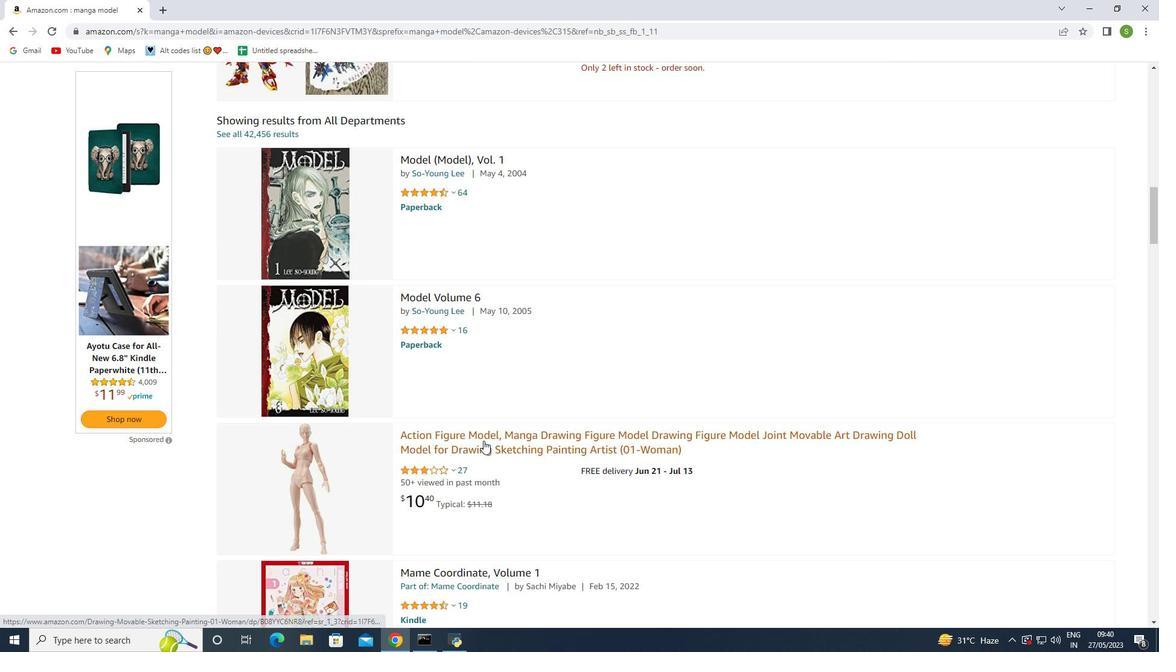 
Action: Mouse moved to (491, 329)
Screenshot: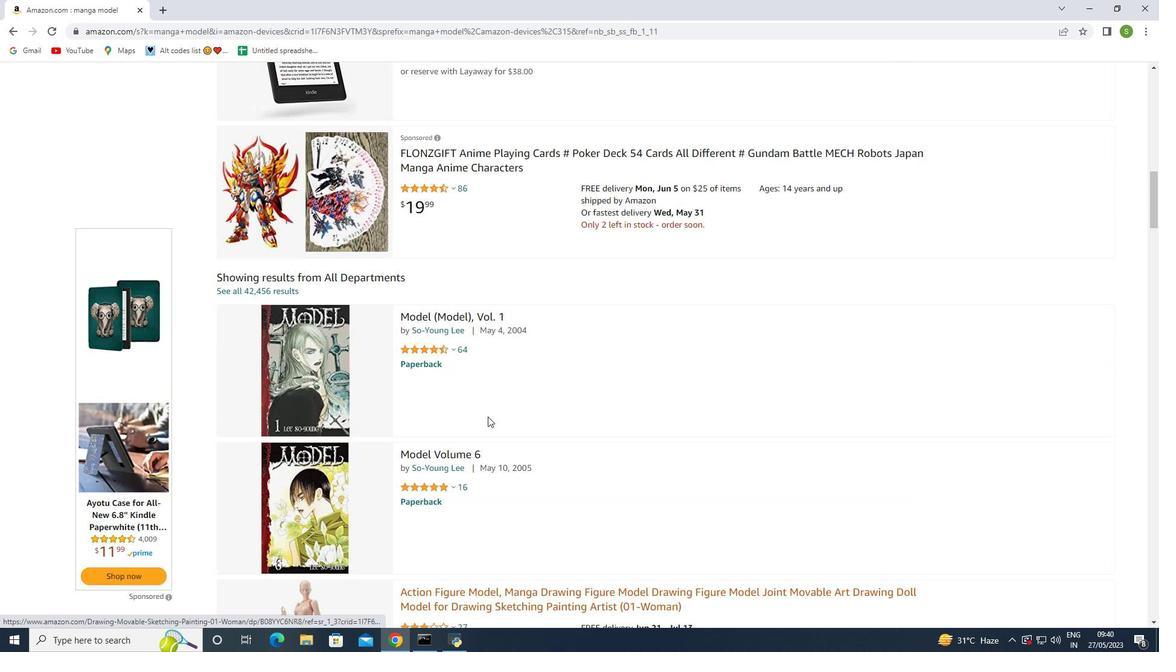 
Action: Mouse scrolled (491, 329) with delta (0, 0)
Screenshot: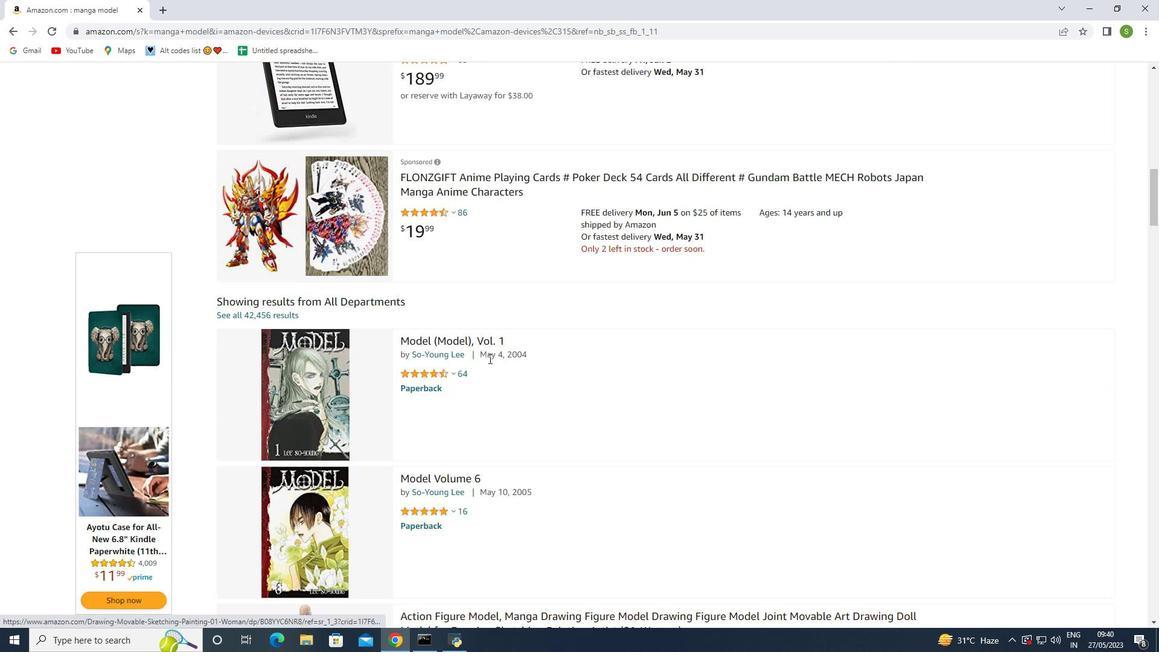
Action: Mouse scrolled (491, 329) with delta (0, 0)
Screenshot: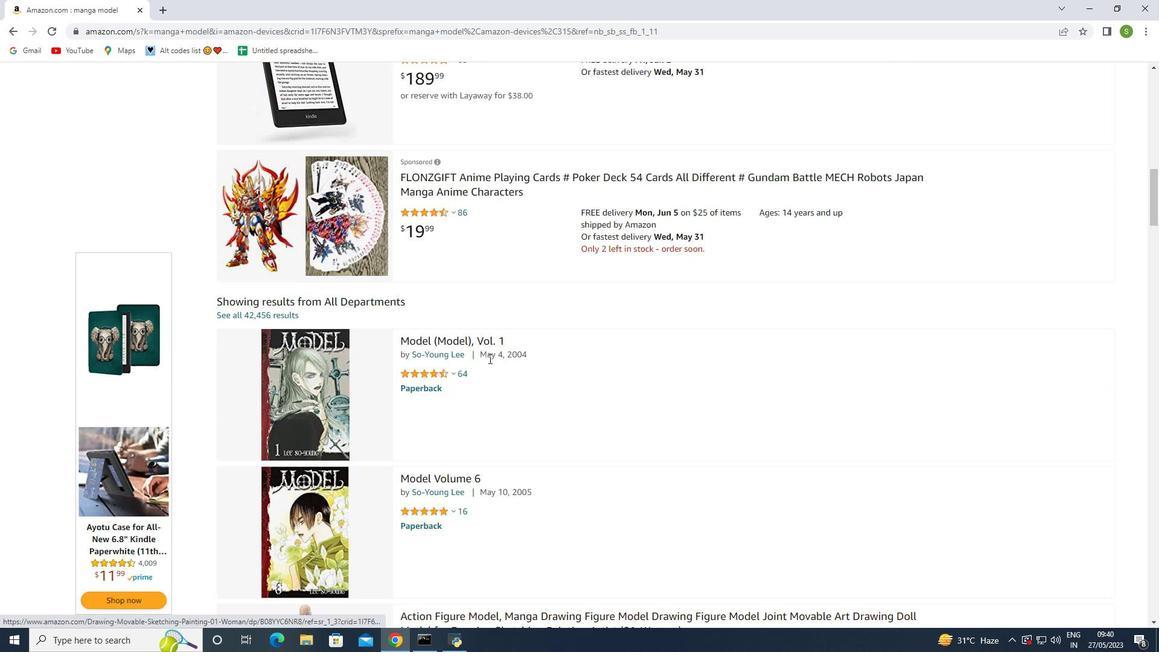 
Action: Mouse scrolled (491, 329) with delta (0, 0)
Screenshot: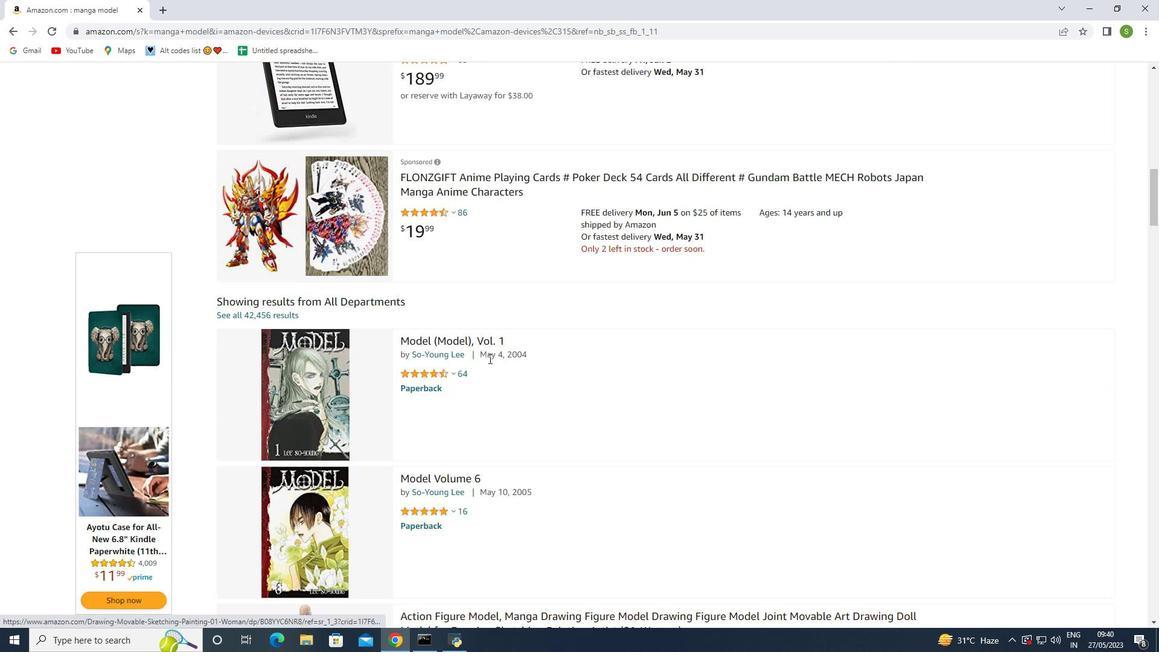 
Action: Mouse scrolled (491, 329) with delta (0, 0)
Screenshot: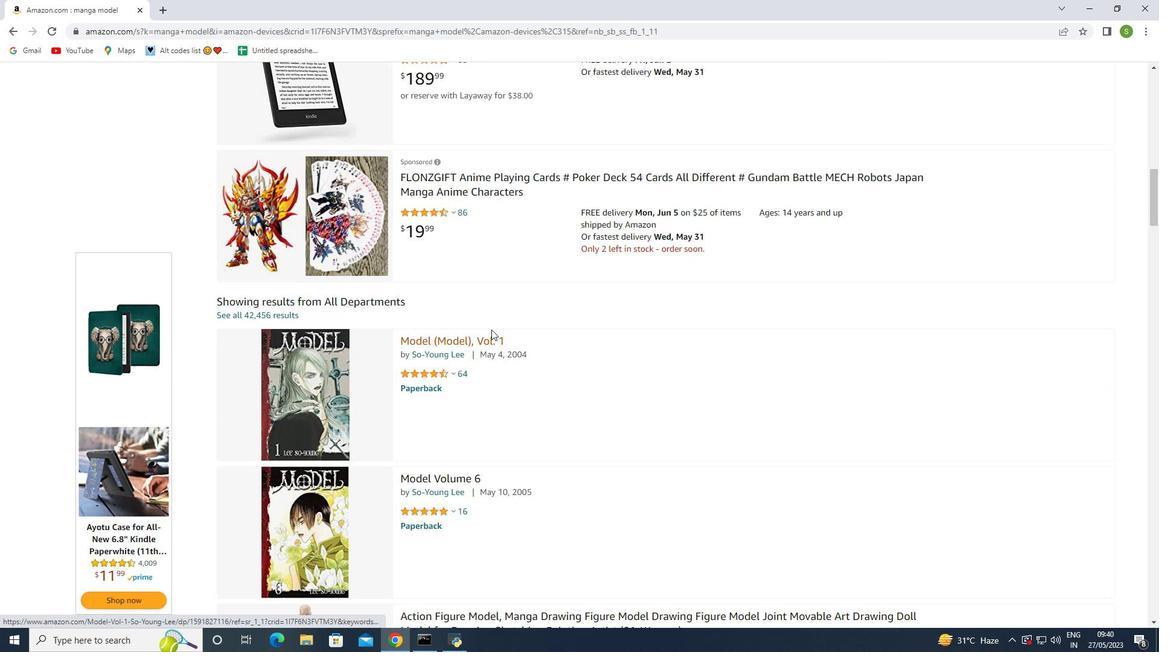 
Action: Mouse moved to (482, 300)
Screenshot: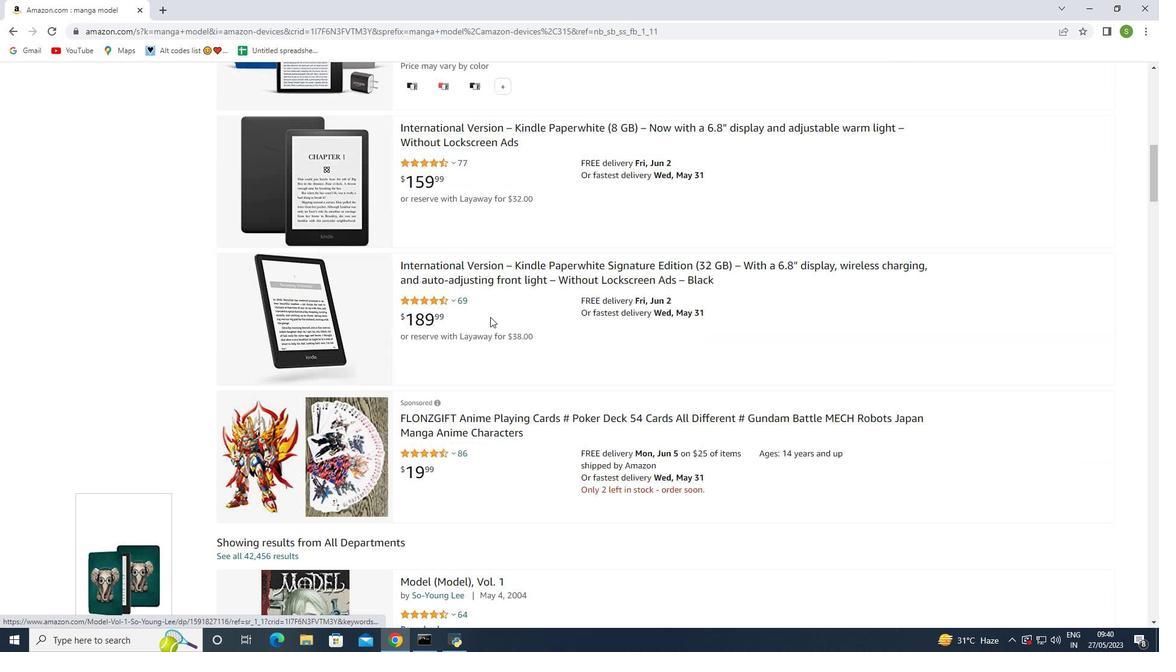 
Action: Mouse scrolled (482, 301) with delta (0, 0)
Screenshot: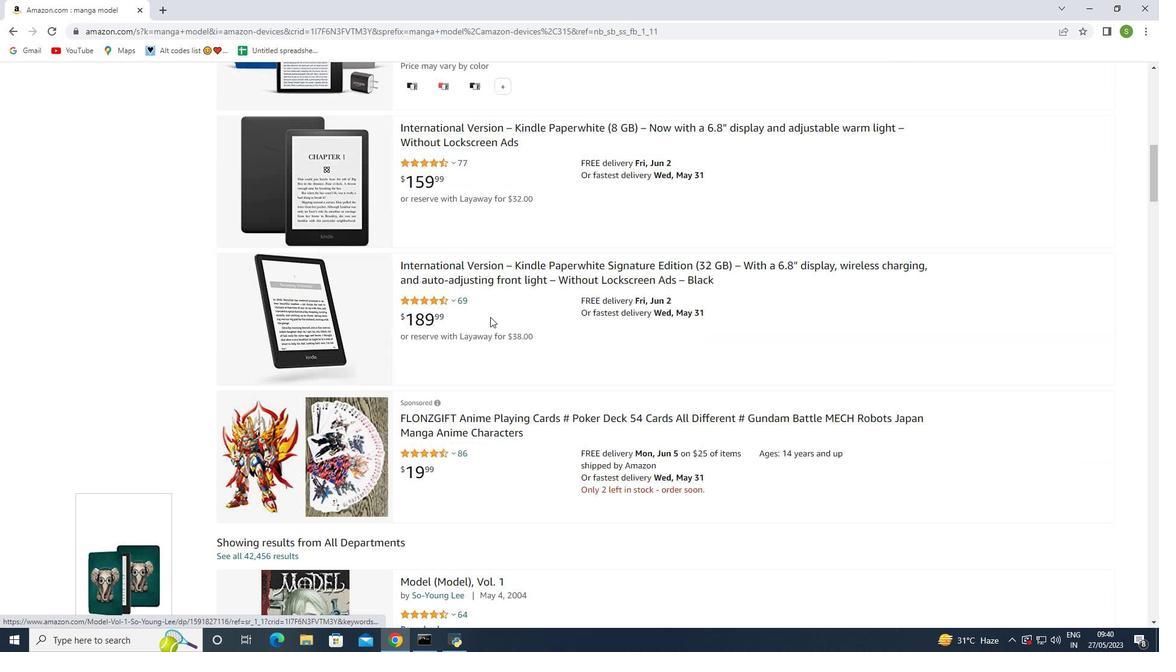 
Action: Mouse moved to (482, 300)
Screenshot: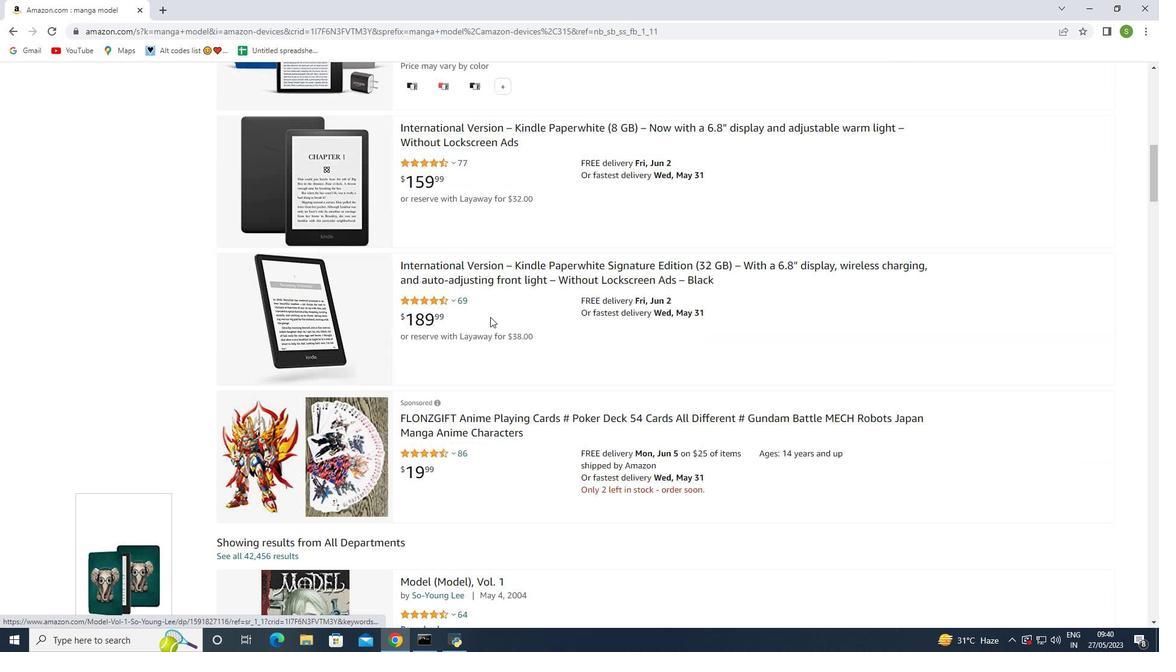 
Action: Mouse scrolled (482, 301) with delta (0, 0)
Screenshot: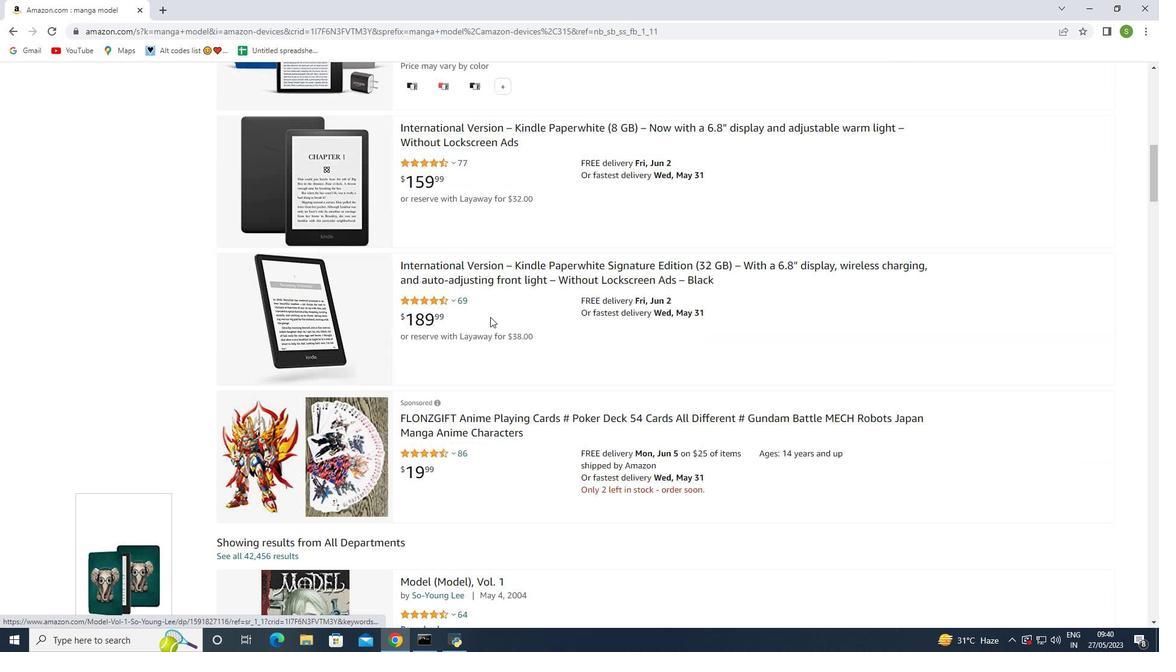 
Action: Mouse scrolled (482, 301) with delta (0, 0)
Screenshot: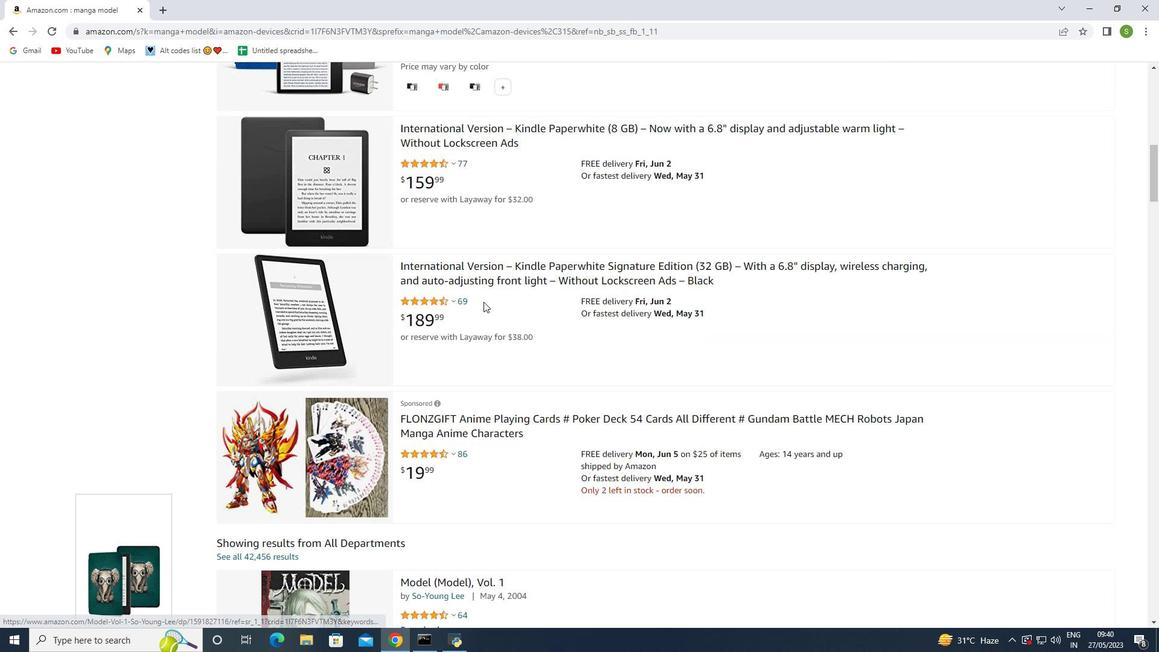
Action: Mouse scrolled (482, 301) with delta (0, 0)
Screenshot: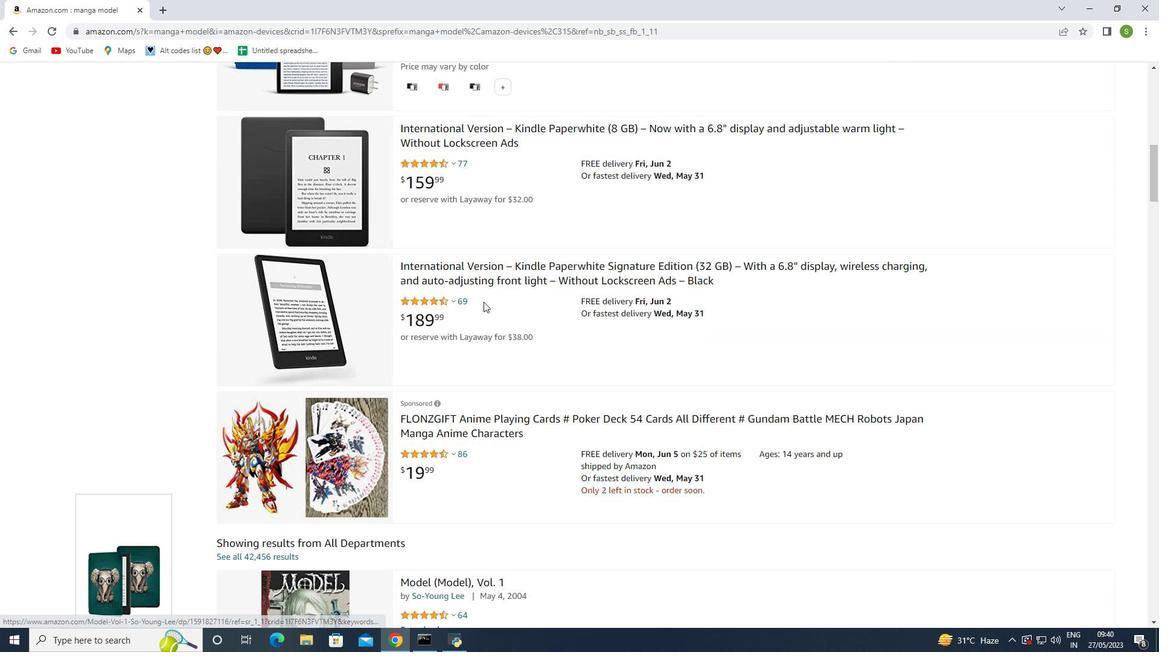 
Action: Mouse moved to (477, 300)
Screenshot: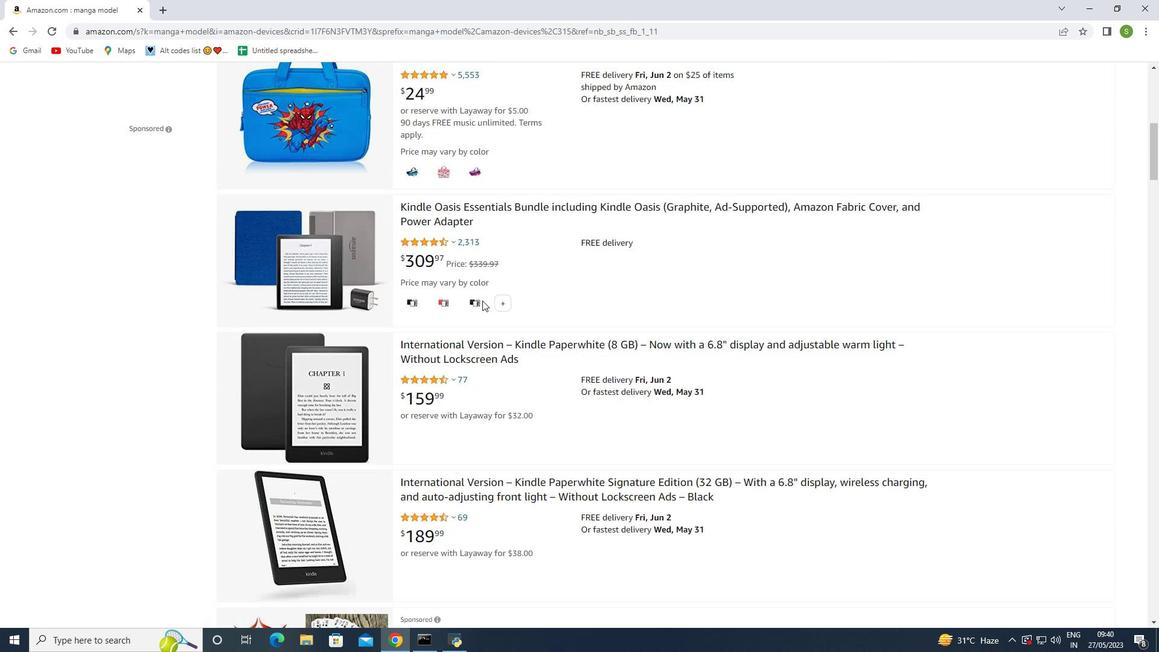 
Action: Mouse scrolled (477, 301) with delta (0, 0)
Screenshot: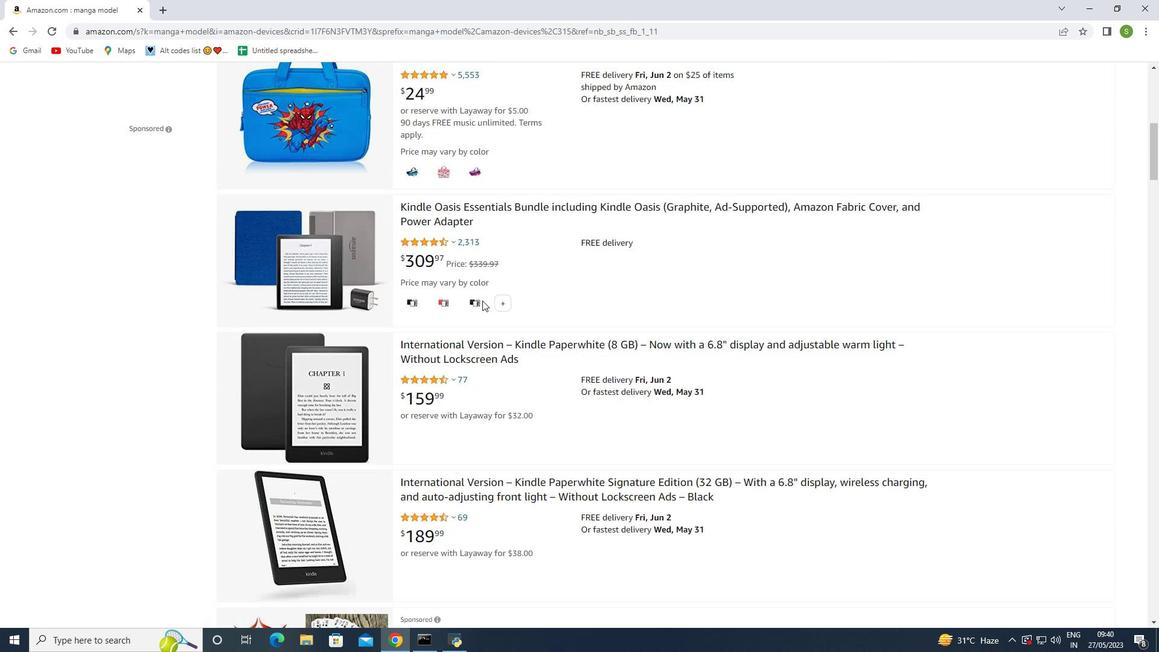 
Action: Mouse scrolled (477, 301) with delta (0, 0)
Screenshot: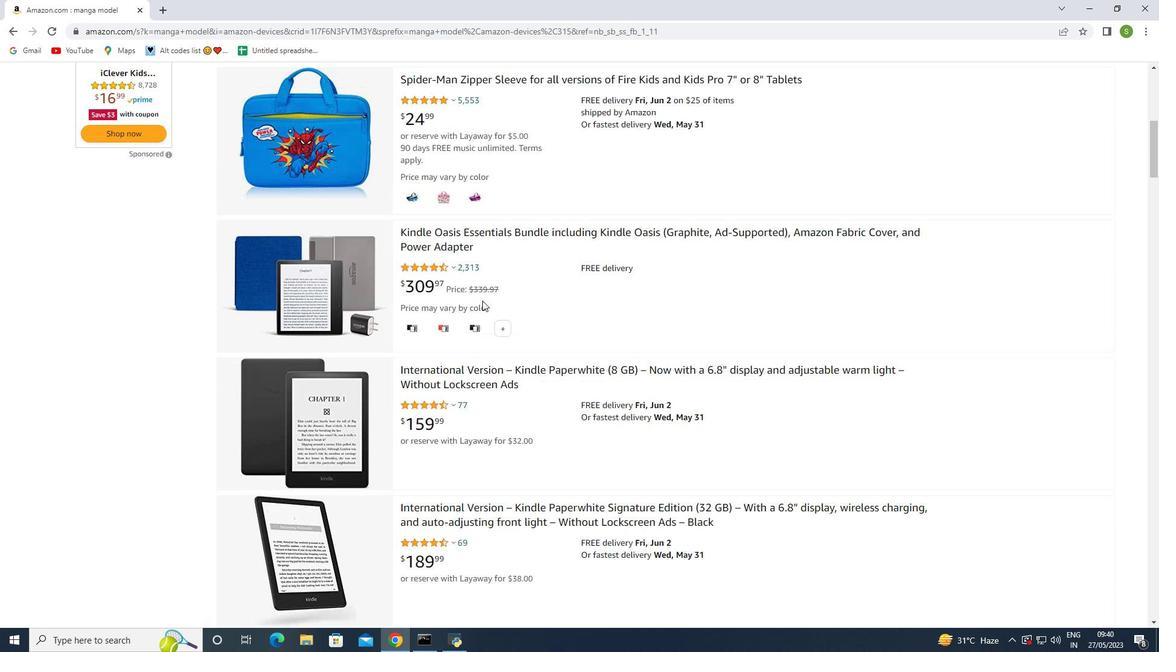 
Action: Mouse scrolled (477, 301) with delta (0, 0)
Screenshot: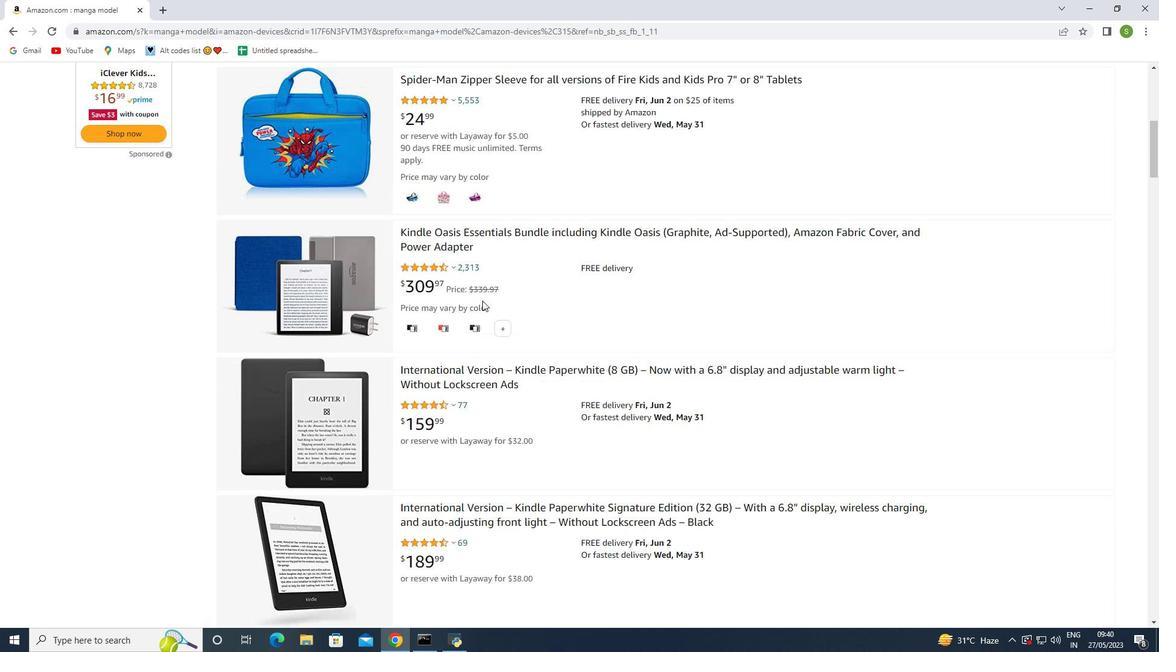 
Action: Mouse scrolled (477, 301) with delta (0, 0)
Screenshot: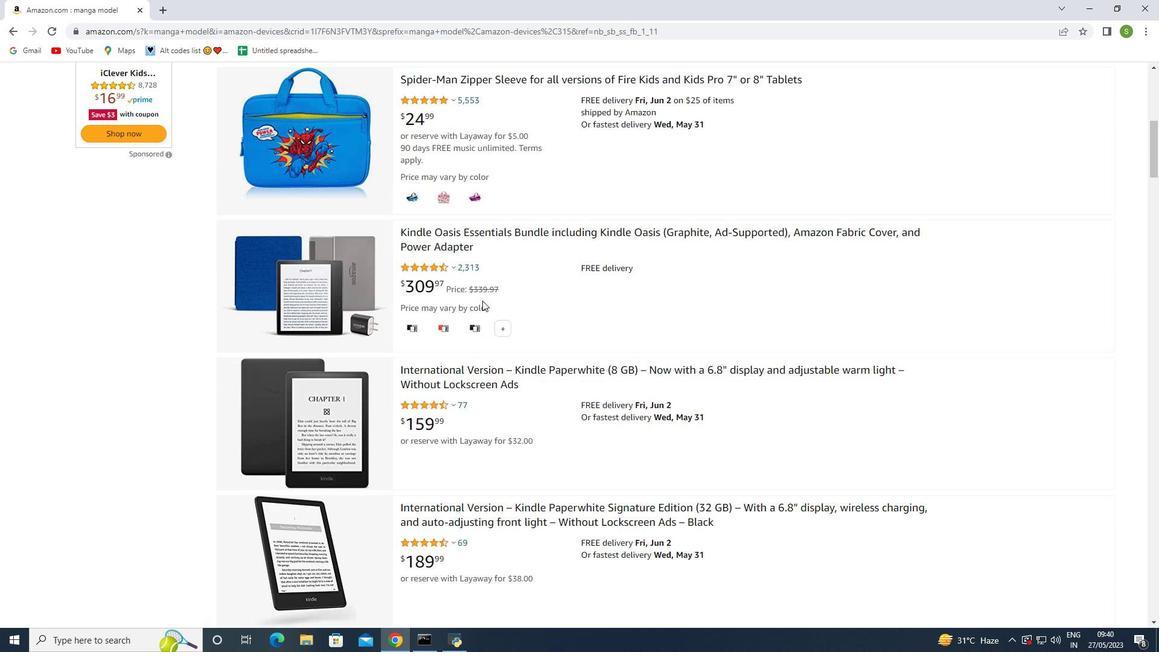 
Action: Mouse moved to (477, 300)
Screenshot: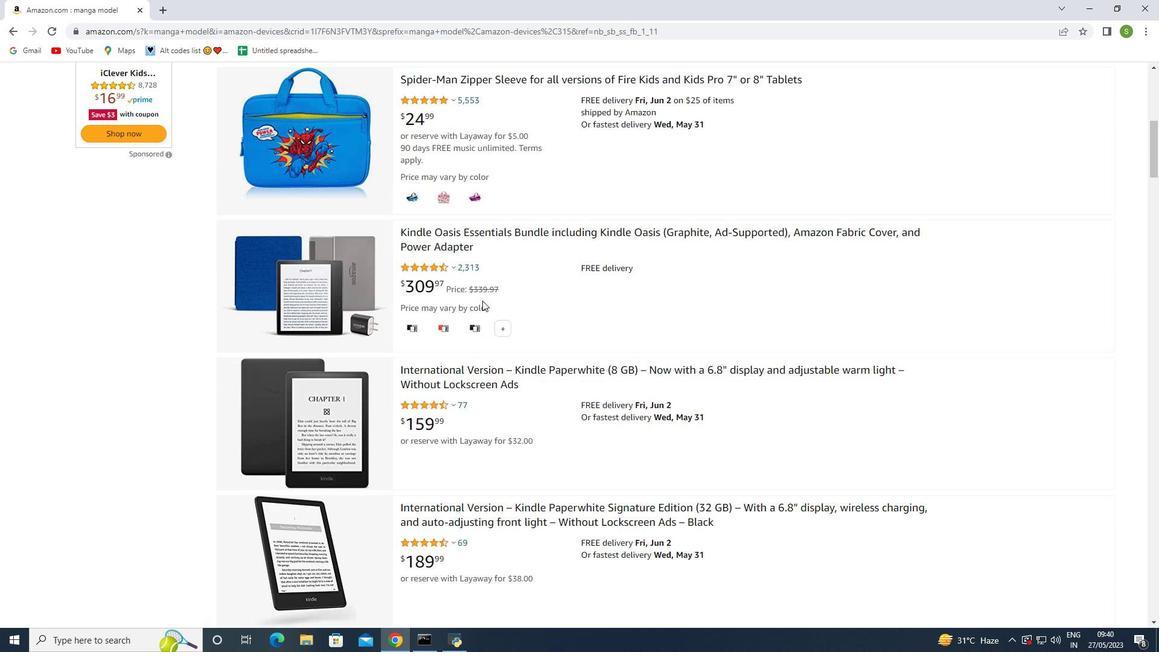 
Action: Mouse scrolled (477, 301) with delta (0, 0)
Screenshot: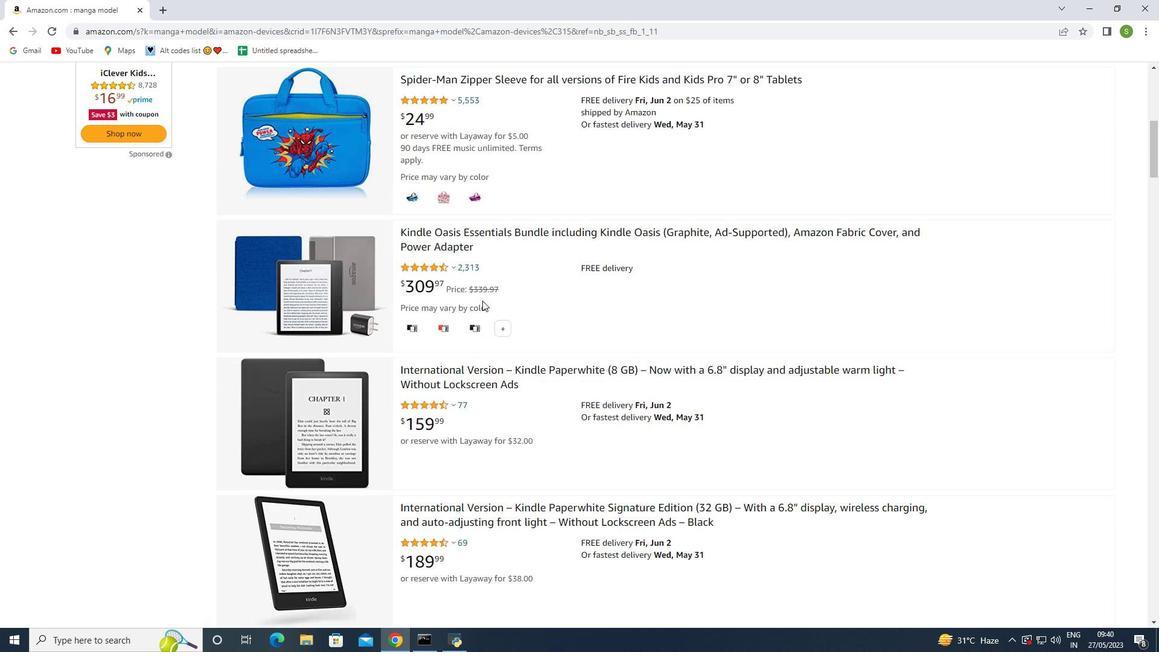 
Action: Mouse scrolled (477, 301) with delta (0, 0)
Screenshot: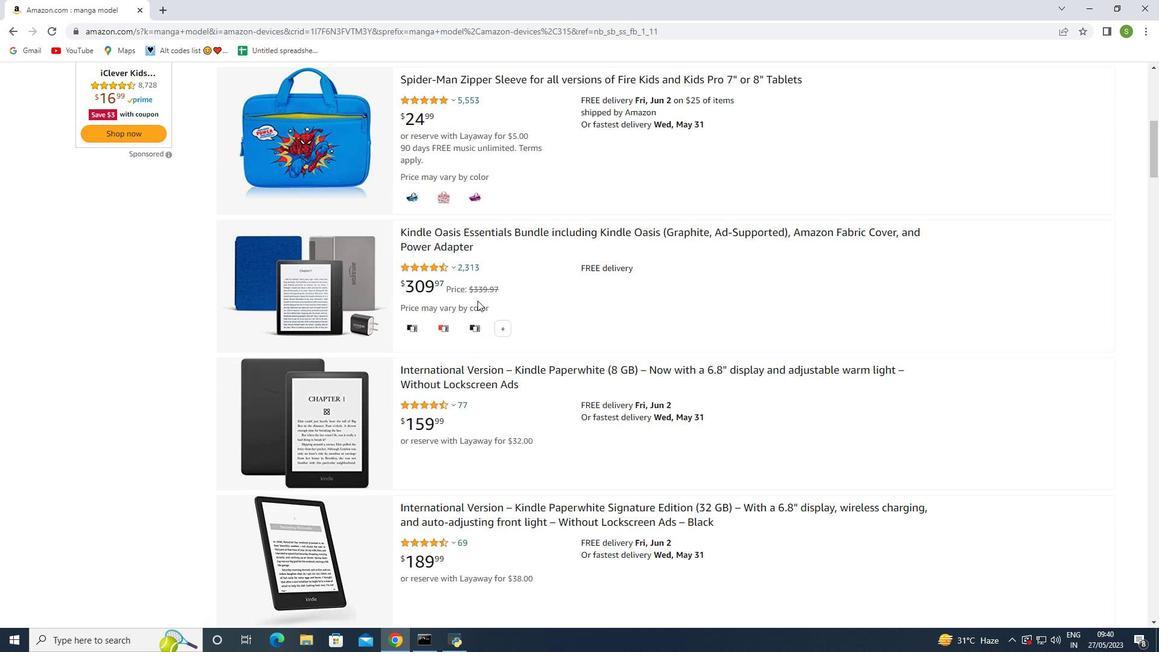 
Action: Mouse moved to (467, 307)
Screenshot: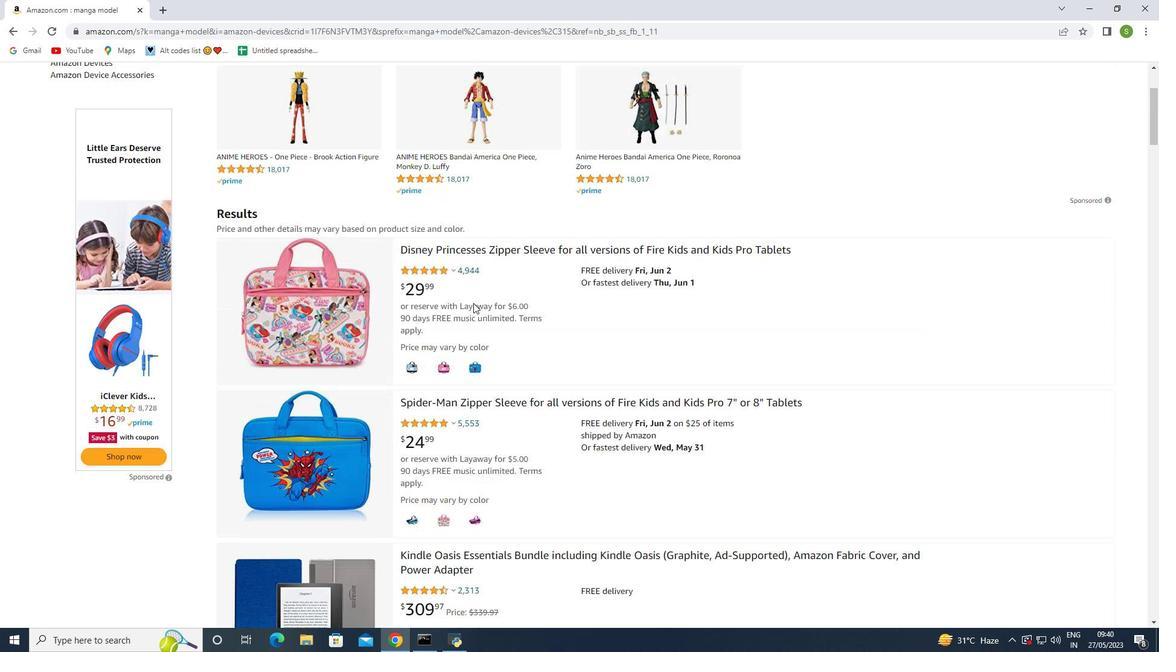
Action: Mouse scrolled (467, 307) with delta (0, 0)
Screenshot: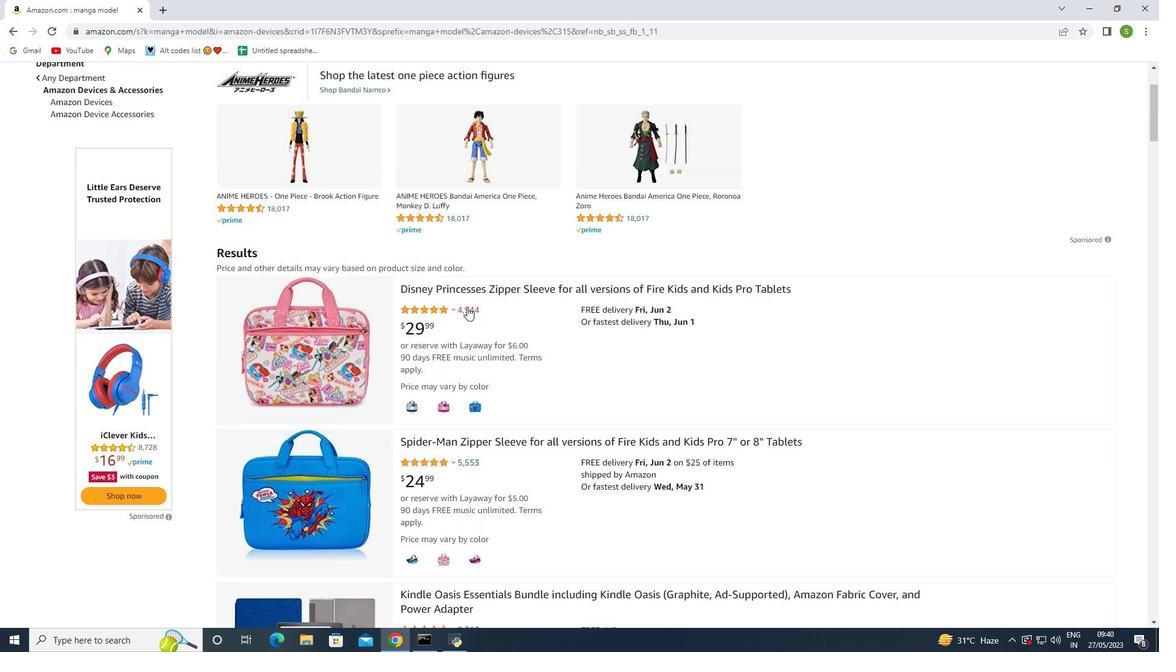 
Action: Mouse scrolled (467, 307) with delta (0, 0)
Screenshot: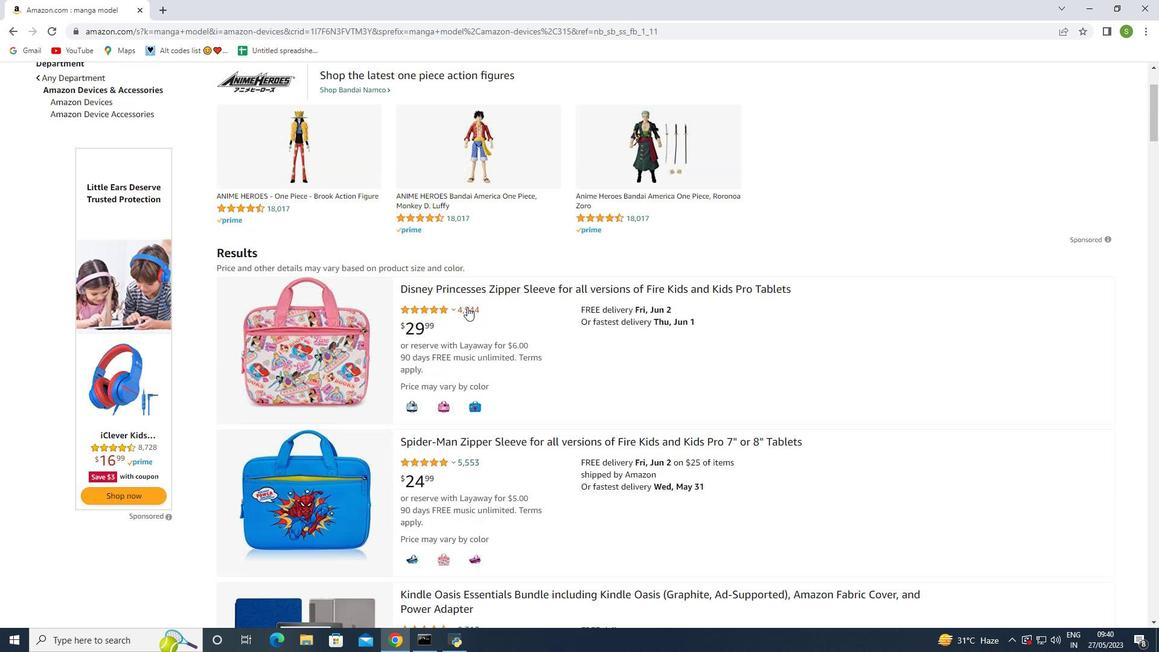 
Action: Mouse scrolled (467, 307) with delta (0, 0)
Screenshot: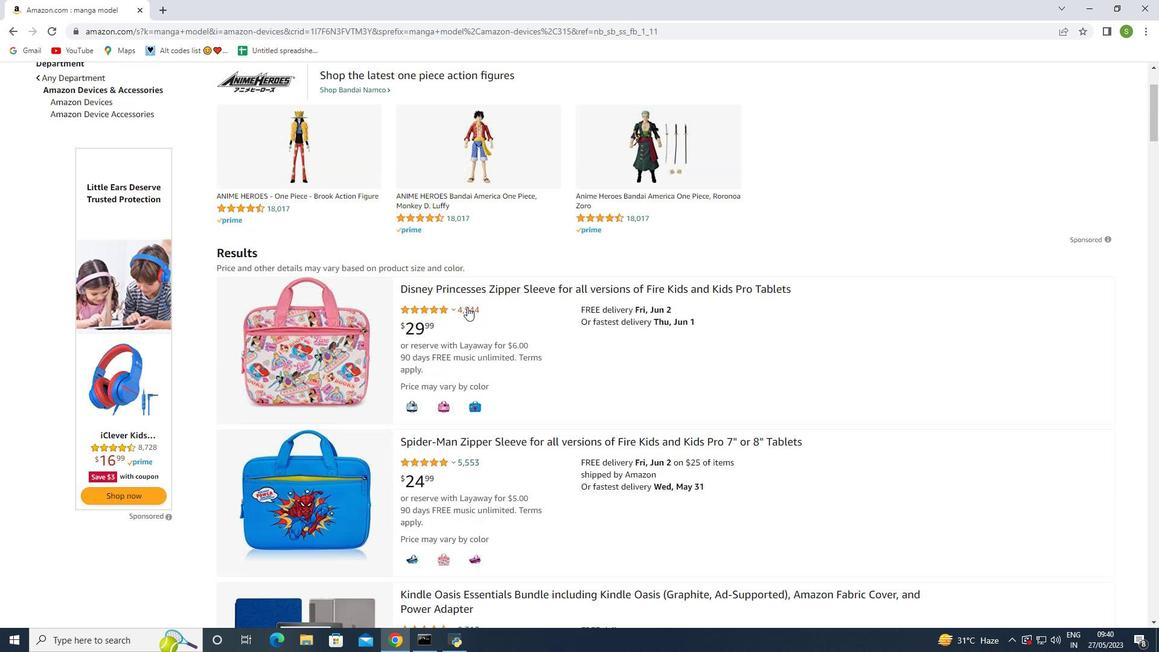 
Action: Mouse scrolled (467, 307) with delta (0, 0)
Screenshot: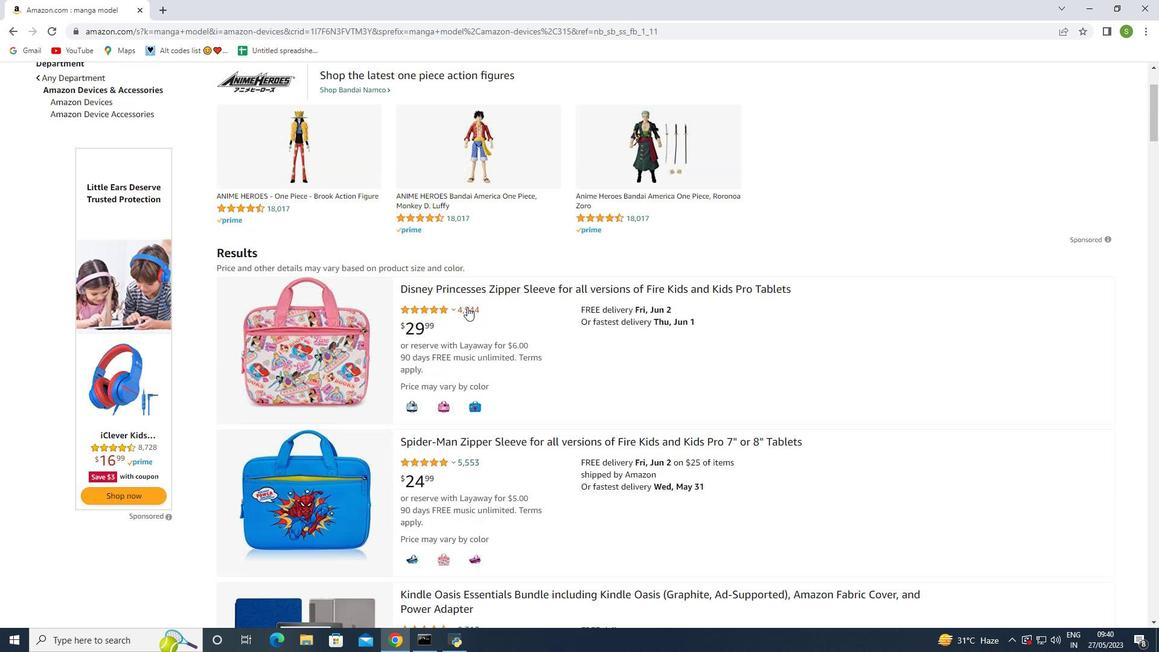 
Action: Mouse scrolled (467, 307) with delta (0, 0)
Screenshot: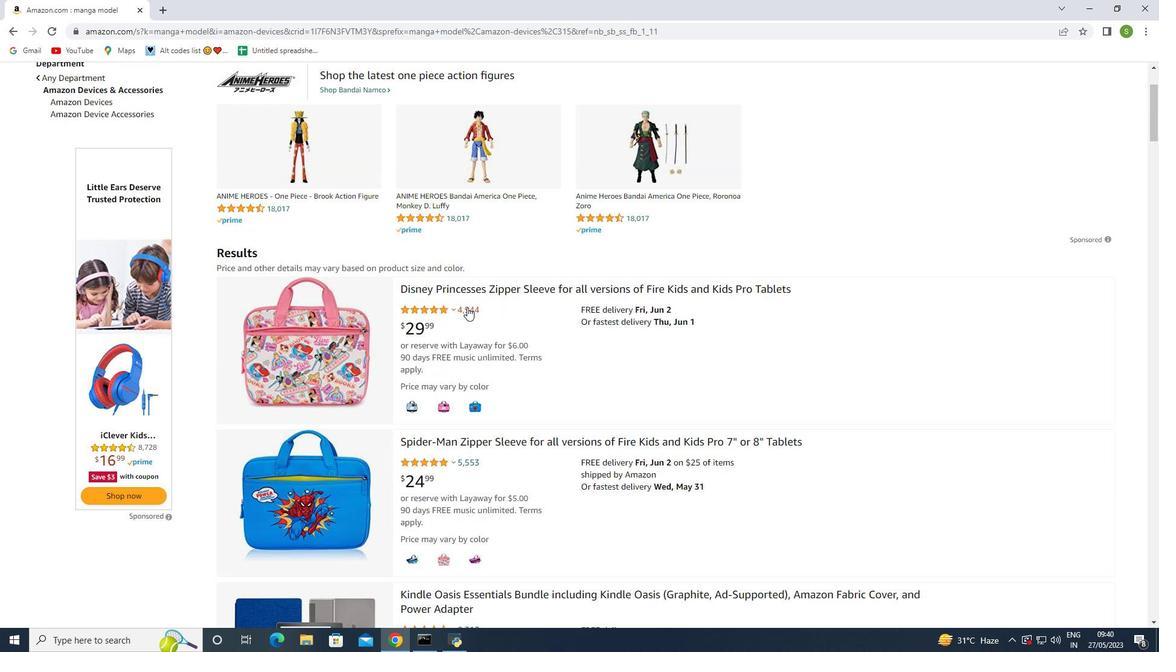 
Action: Mouse scrolled (467, 307) with delta (0, 0)
Screenshot: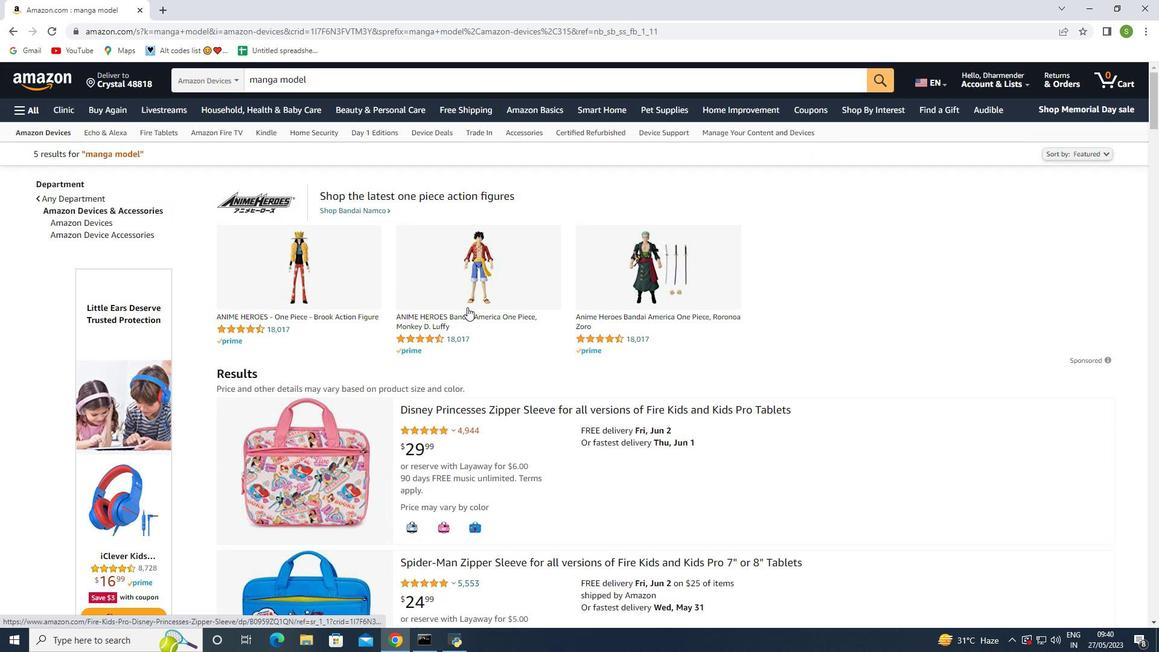 
Action: Mouse scrolled (467, 307) with delta (0, 0)
Screenshot: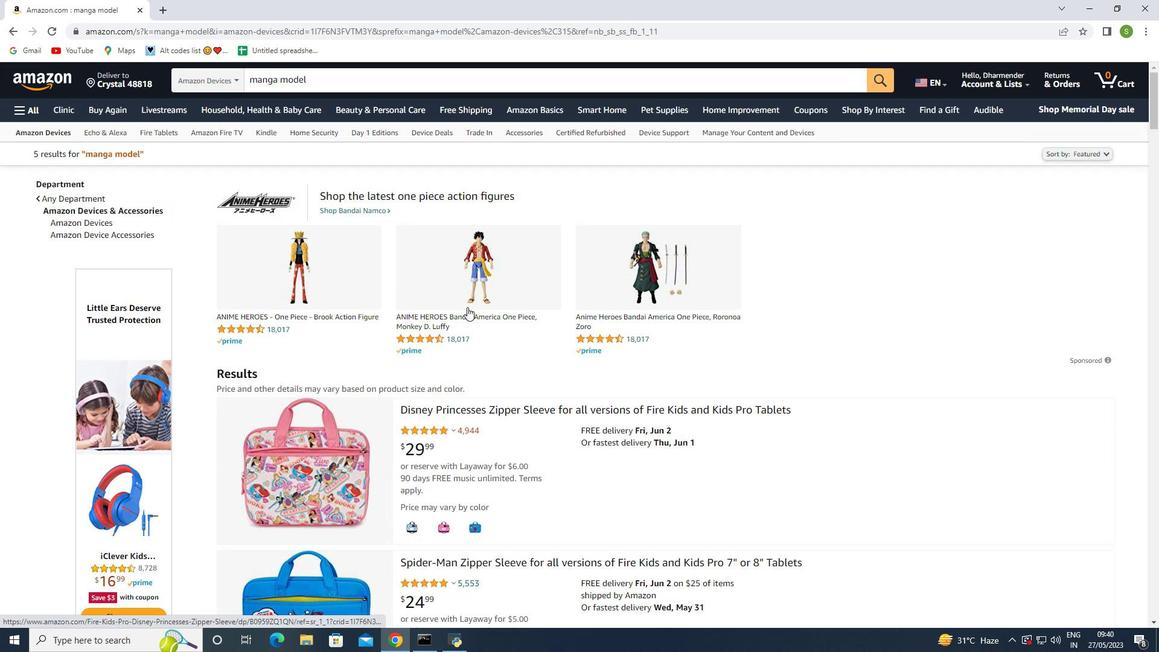 
Action: Mouse scrolled (467, 307) with delta (0, 0)
Screenshot: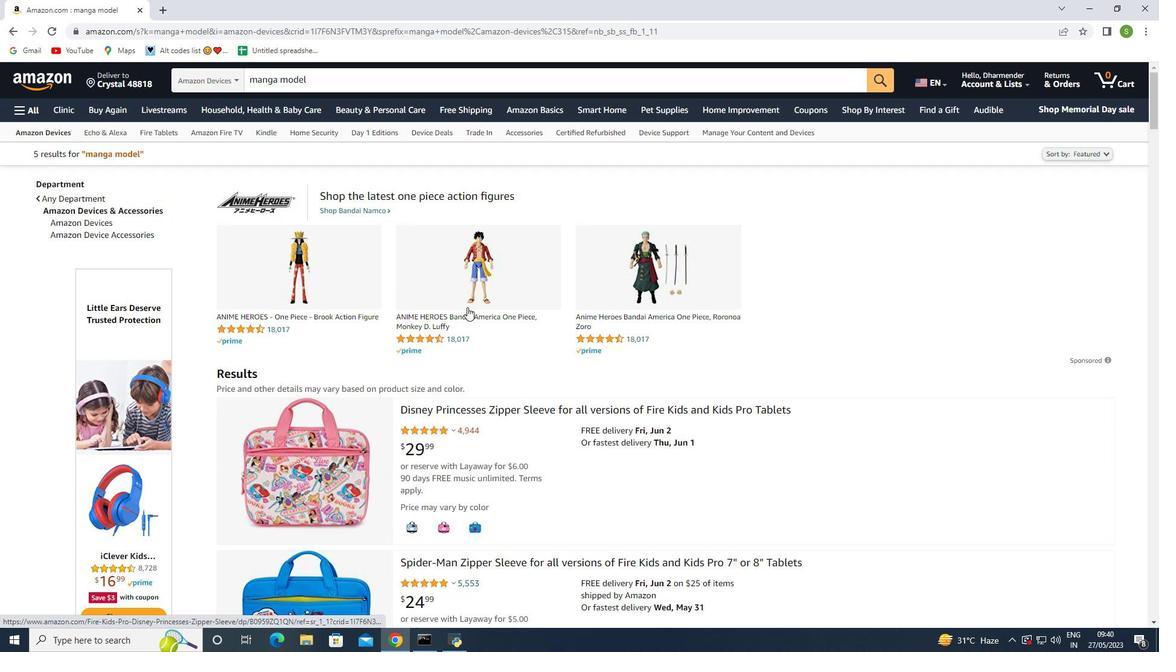 
Action: Mouse scrolled (467, 307) with delta (0, 0)
Screenshot: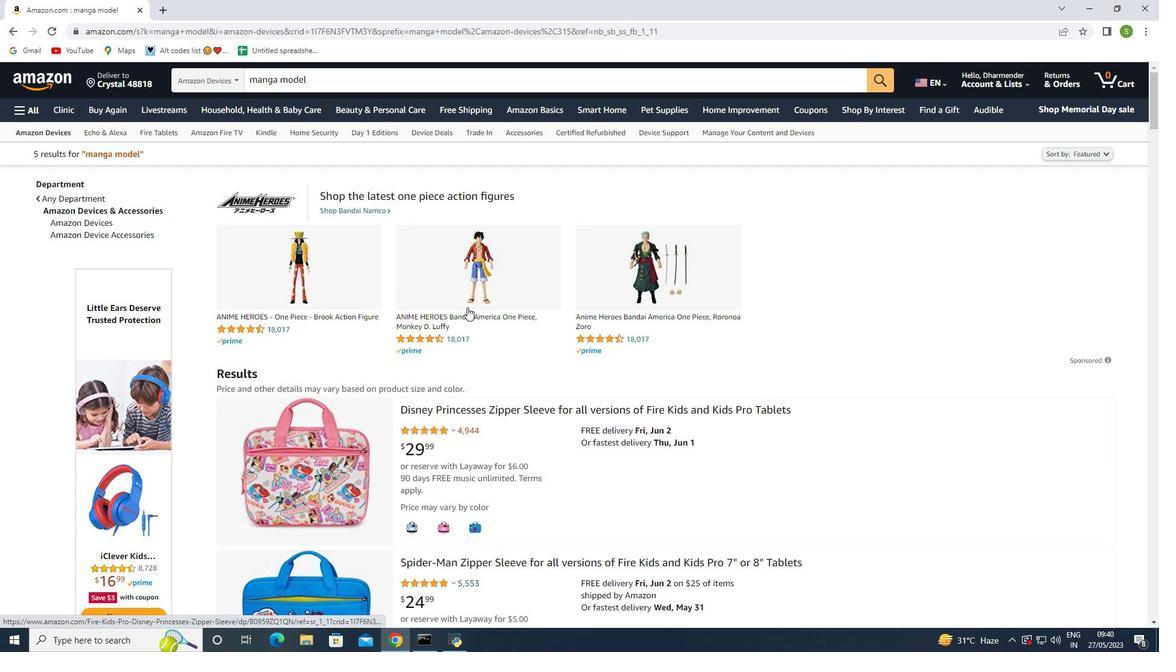 
Action: Mouse moved to (117, 153)
Screenshot: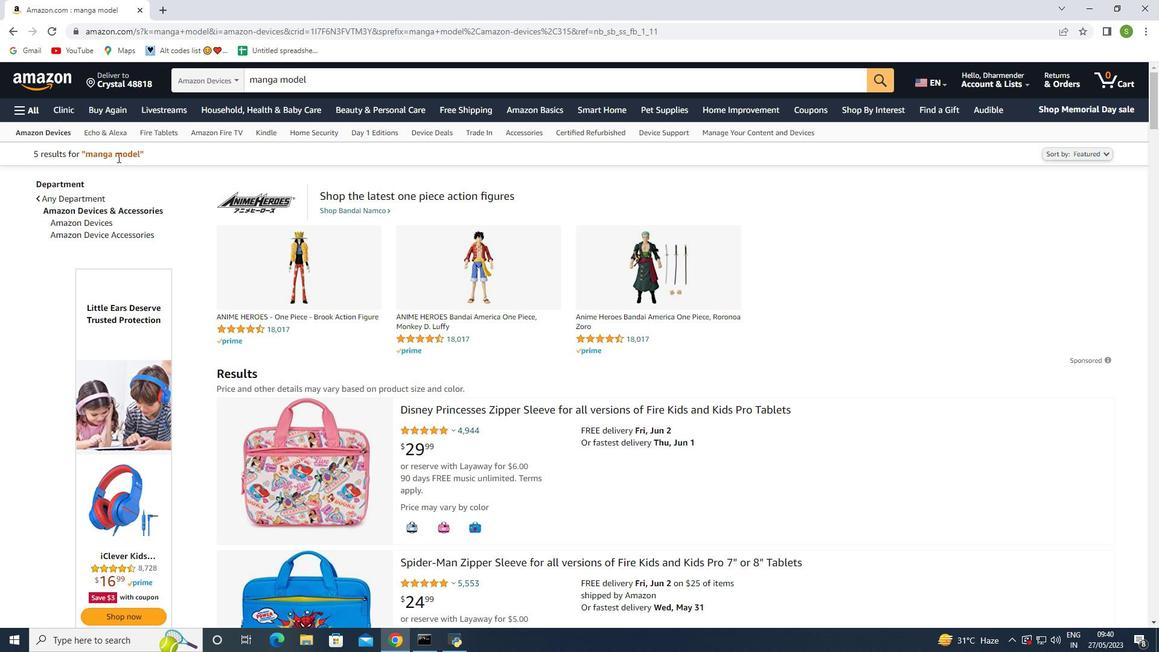 
Action: Mouse pressed left at (117, 153)
Screenshot: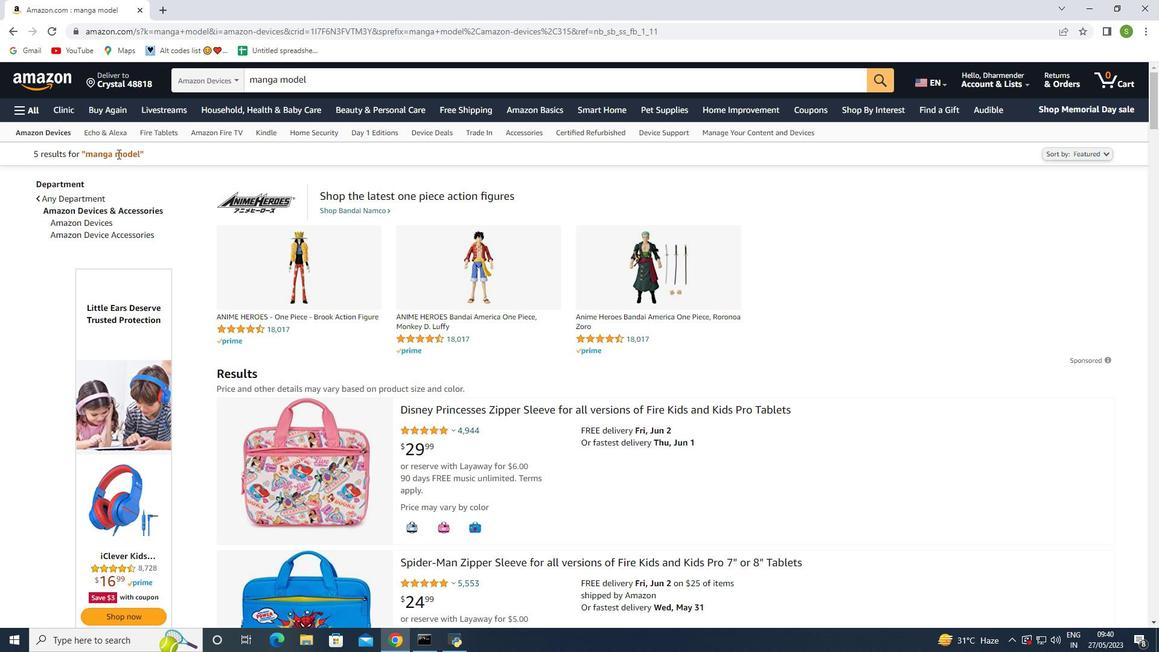 
Action: Mouse moved to (81, 152)
Screenshot: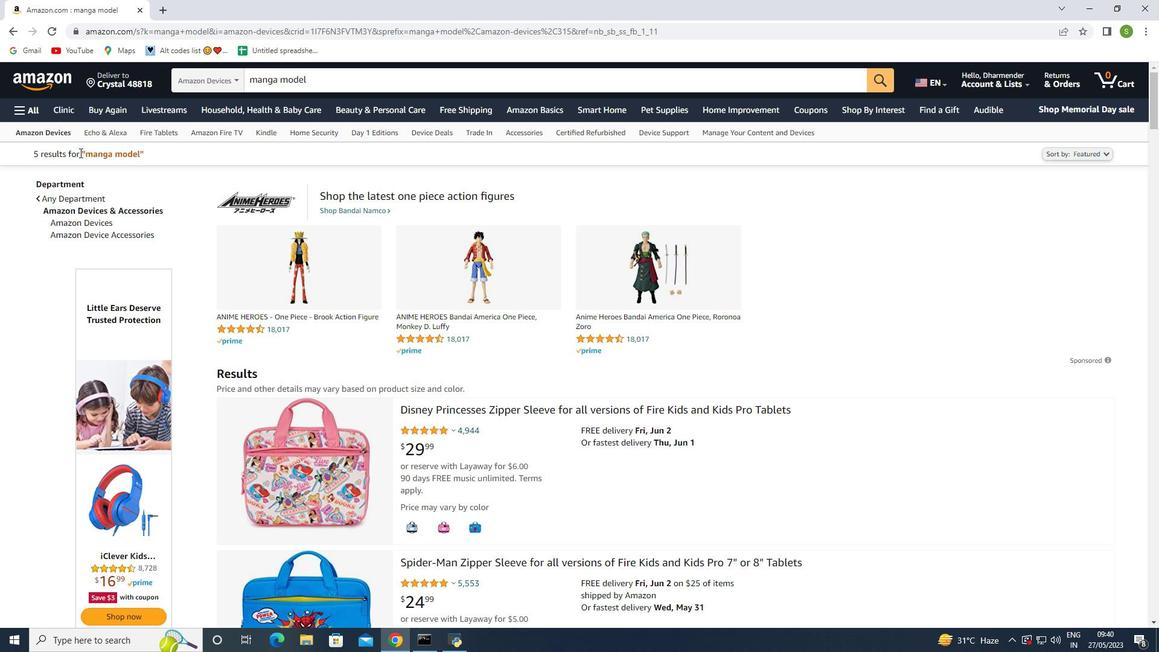 
Action: Mouse pressed left at (81, 152)
Screenshot: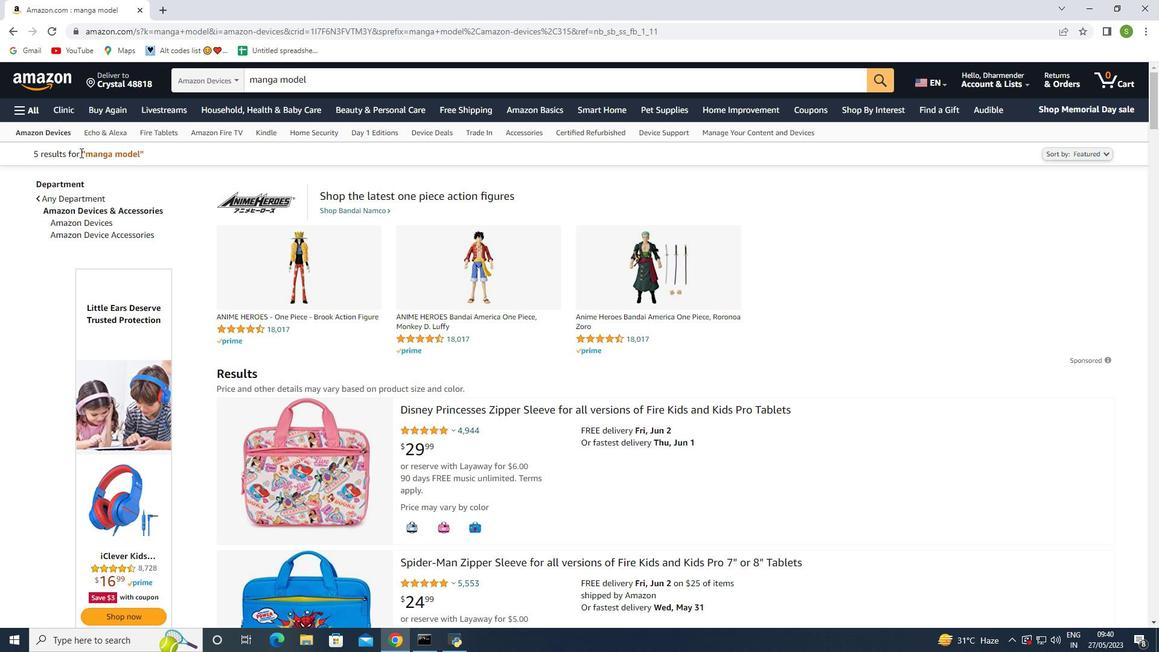 
Action: Mouse moved to (539, 416)
Screenshot: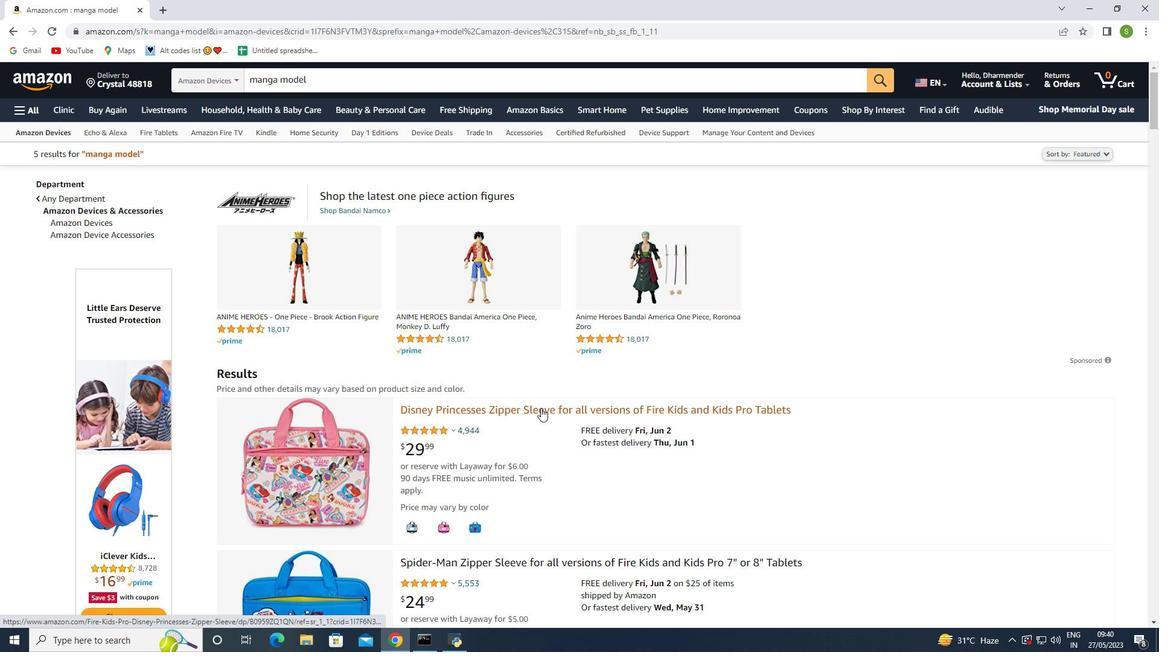 
Action: Mouse scrolled (539, 415) with delta (0, 0)
Screenshot: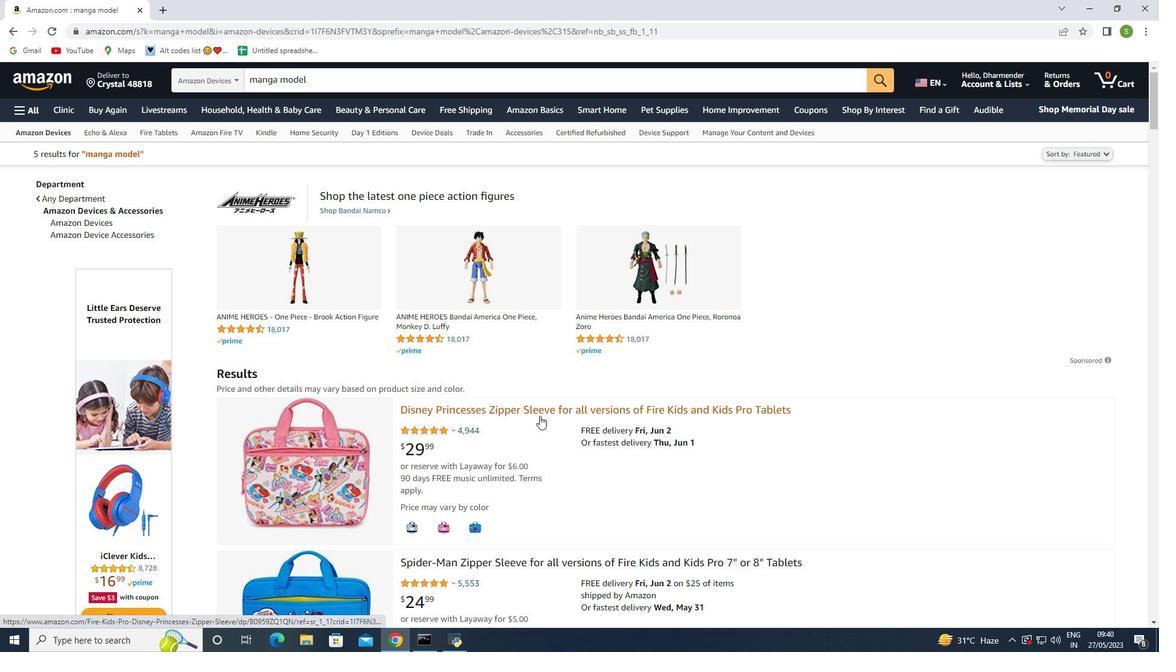 
Action: Mouse scrolled (539, 415) with delta (0, 0)
Screenshot: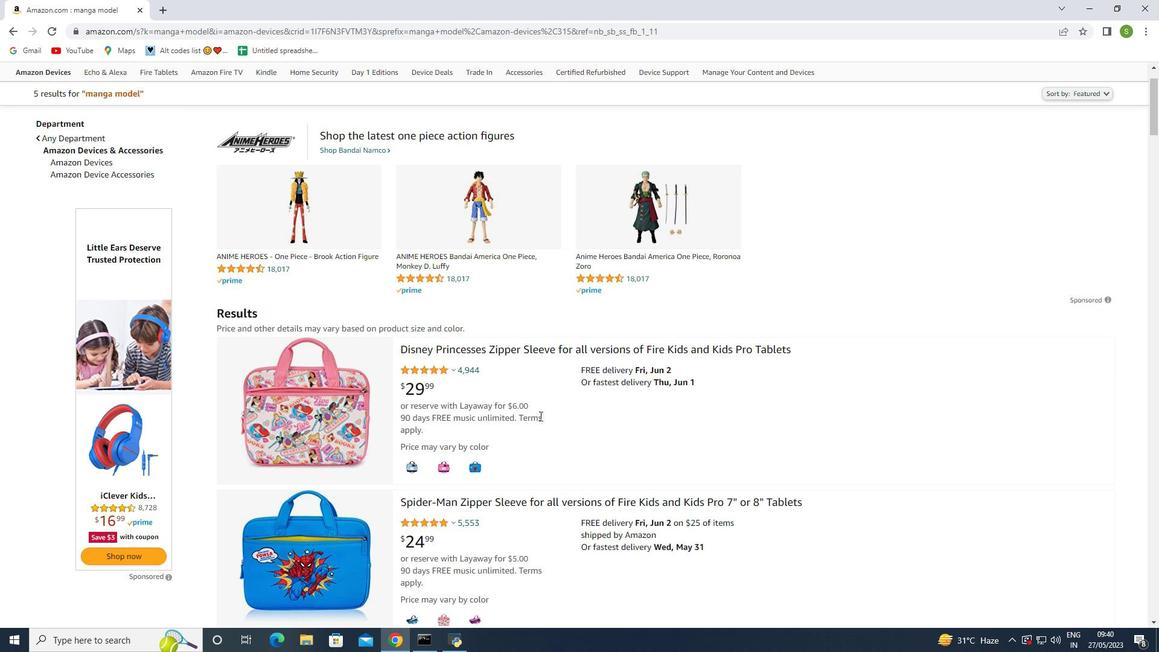 
Action: Mouse scrolled (539, 415) with delta (0, 0)
Screenshot: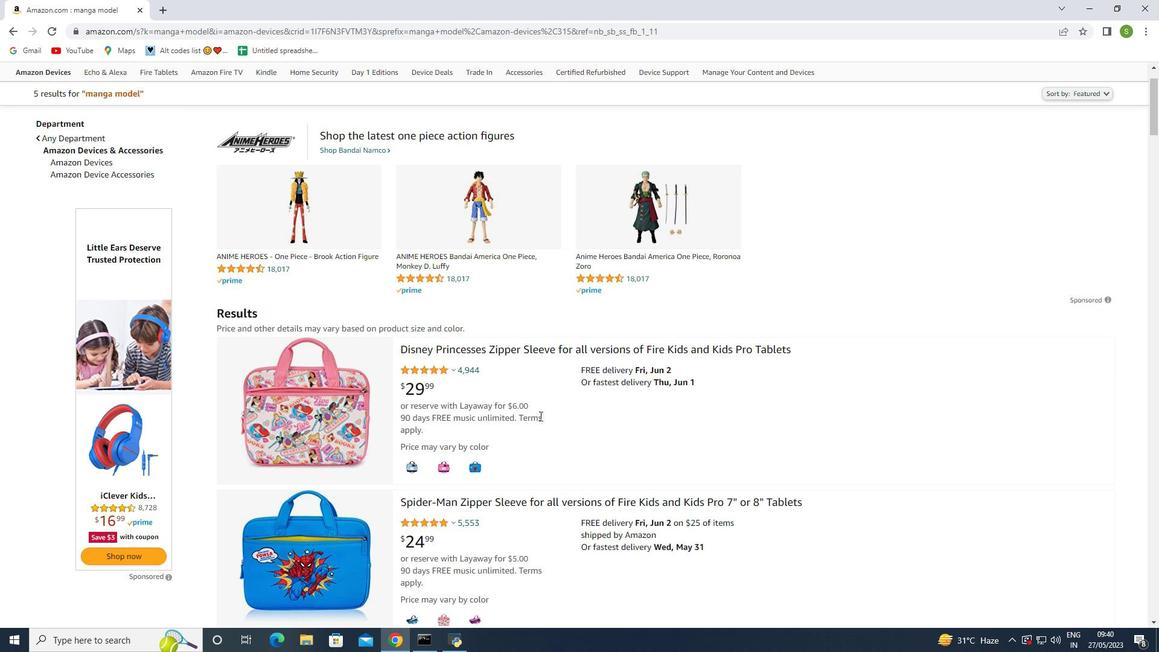 
Action: Mouse scrolled (539, 415) with delta (0, 0)
Screenshot: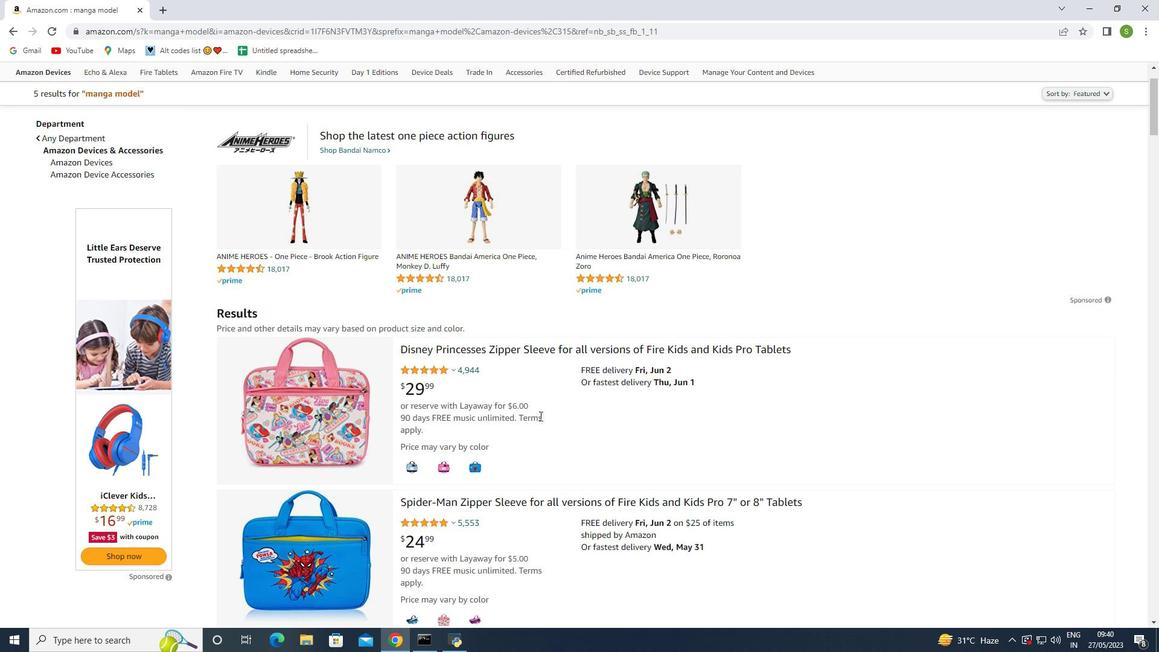 
Action: Mouse scrolled (539, 415) with delta (0, 0)
Screenshot: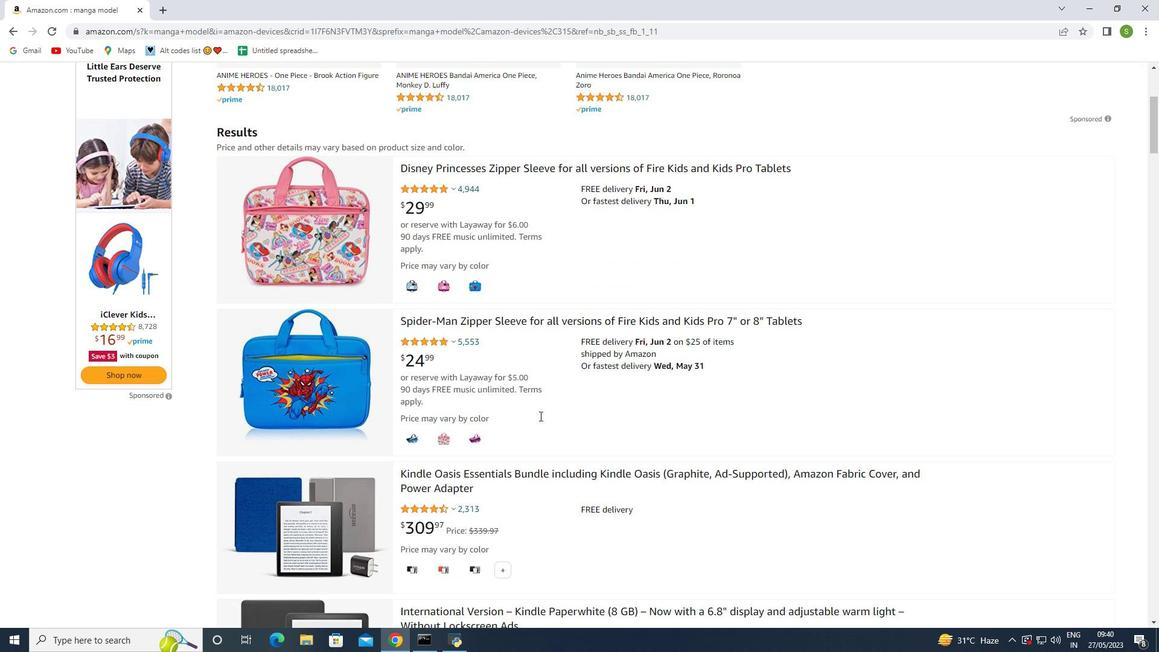 
Action: Mouse scrolled (539, 415) with delta (0, 0)
Screenshot: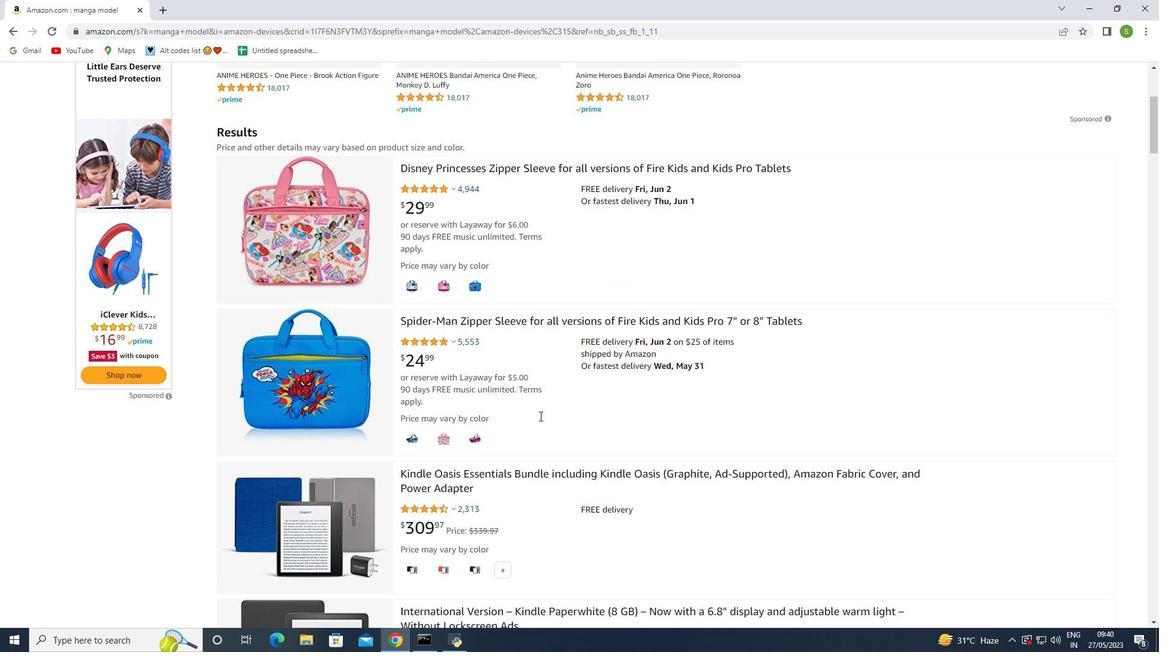 
Action: Mouse scrolled (539, 415) with delta (0, 0)
Screenshot: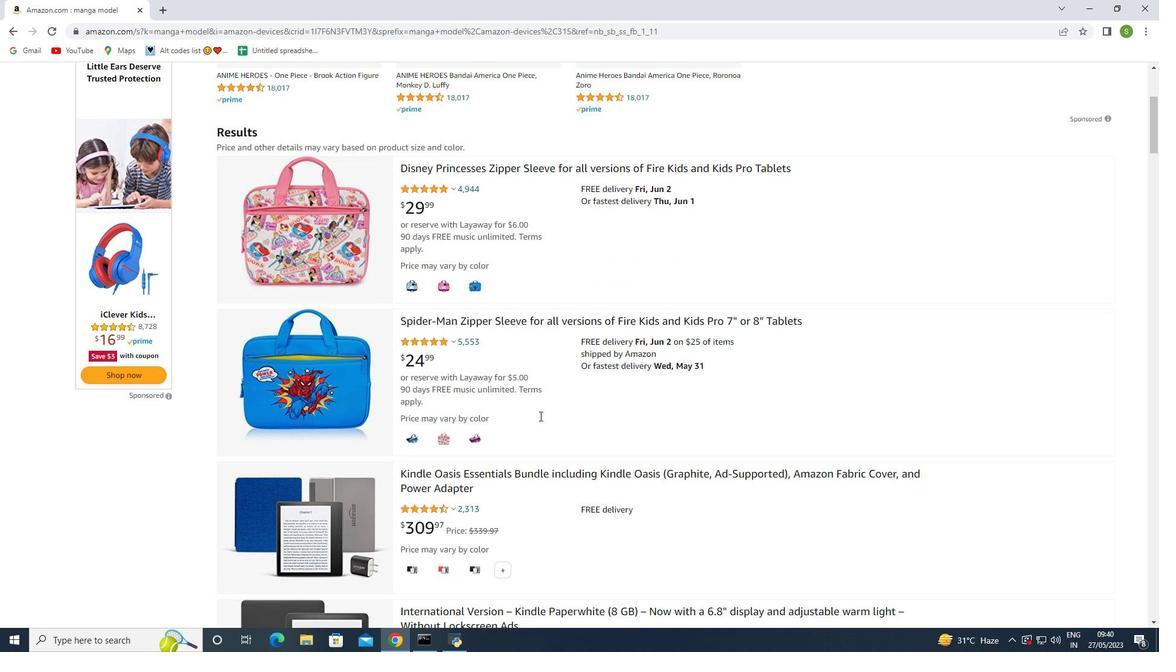 
Action: Mouse scrolled (539, 415) with delta (0, 0)
Screenshot: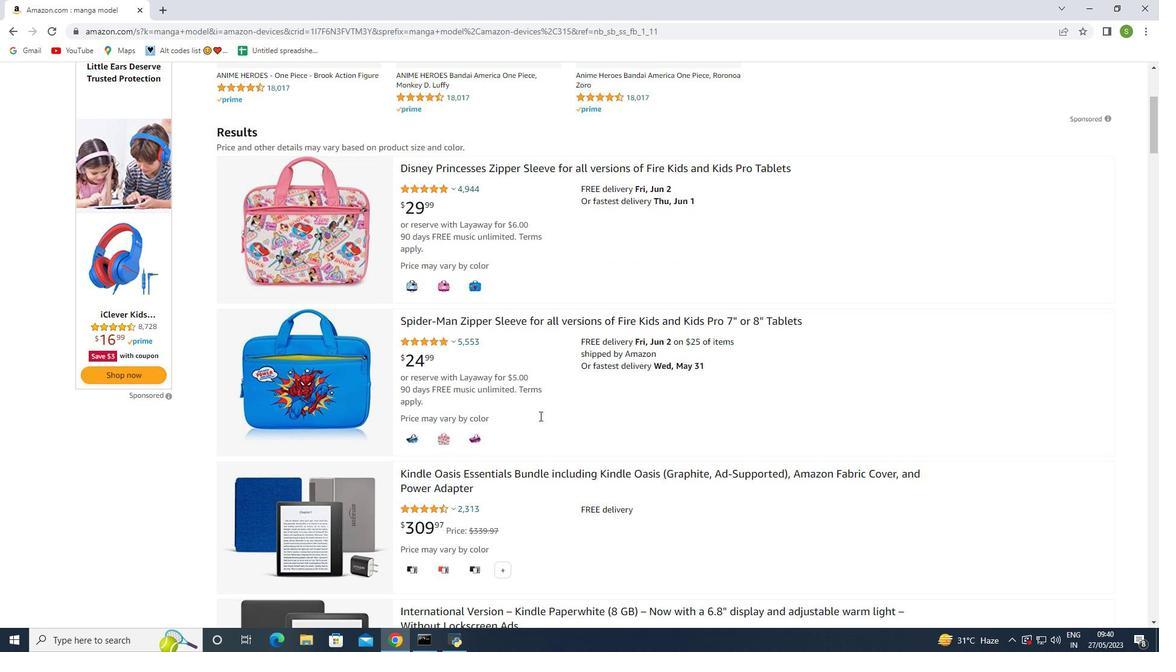 
Action: Mouse scrolled (539, 415) with delta (0, 0)
Screenshot: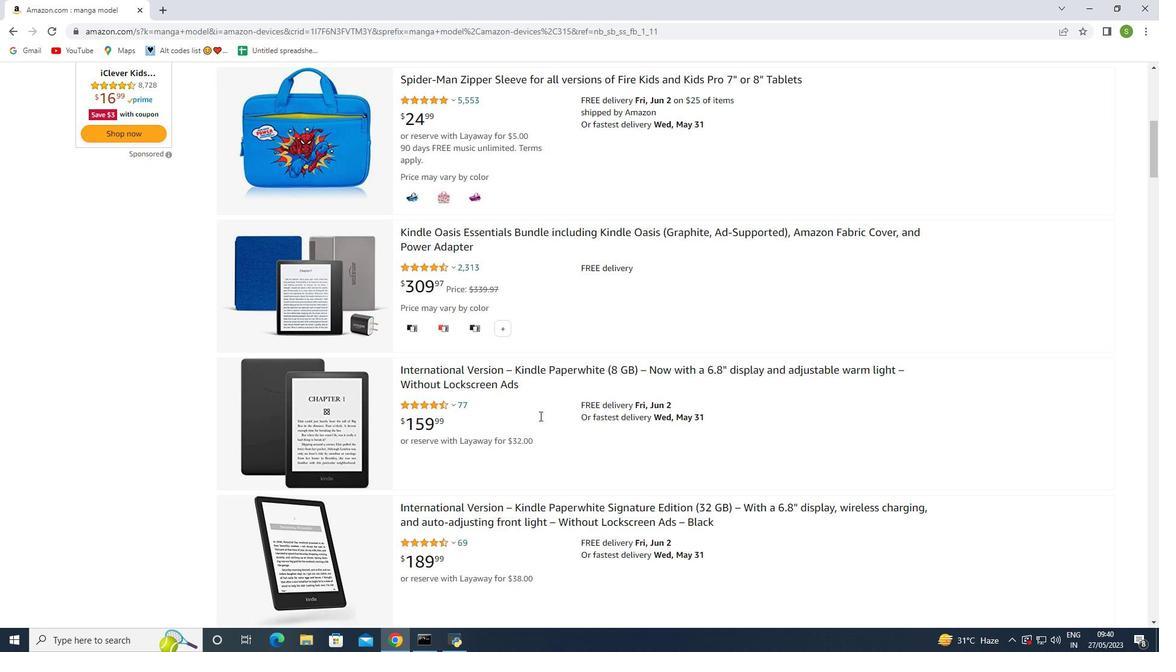 
Action: Mouse scrolled (539, 415) with delta (0, 0)
Screenshot: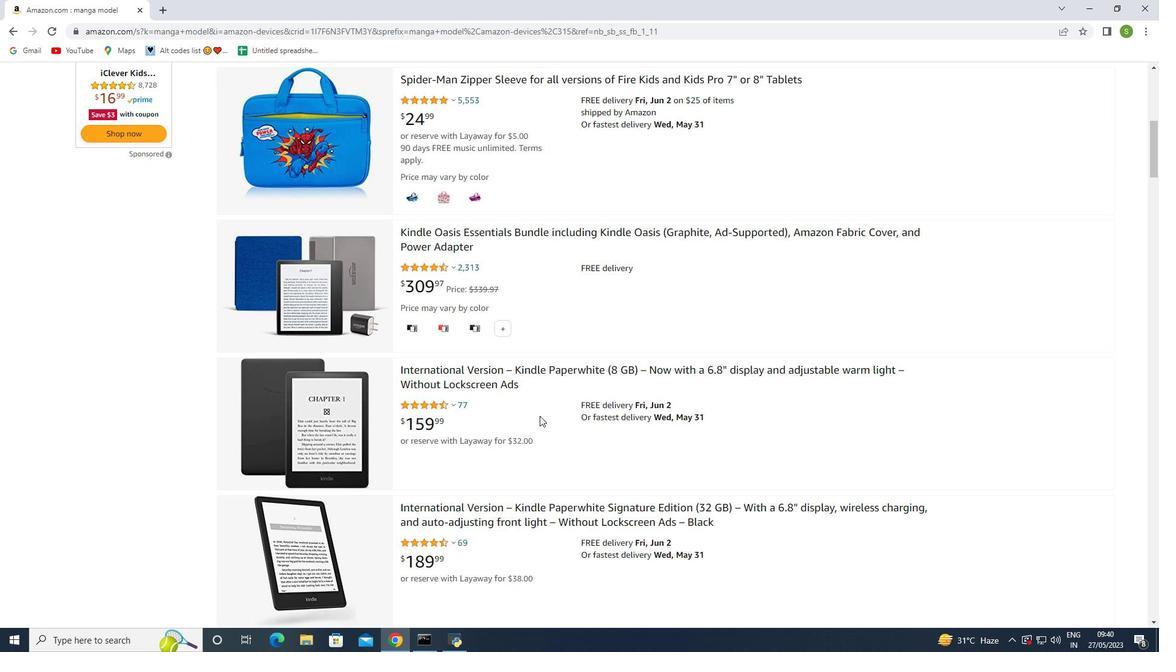 
Action: Mouse scrolled (539, 415) with delta (0, 0)
Screenshot: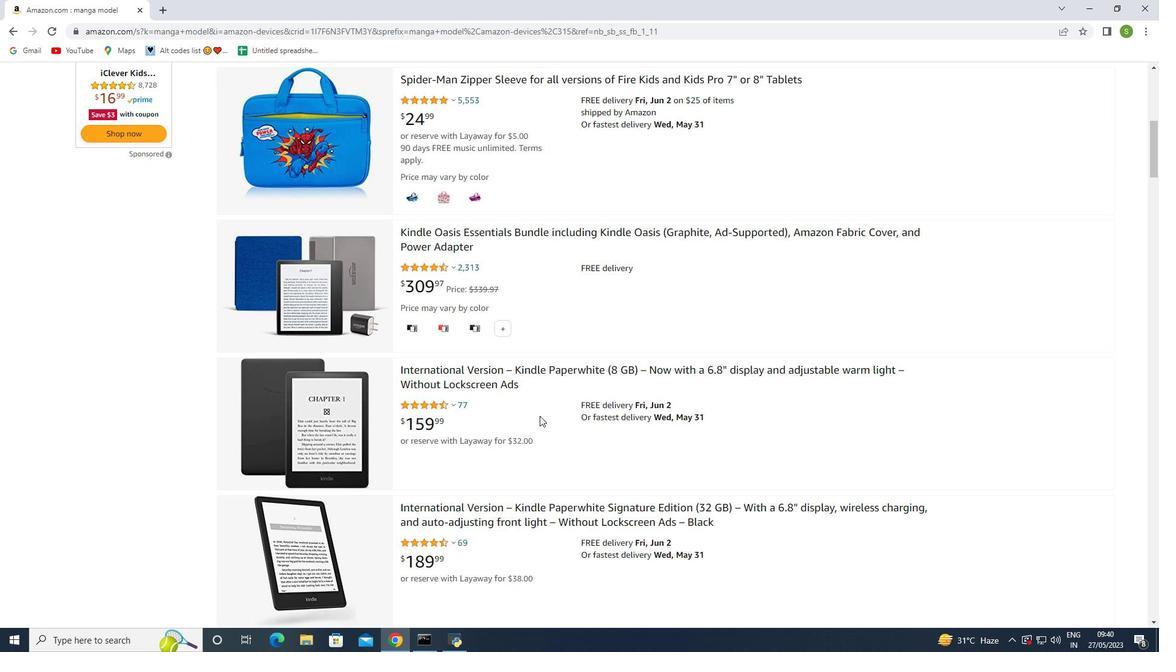 
Action: Mouse scrolled (539, 415) with delta (0, 0)
Screenshot: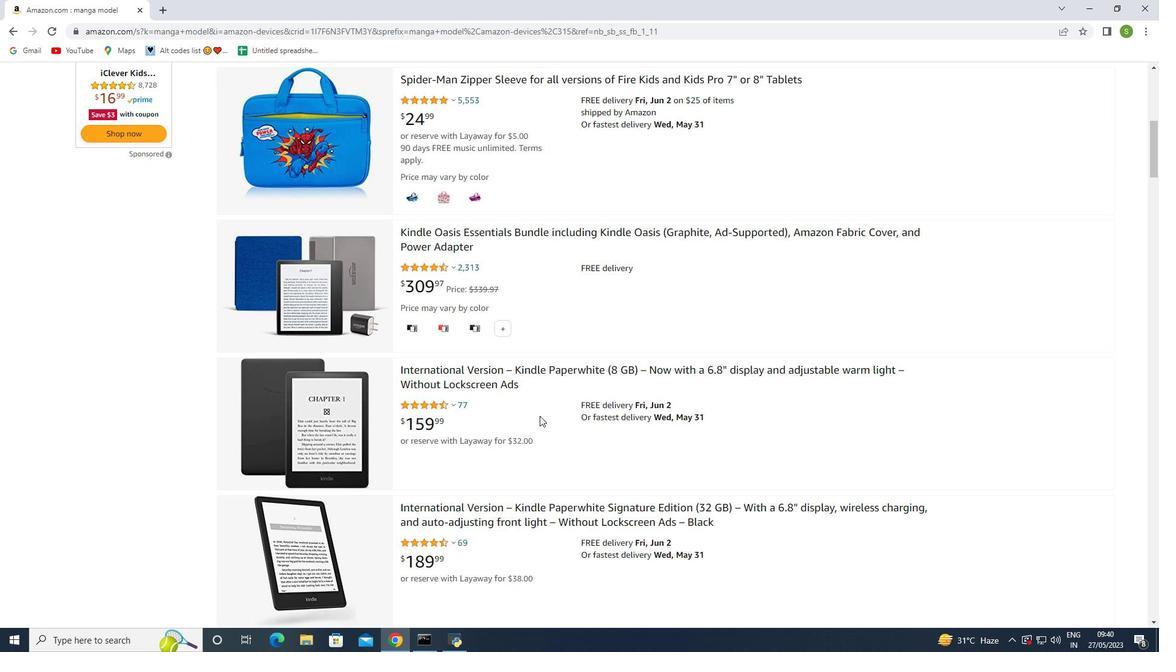 
Action: Mouse scrolled (539, 415) with delta (0, 0)
Screenshot: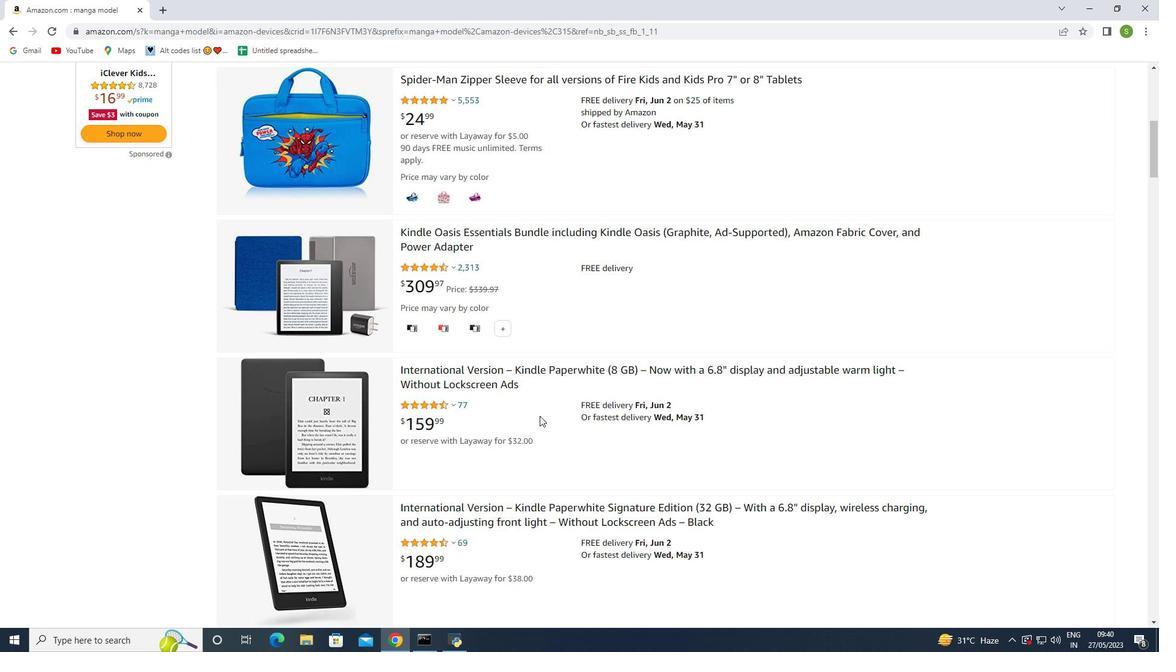 
Action: Mouse scrolled (539, 415) with delta (0, 0)
Screenshot: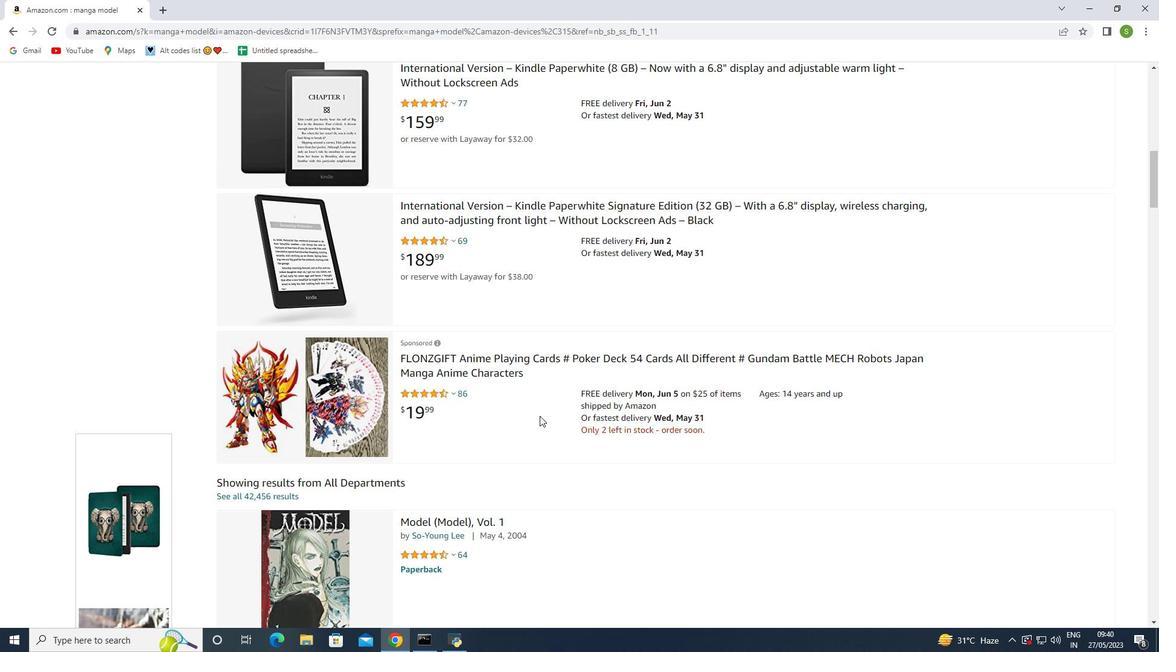 
Action: Mouse scrolled (539, 415) with delta (0, 0)
Screenshot: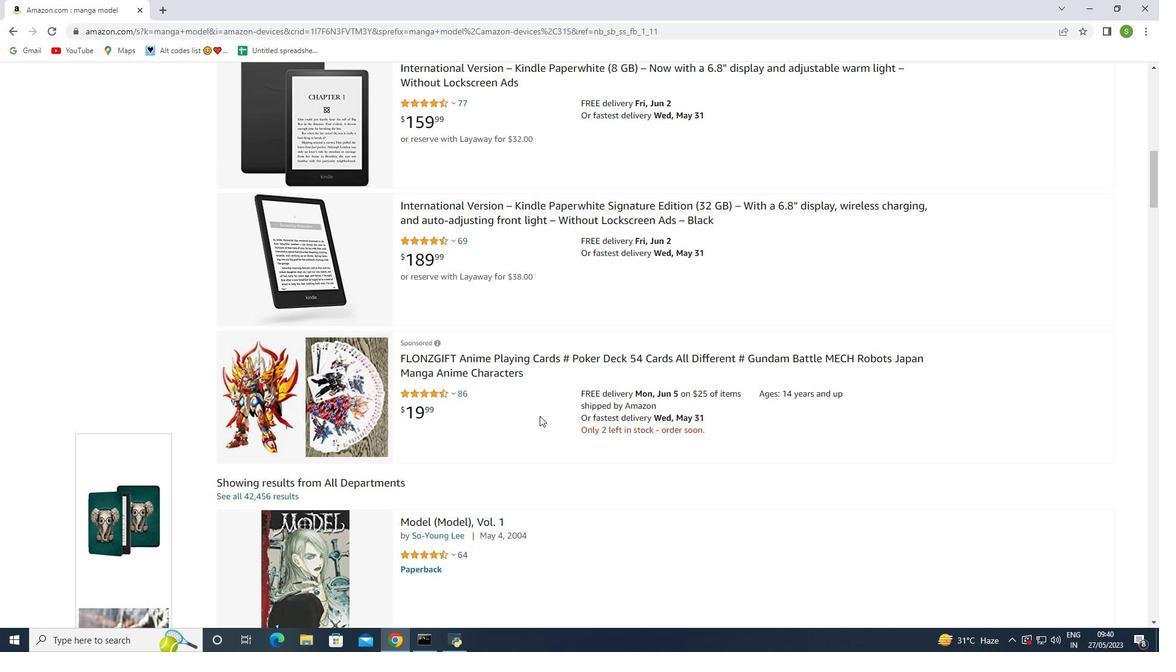 
Action: Mouse scrolled (539, 415) with delta (0, 0)
Screenshot: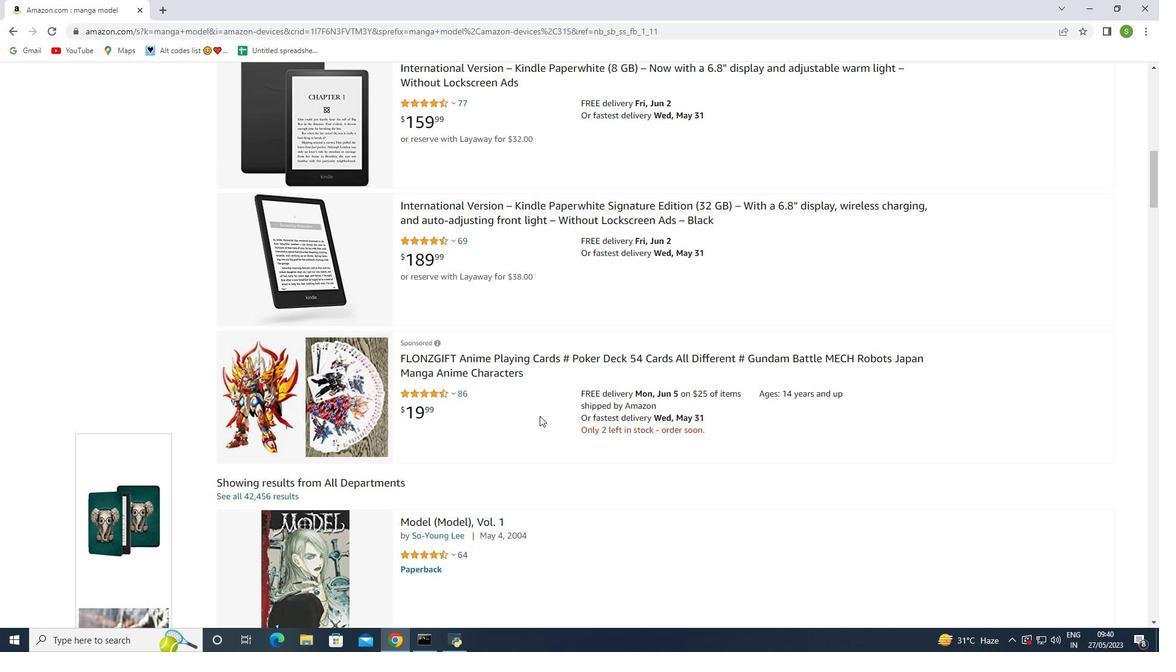 
Action: Mouse scrolled (539, 416) with delta (0, 0)
Screenshot: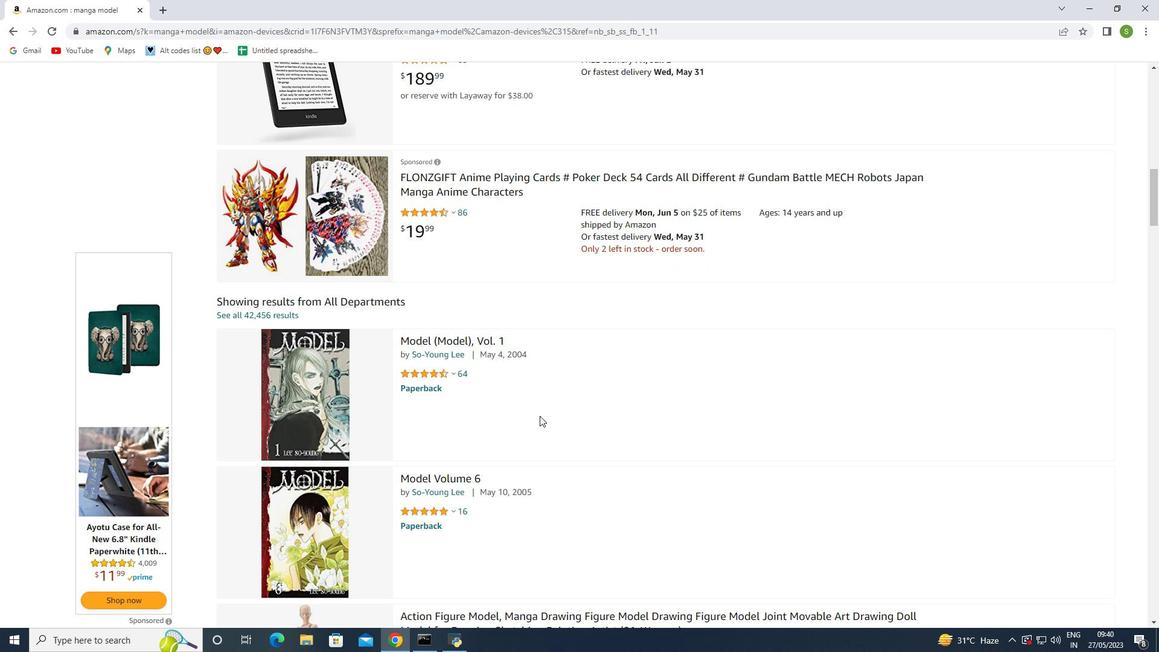 
Action: Mouse scrolled (539, 416) with delta (0, 0)
Screenshot: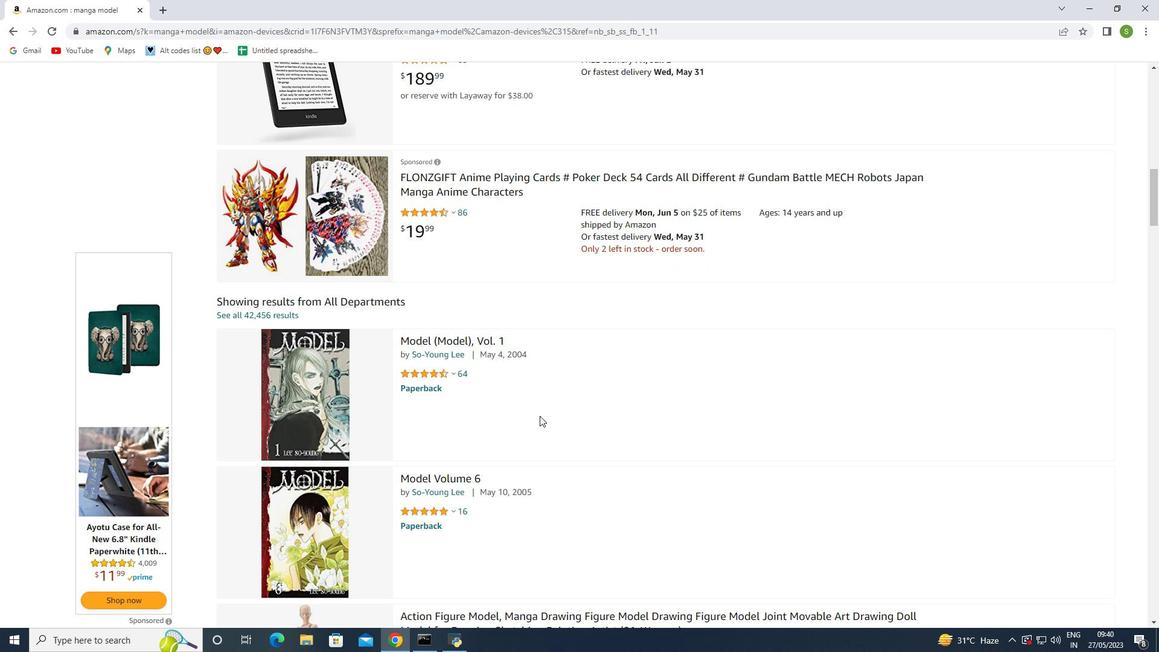
Action: Mouse scrolled (539, 416) with delta (0, 0)
Screenshot: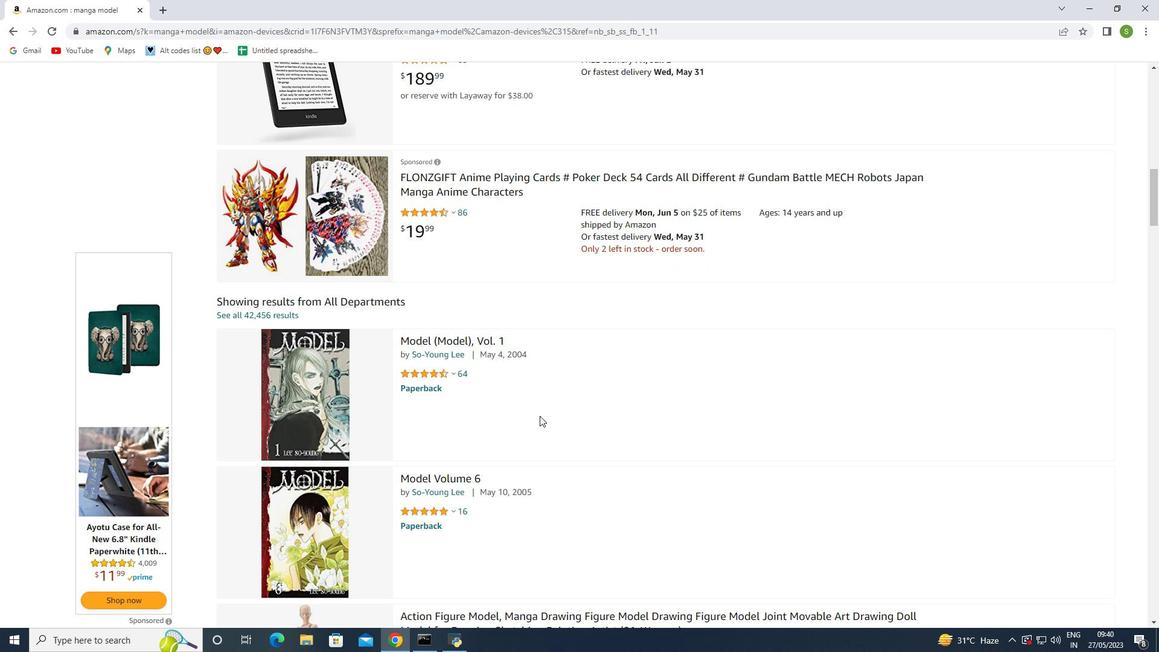 
Action: Mouse scrolled (539, 416) with delta (0, 0)
Screenshot: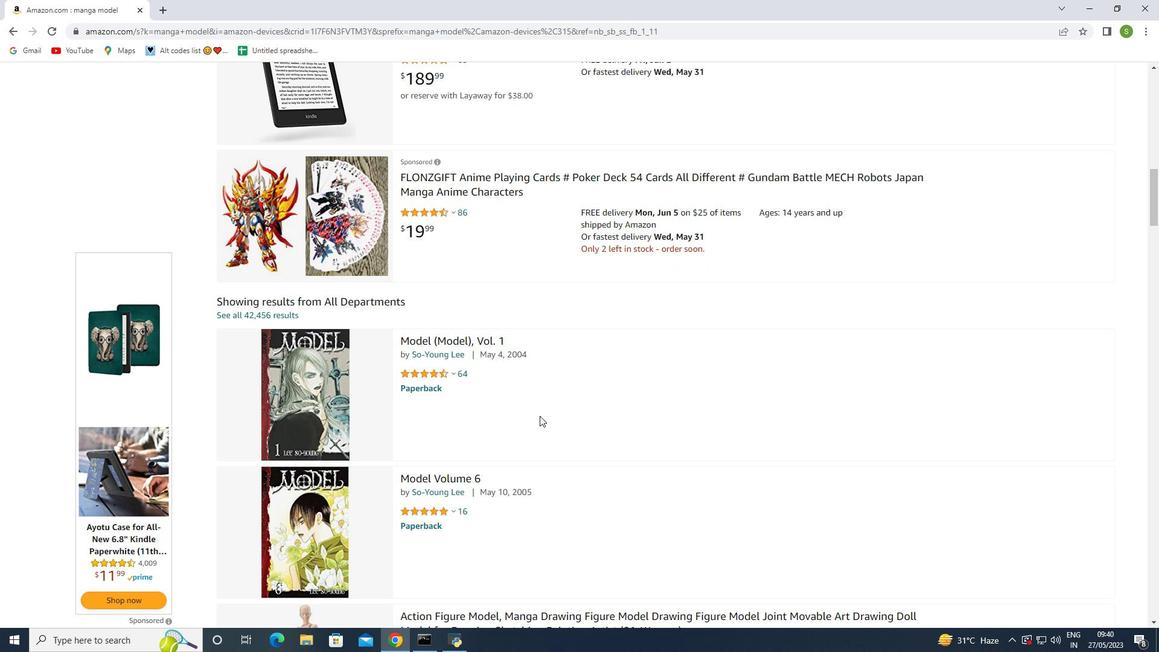 
Action: Mouse moved to (441, 420)
Screenshot: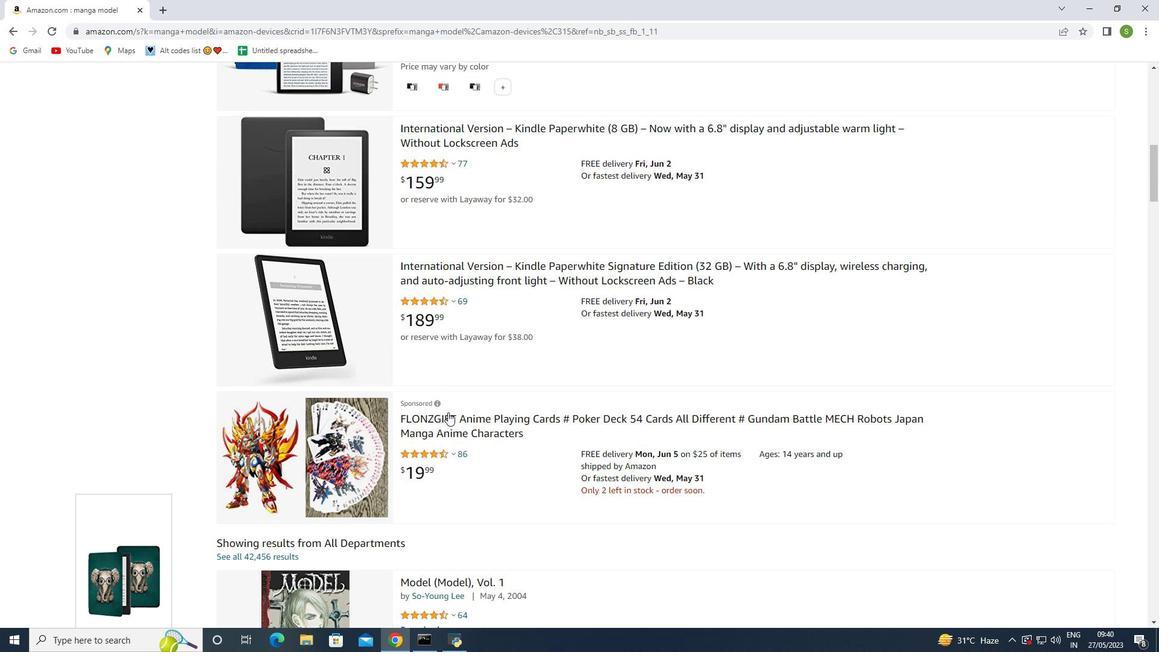 
Action: Mouse scrolled (441, 421) with delta (0, 0)
Screenshot: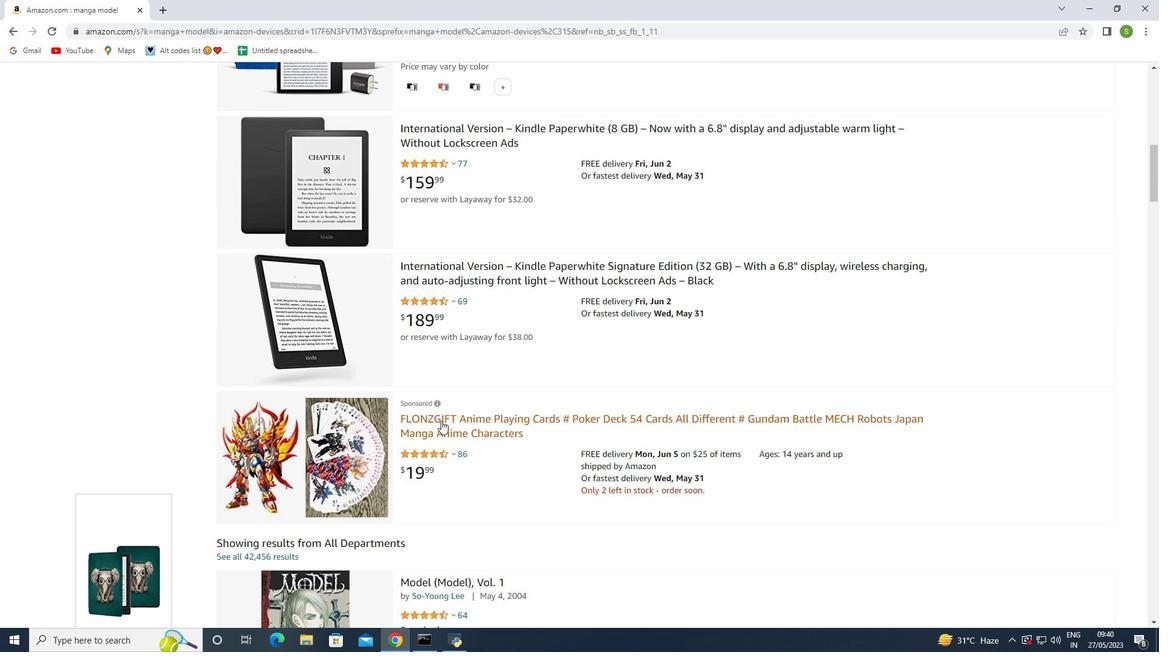 
Action: Mouse scrolled (441, 421) with delta (0, 0)
Screenshot: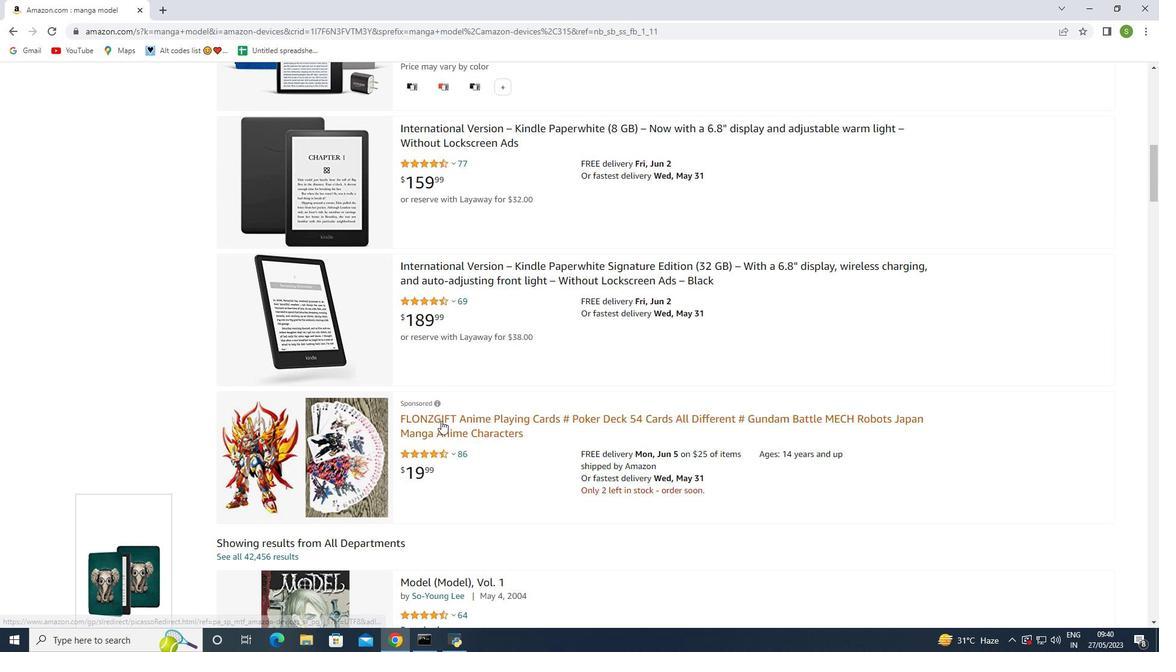 
Action: Mouse scrolled (441, 421) with delta (0, 0)
Screenshot: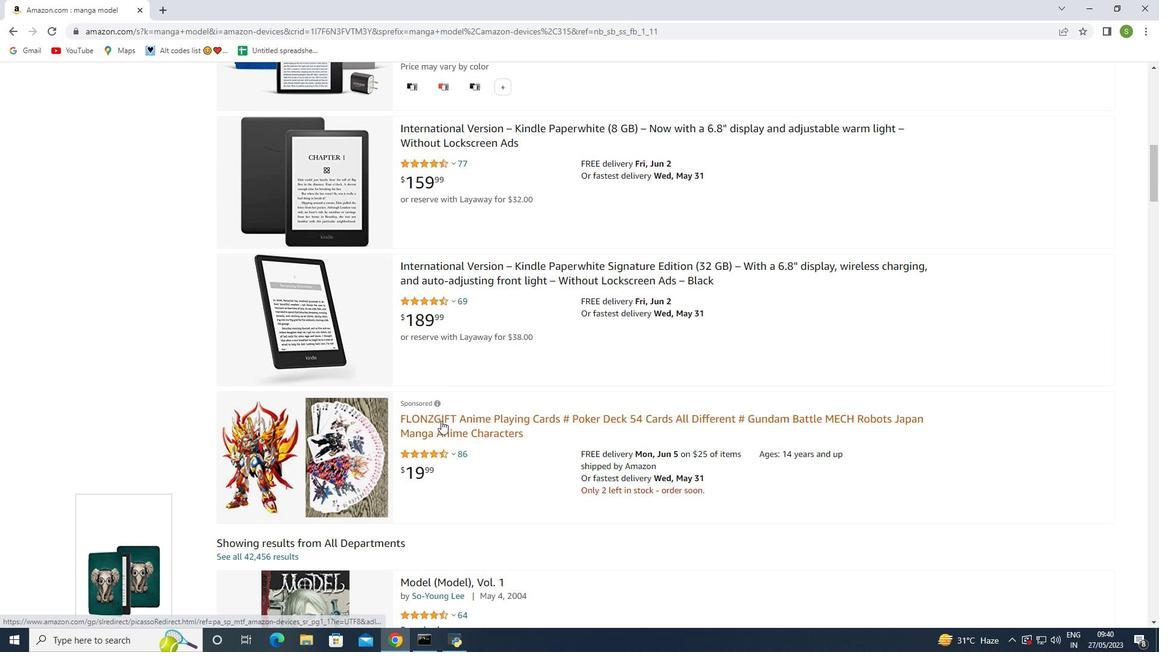 
Action: Mouse moved to (449, 419)
Screenshot: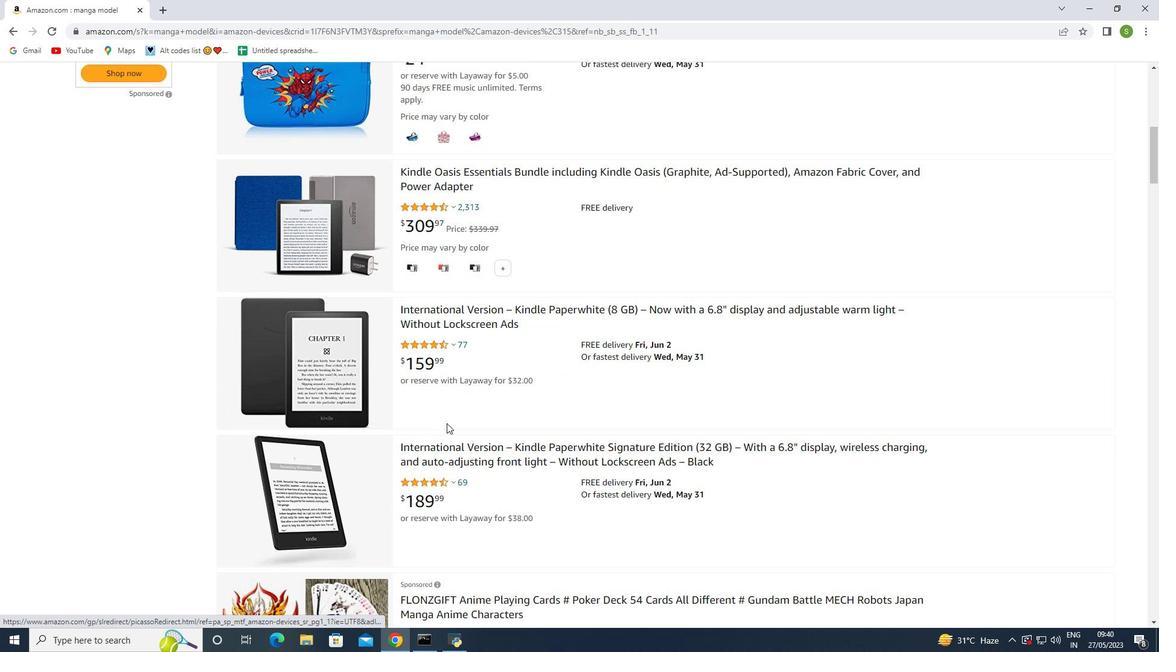 
Action: Mouse scrolled (449, 419) with delta (0, 0)
Screenshot: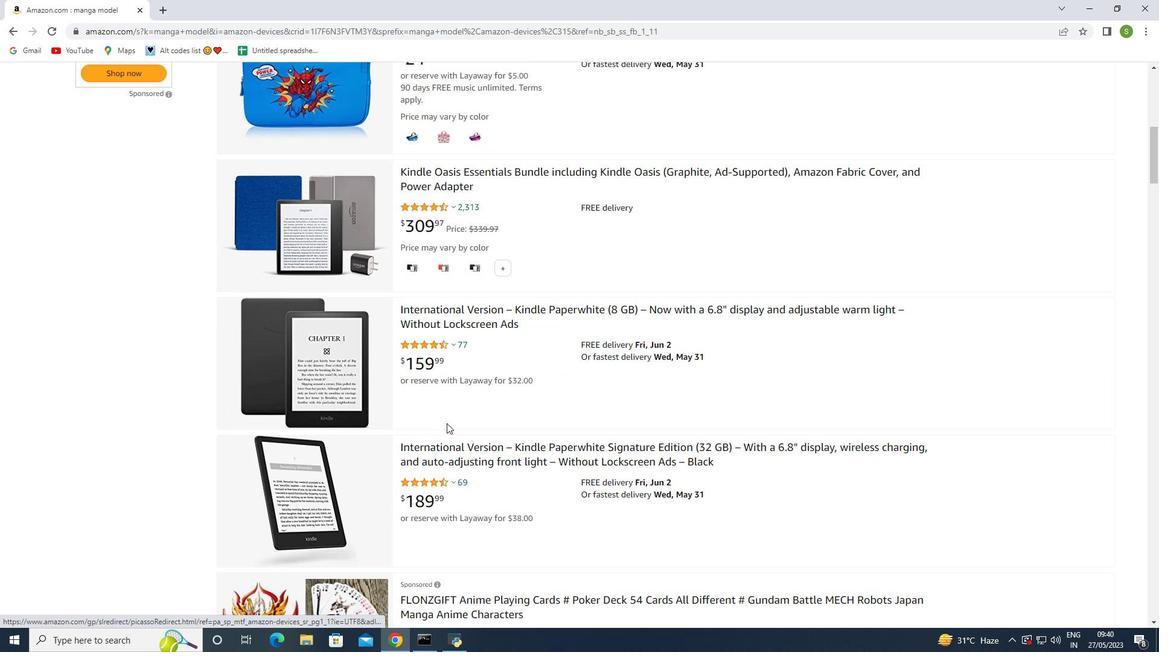 
Action: Mouse moved to (450, 417)
Screenshot: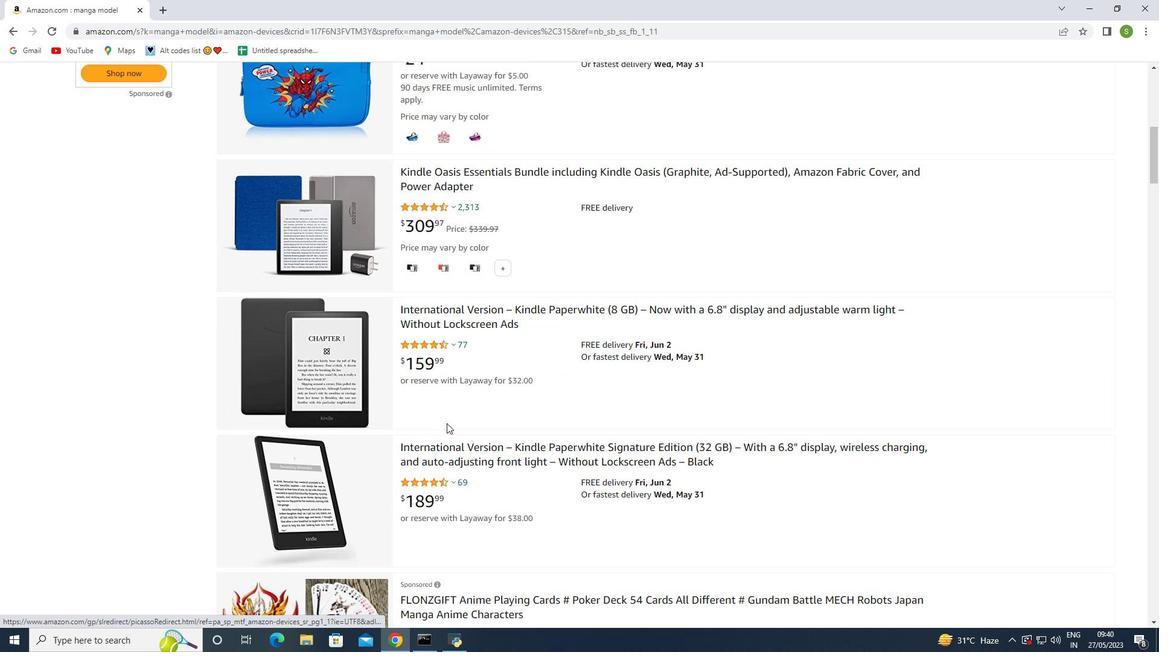 
Action: Mouse scrolled (450, 418) with delta (0, 0)
Screenshot: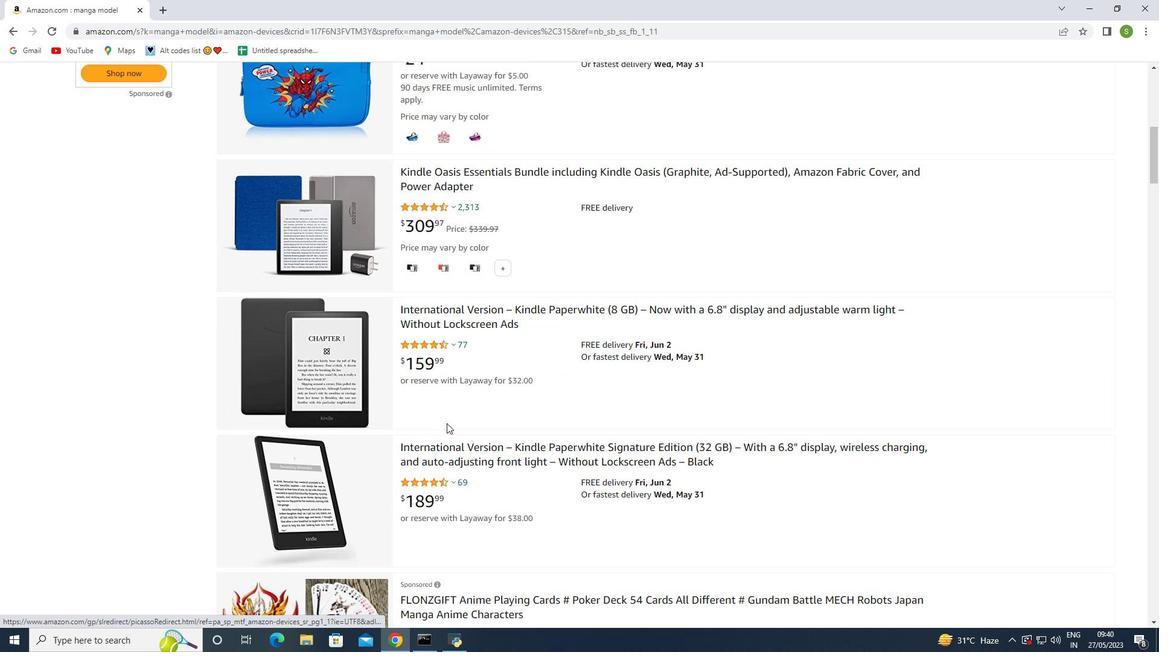 
Action: Mouse moved to (450, 417)
Screenshot: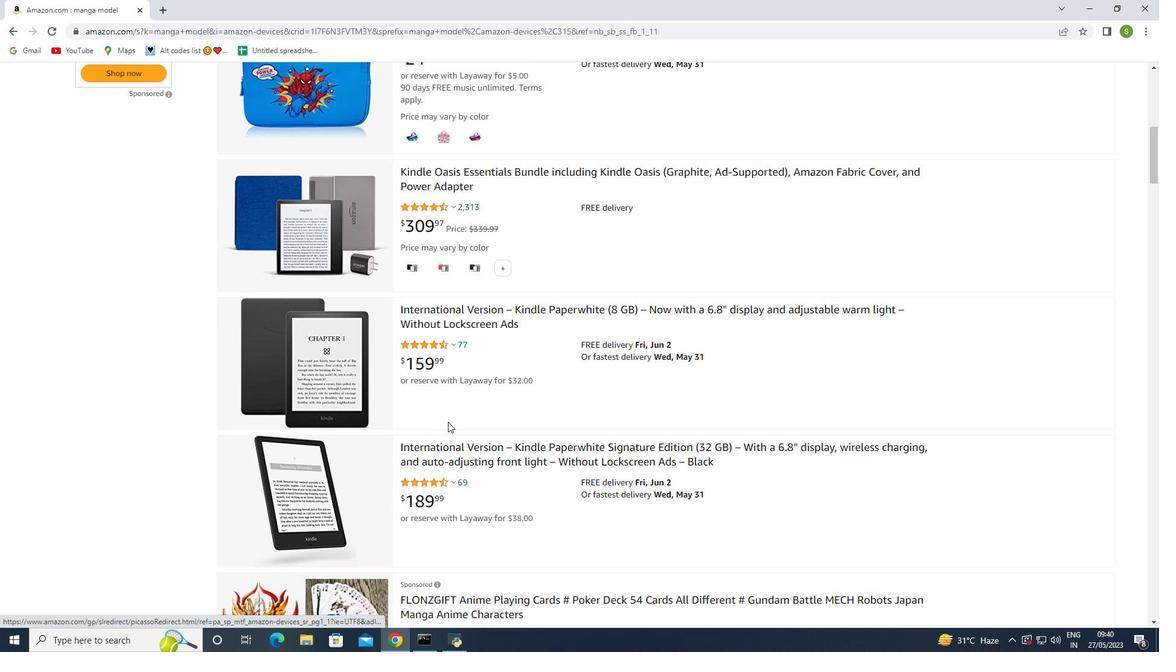 
Action: Mouse scrolled (450, 417) with delta (0, 0)
Screenshot: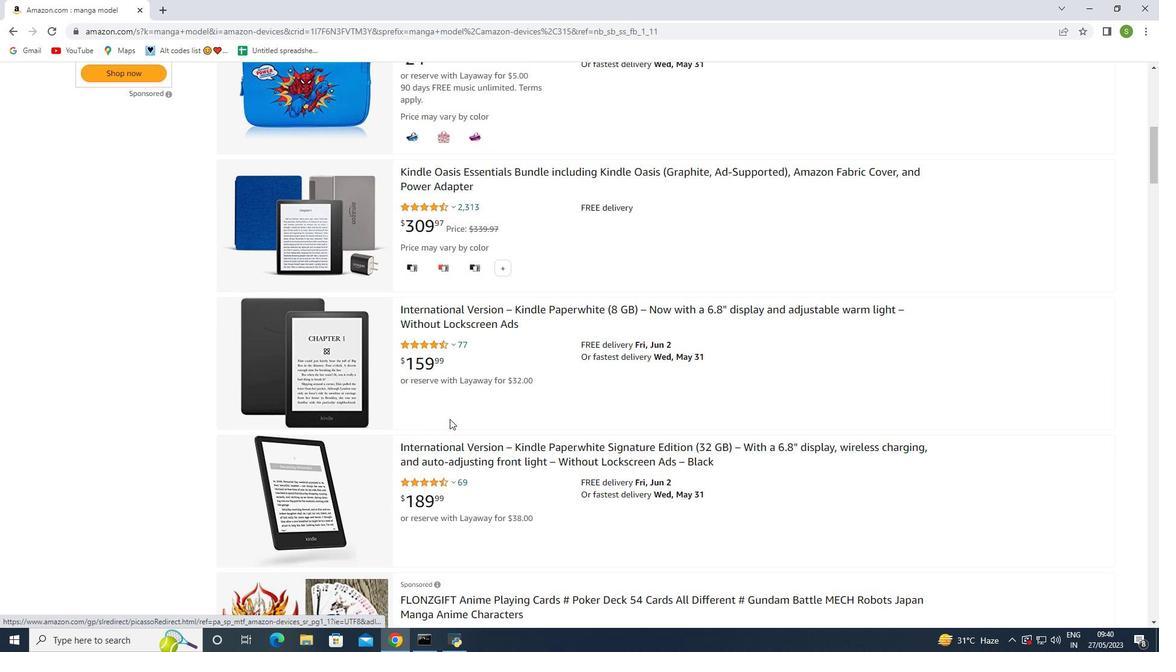 
Action: Mouse moved to (441, 406)
Screenshot: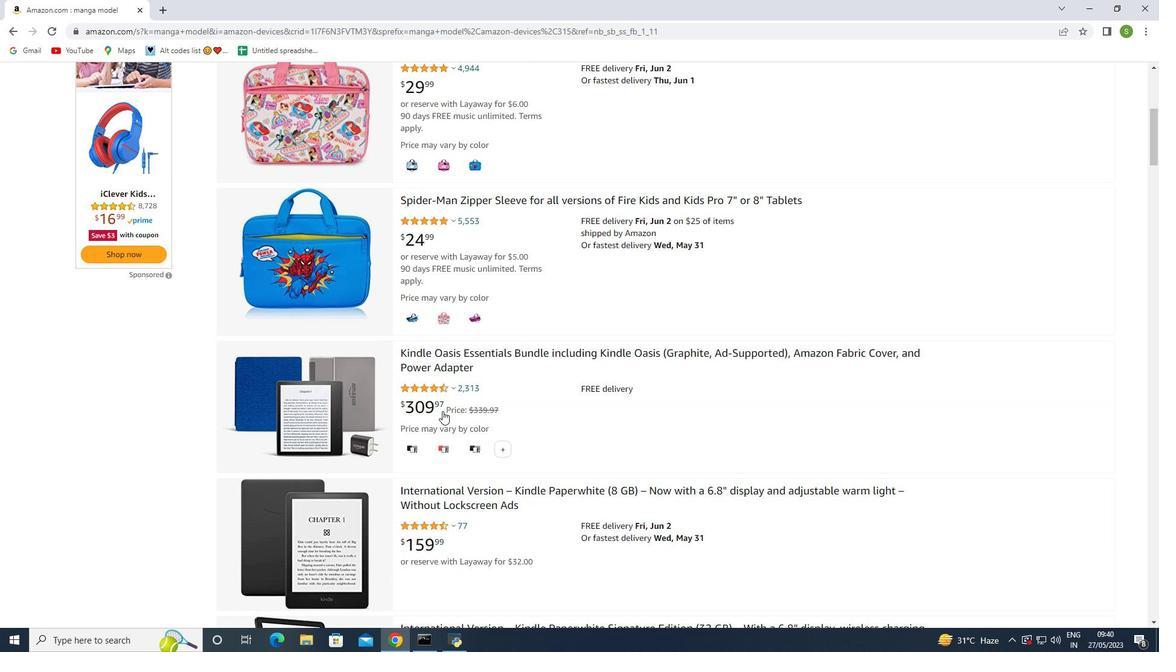 
Action: Mouse scrolled (441, 407) with delta (0, 0)
Screenshot: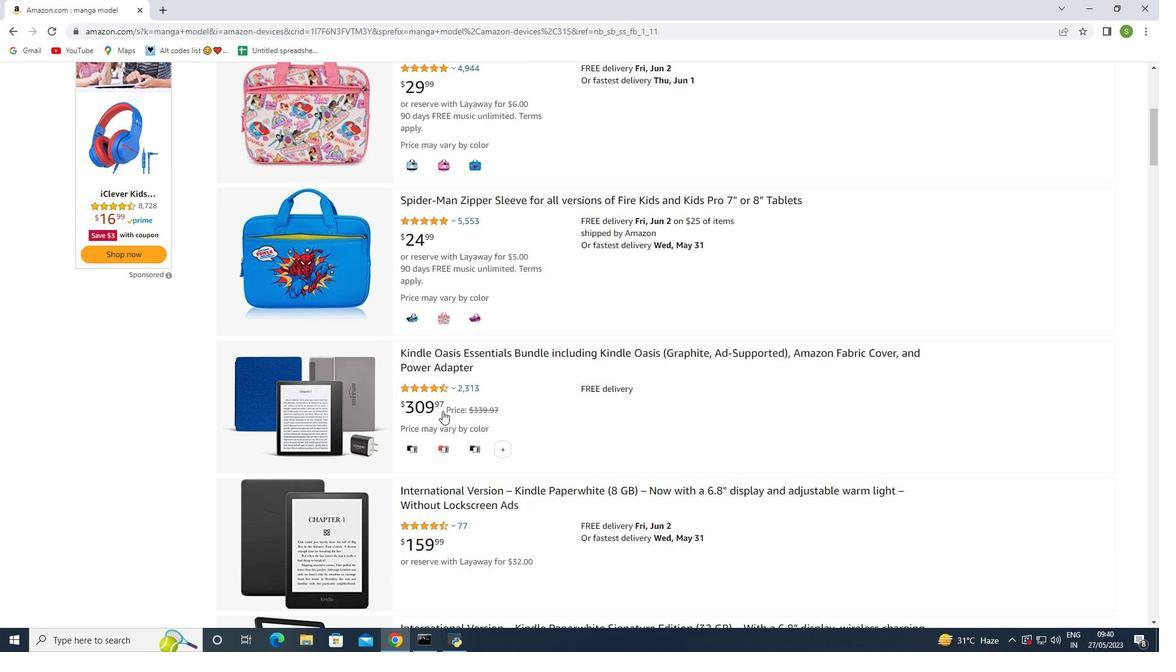 
Action: Mouse scrolled (441, 407) with delta (0, 0)
Screenshot: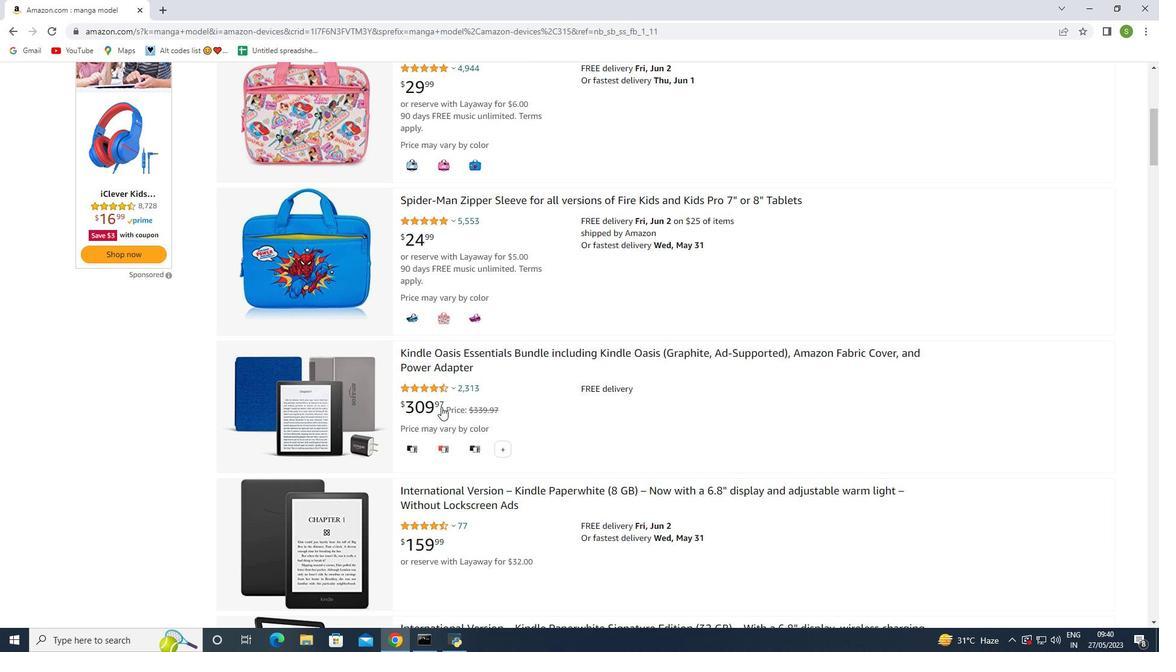 
Action: Mouse moved to (441, 406)
